 Task: Look for Airbnb options in Al Fintas, Kuwait from 9th November, 2023 to 16th November, 2023 for 2 adults.2 bedrooms having 2 beds and 1 bathroom. Property type can be flat. Booking option can be shelf check-in. Look for 5 properties as per requirement.
Action: Mouse moved to (571, 118)
Screenshot: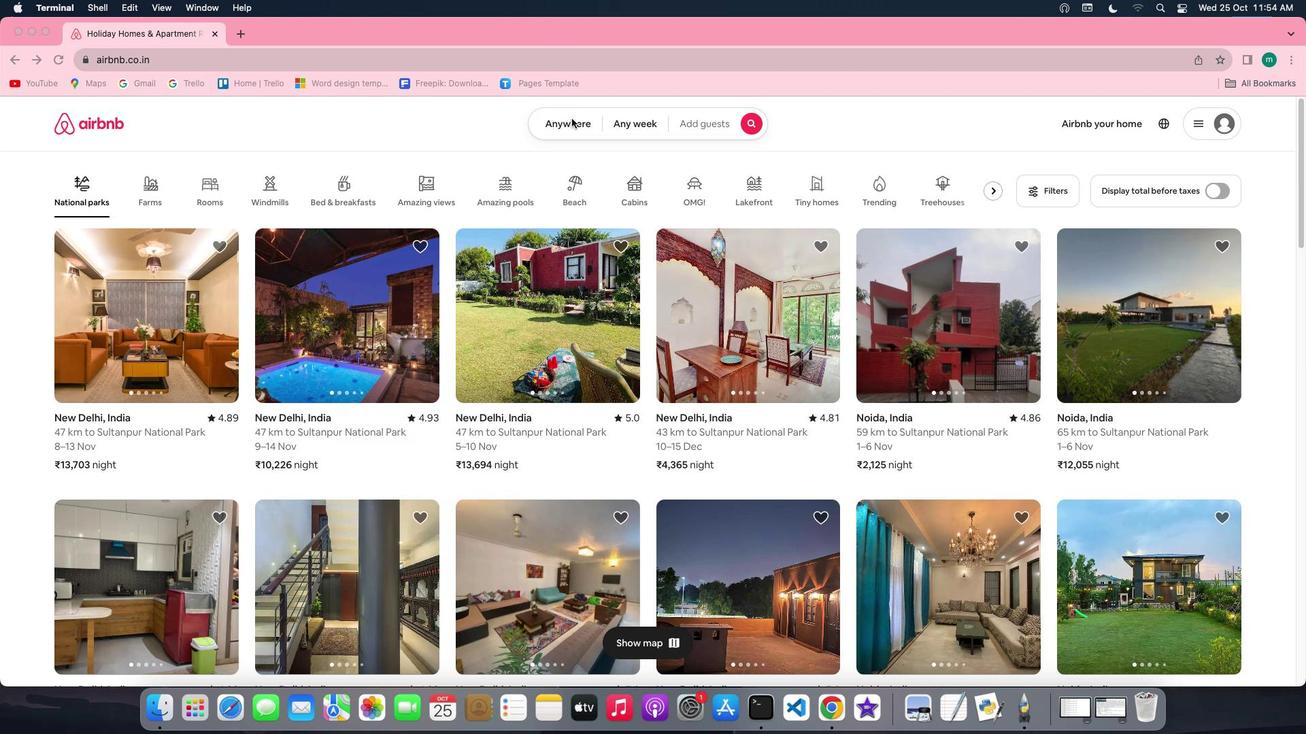 
Action: Mouse pressed left at (571, 118)
Screenshot: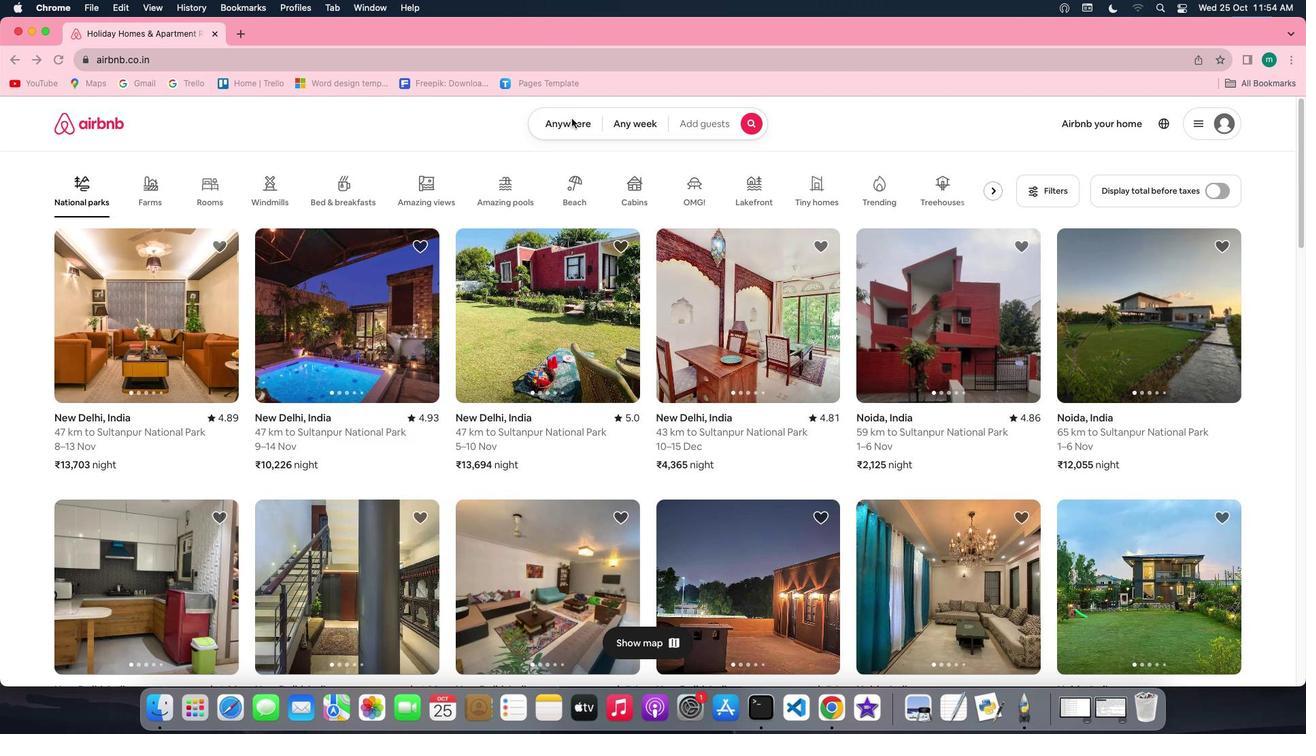 
Action: Mouse moved to (571, 118)
Screenshot: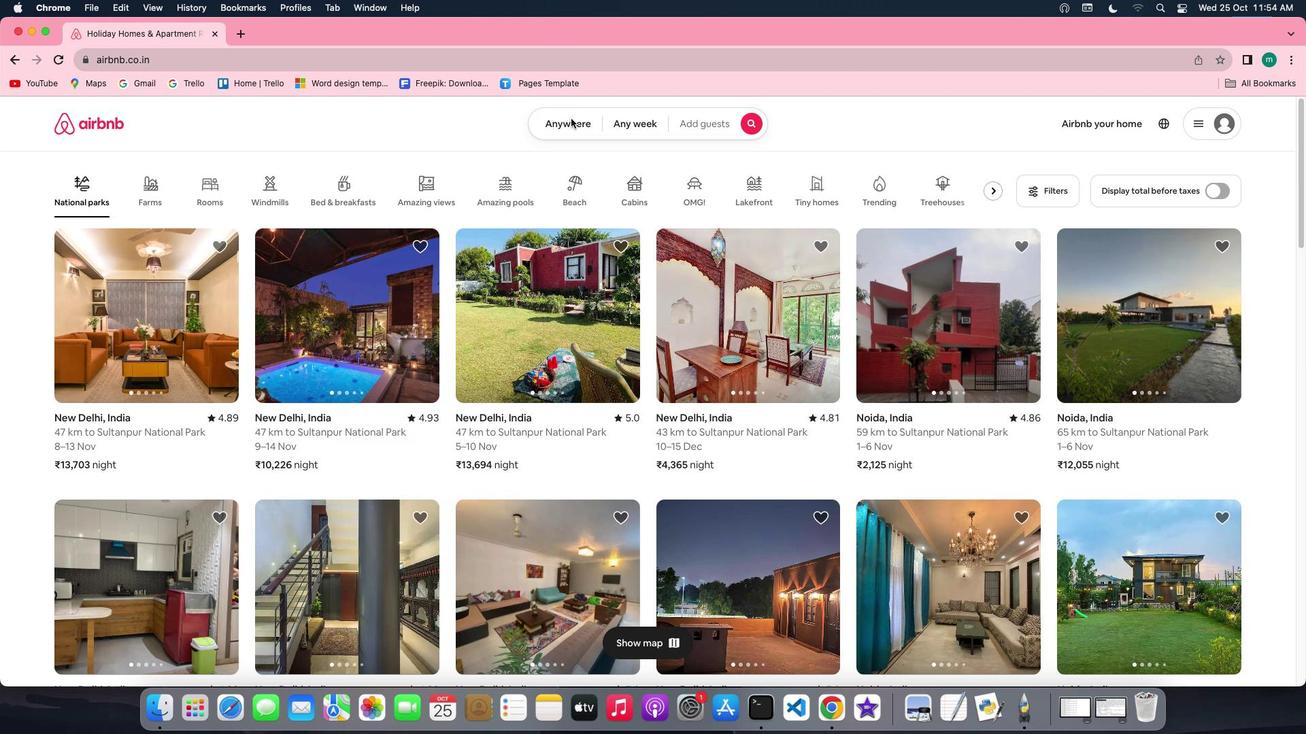 
Action: Mouse pressed left at (571, 118)
Screenshot: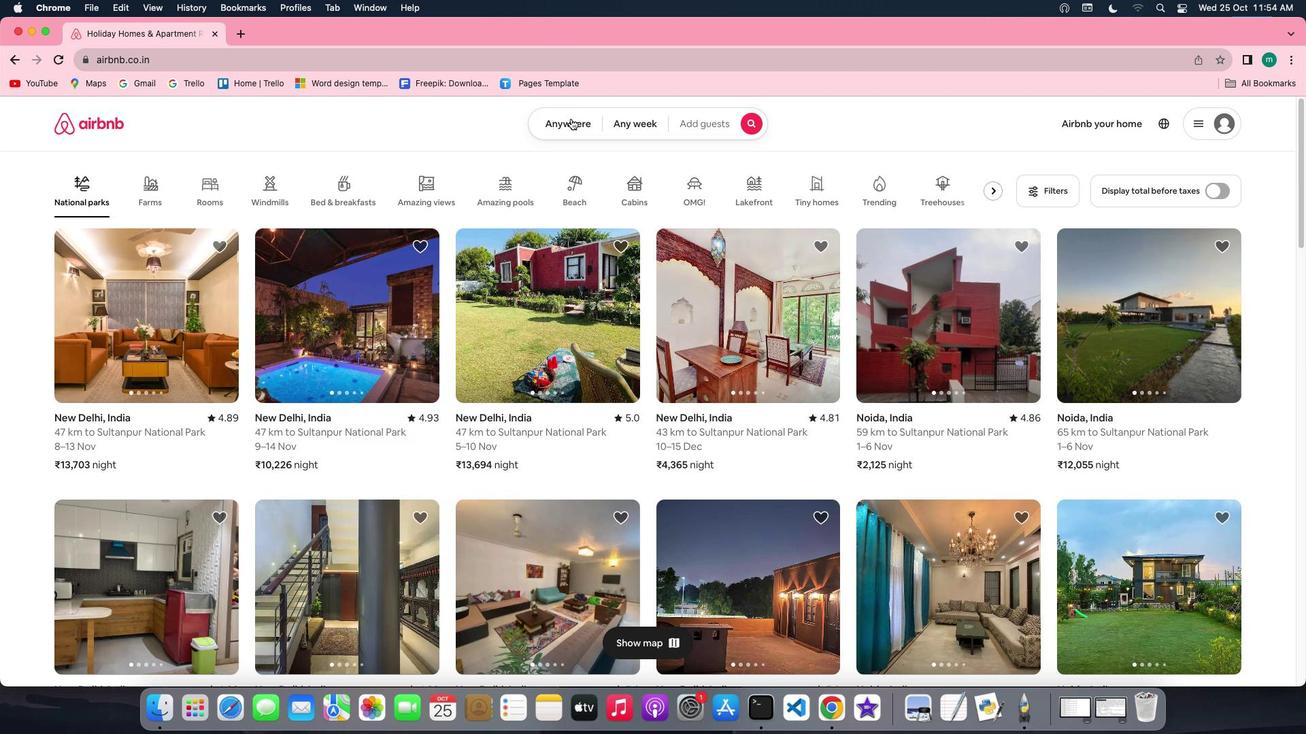 
Action: Mouse moved to (504, 173)
Screenshot: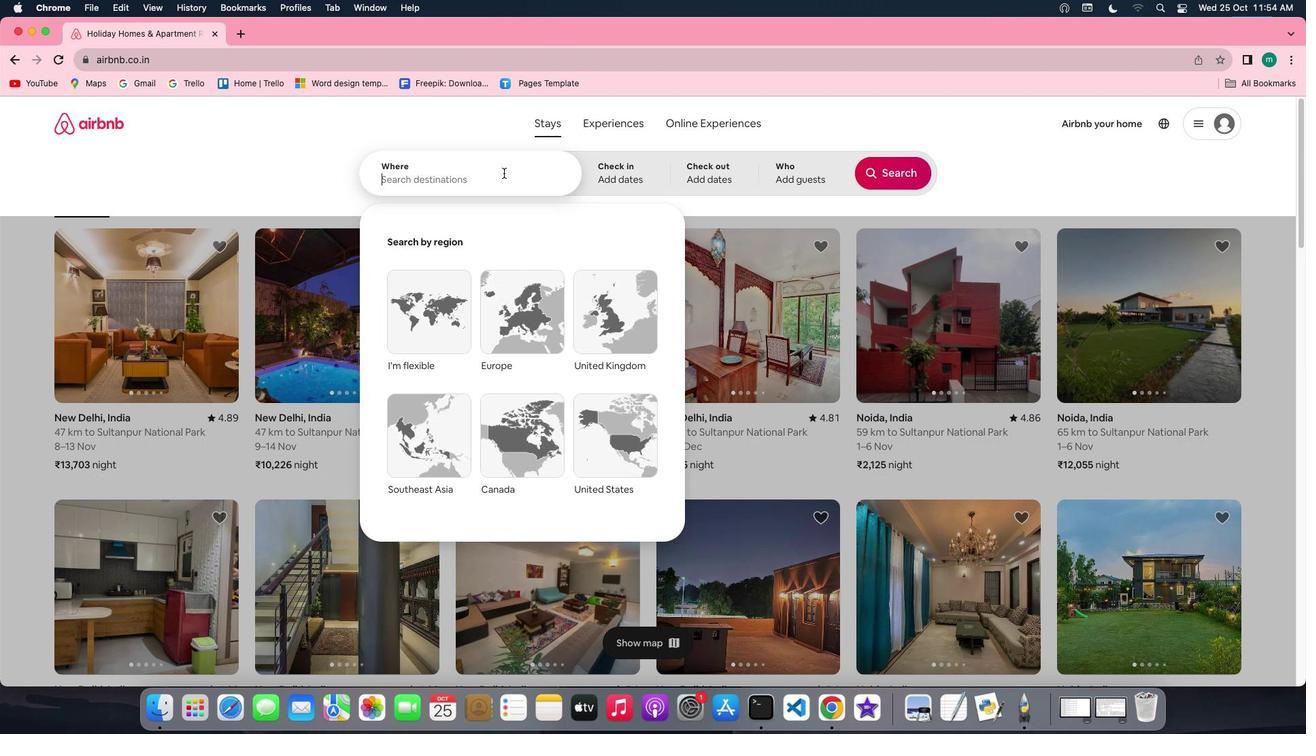 
Action: Key pressed Key.shift'A''I'Key.spaceKey.shift'F''i''n''t''a''s'','Key.spaceKey.shift'K''u''w''a''i''t'
Screenshot: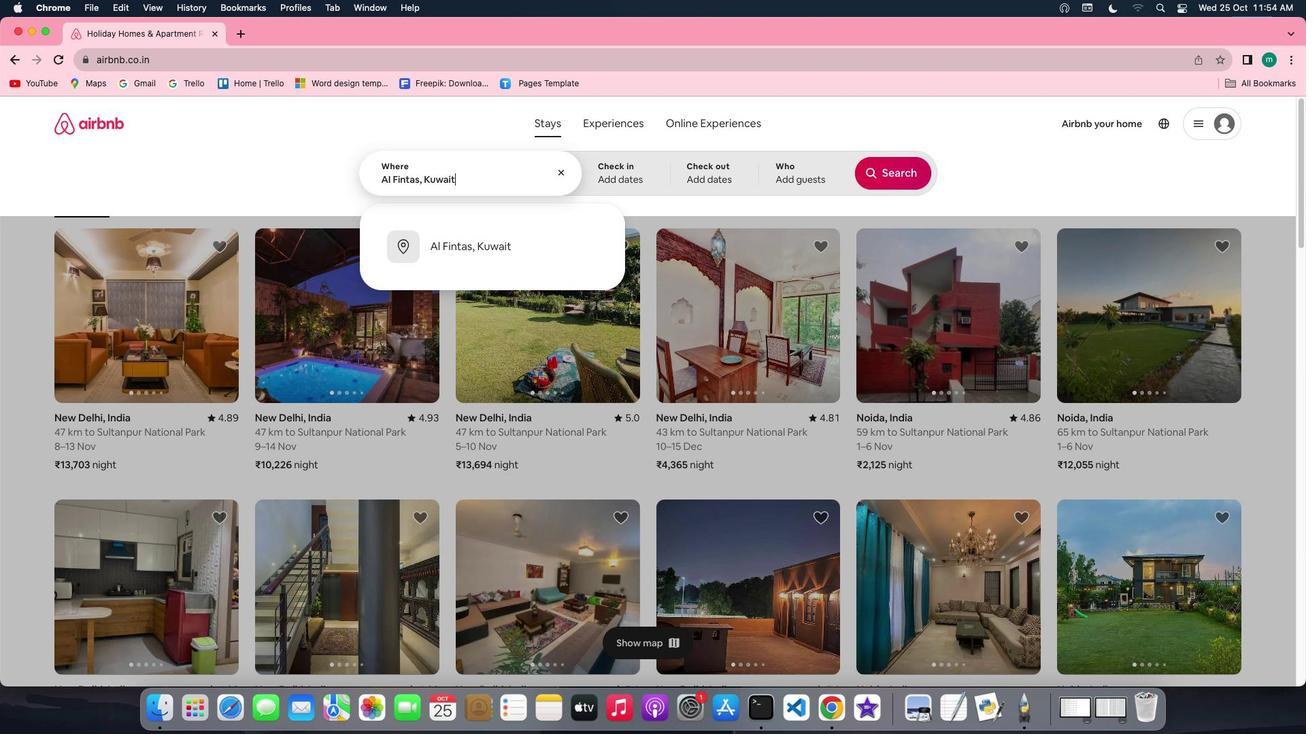 
Action: Mouse moved to (604, 165)
Screenshot: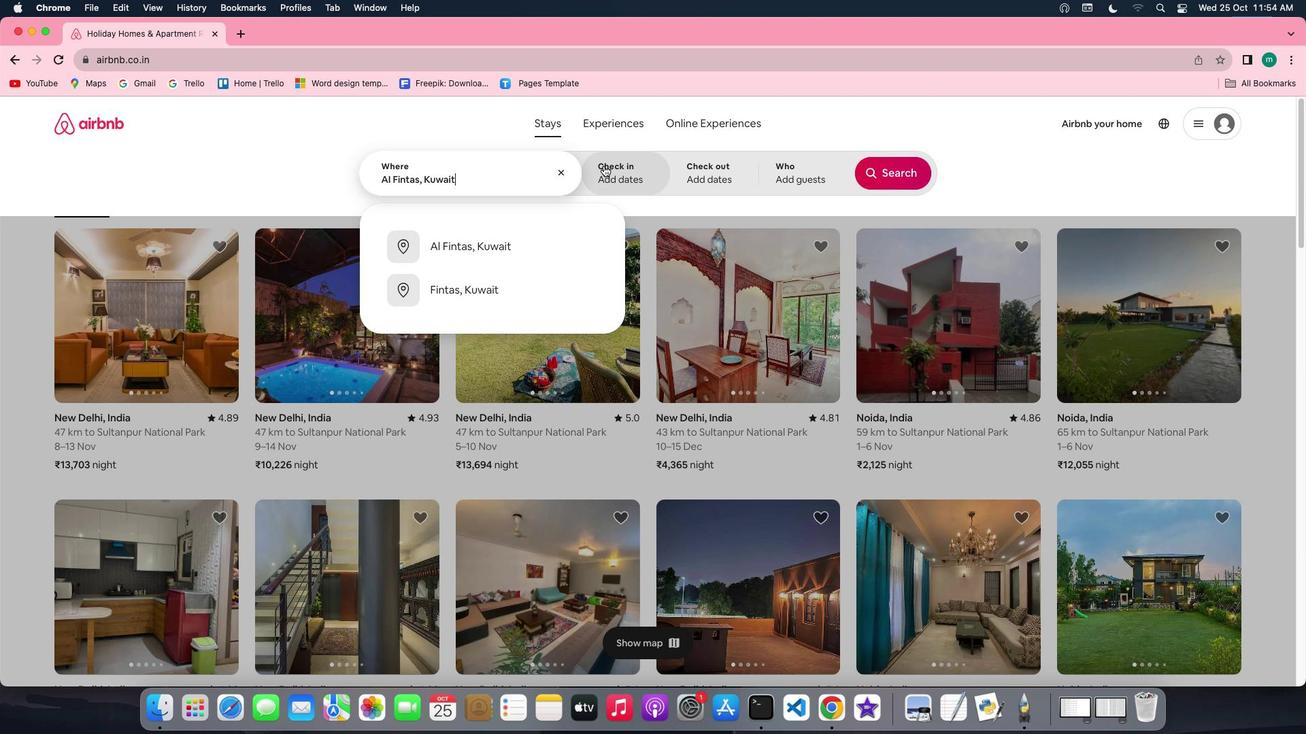 
Action: Mouse pressed left at (604, 165)
Screenshot: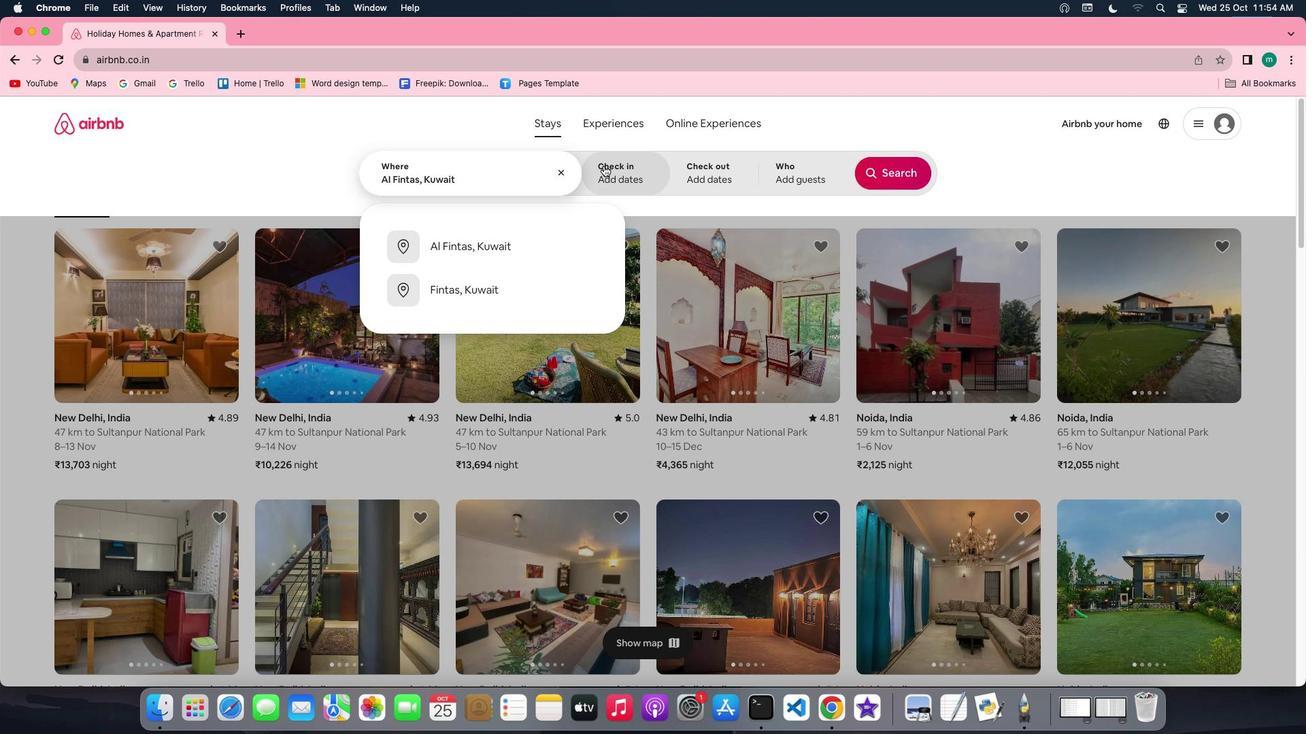 
Action: Mouse moved to (816, 370)
Screenshot: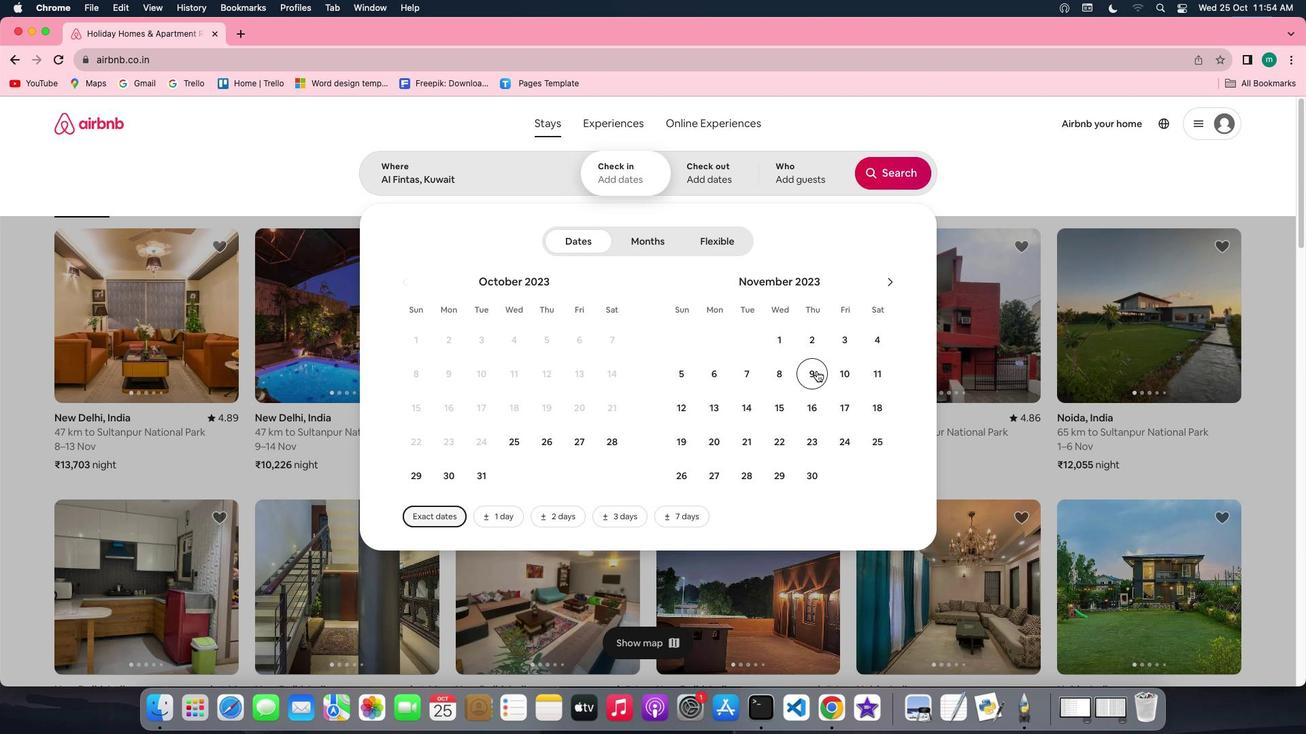 
Action: Mouse pressed left at (816, 370)
Screenshot: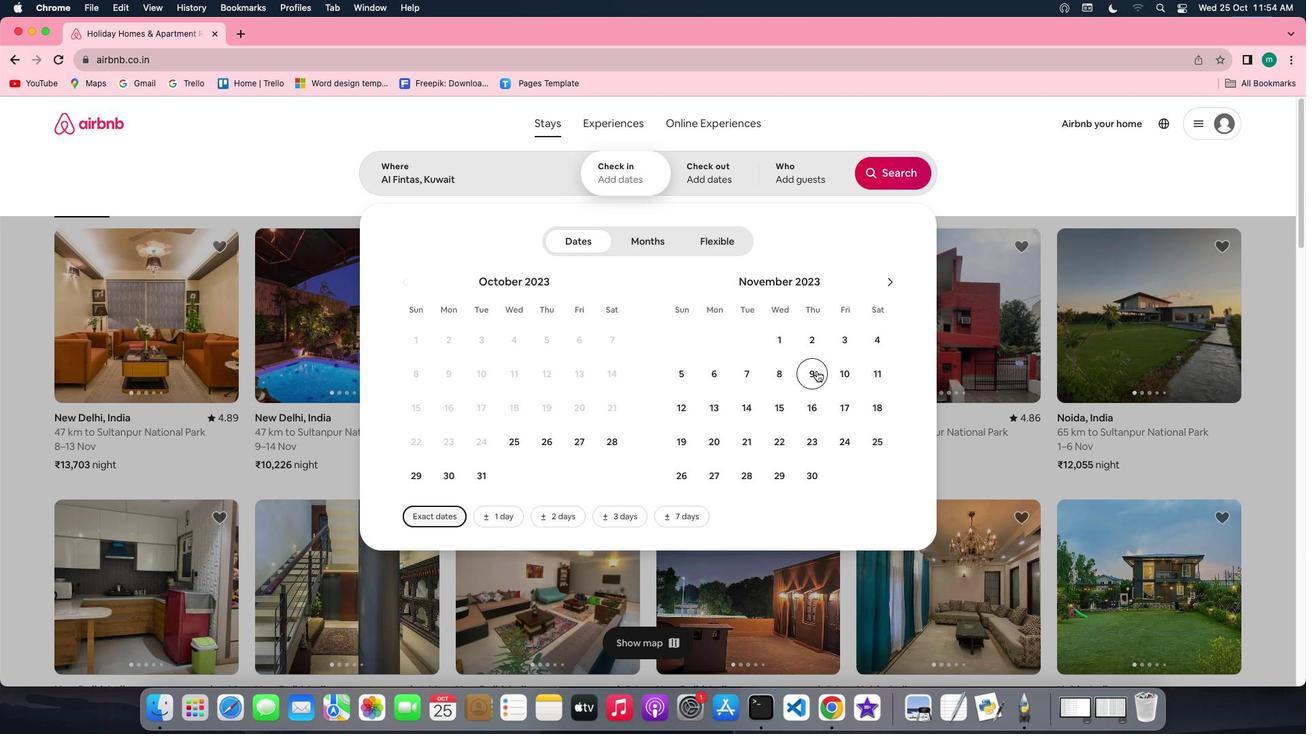 
Action: Mouse moved to (821, 410)
Screenshot: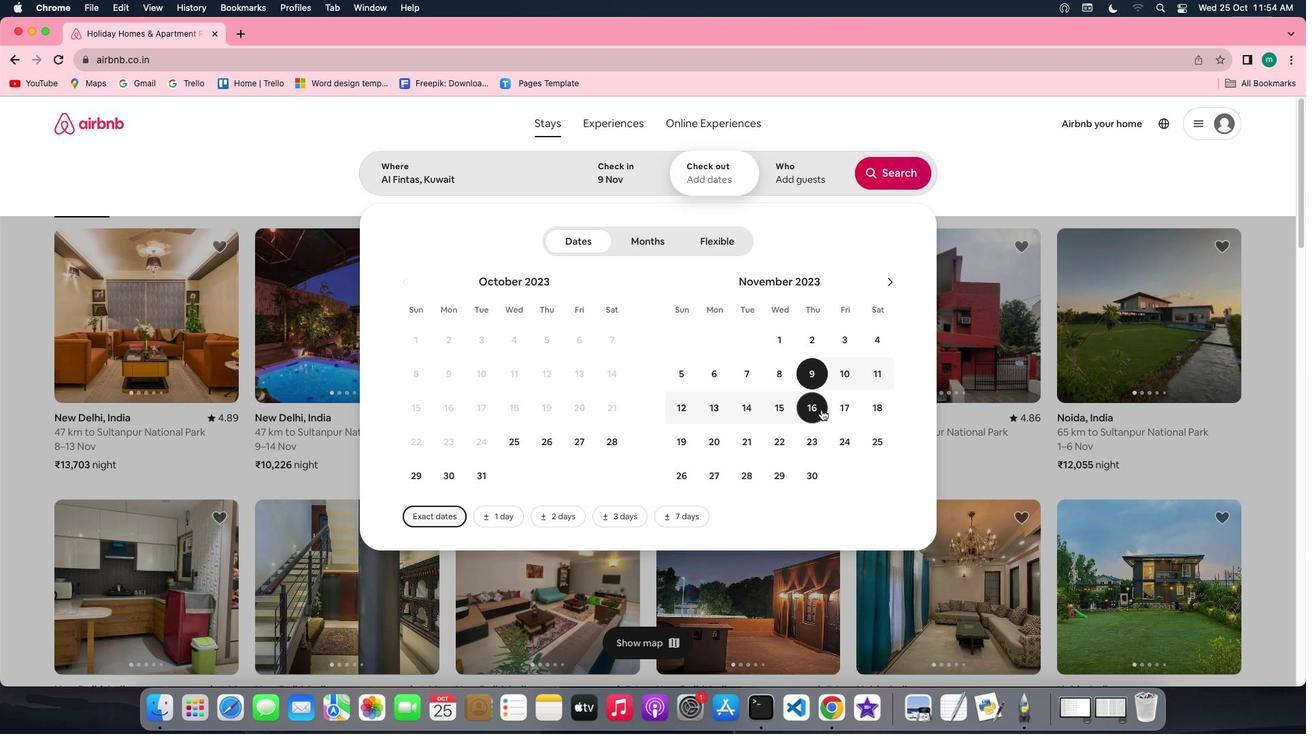 
Action: Mouse pressed left at (821, 410)
Screenshot: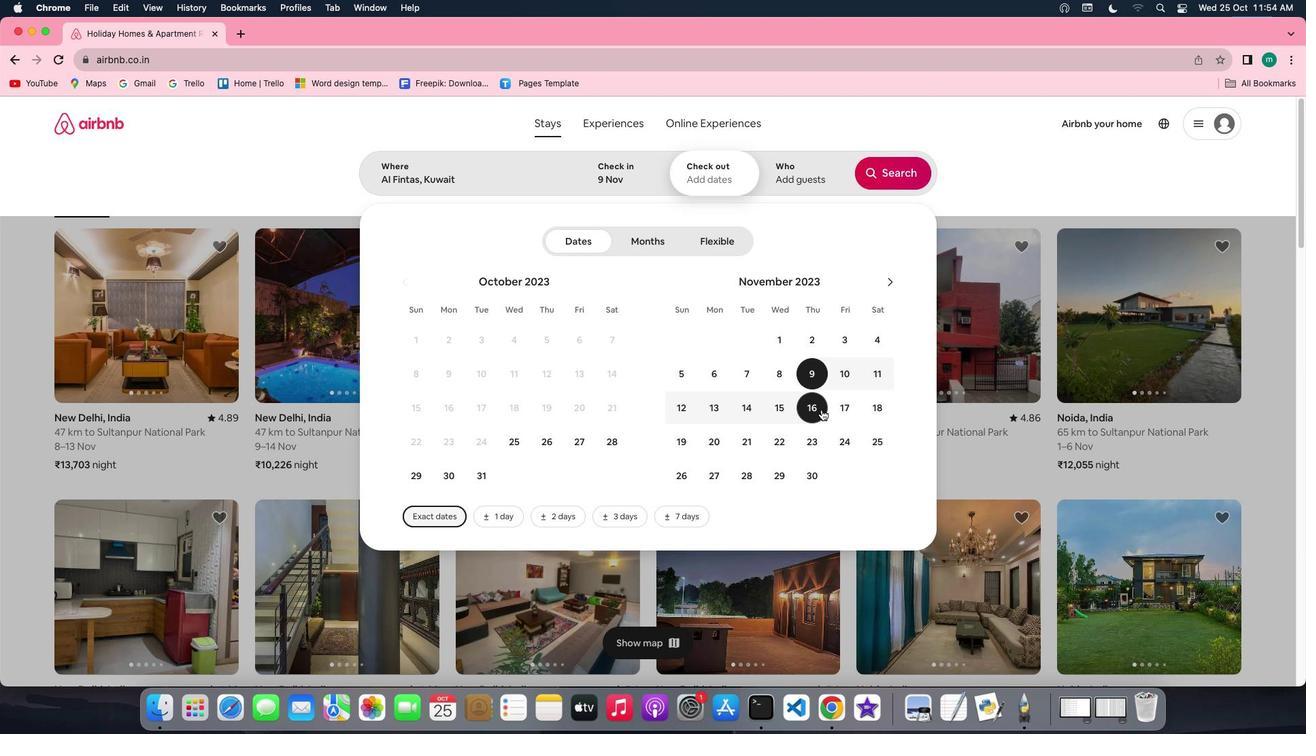 
Action: Mouse moved to (814, 162)
Screenshot: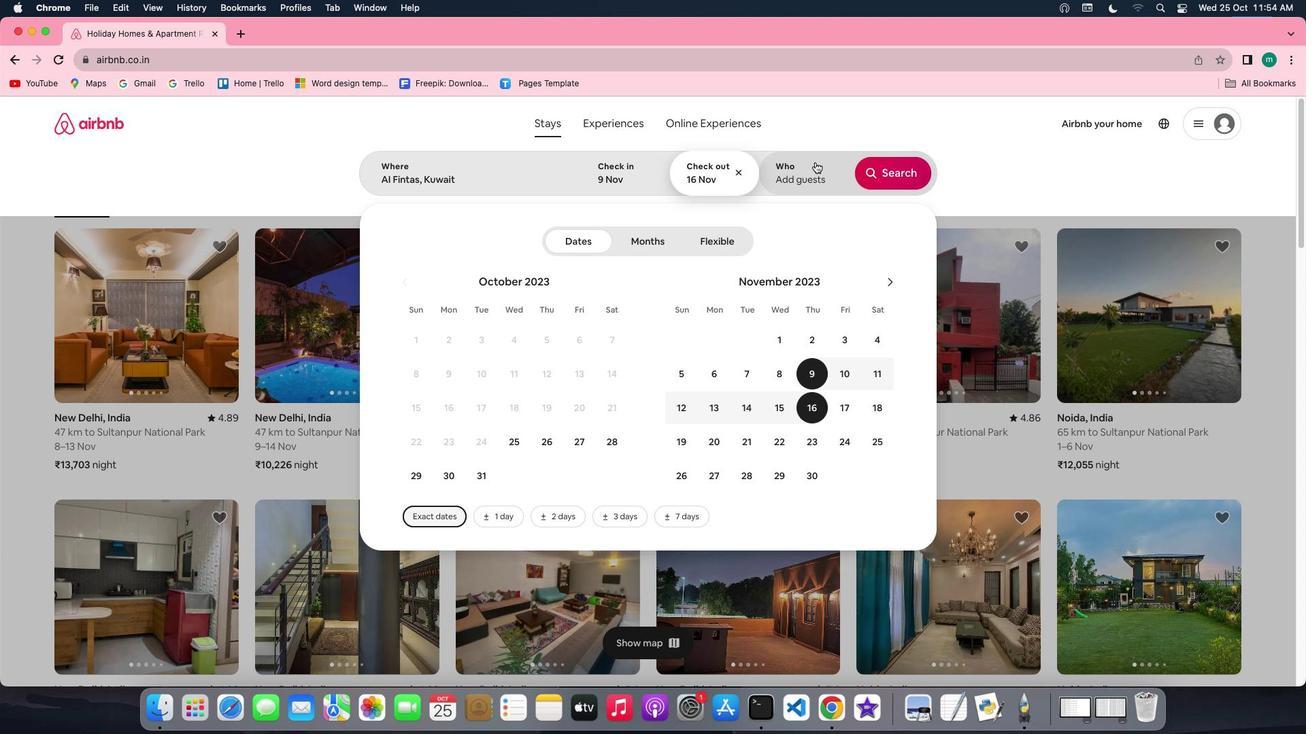 
Action: Mouse pressed left at (814, 162)
Screenshot: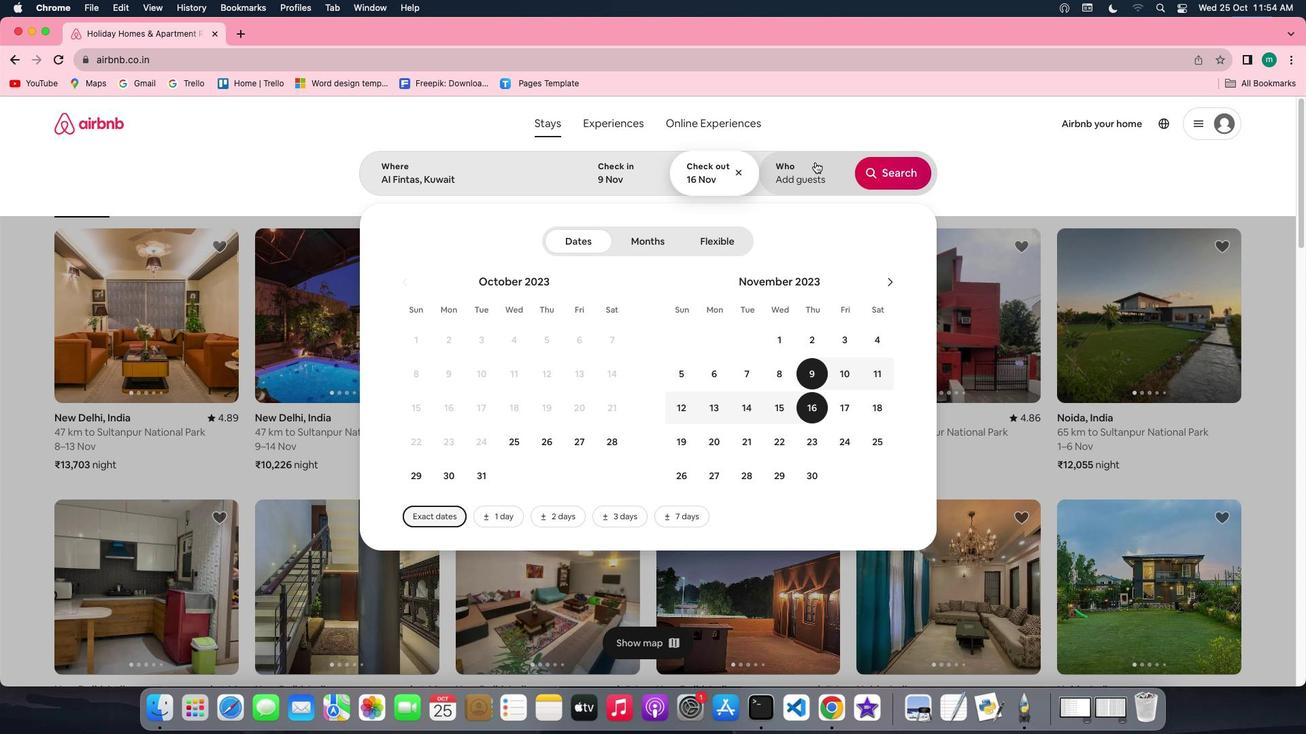 
Action: Mouse moved to (902, 242)
Screenshot: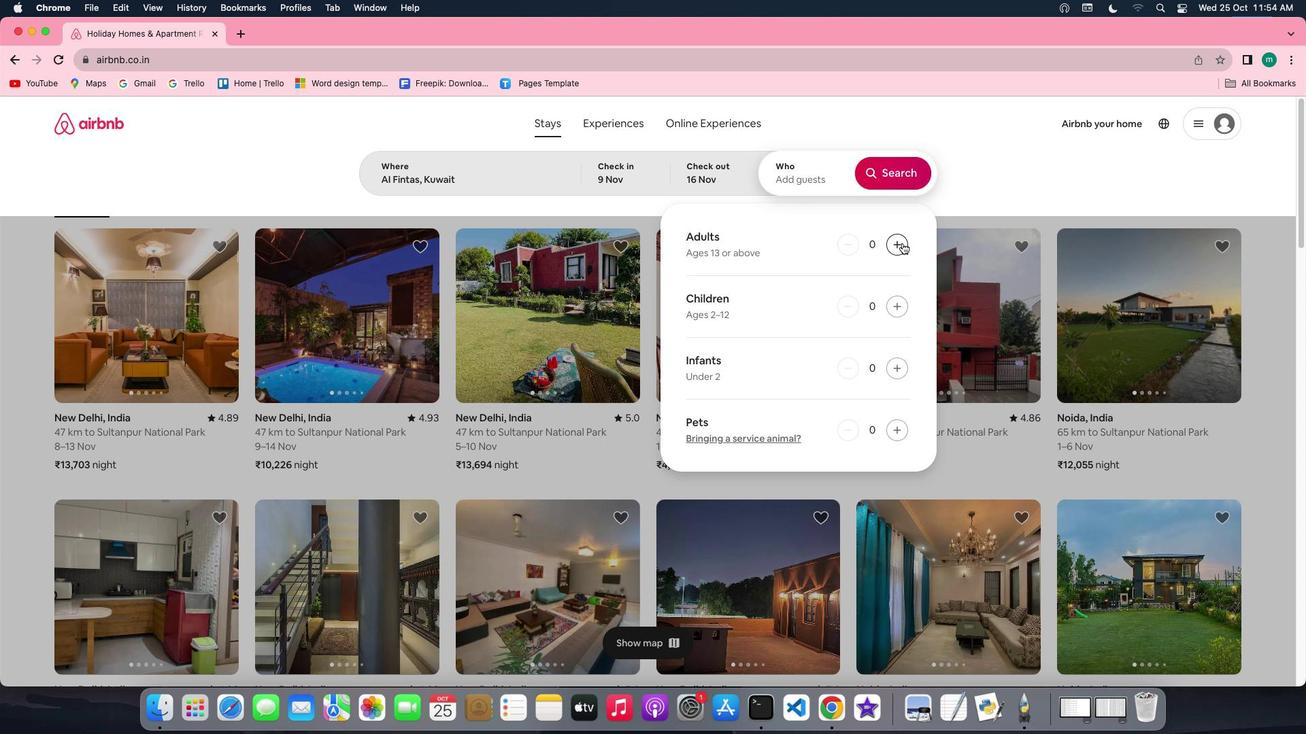 
Action: Mouse pressed left at (902, 242)
Screenshot: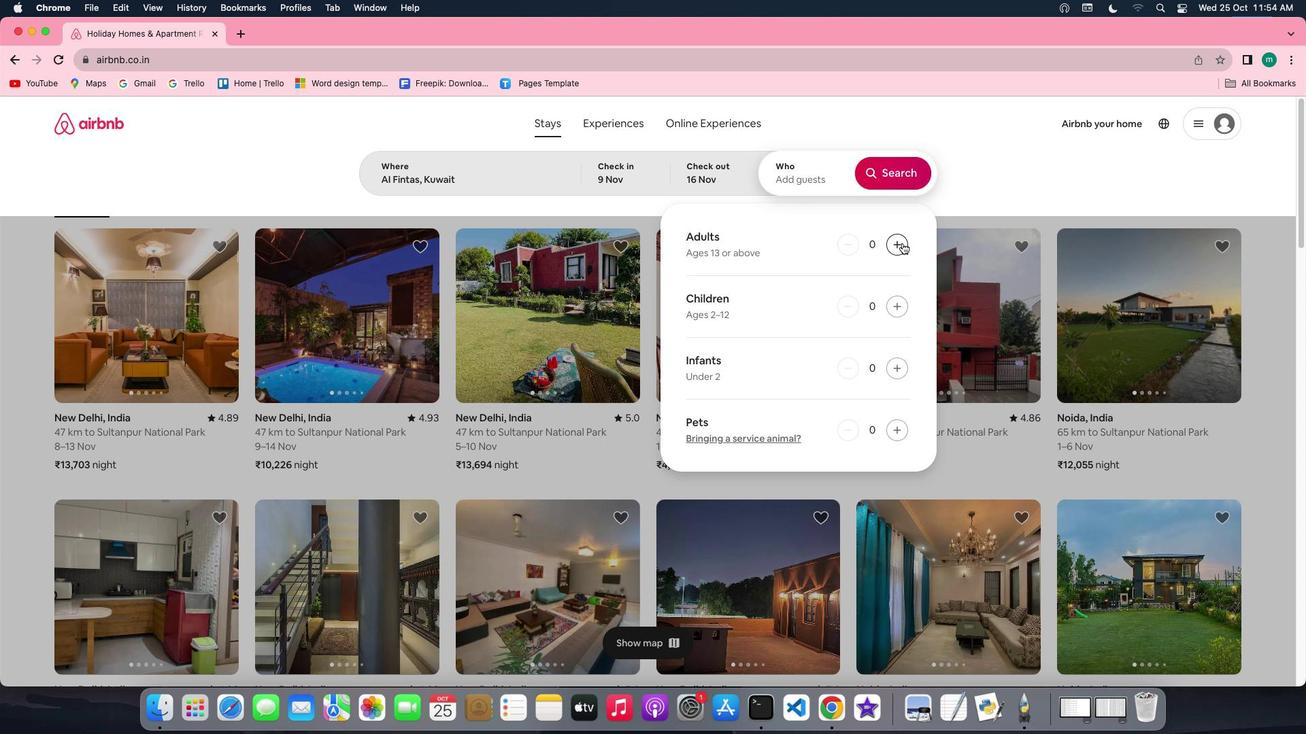
Action: Mouse pressed left at (902, 242)
Screenshot: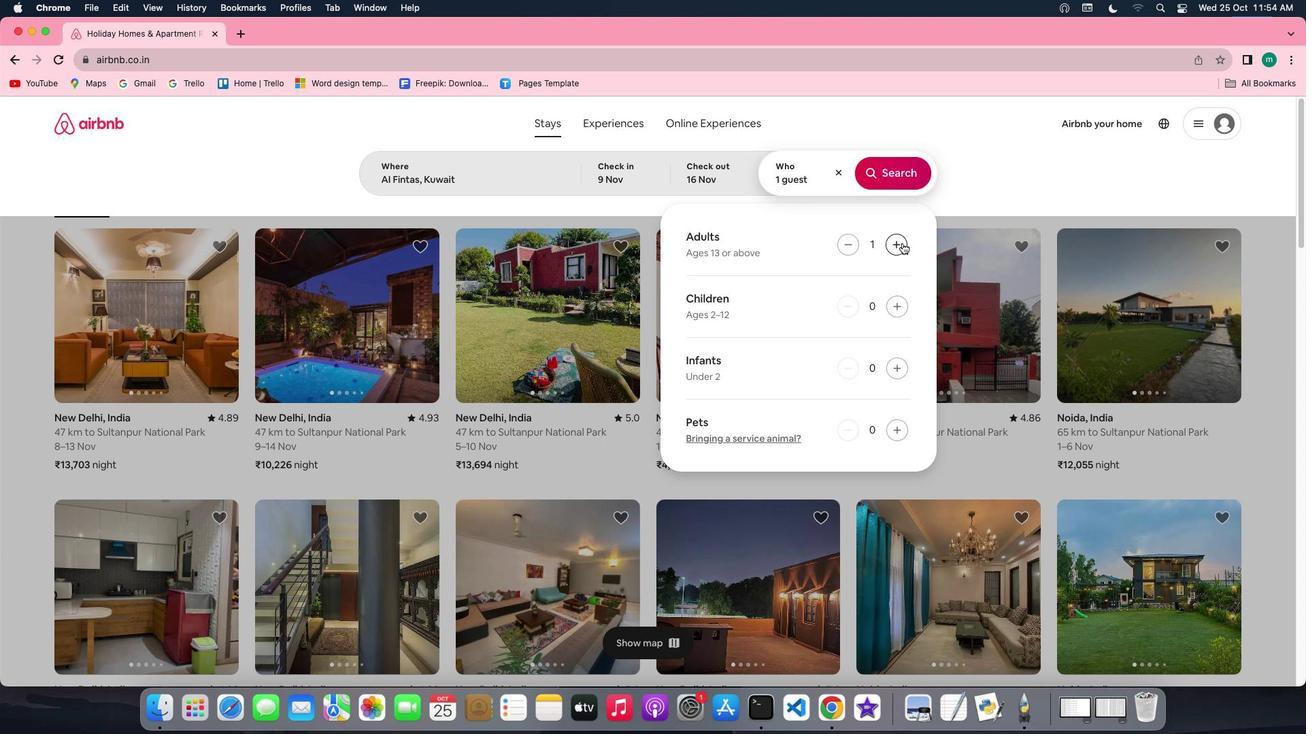 
Action: Mouse moved to (898, 168)
Screenshot: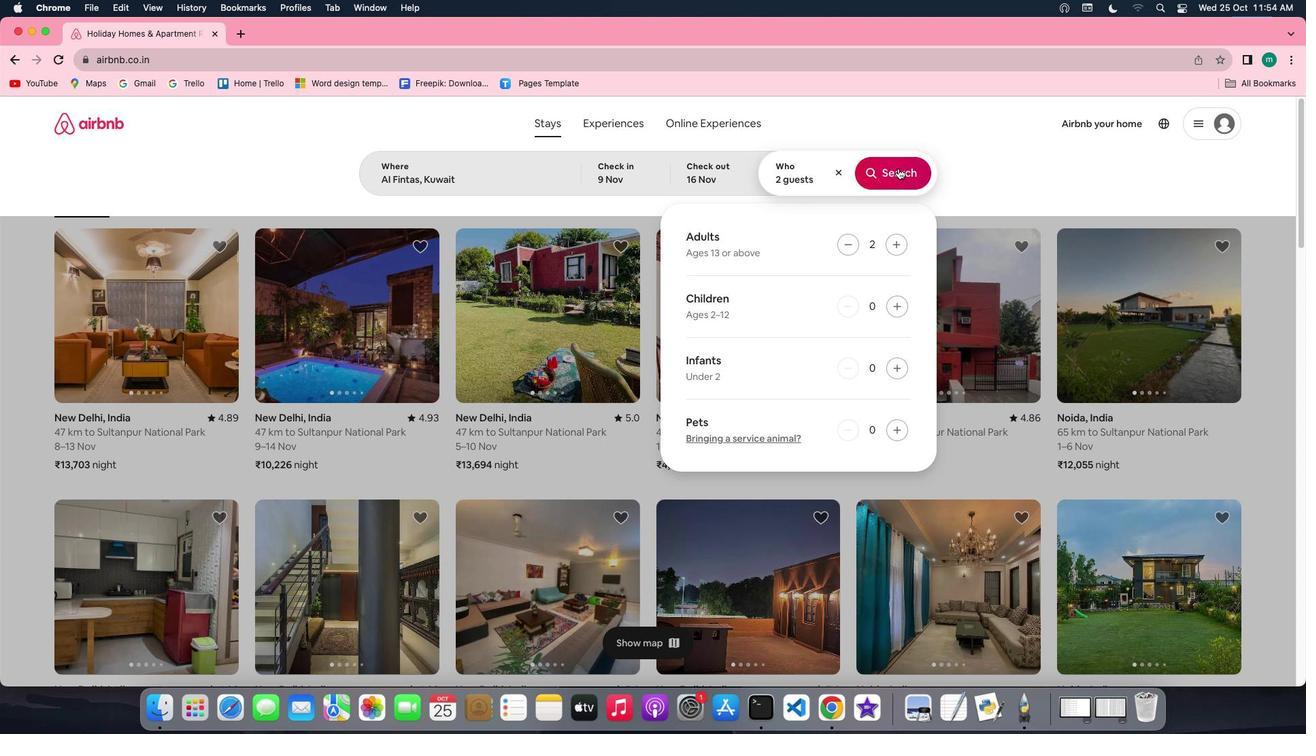 
Action: Mouse pressed left at (898, 168)
Screenshot: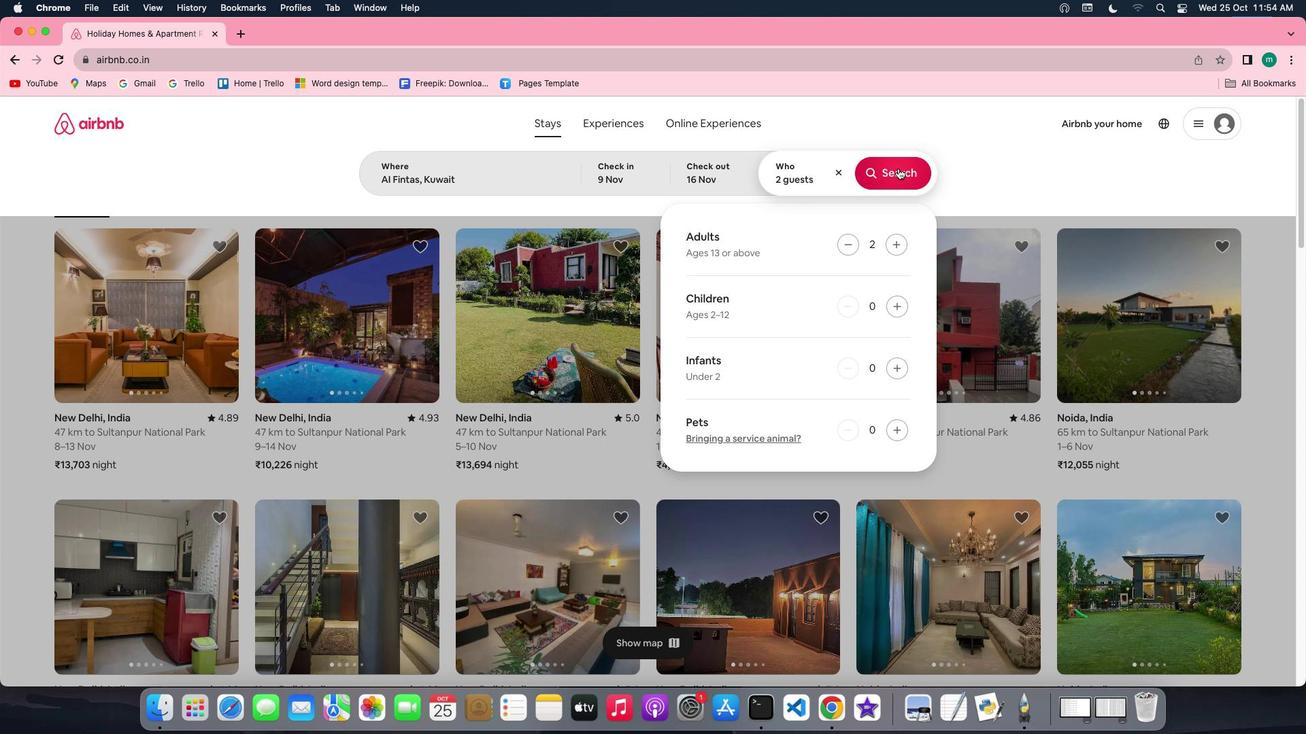 
Action: Mouse moved to (1087, 182)
Screenshot: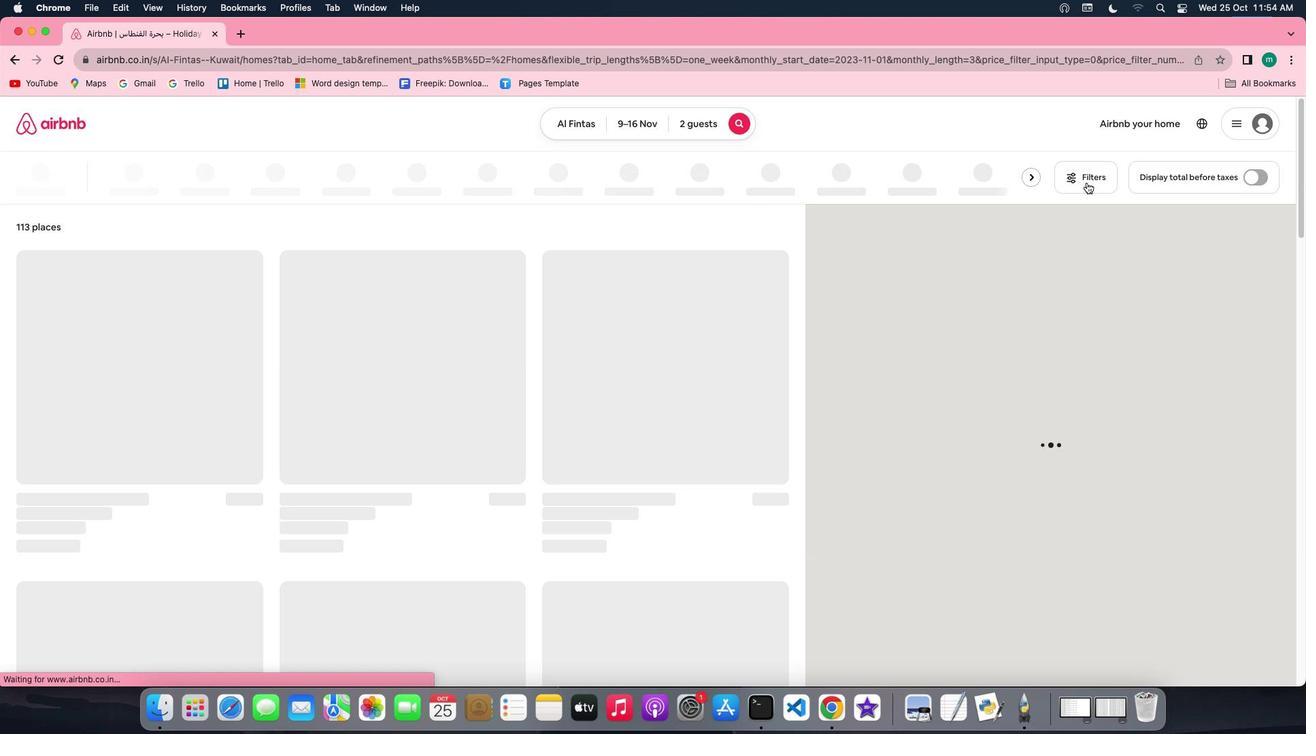 
Action: Mouse pressed left at (1087, 182)
Screenshot: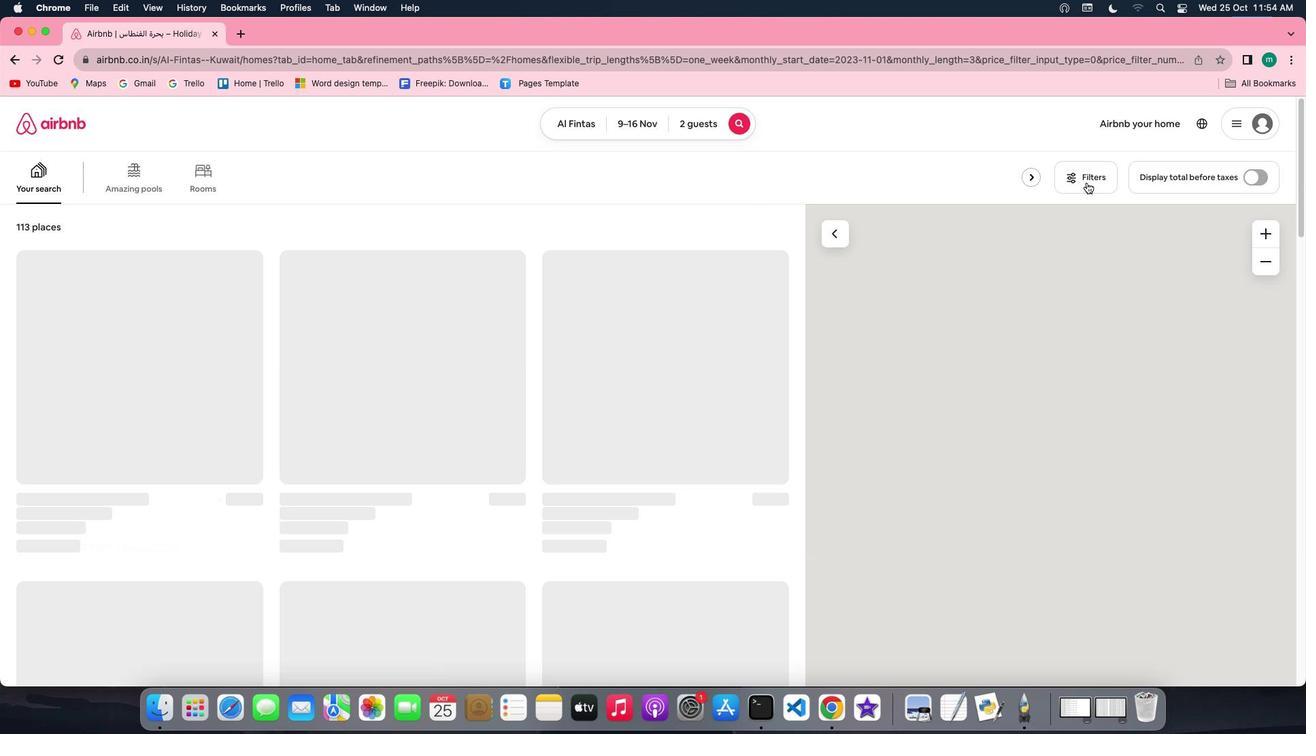 
Action: Mouse moved to (674, 357)
Screenshot: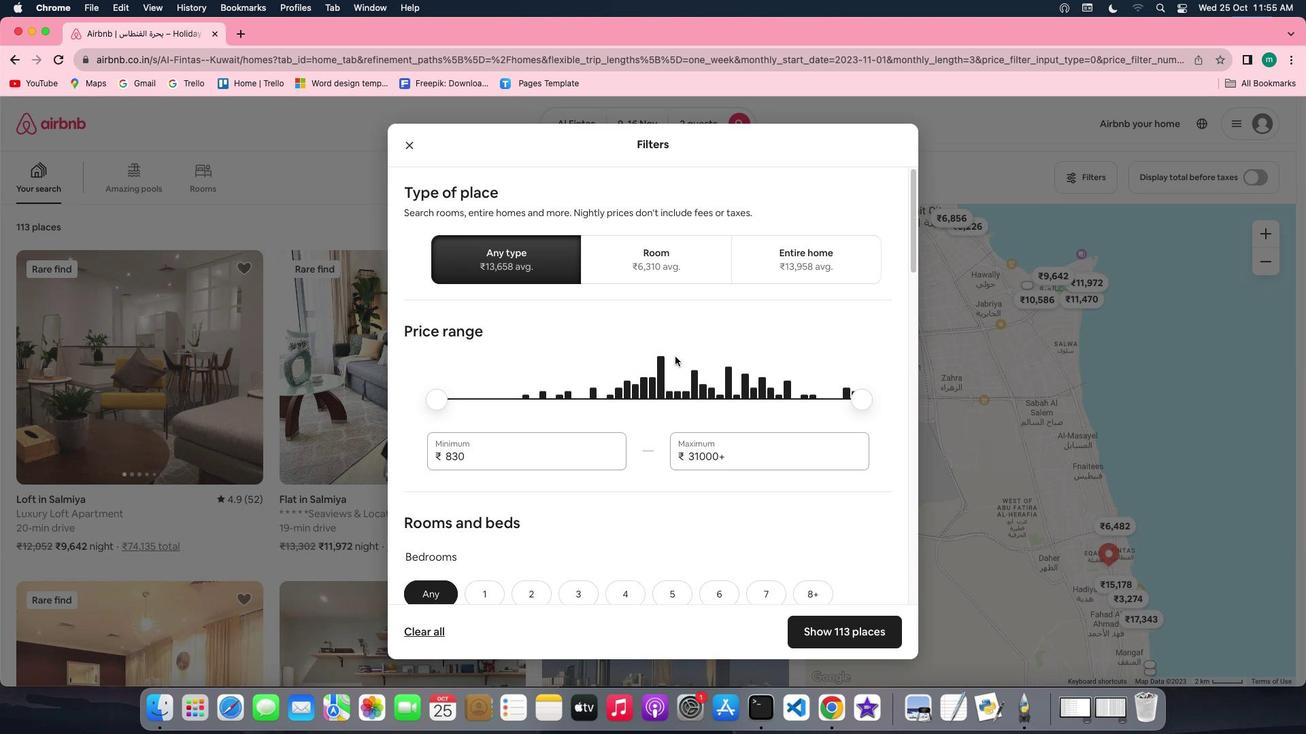 
Action: Mouse scrolled (674, 357) with delta (0, 0)
Screenshot: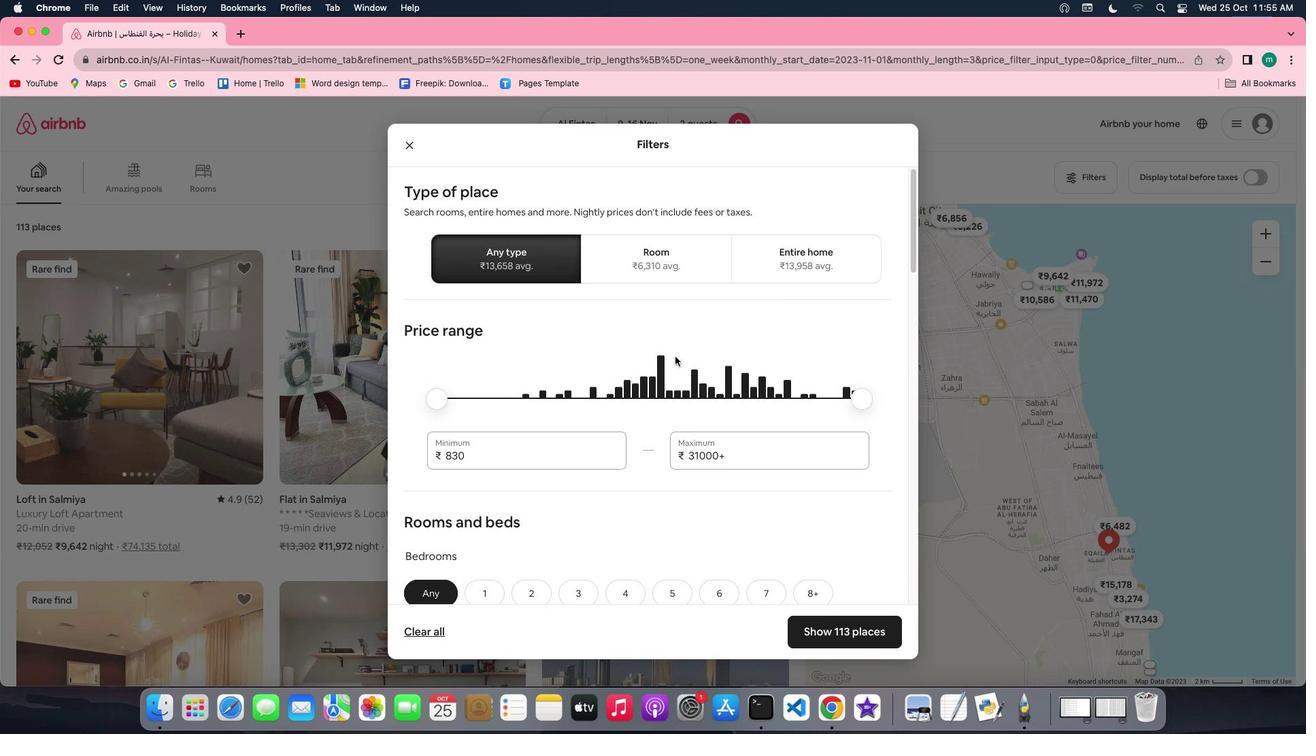 
Action: Mouse scrolled (674, 357) with delta (0, 0)
Screenshot: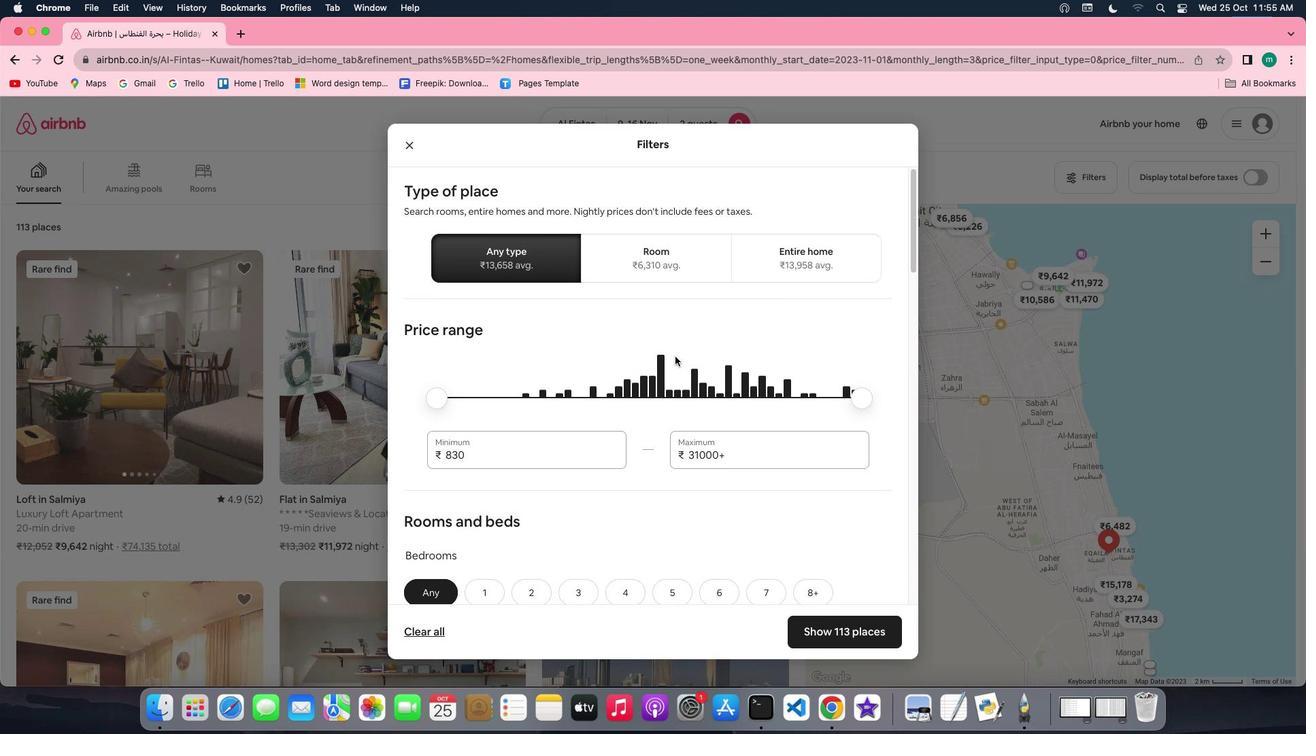 
Action: Mouse scrolled (674, 357) with delta (0, -1)
Screenshot: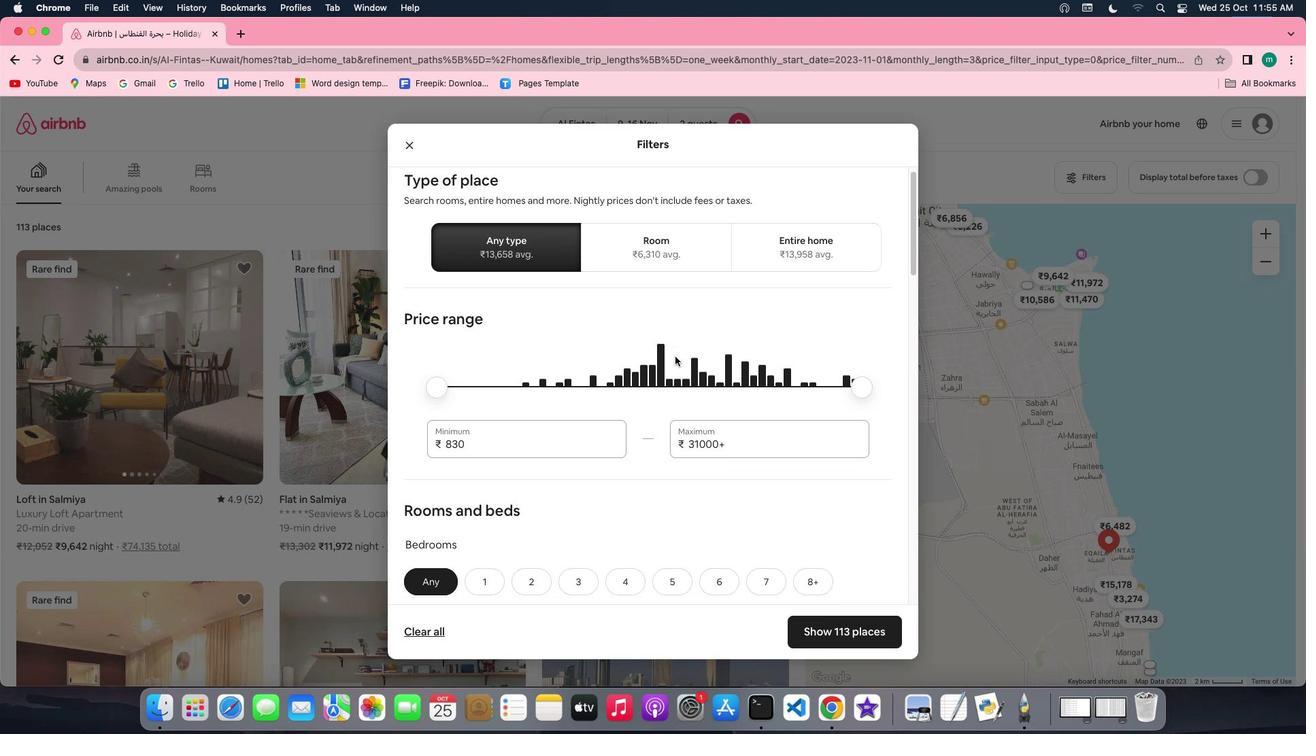 
Action: Mouse scrolled (674, 357) with delta (0, 0)
Screenshot: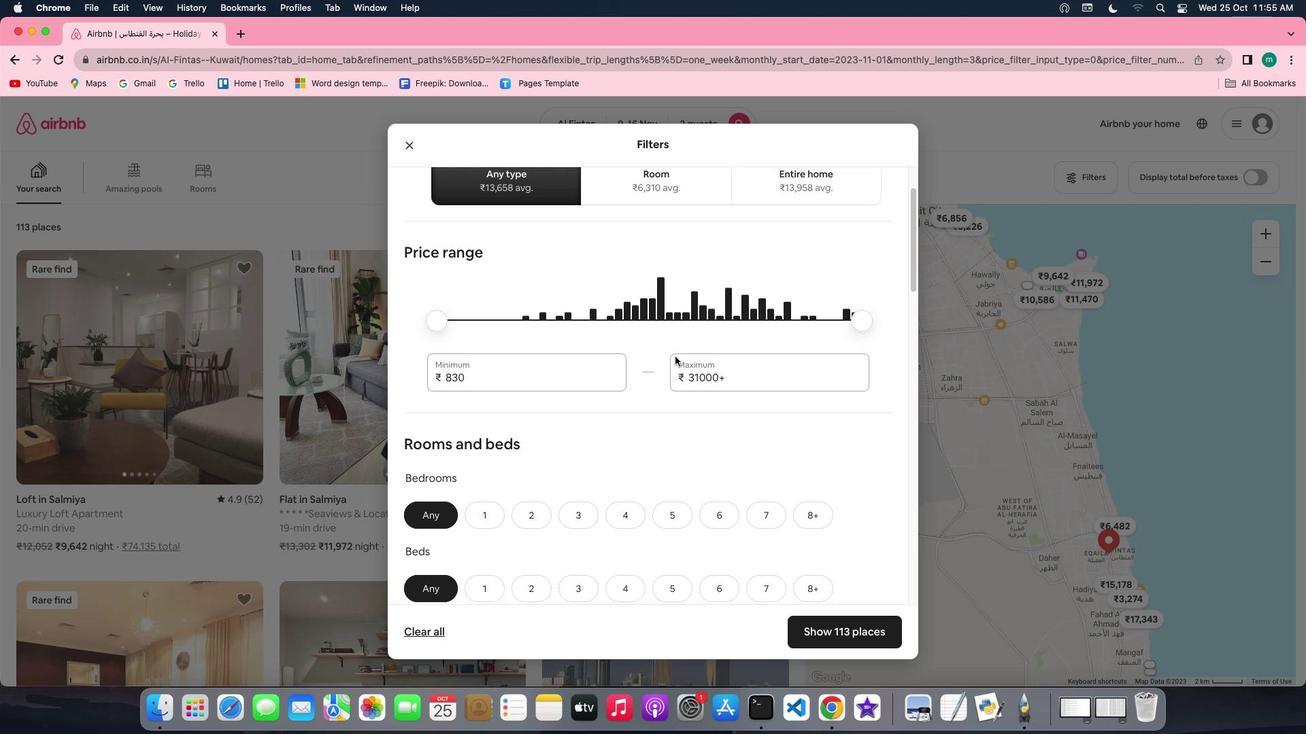 
Action: Mouse scrolled (674, 357) with delta (0, 0)
Screenshot: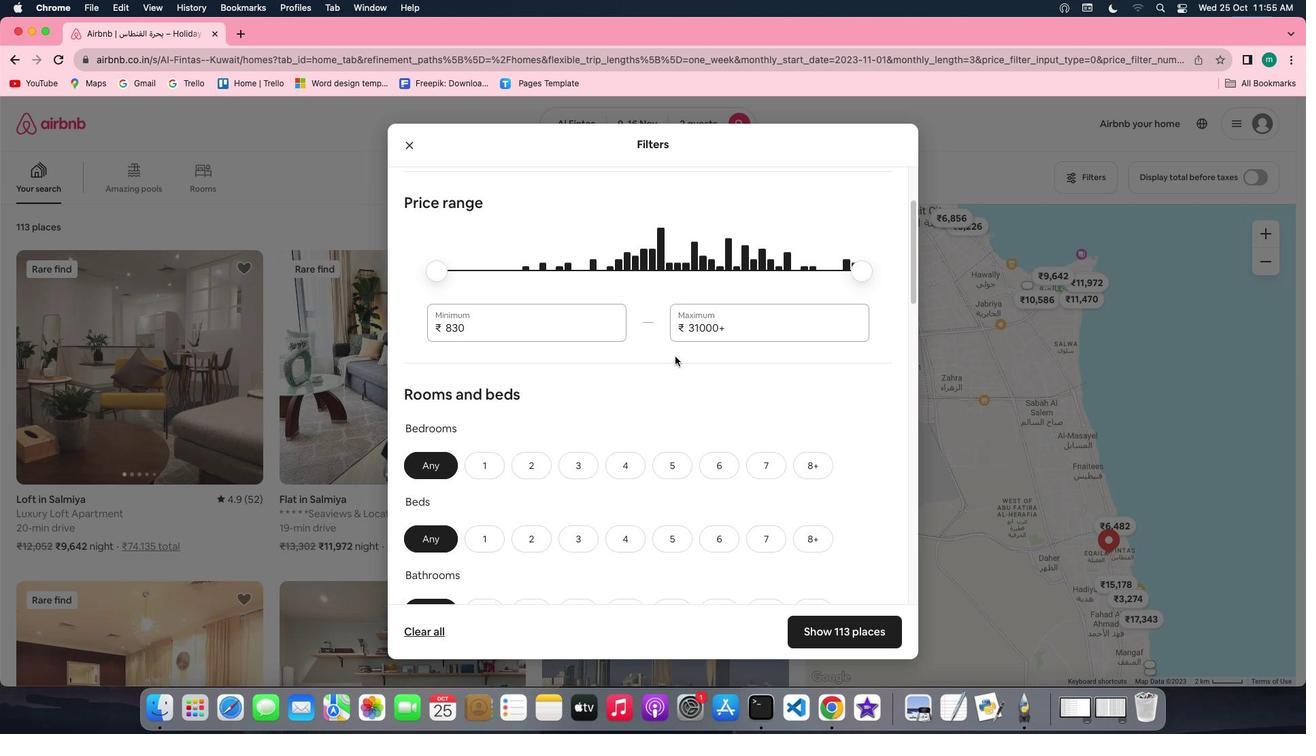 
Action: Mouse scrolled (674, 357) with delta (0, 0)
Screenshot: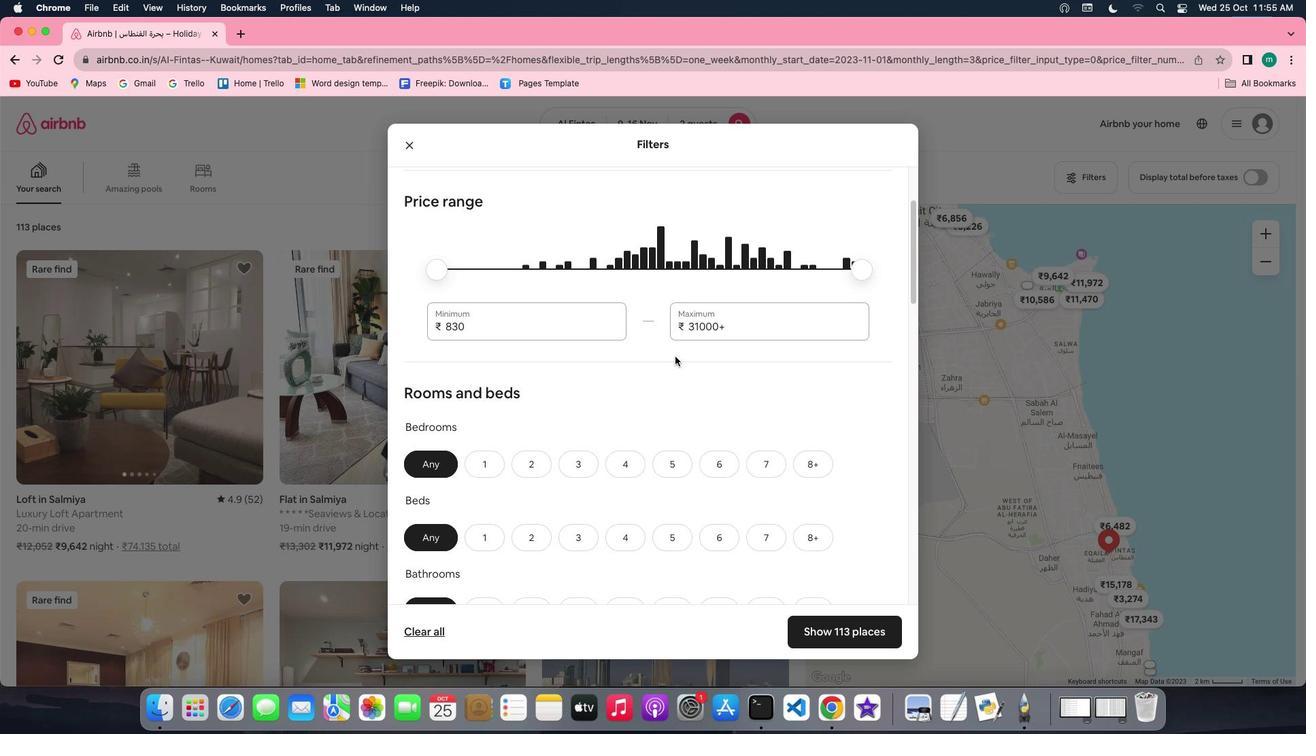 
Action: Mouse scrolled (674, 357) with delta (0, 0)
Screenshot: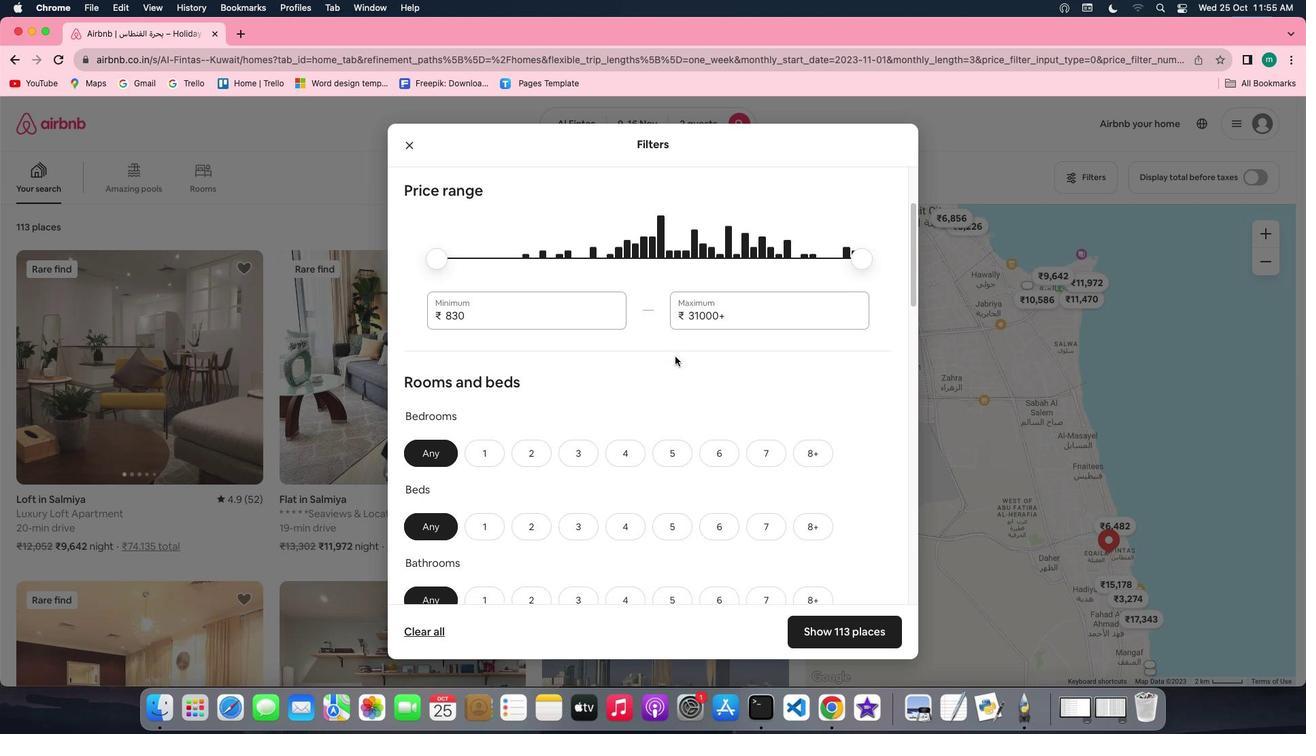 
Action: Mouse scrolled (674, 357) with delta (0, 0)
Screenshot: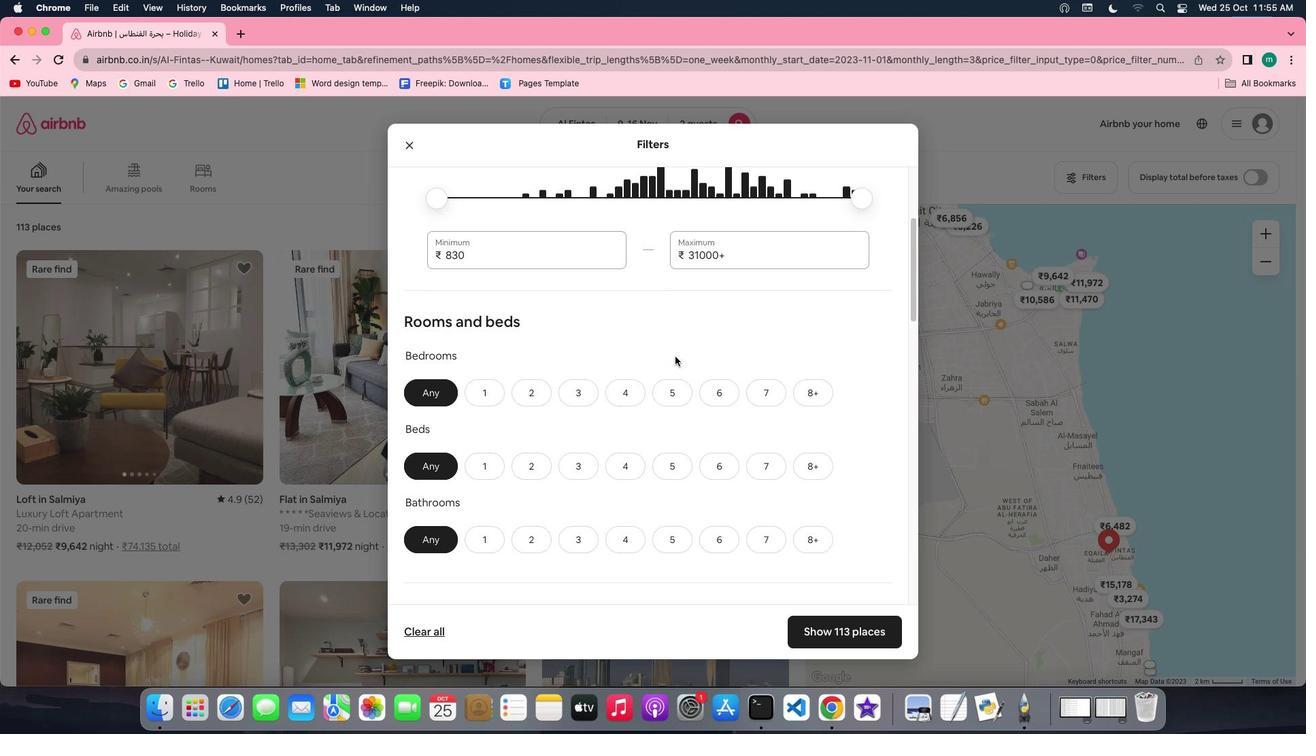 
Action: Mouse scrolled (674, 357) with delta (0, 0)
Screenshot: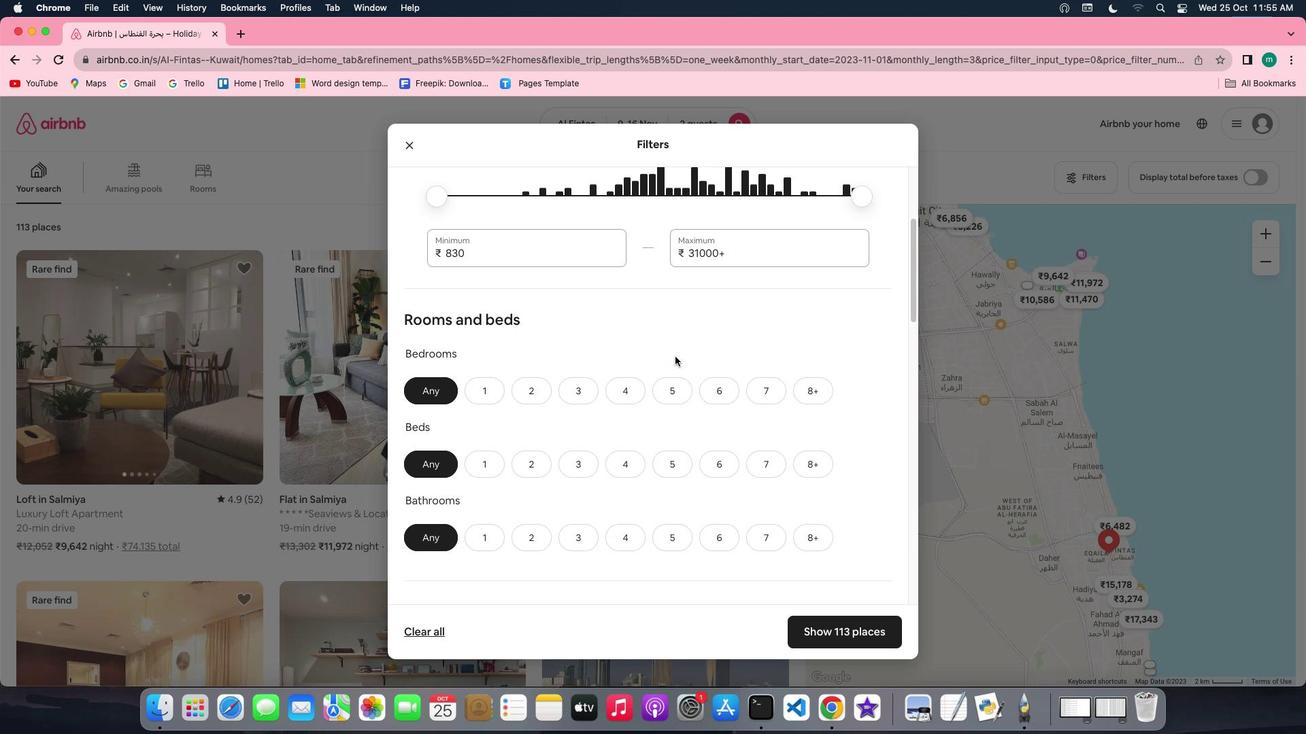 
Action: Mouse scrolled (674, 357) with delta (0, 0)
Screenshot: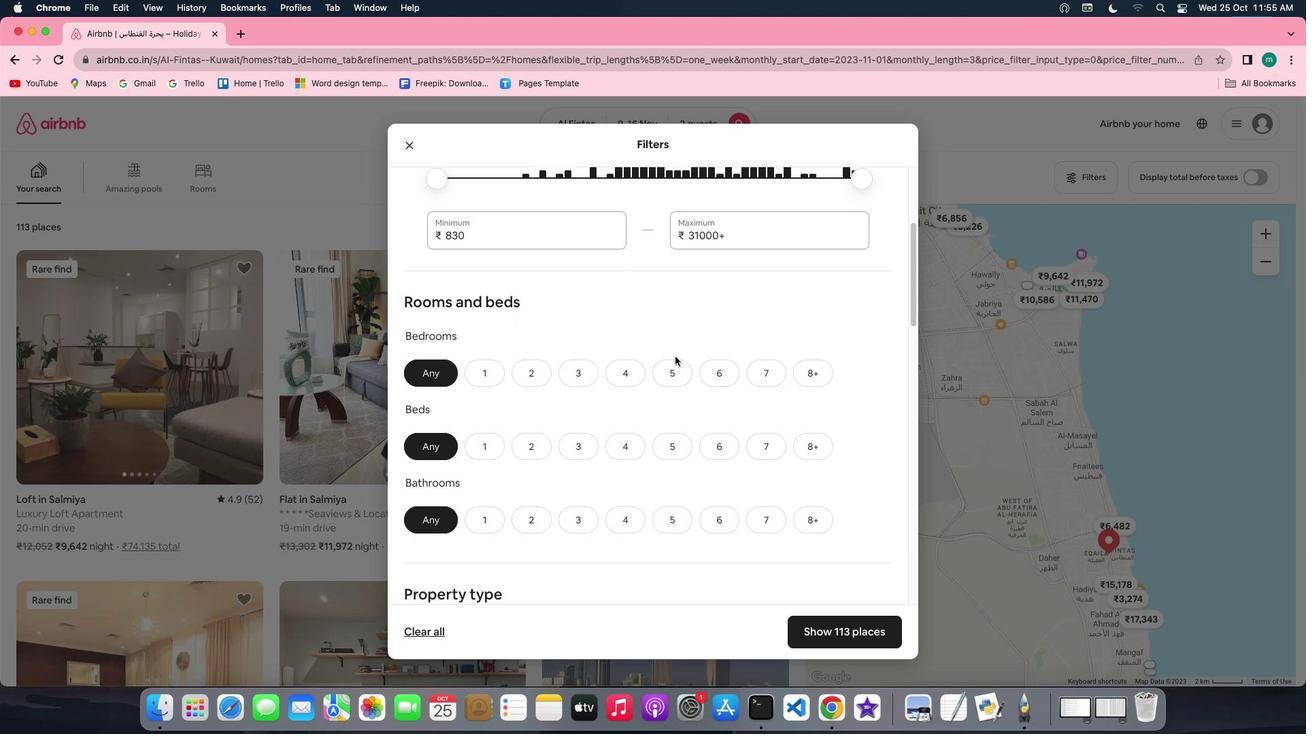 
Action: Mouse scrolled (674, 357) with delta (0, 0)
Screenshot: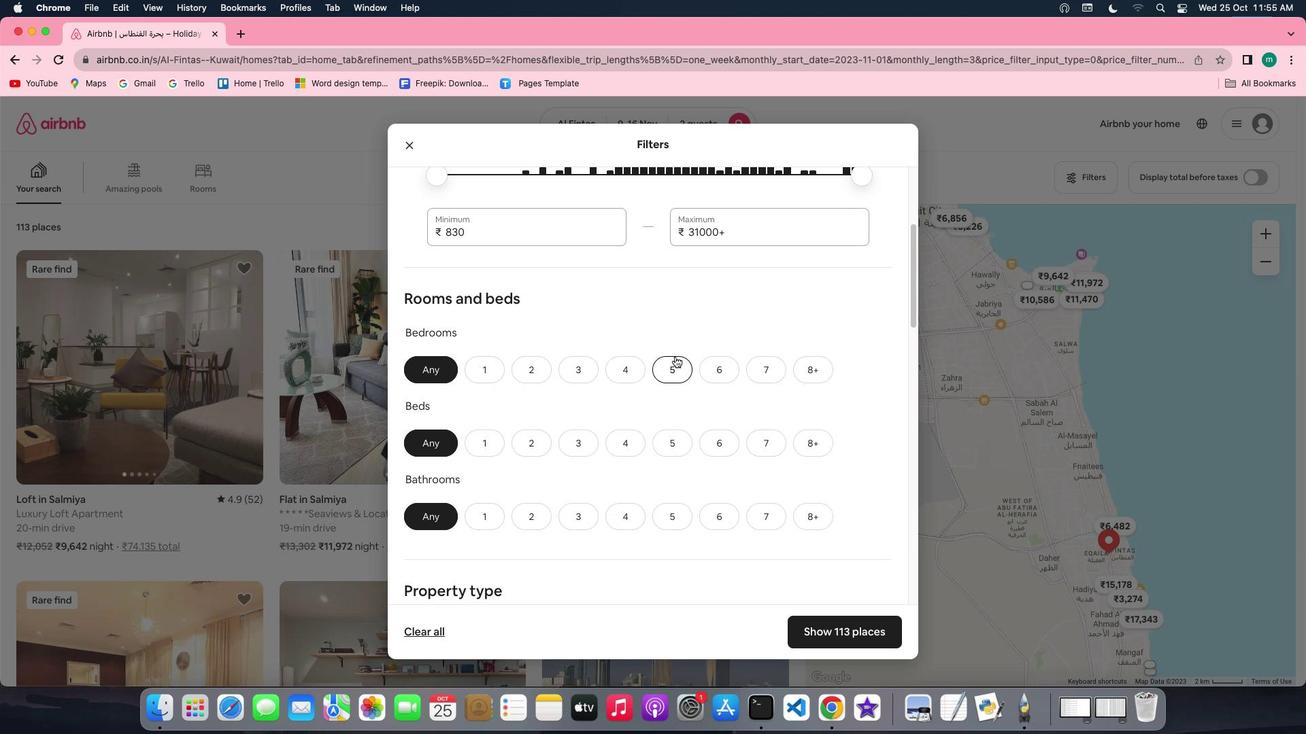 
Action: Mouse scrolled (674, 357) with delta (0, 0)
Screenshot: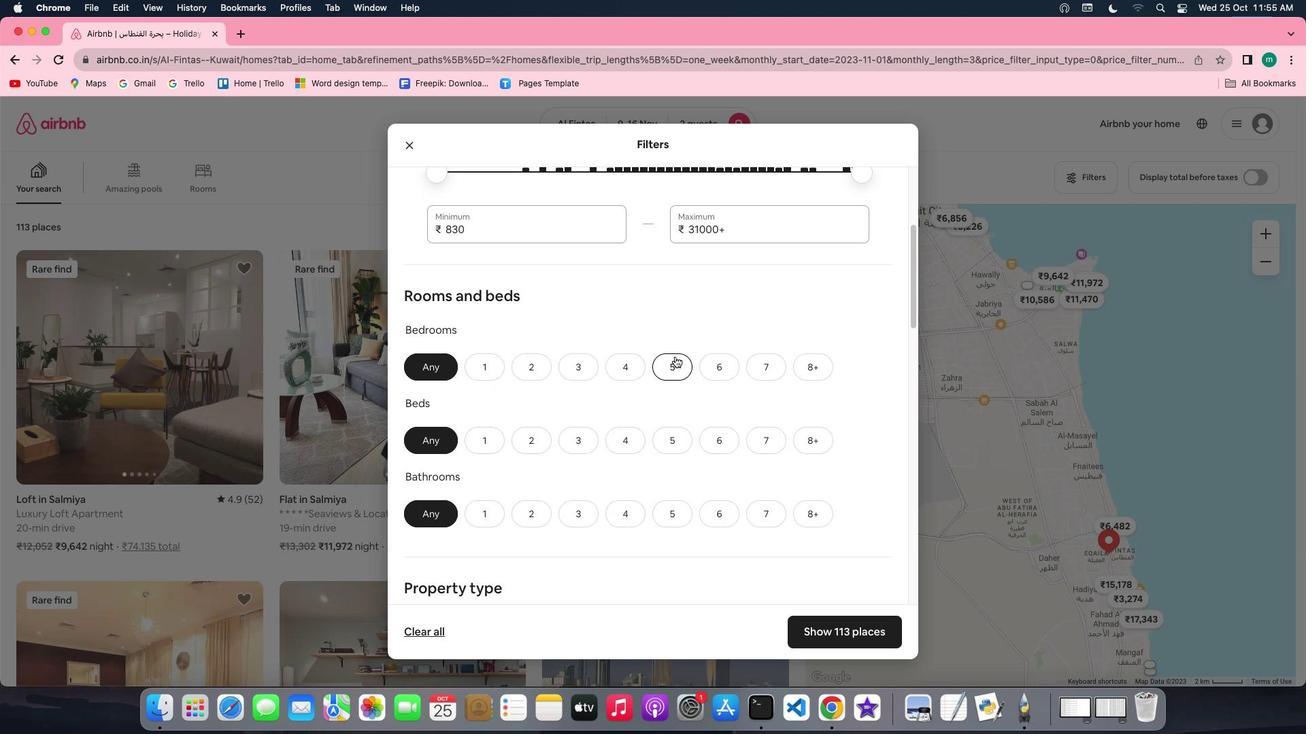 
Action: Mouse scrolled (674, 357) with delta (0, 0)
Screenshot: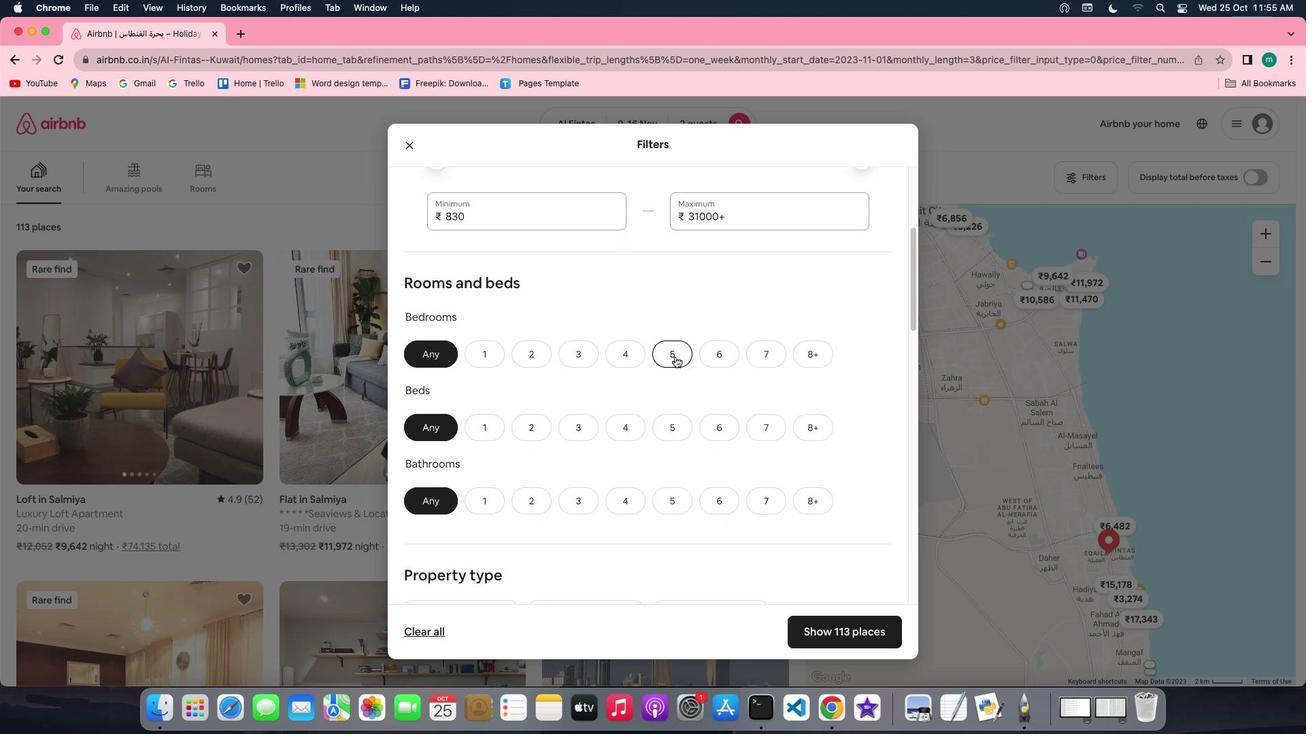
Action: Mouse scrolled (674, 357) with delta (0, 0)
Screenshot: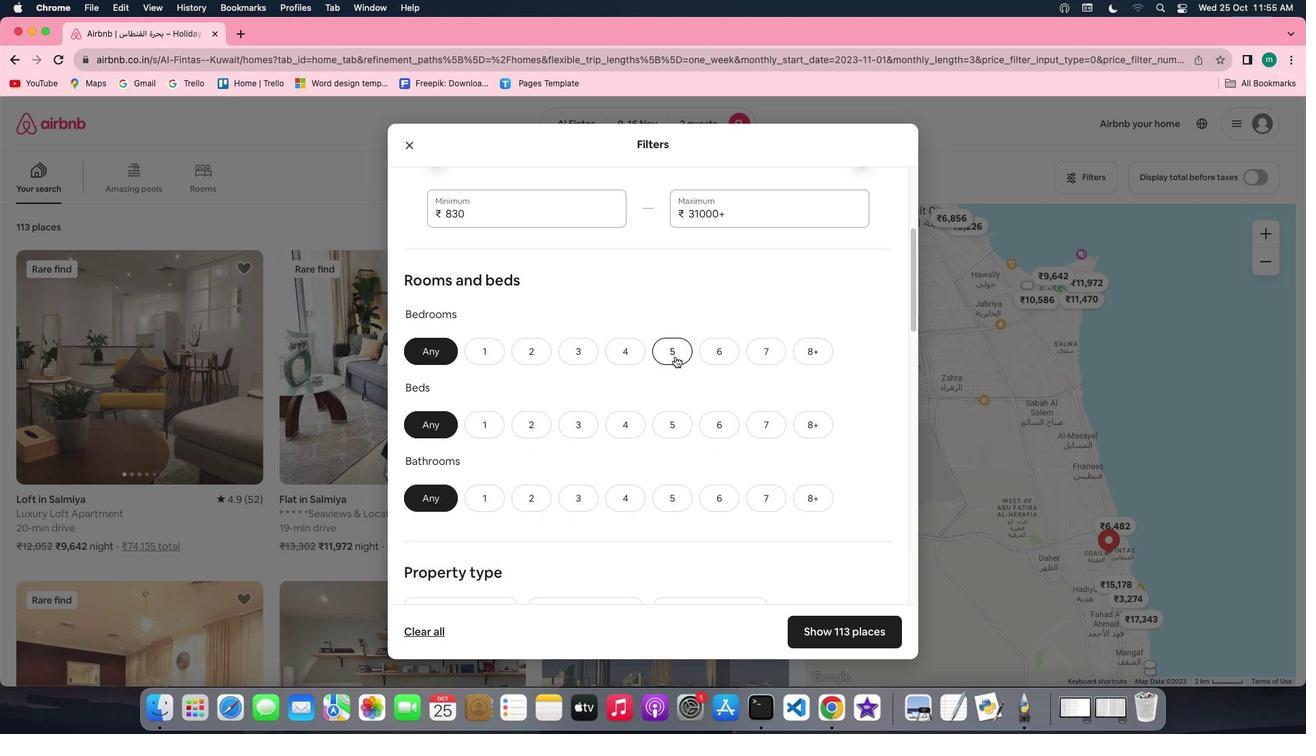 
Action: Mouse scrolled (674, 357) with delta (0, 0)
Screenshot: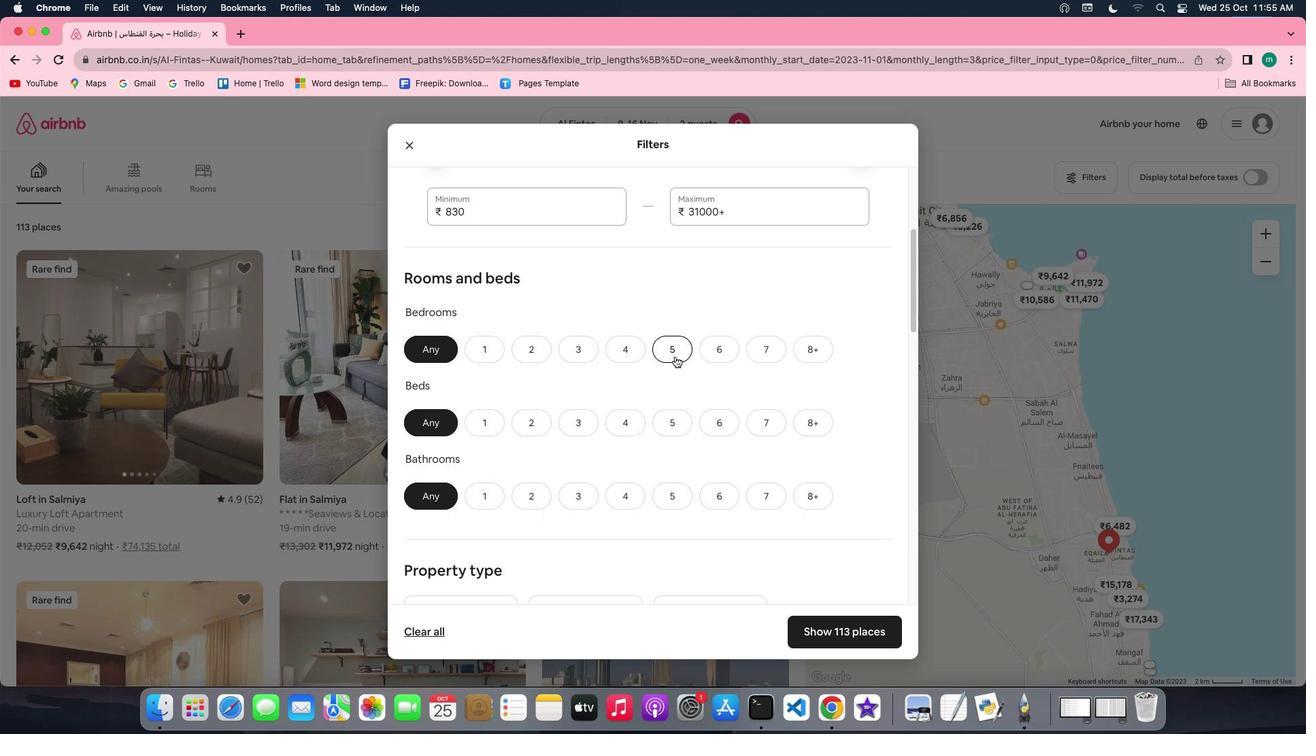 
Action: Mouse scrolled (674, 357) with delta (0, 0)
Screenshot: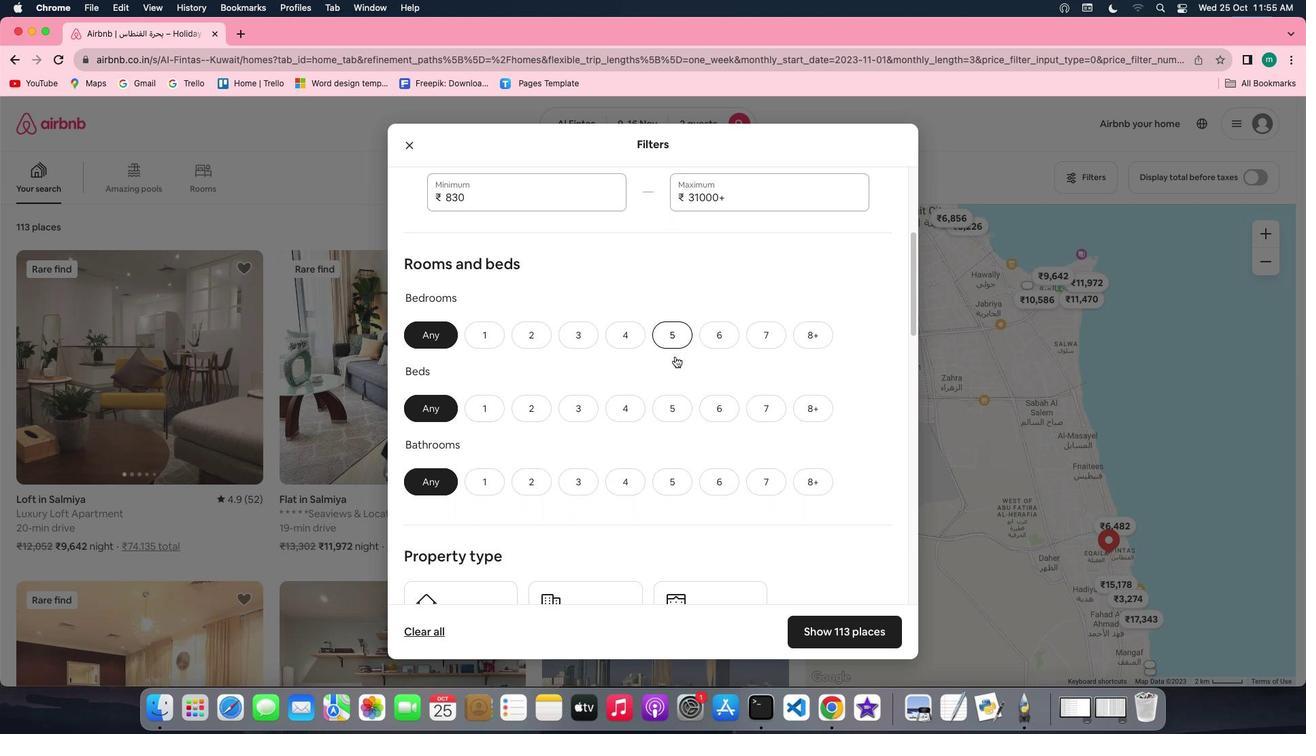 
Action: Mouse scrolled (674, 357) with delta (0, 0)
Screenshot: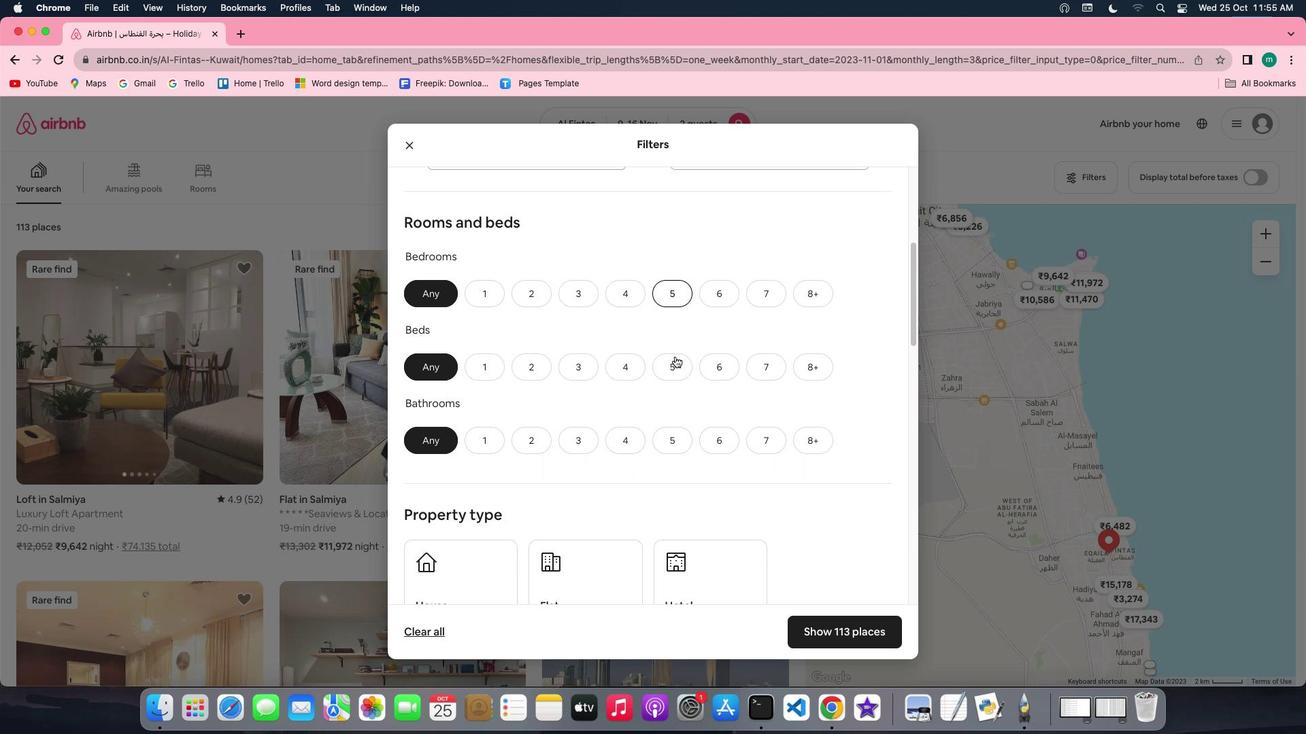 
Action: Mouse scrolled (674, 357) with delta (0, 0)
Screenshot: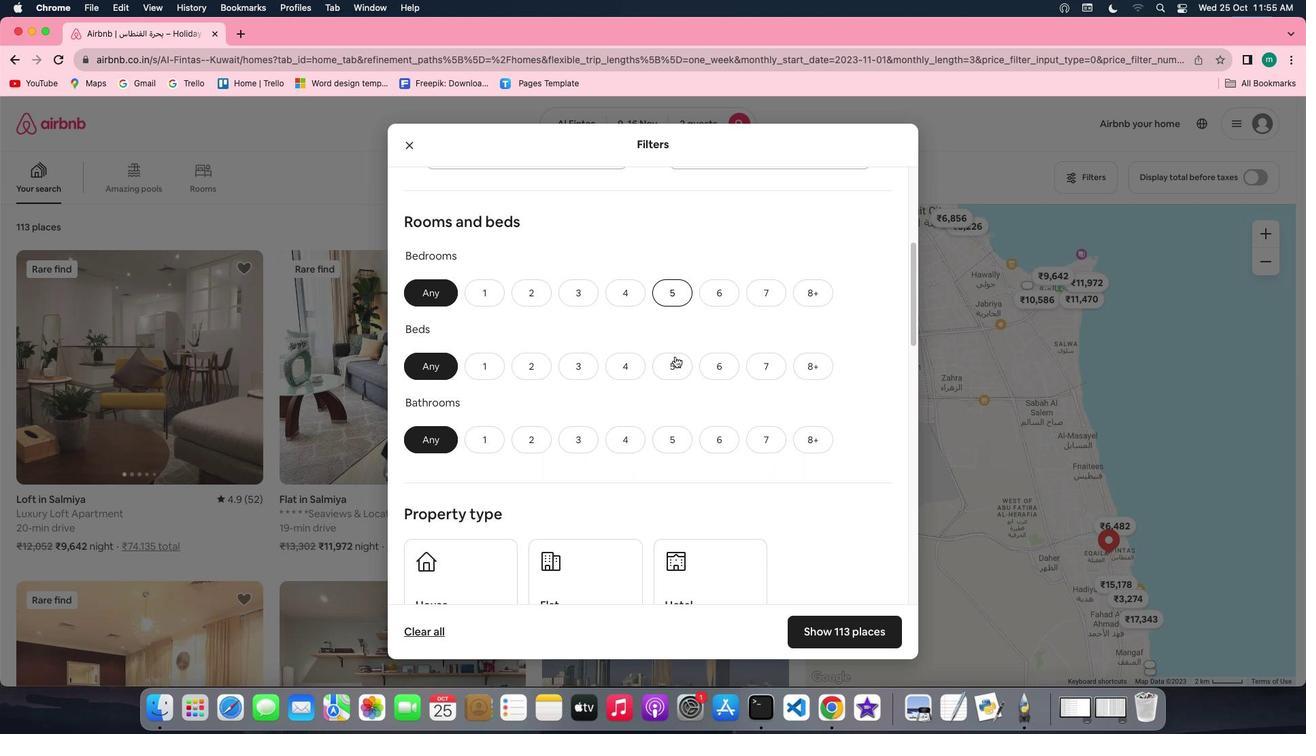 
Action: Mouse scrolled (674, 357) with delta (0, 0)
Screenshot: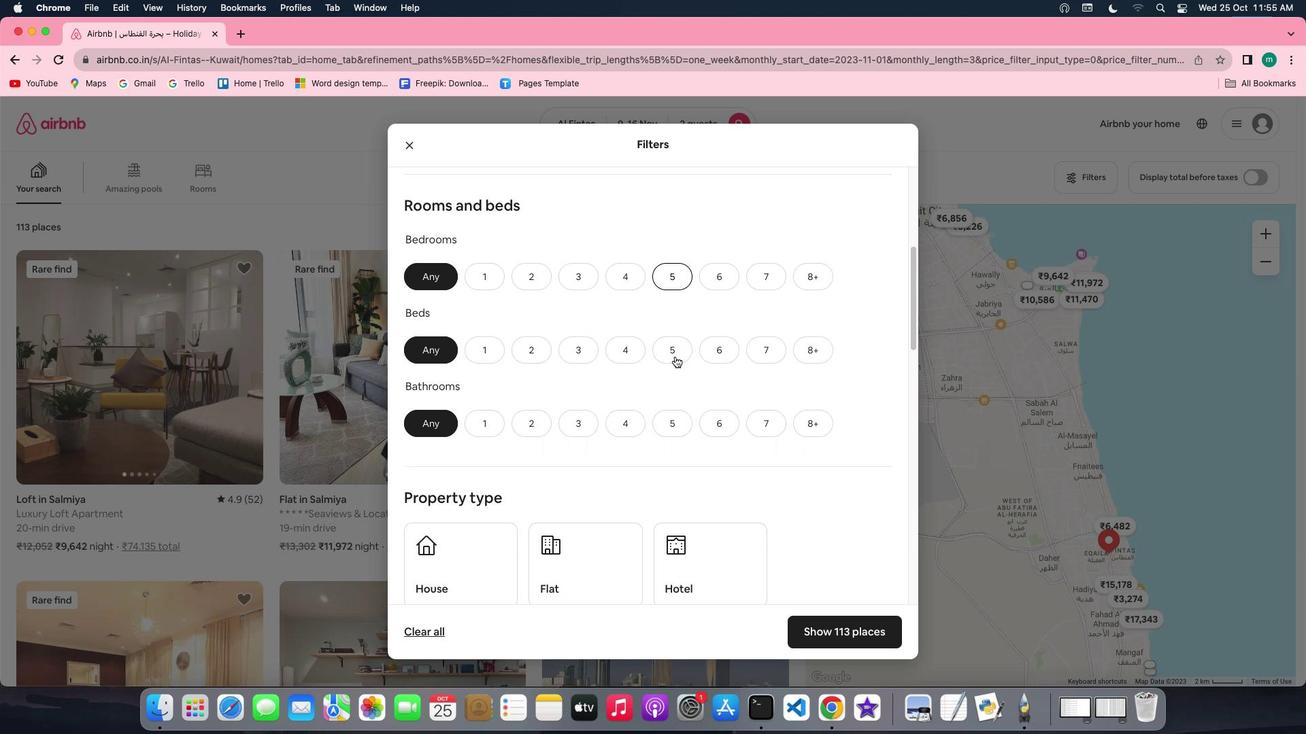 
Action: Mouse moved to (538, 246)
Screenshot: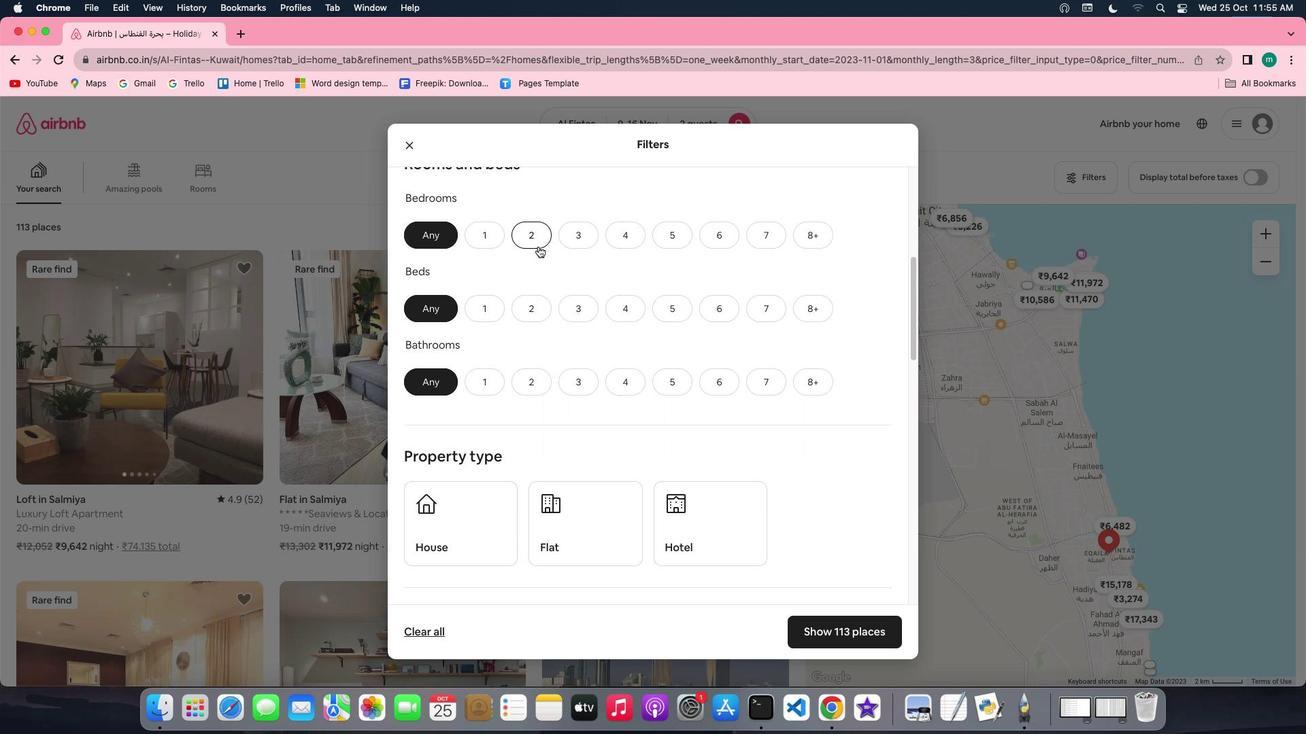
Action: Mouse pressed left at (538, 246)
Screenshot: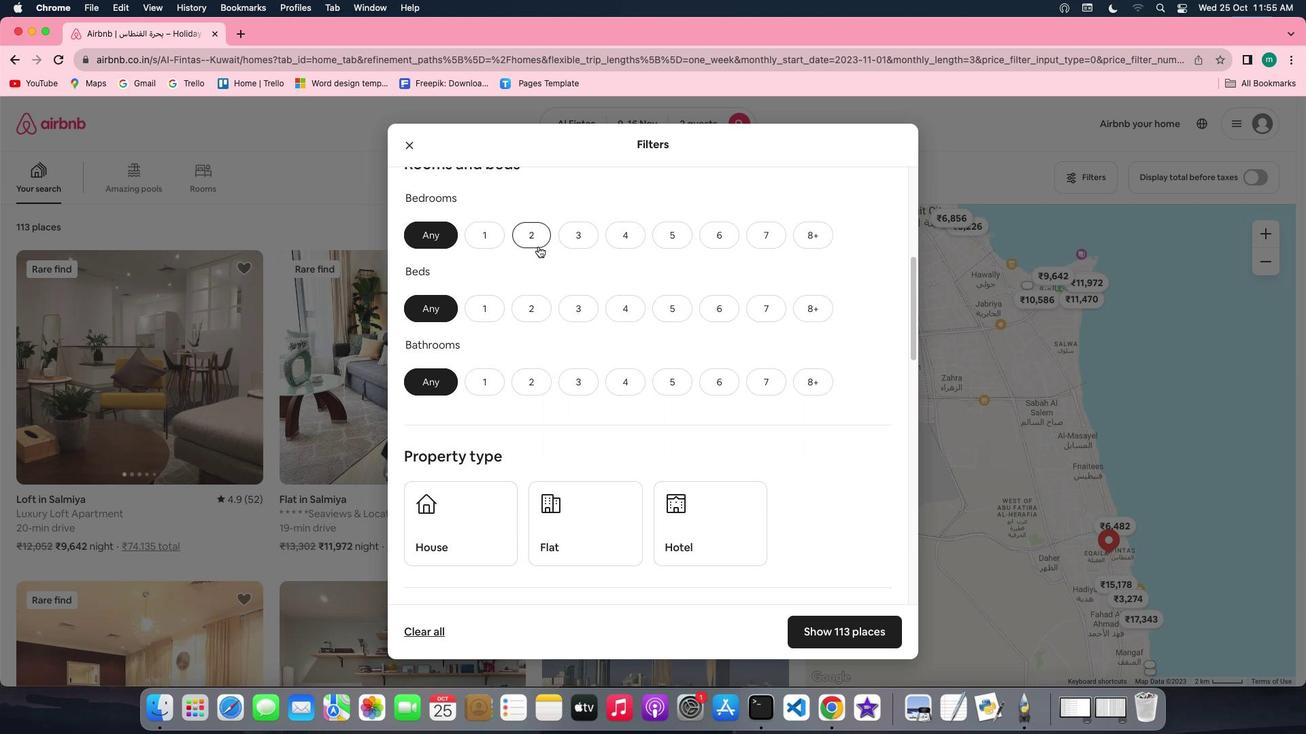 
Action: Mouse moved to (534, 295)
Screenshot: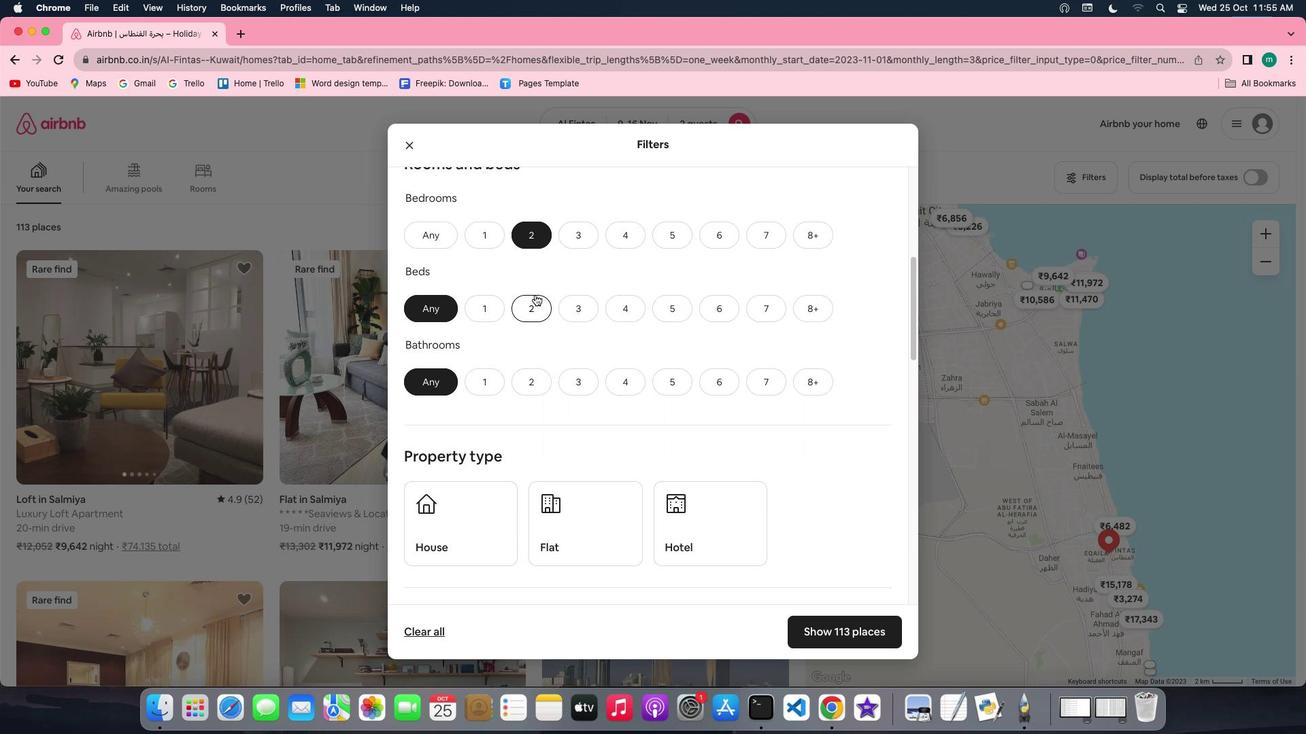 
Action: Mouse pressed left at (534, 295)
Screenshot: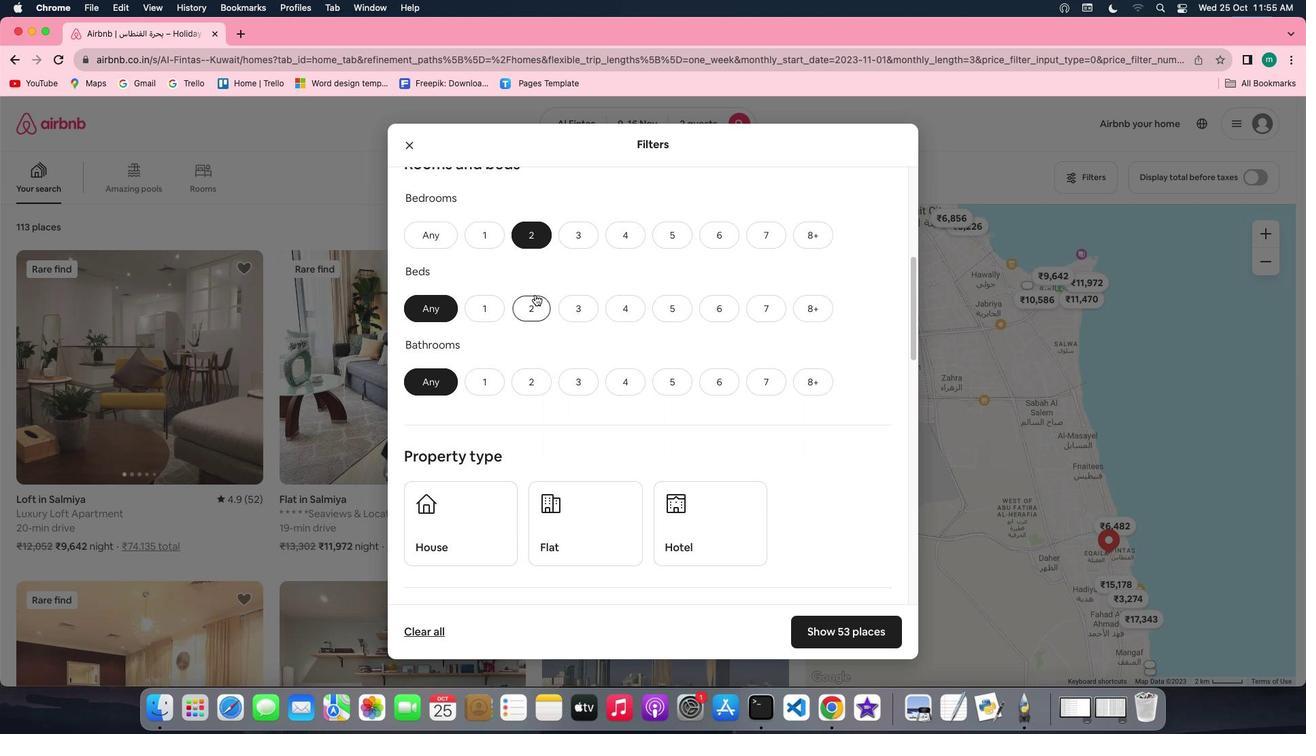 
Action: Mouse moved to (527, 305)
Screenshot: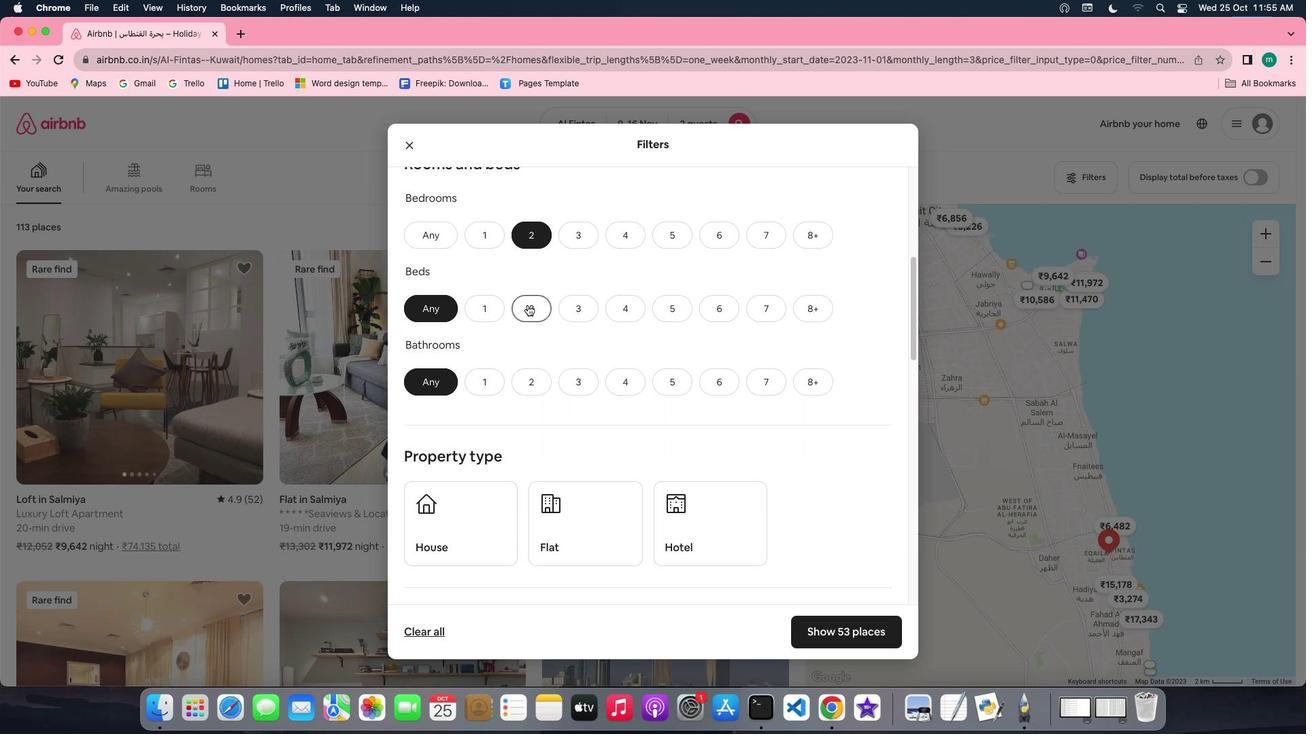 
Action: Mouse pressed left at (527, 305)
Screenshot: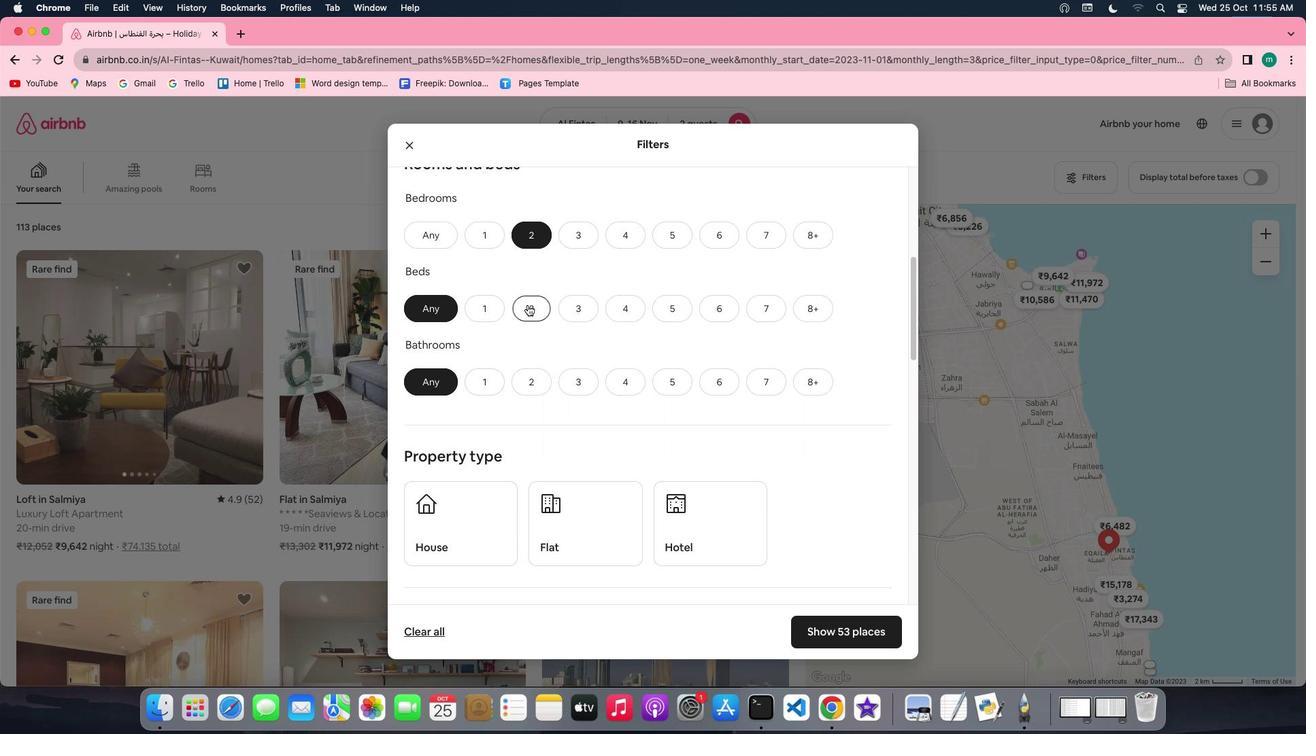 
Action: Mouse moved to (491, 377)
Screenshot: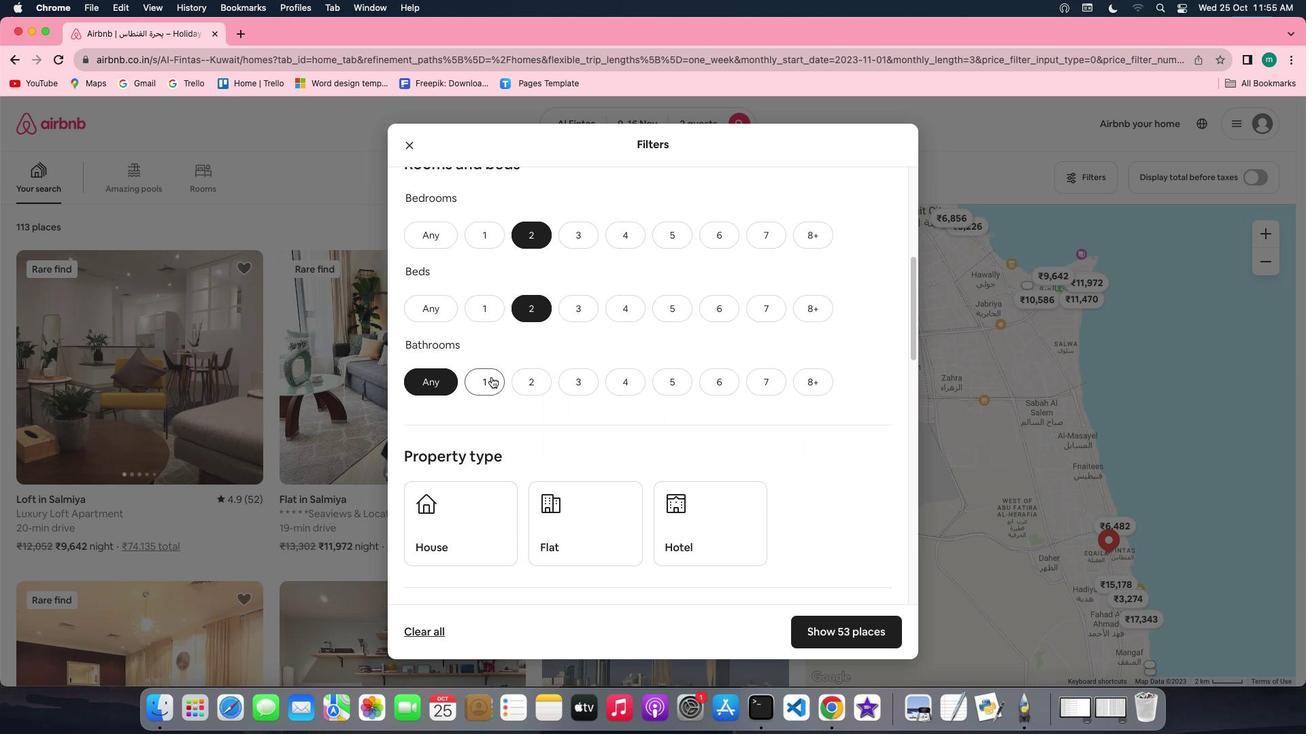 
Action: Mouse pressed left at (491, 377)
Screenshot: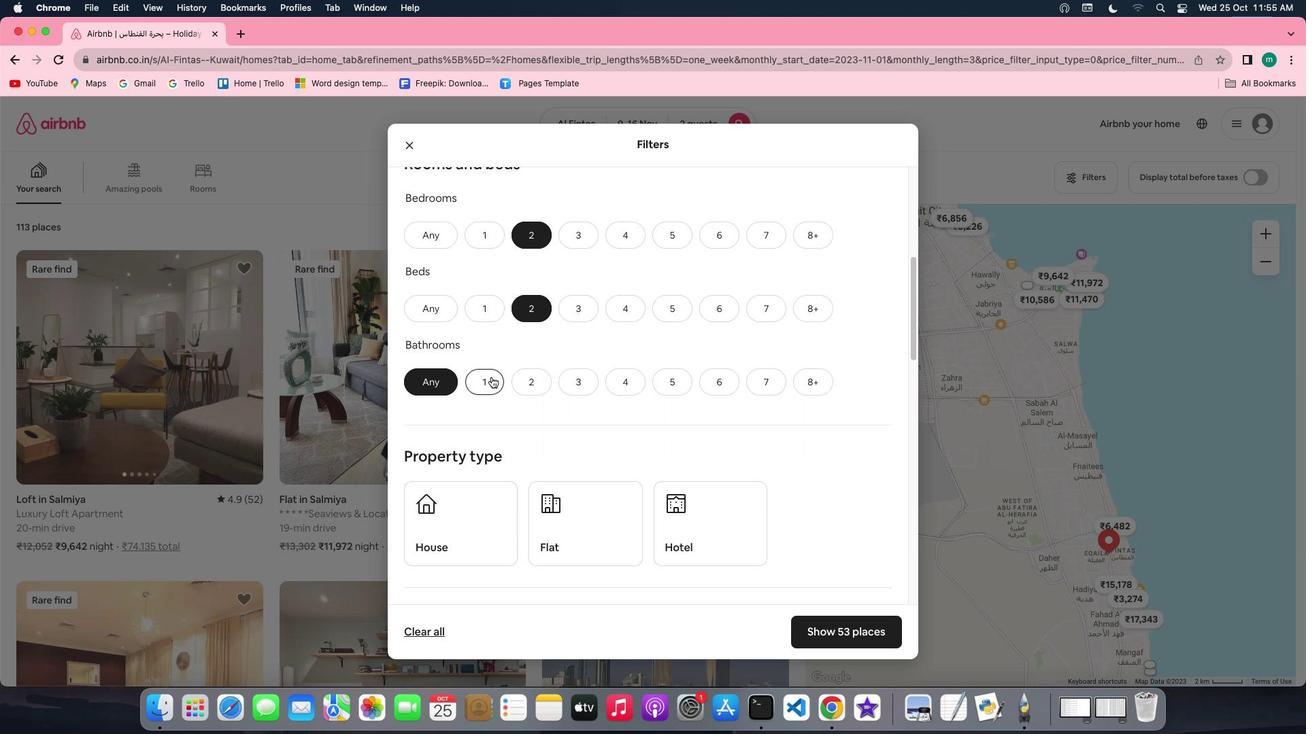 
Action: Mouse moved to (676, 392)
Screenshot: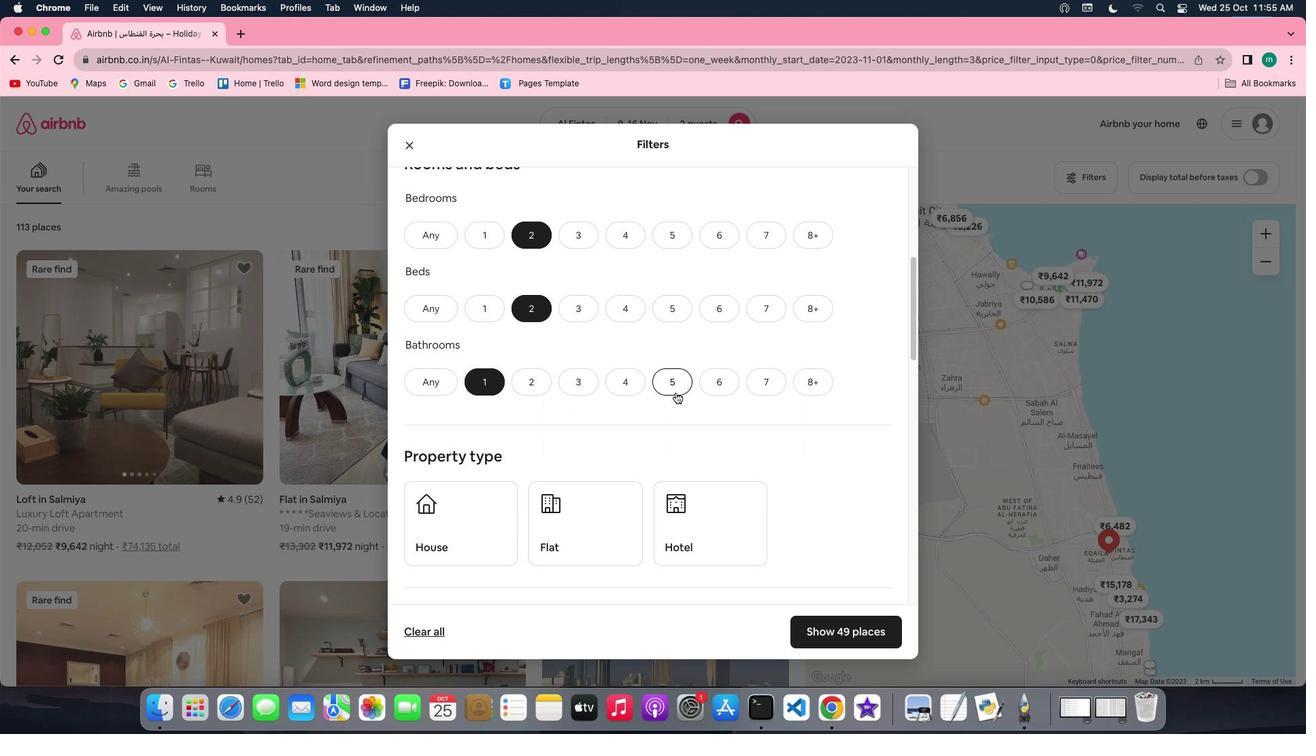 
Action: Mouse scrolled (676, 392) with delta (0, 0)
Screenshot: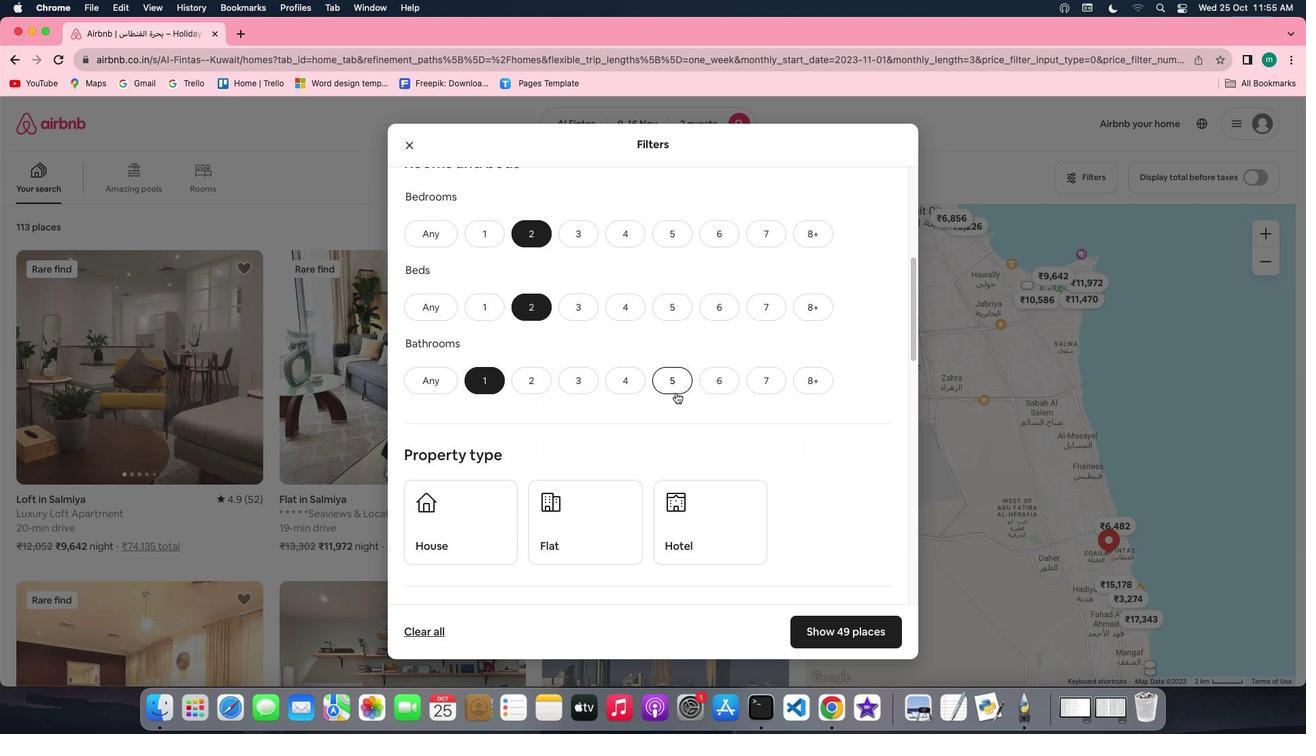 
Action: Mouse scrolled (676, 392) with delta (0, 0)
Screenshot: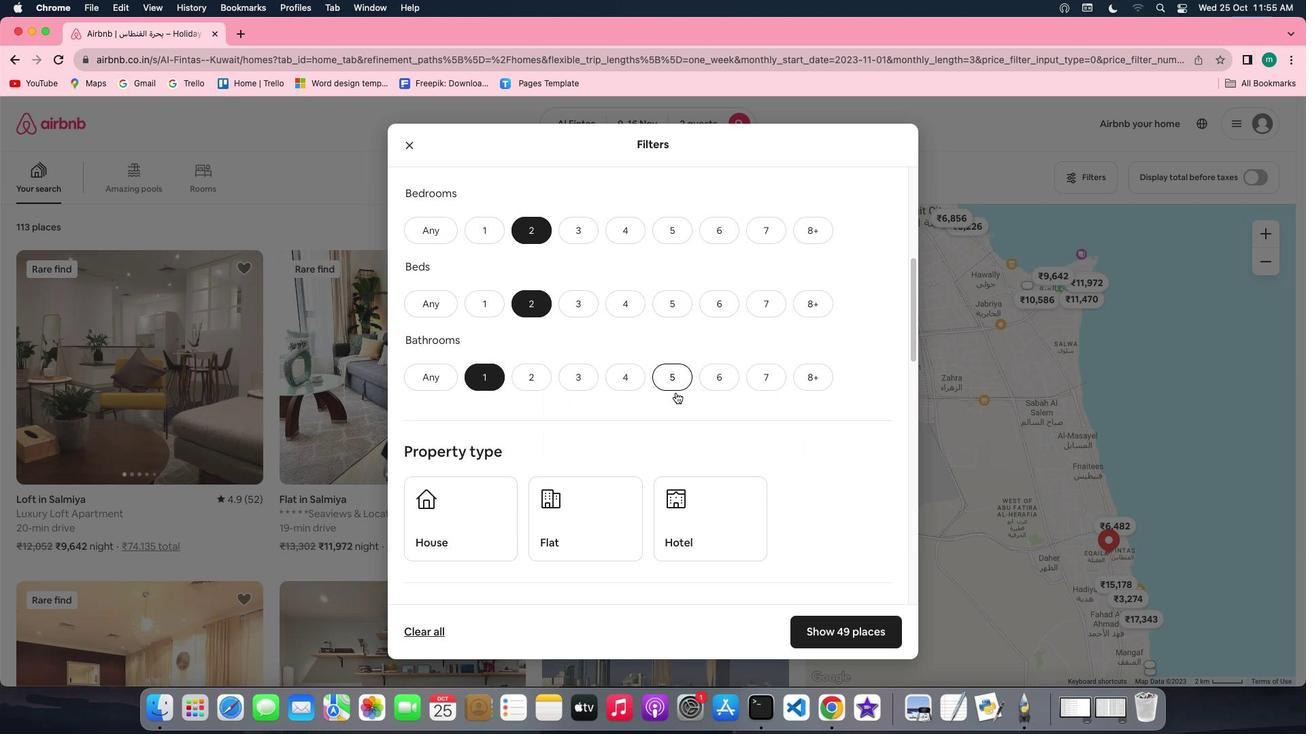 
Action: Mouse scrolled (676, 392) with delta (0, -1)
Screenshot: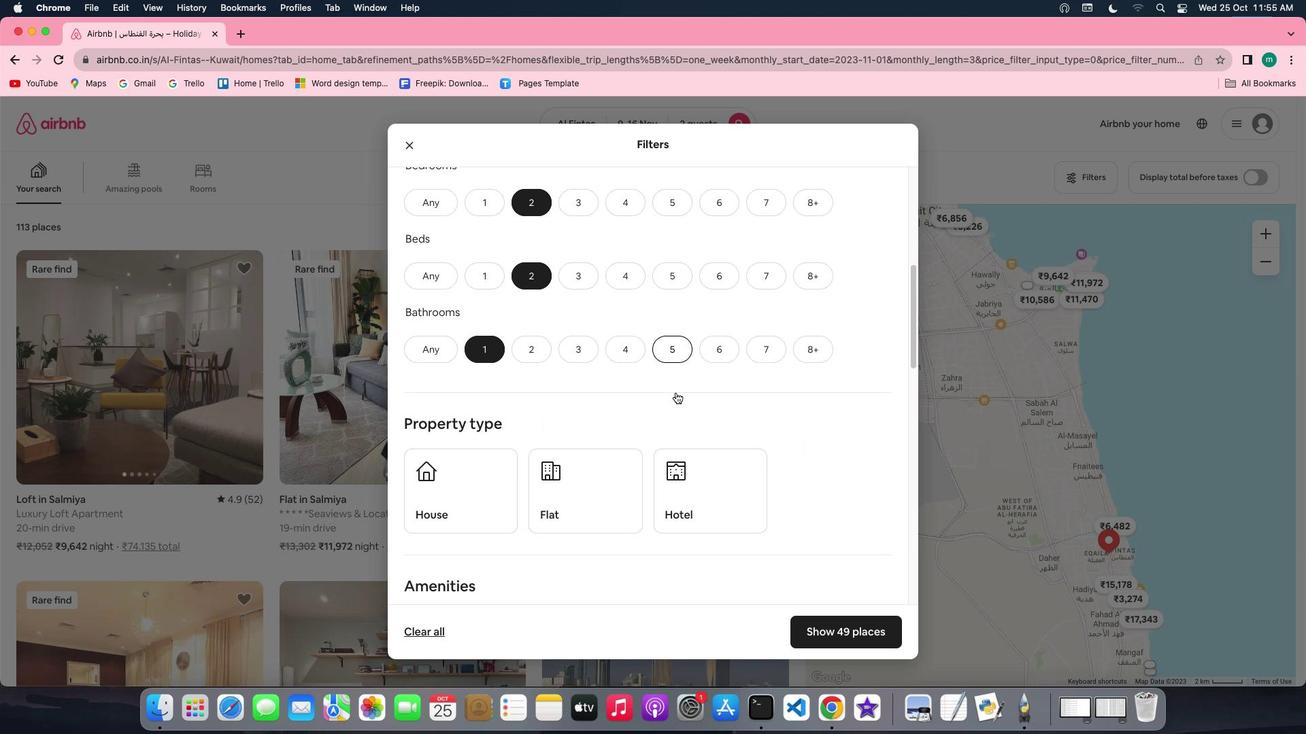 
Action: Mouse scrolled (676, 392) with delta (0, -2)
Screenshot: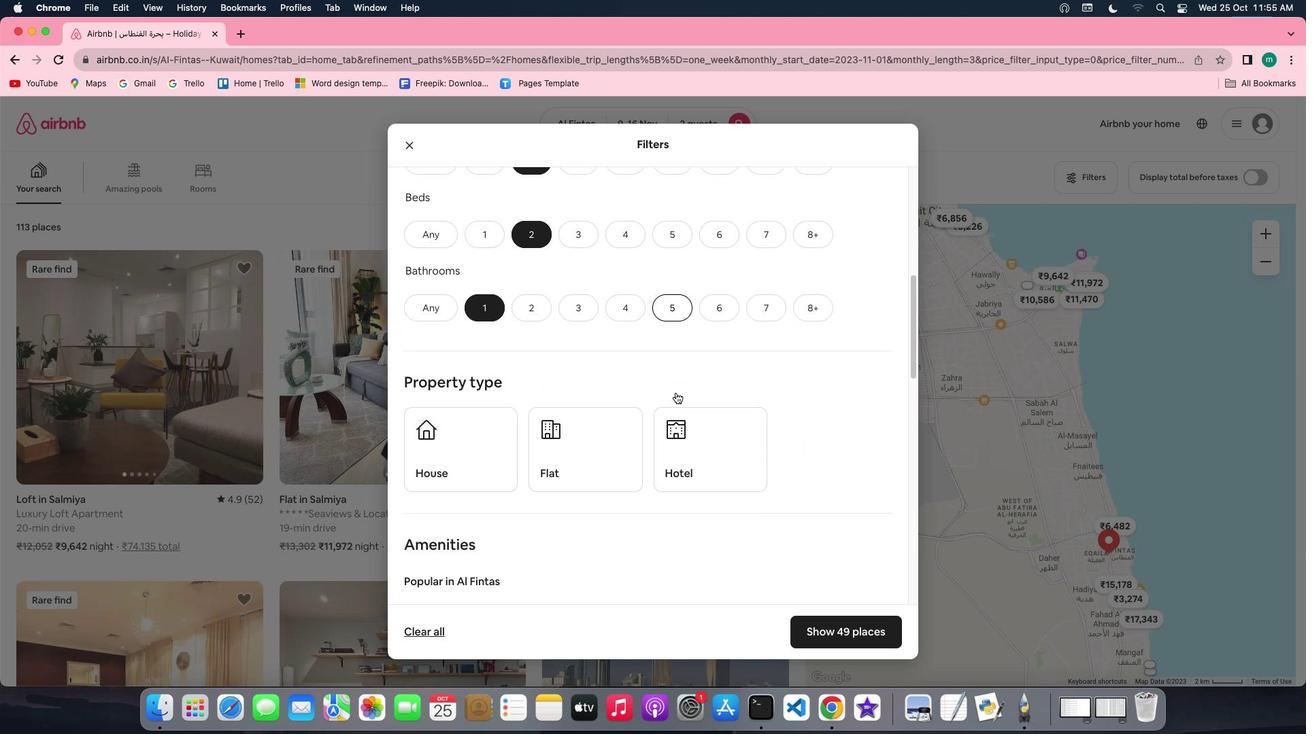 
Action: Mouse moved to (750, 426)
Screenshot: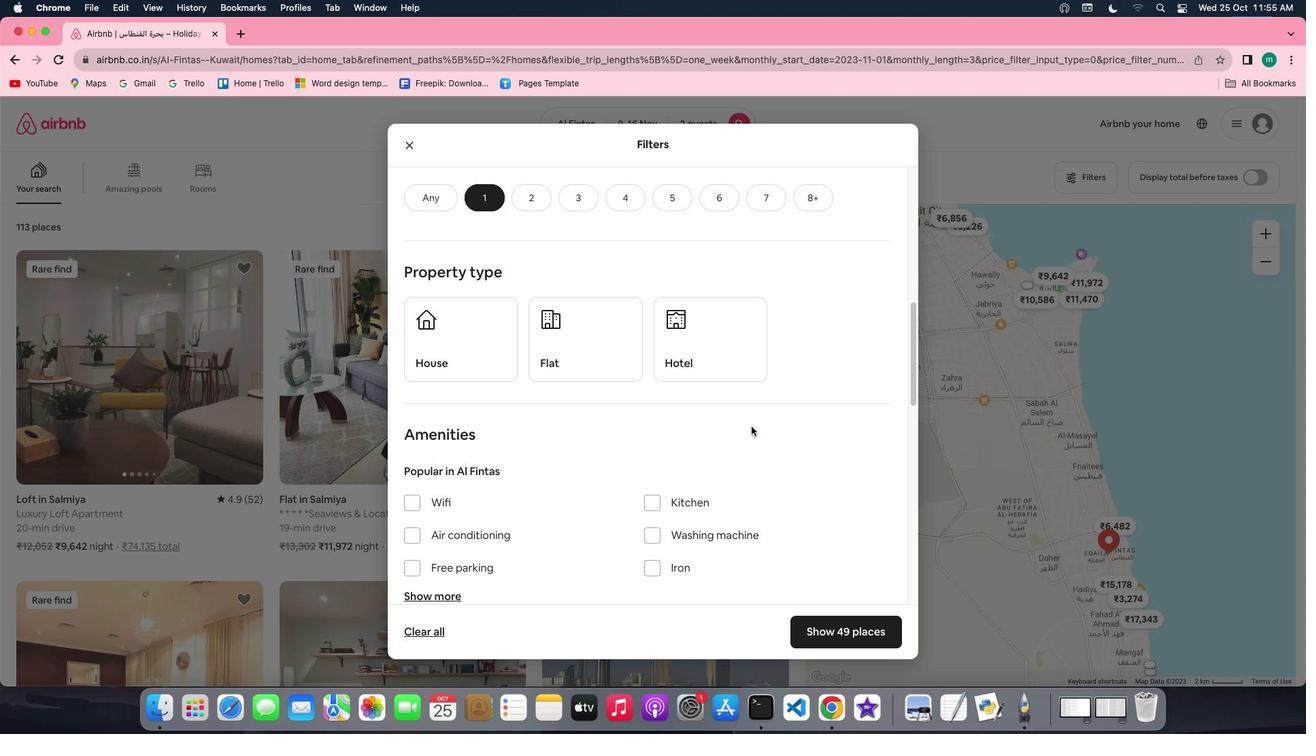 
Action: Mouse scrolled (750, 426) with delta (0, 0)
Screenshot: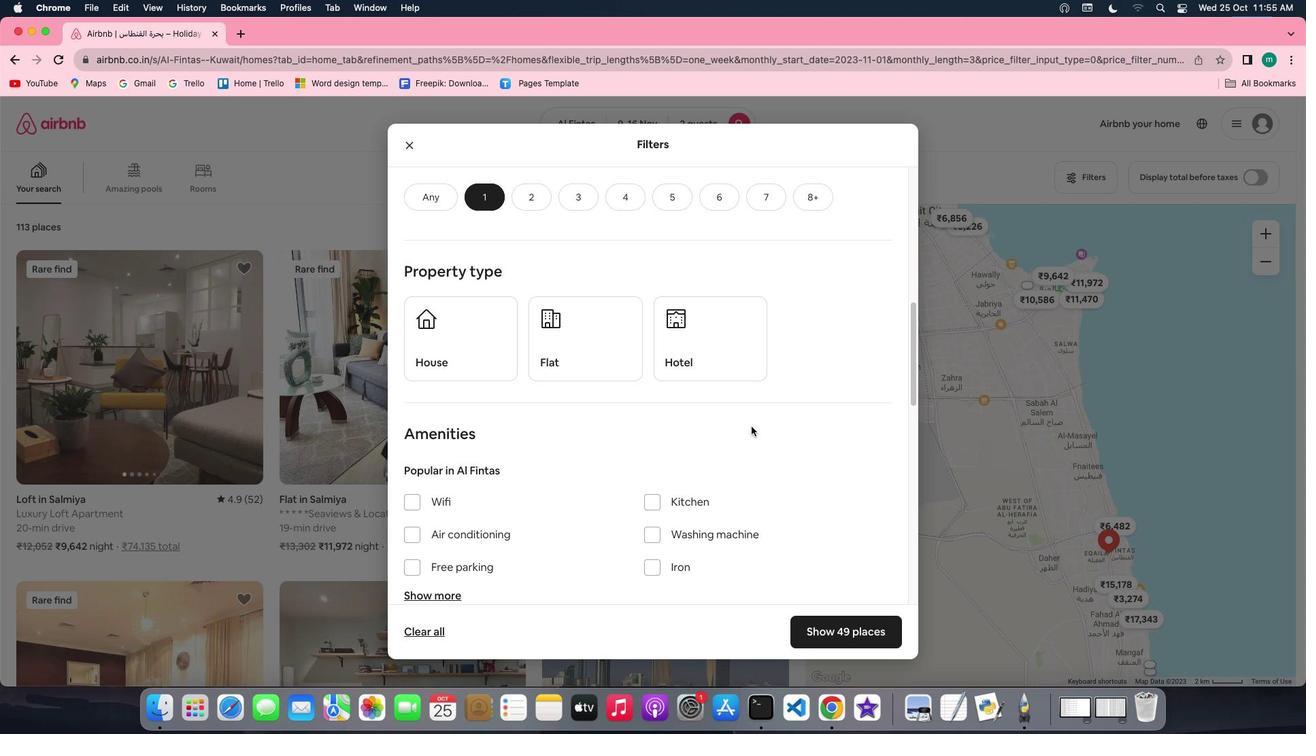 
Action: Mouse scrolled (750, 426) with delta (0, 0)
Screenshot: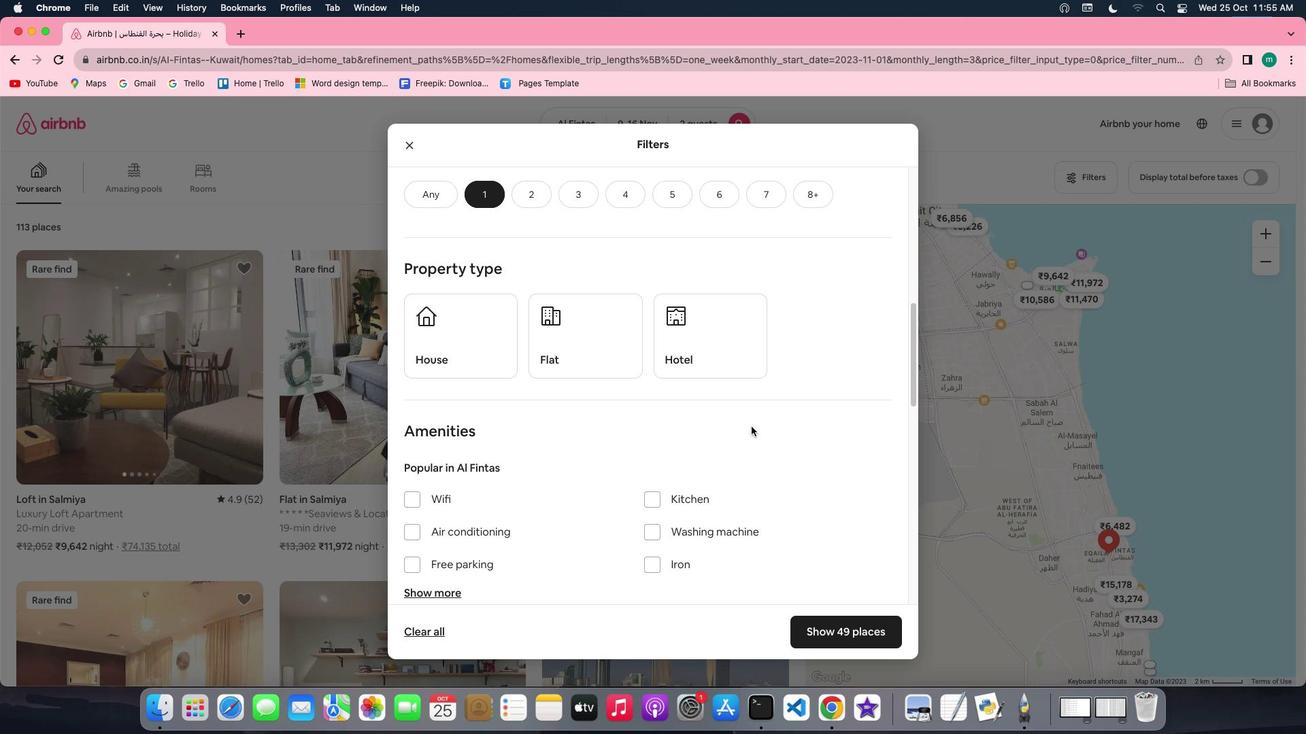 
Action: Mouse scrolled (750, 426) with delta (0, 0)
Screenshot: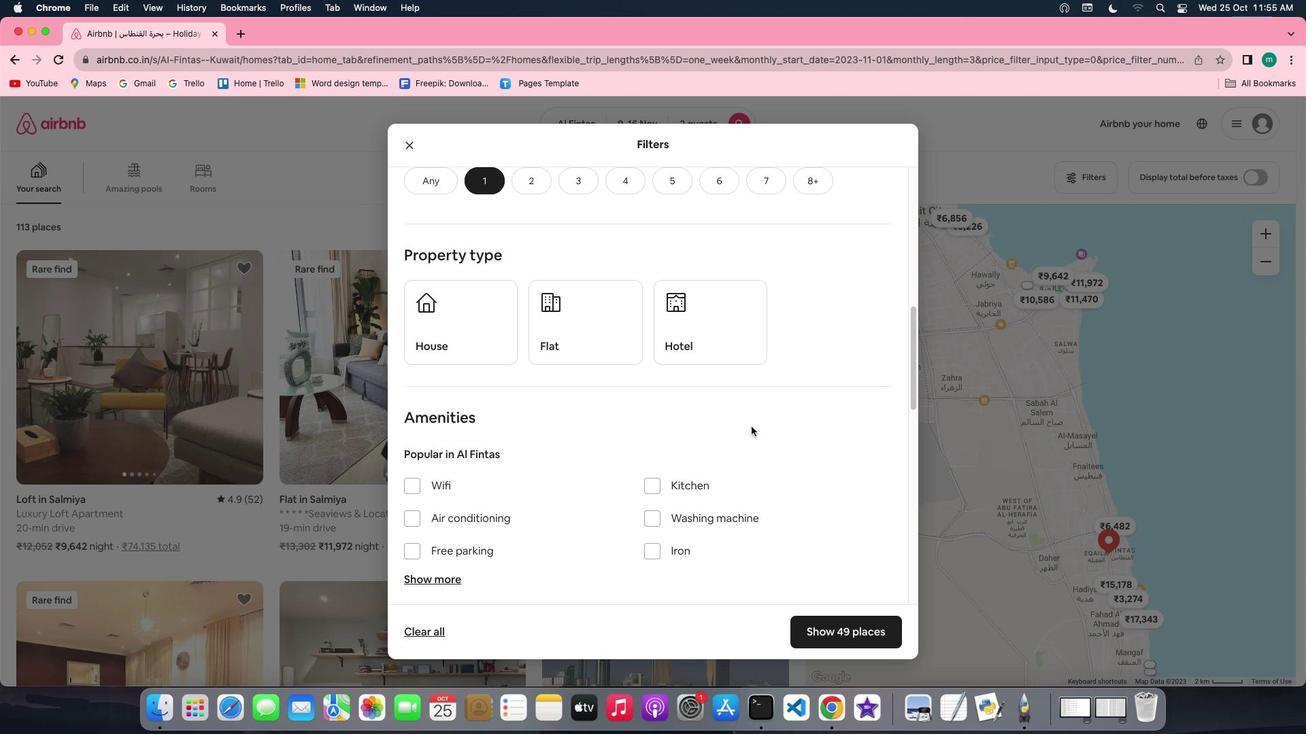 
Action: Mouse scrolled (750, 426) with delta (0, 0)
Screenshot: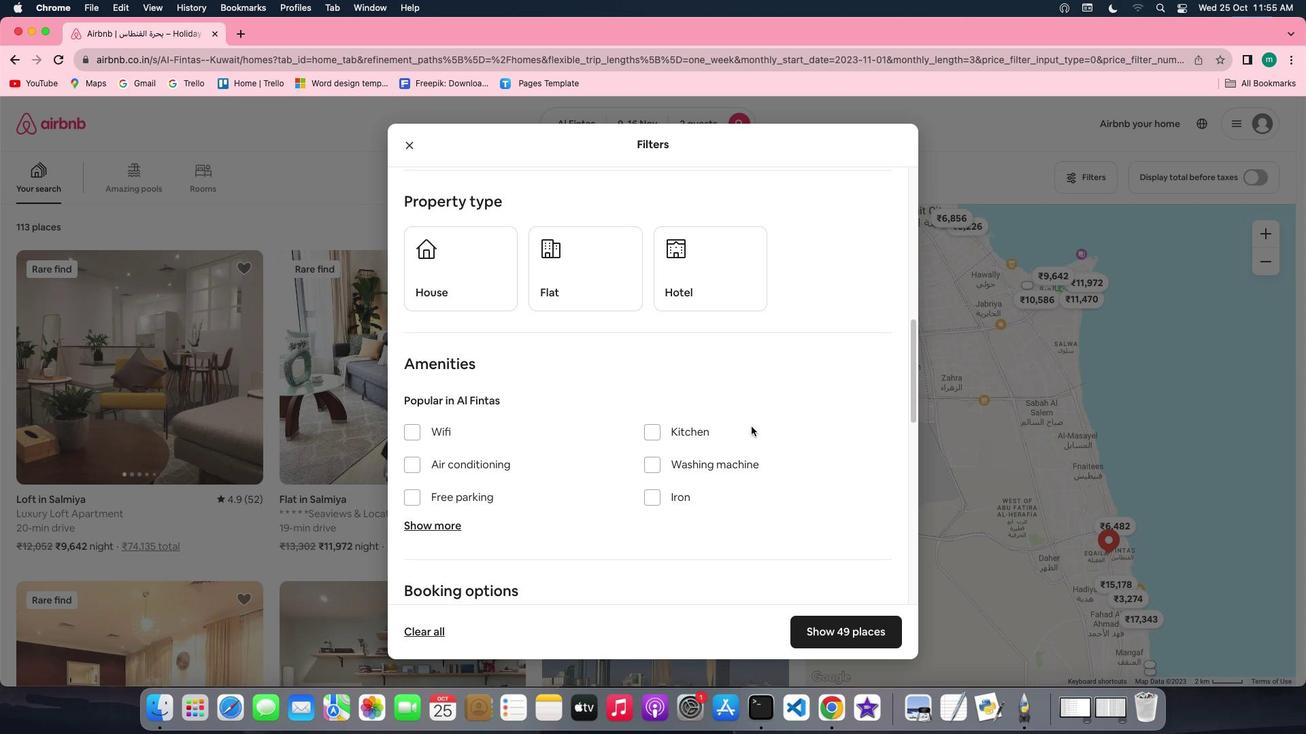 
Action: Mouse scrolled (750, 426) with delta (0, 0)
Screenshot: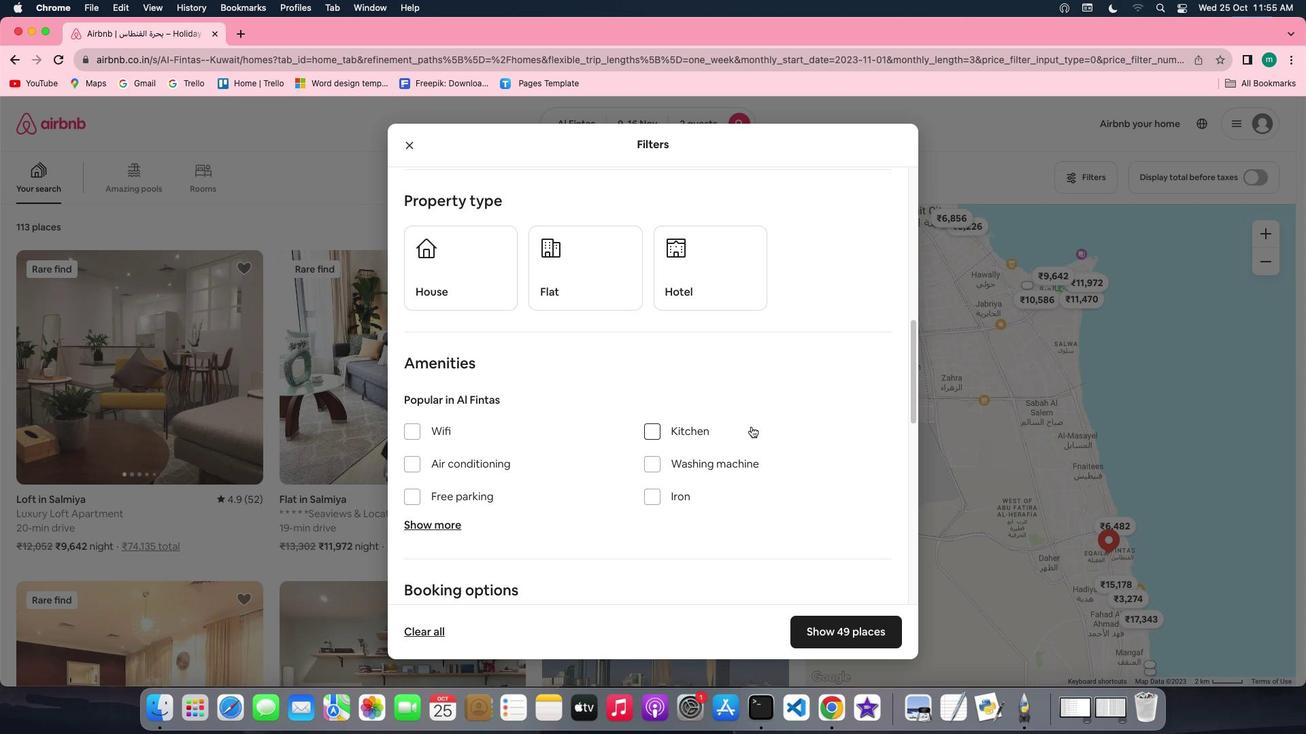 
Action: Mouse scrolled (750, 426) with delta (0, 0)
Screenshot: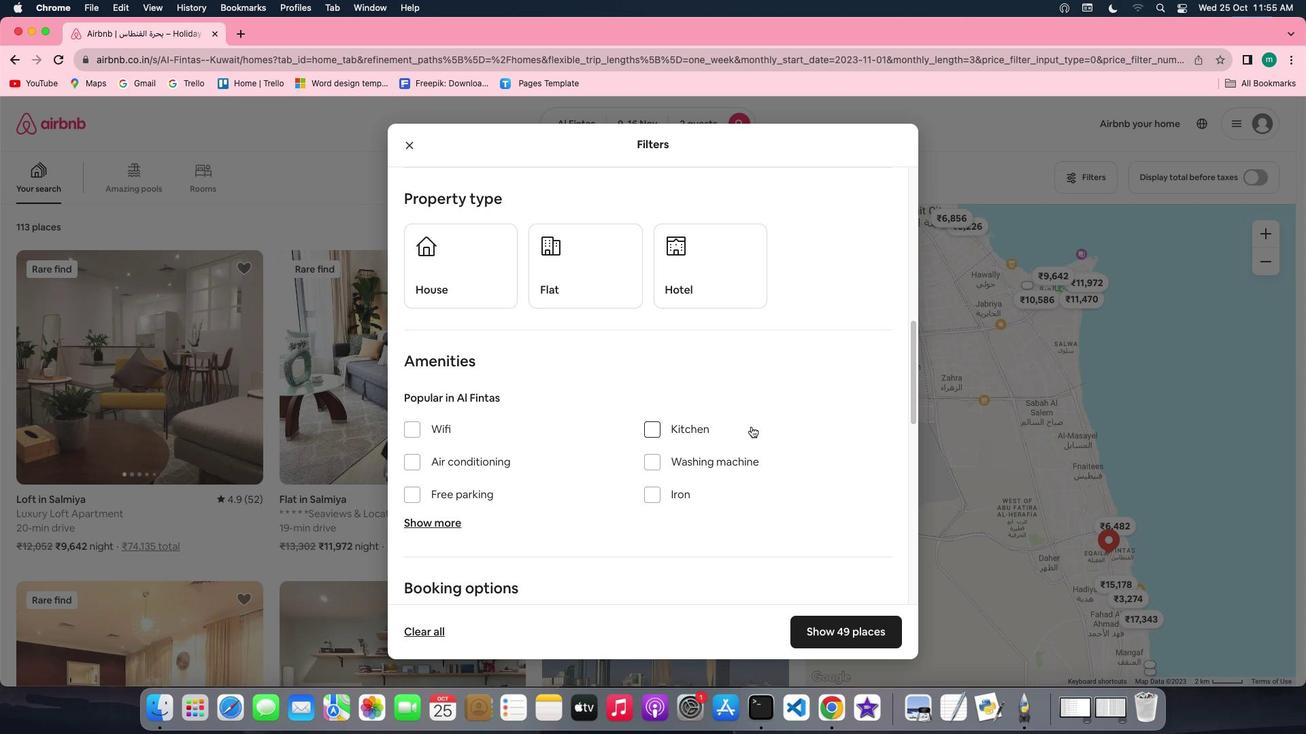 
Action: Mouse scrolled (750, 426) with delta (0, 0)
Screenshot: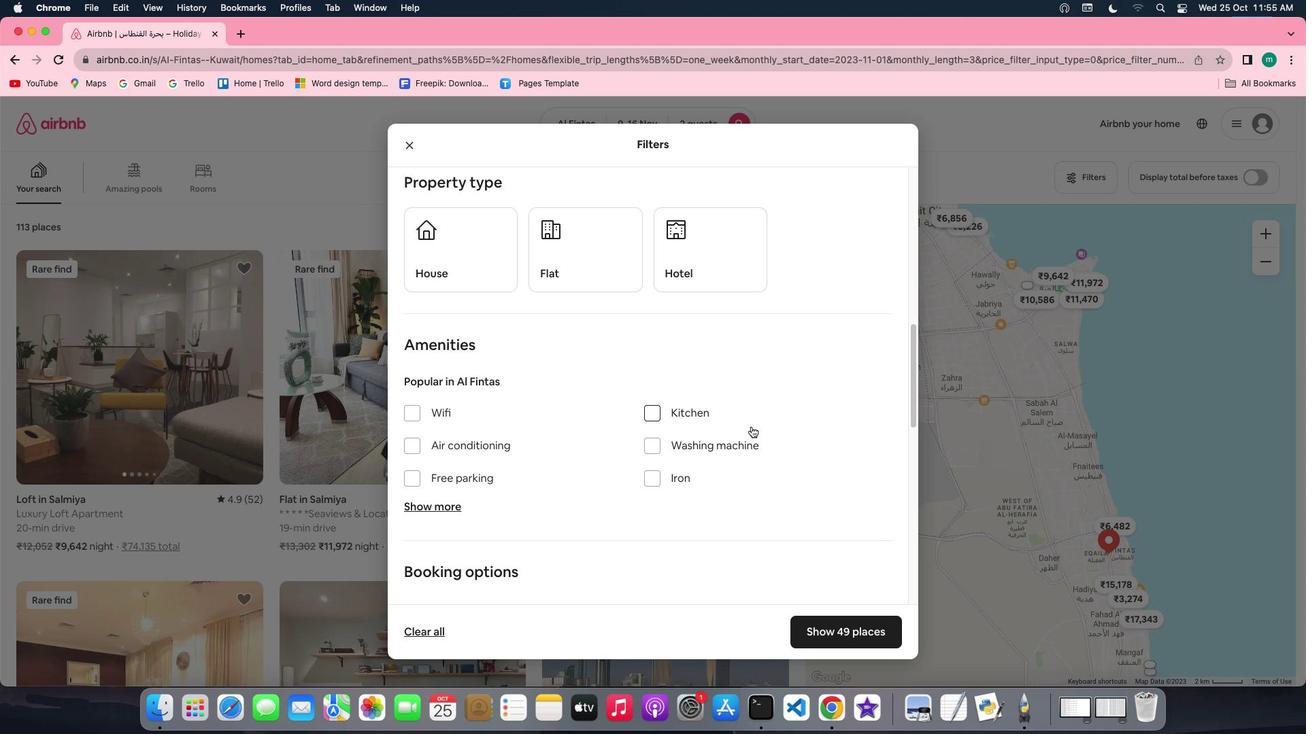 
Action: Mouse moved to (593, 242)
Screenshot: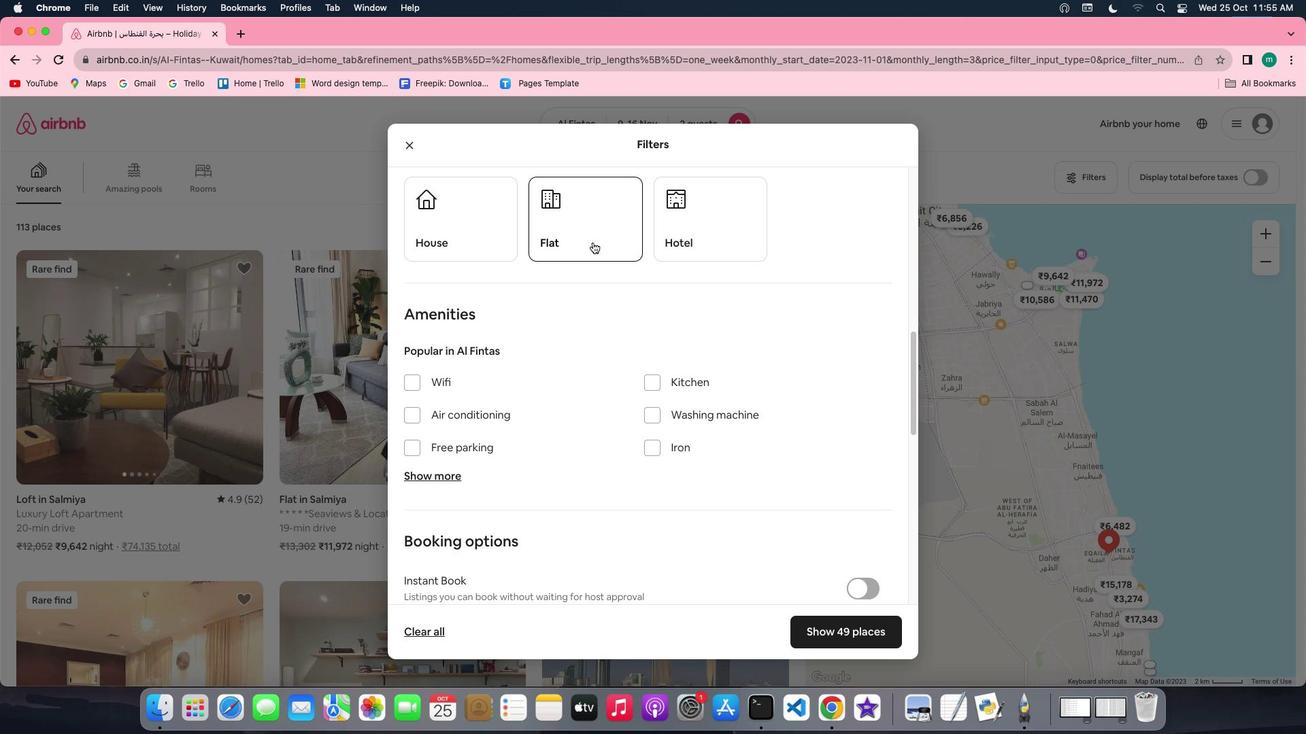 
Action: Mouse pressed left at (593, 242)
Screenshot: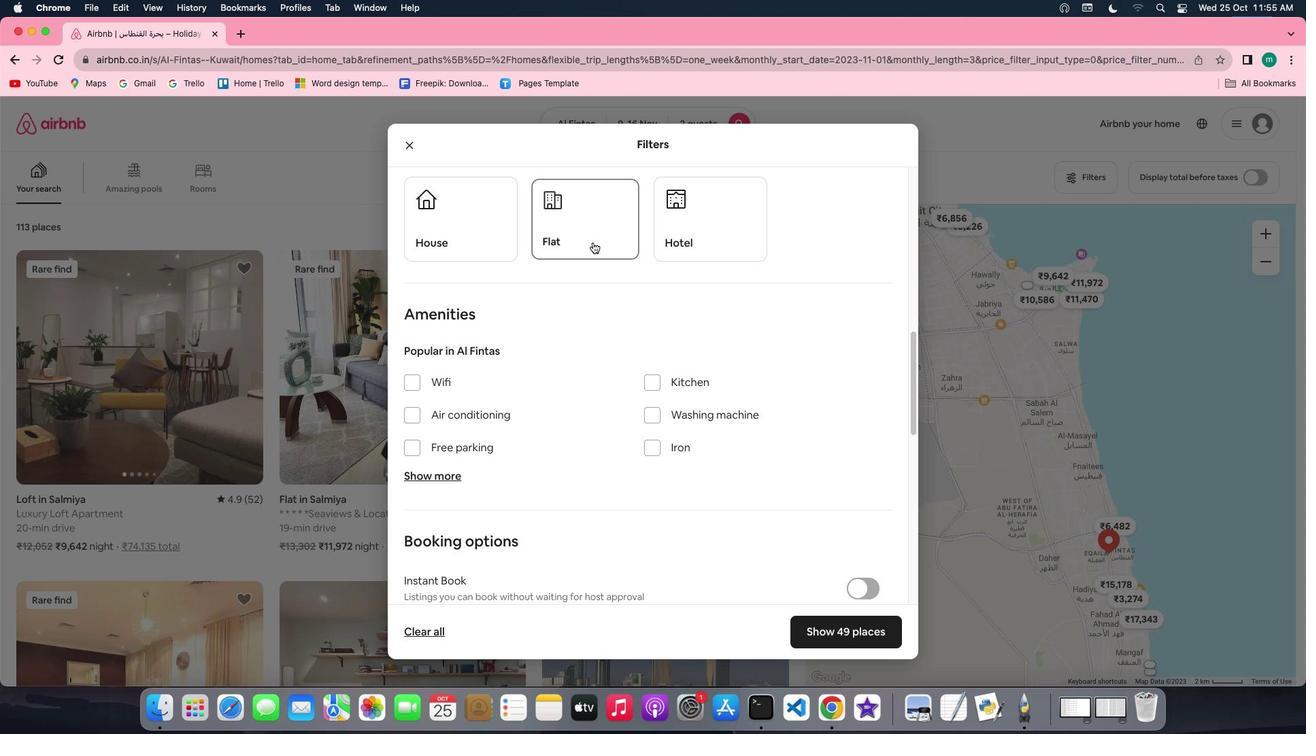 
Action: Mouse moved to (715, 372)
Screenshot: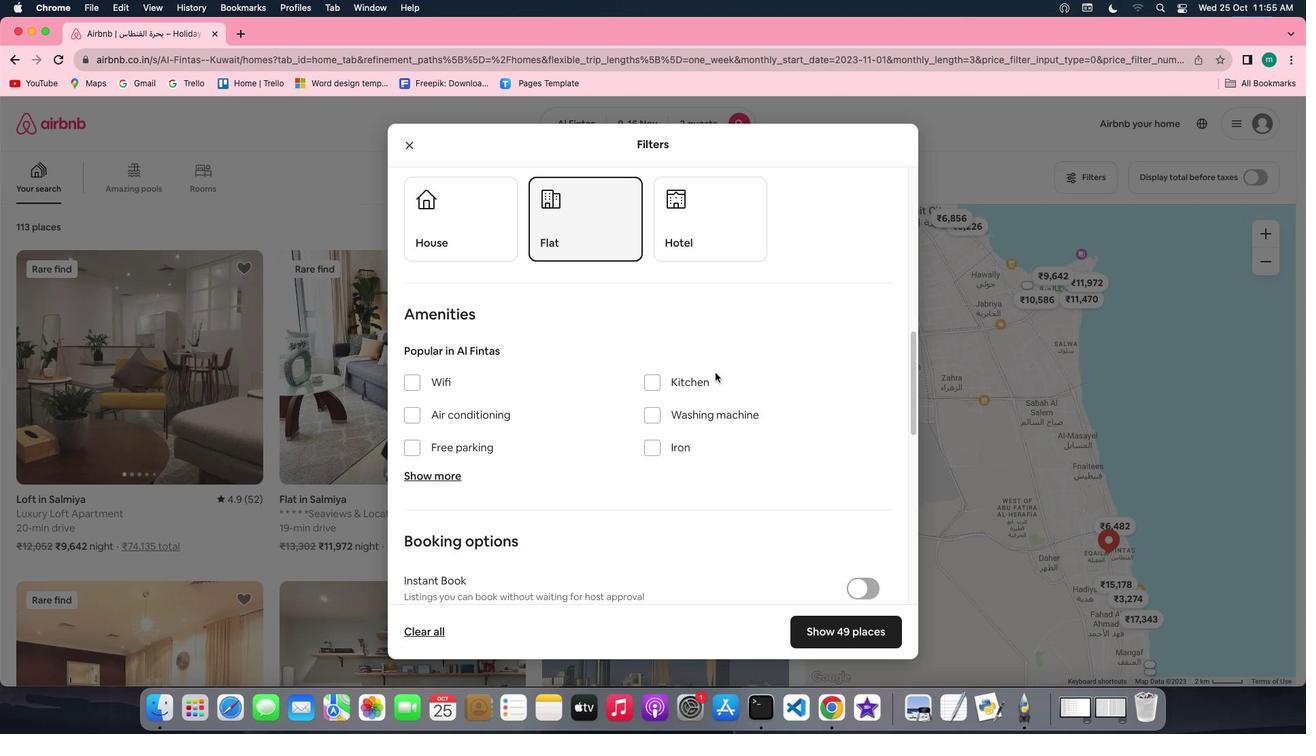 
Action: Mouse scrolled (715, 372) with delta (0, 0)
Screenshot: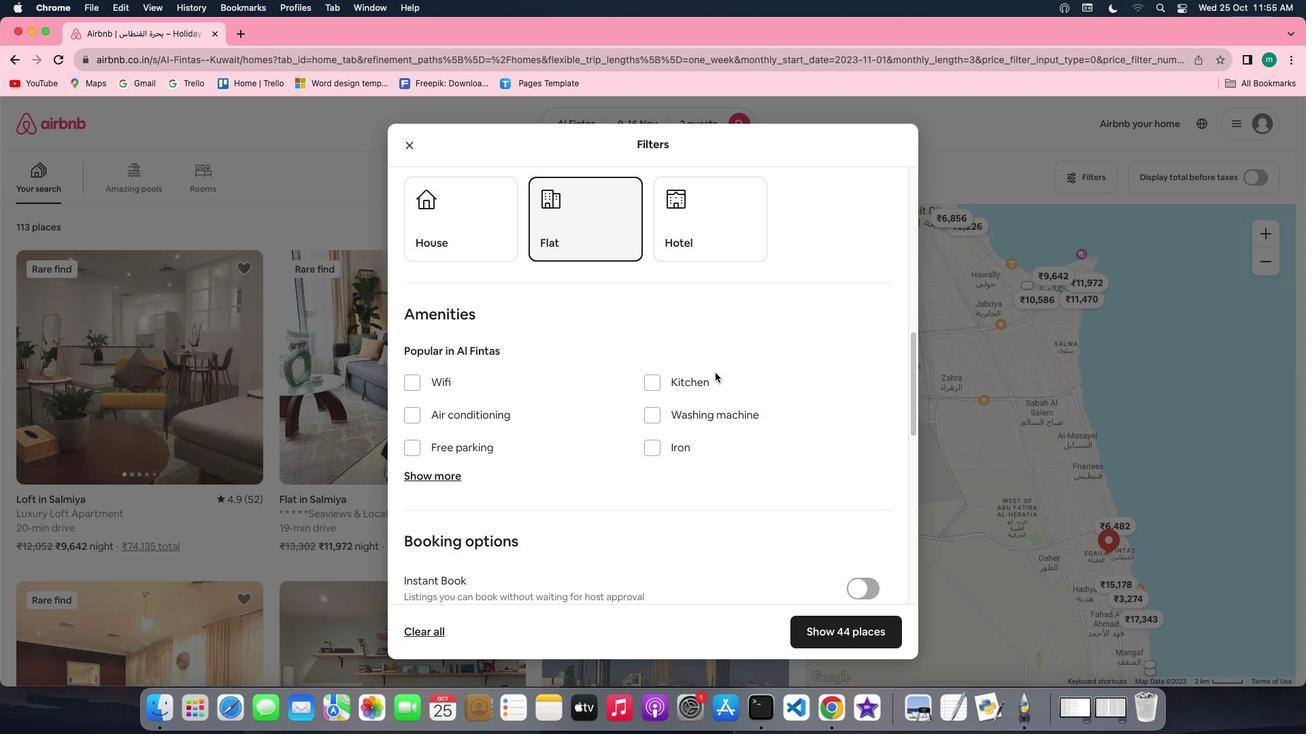 
Action: Mouse scrolled (715, 372) with delta (0, 0)
Screenshot: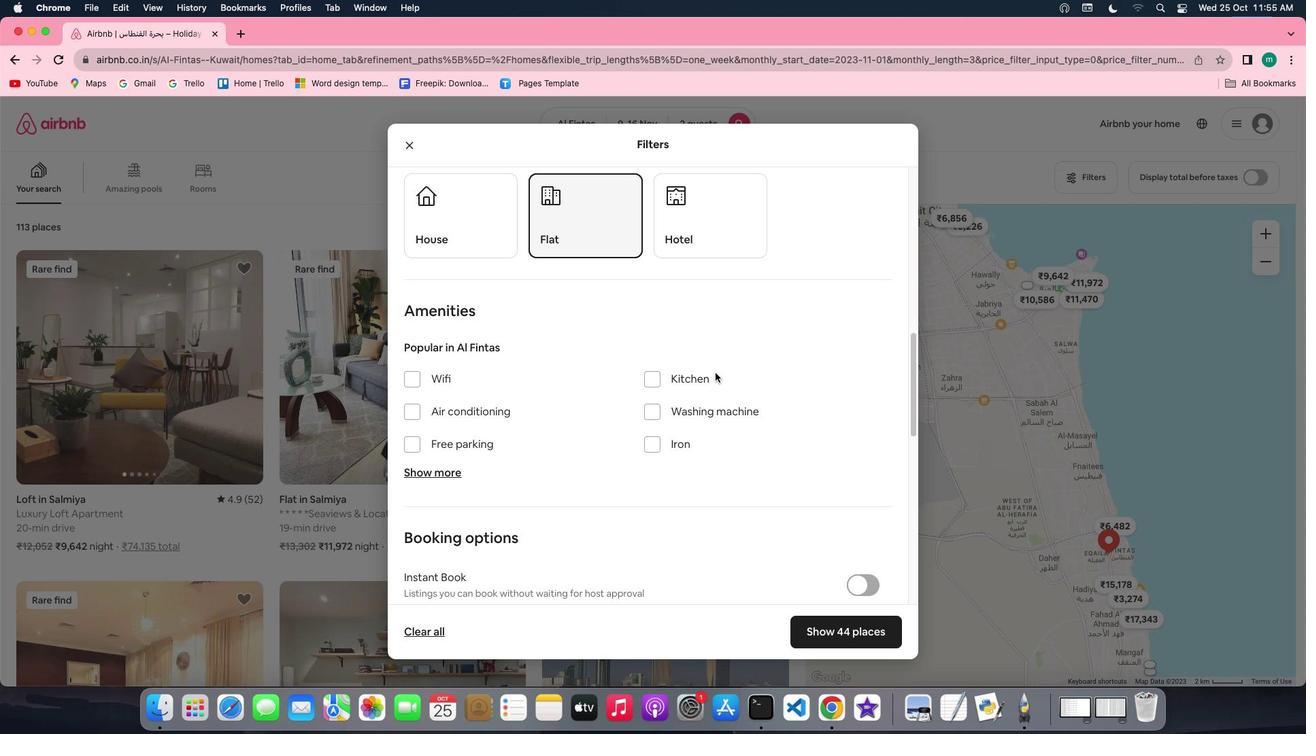 
Action: Mouse scrolled (715, 372) with delta (0, 0)
Screenshot: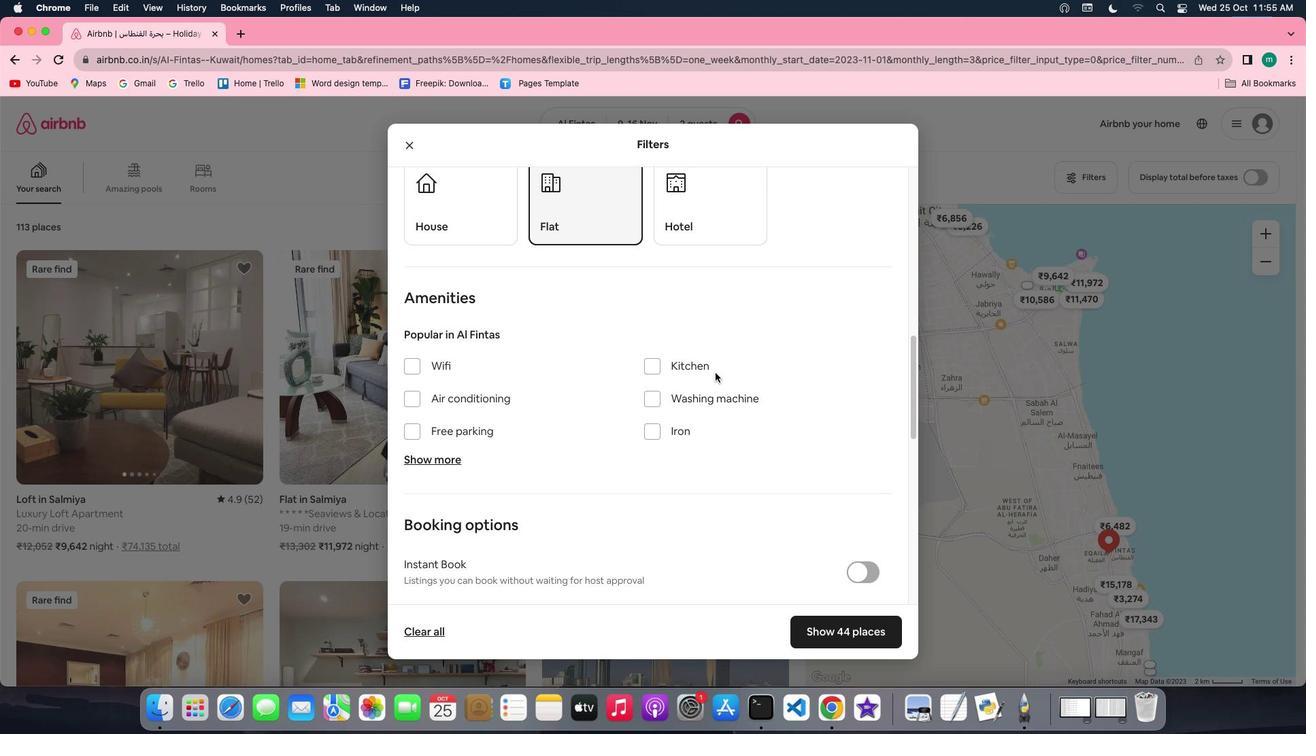 
Action: Mouse scrolled (715, 372) with delta (0, 0)
Screenshot: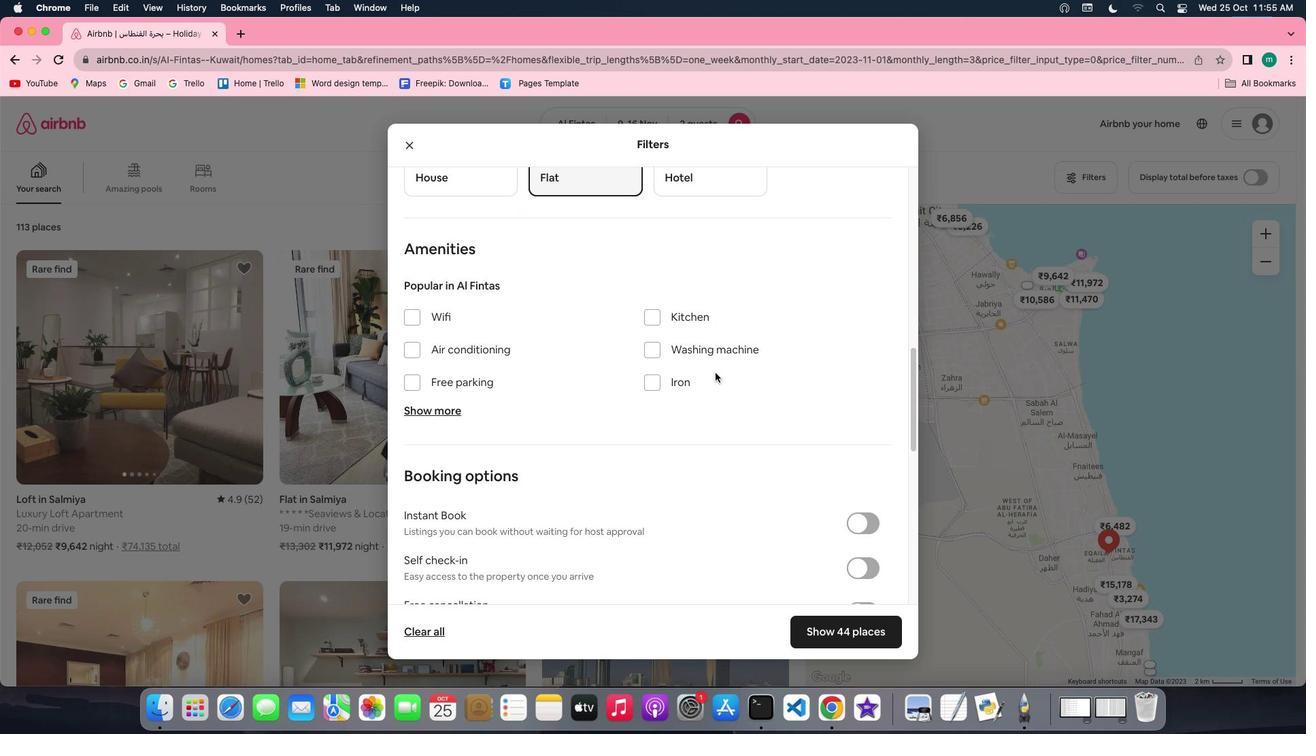 
Action: Mouse scrolled (715, 372) with delta (0, 0)
Screenshot: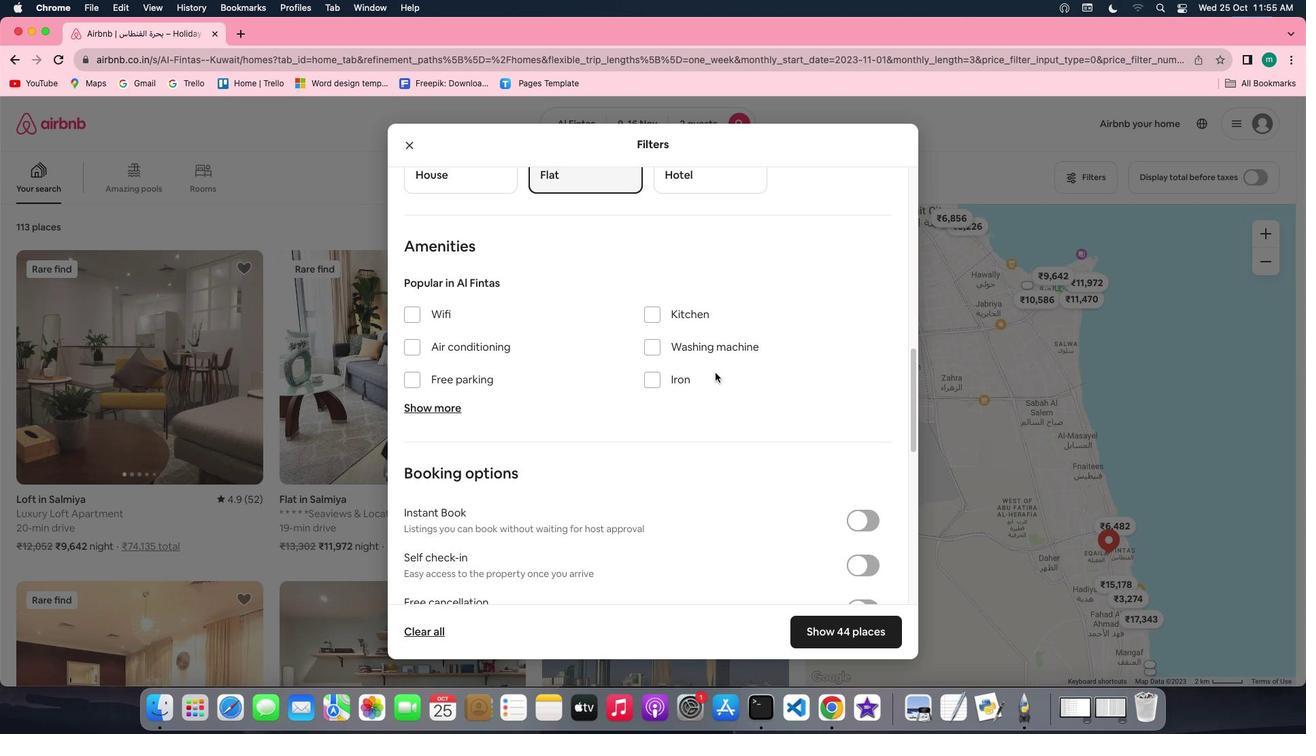 
Action: Mouse scrolled (715, 372) with delta (0, 0)
Screenshot: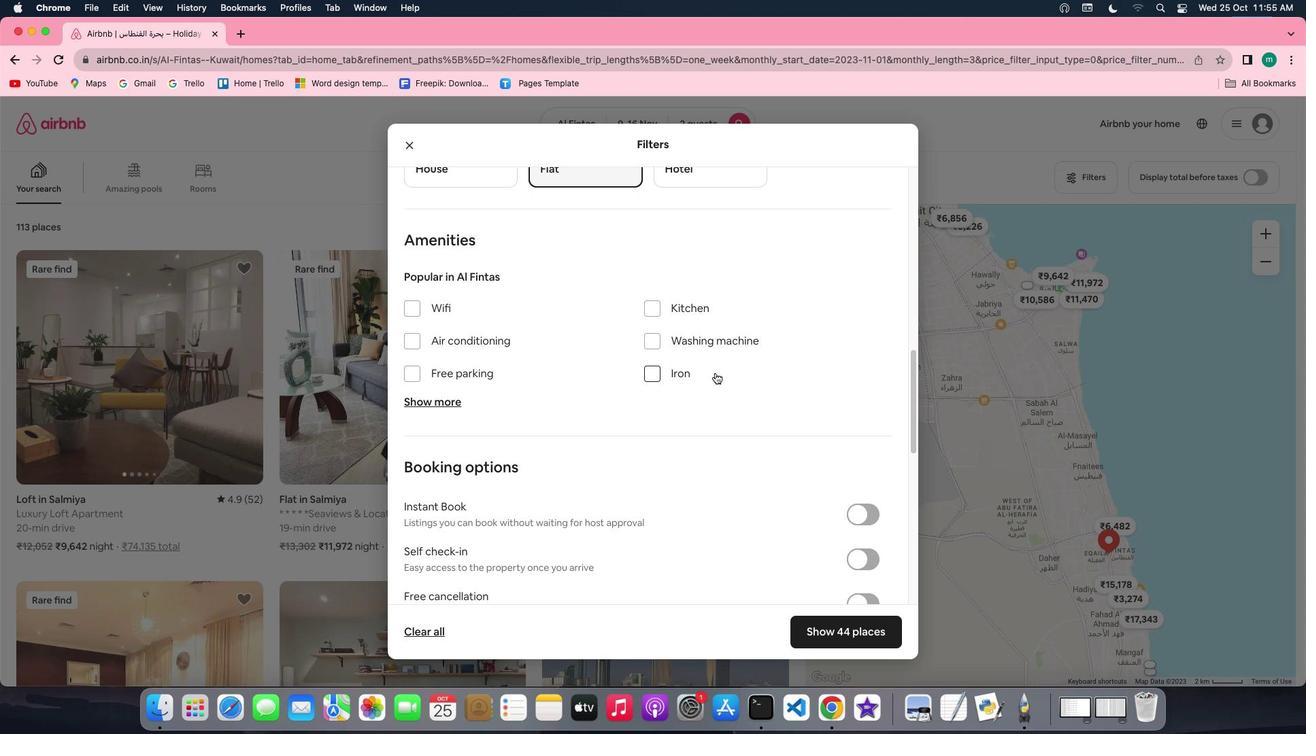 
Action: Mouse scrolled (715, 372) with delta (0, 0)
Screenshot: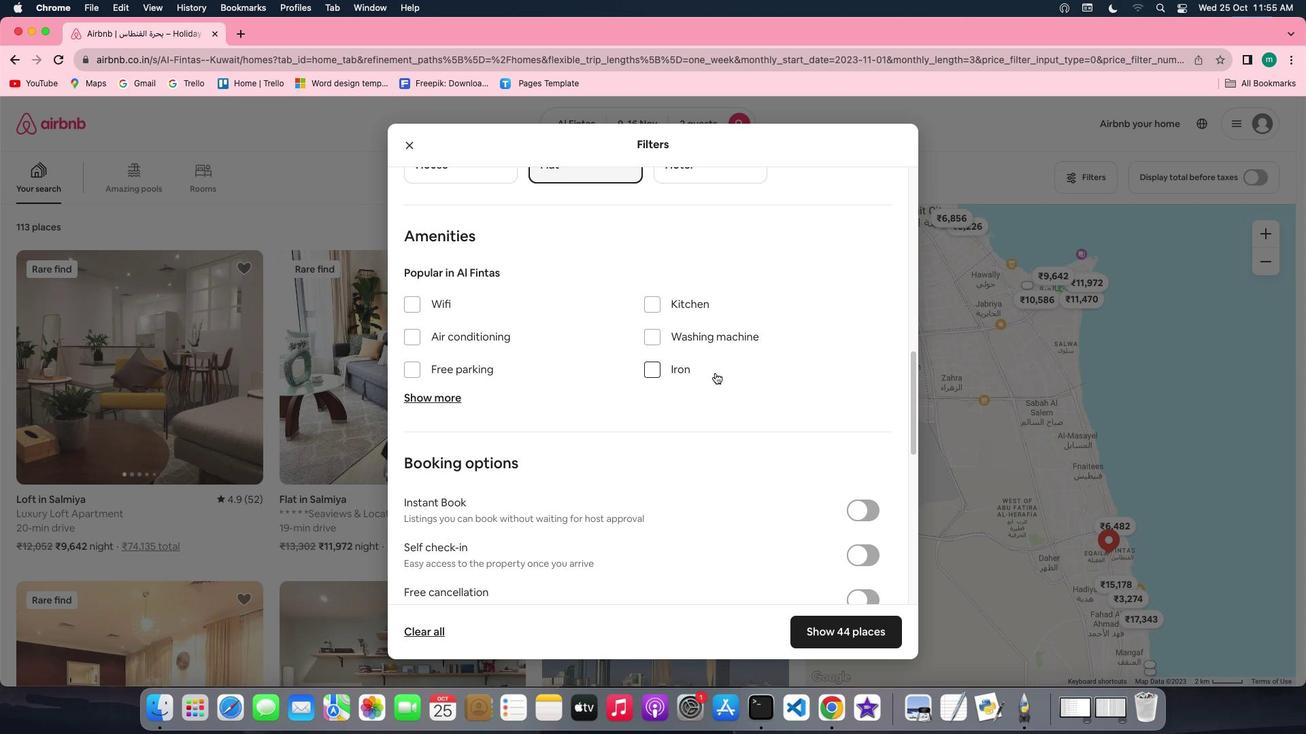 
Action: Mouse scrolled (715, 372) with delta (0, 0)
Screenshot: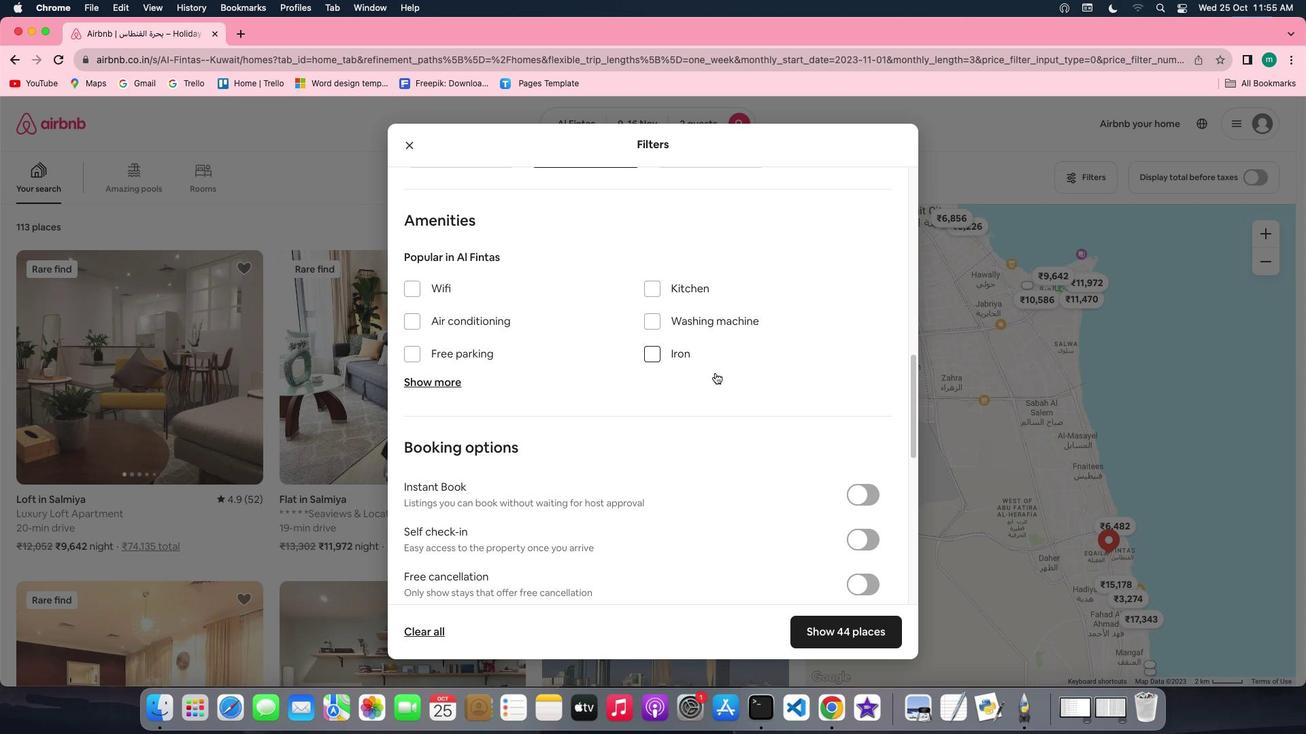 
Action: Mouse scrolled (715, 372) with delta (0, 0)
Screenshot: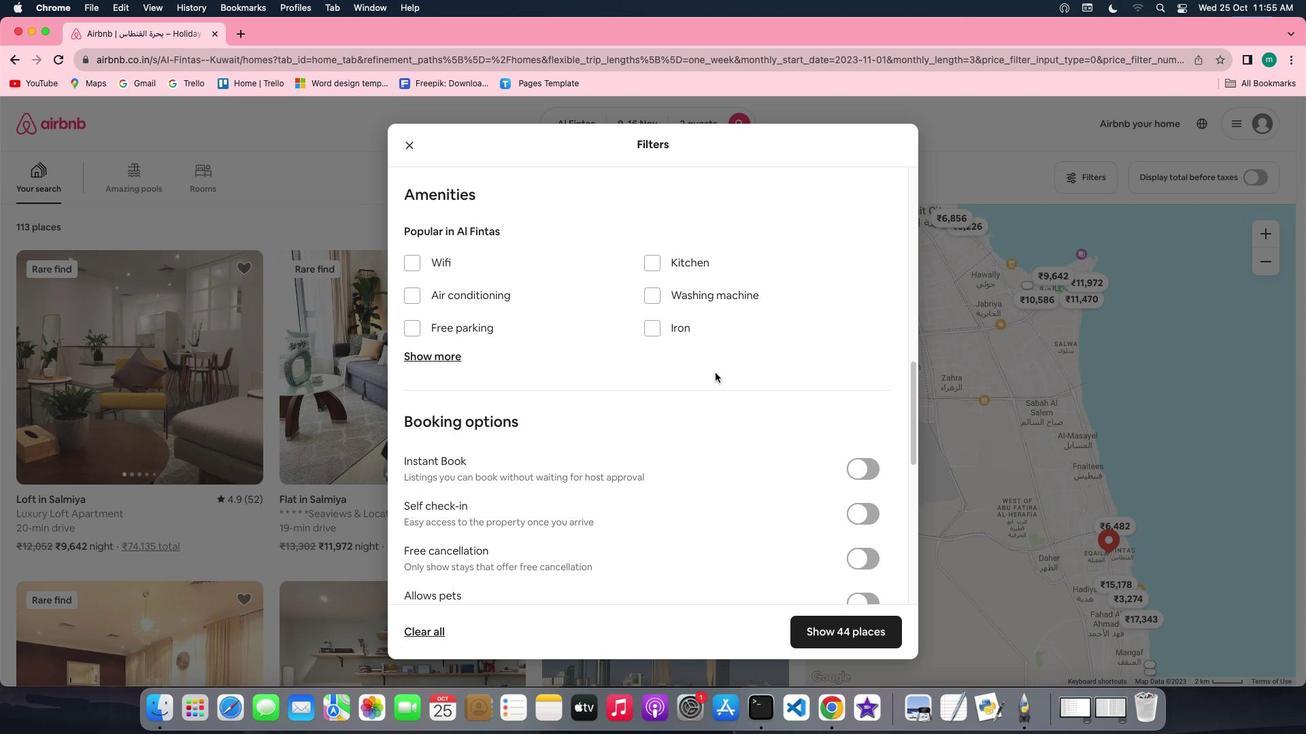 
Action: Mouse scrolled (715, 372) with delta (0, 0)
Screenshot: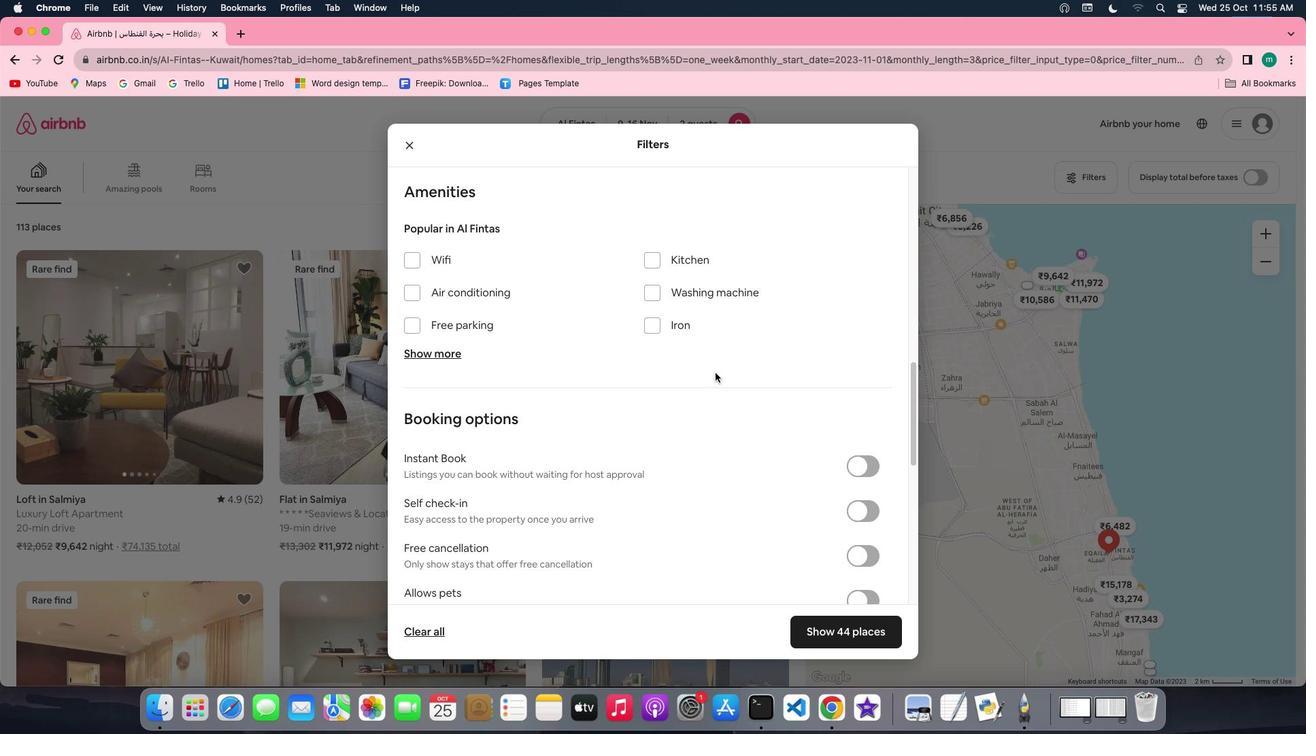 
Action: Mouse scrolled (715, 372) with delta (0, 0)
Screenshot: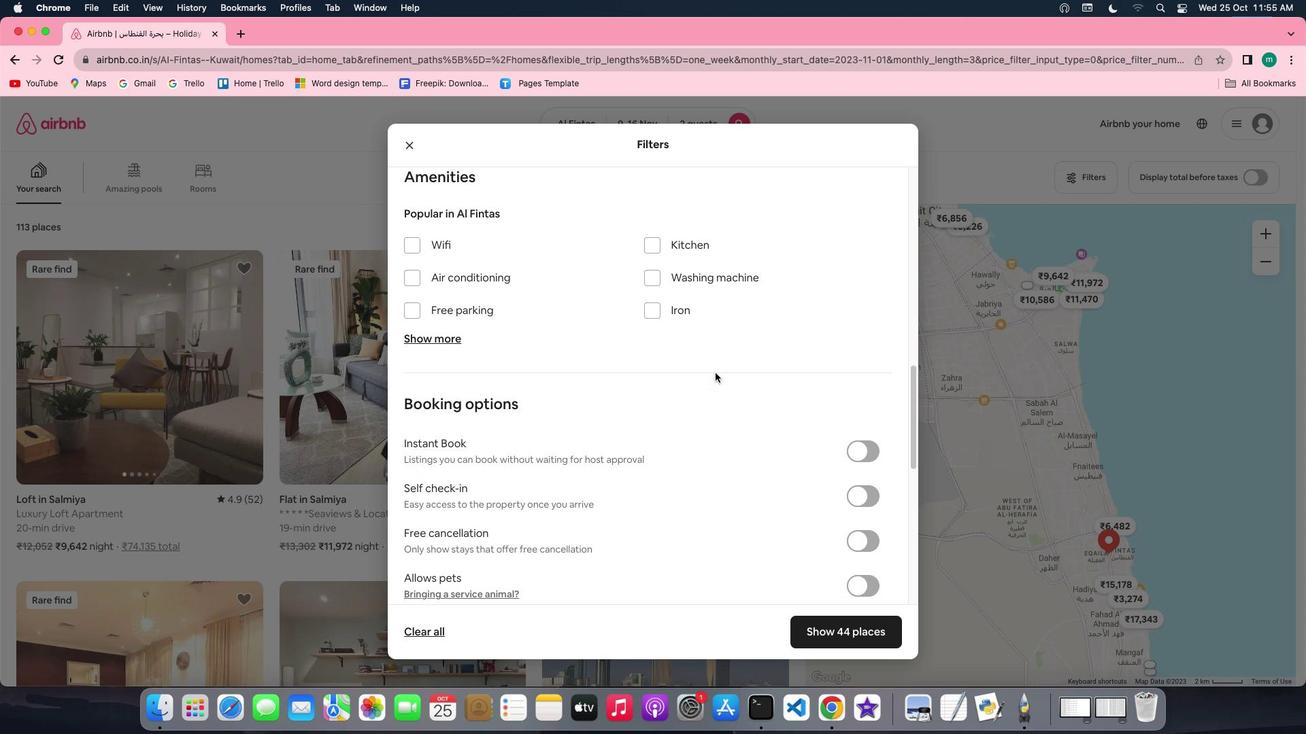 
Action: Mouse scrolled (715, 372) with delta (0, 0)
Screenshot: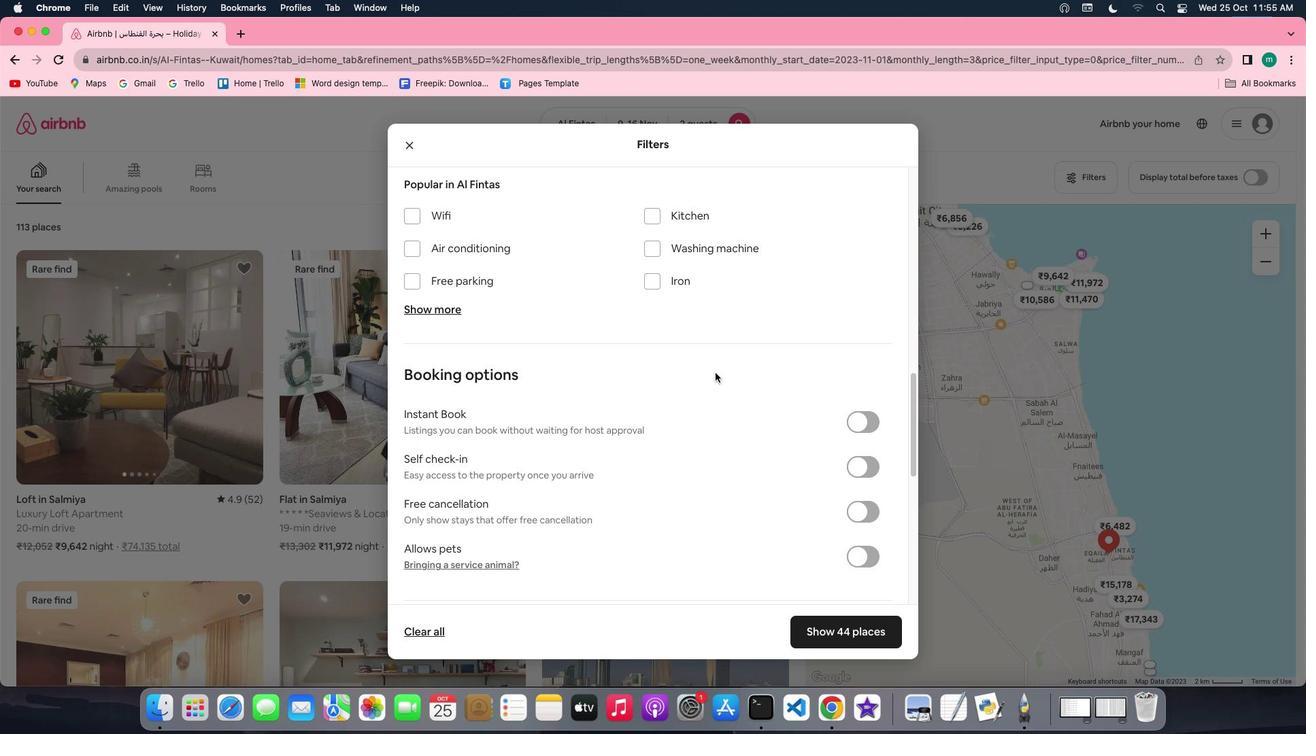 
Action: Mouse scrolled (715, 372) with delta (0, 0)
Screenshot: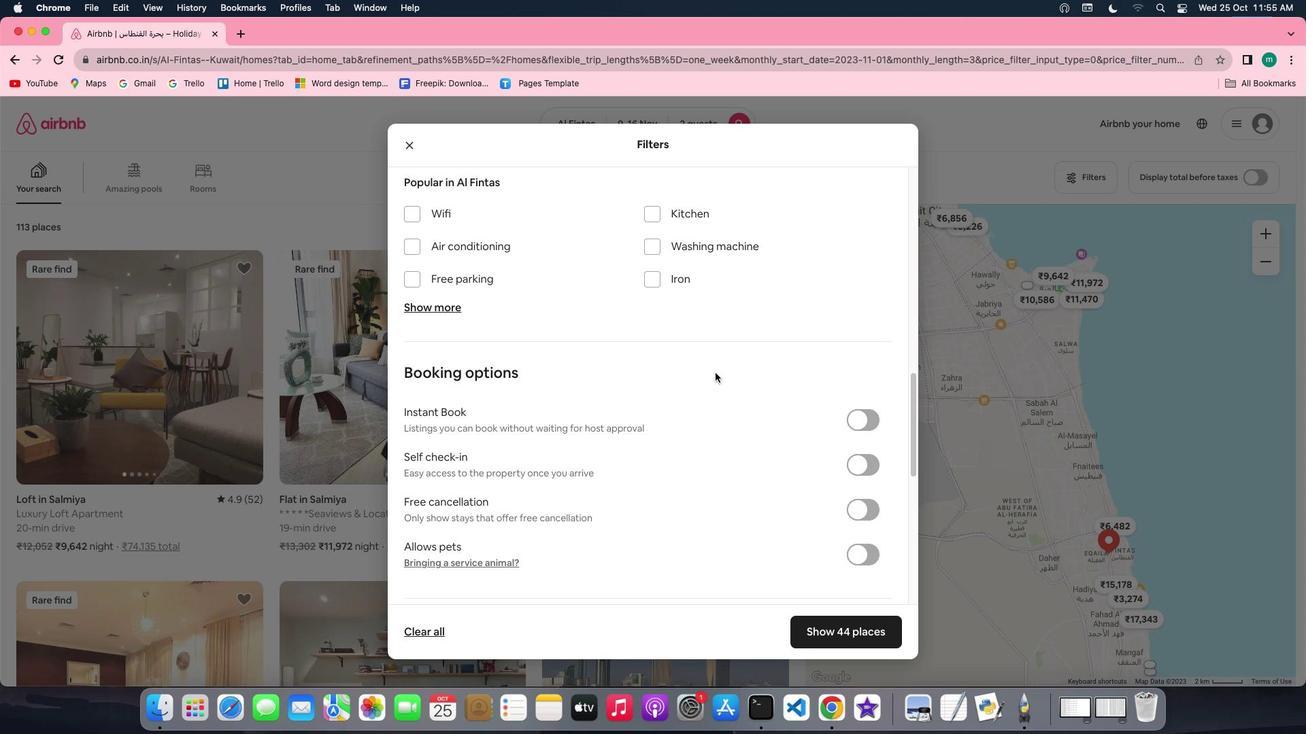 
Action: Mouse scrolled (715, 372) with delta (0, 0)
Screenshot: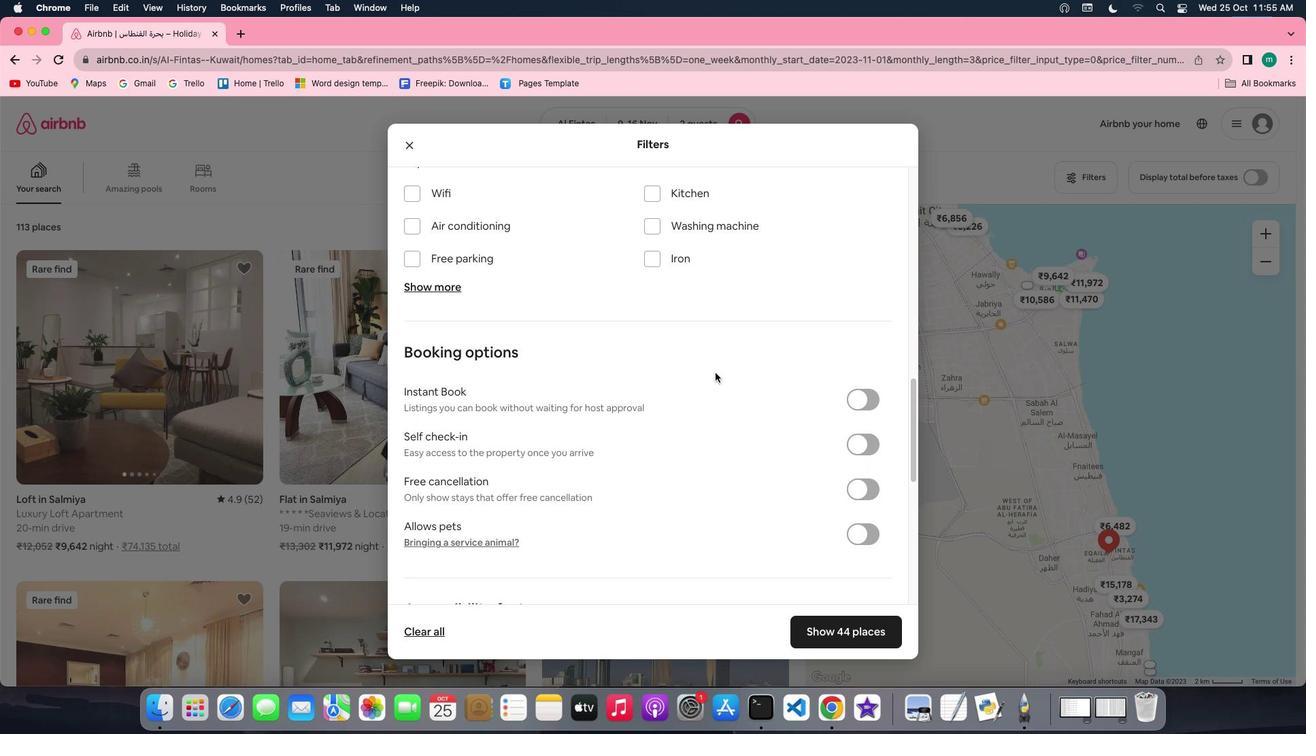 
Action: Mouse moved to (853, 400)
Screenshot: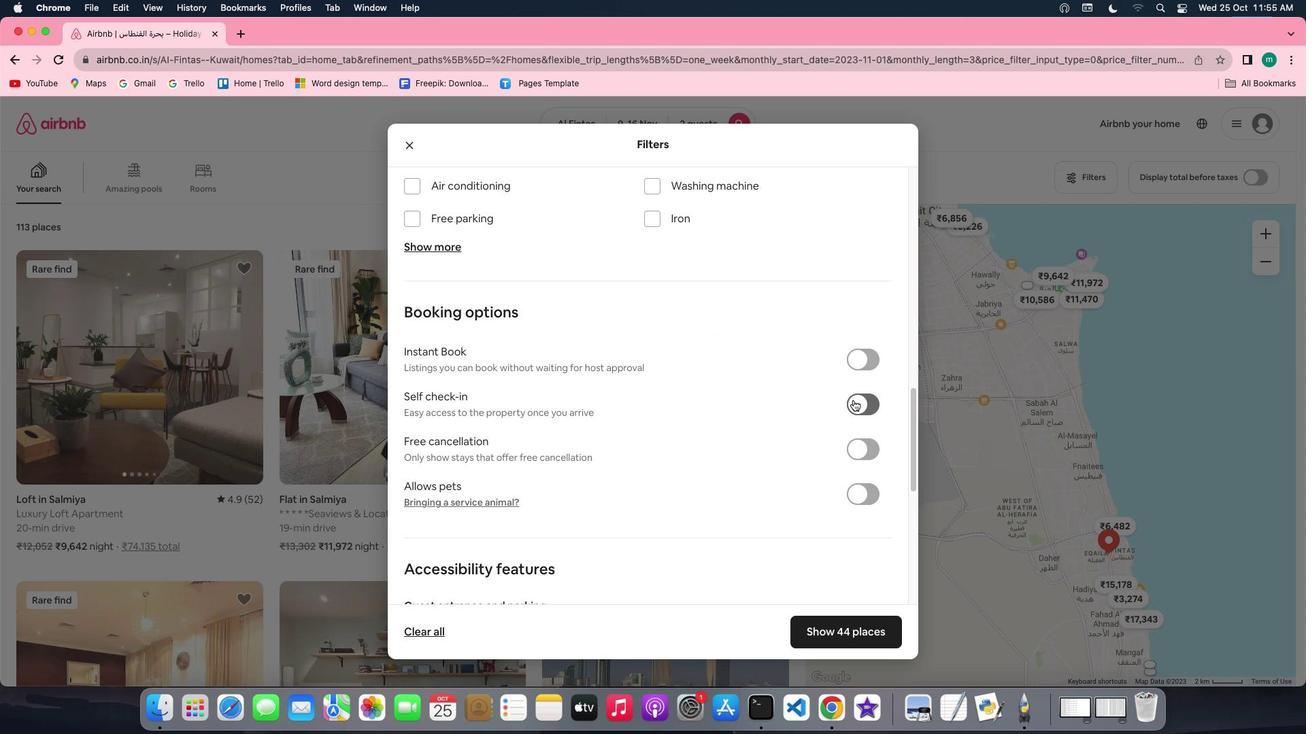 
Action: Mouse pressed left at (853, 400)
Screenshot: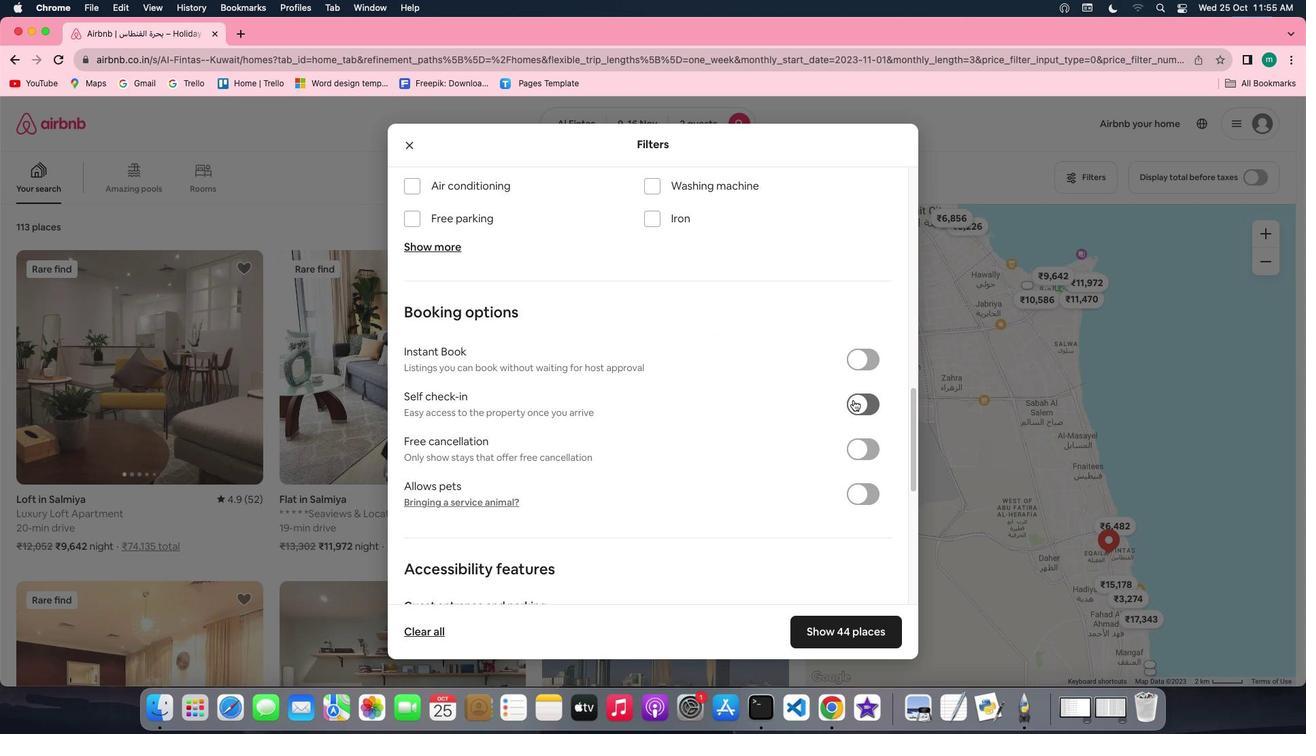 
Action: Mouse moved to (799, 482)
Screenshot: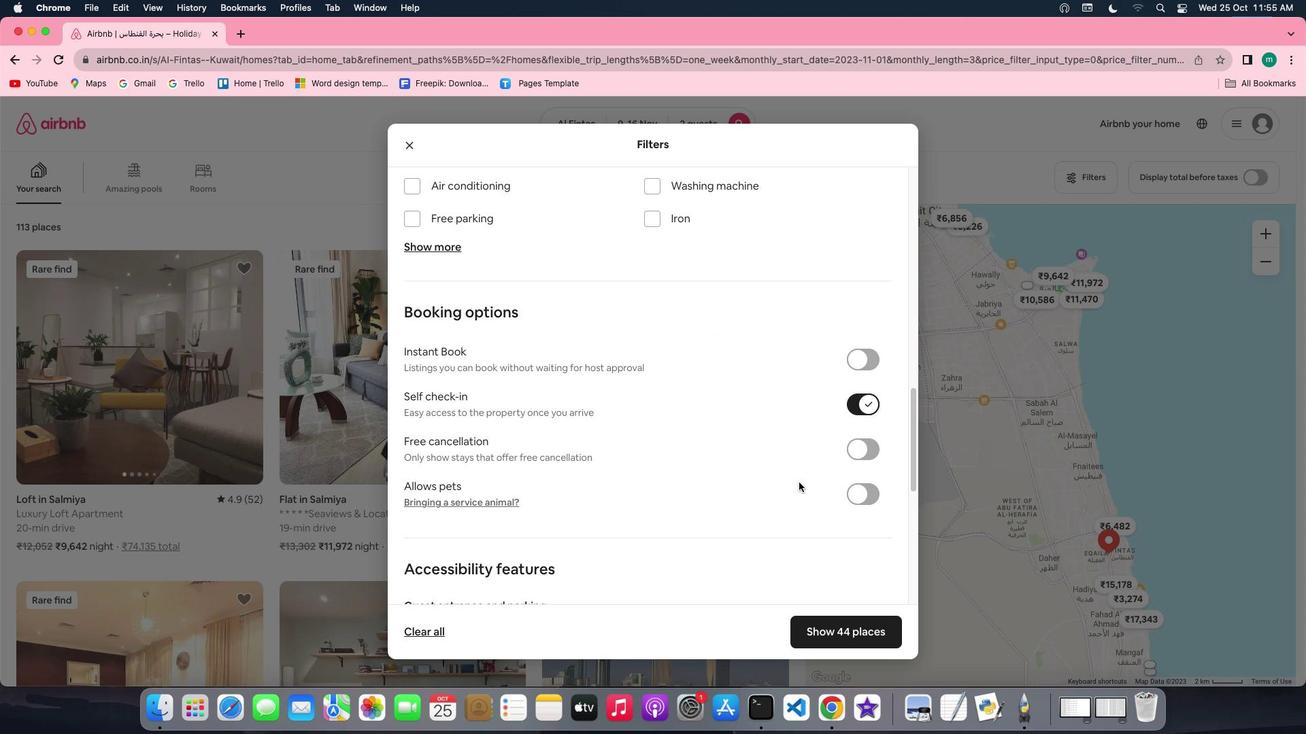 
Action: Mouse scrolled (799, 482) with delta (0, 0)
Screenshot: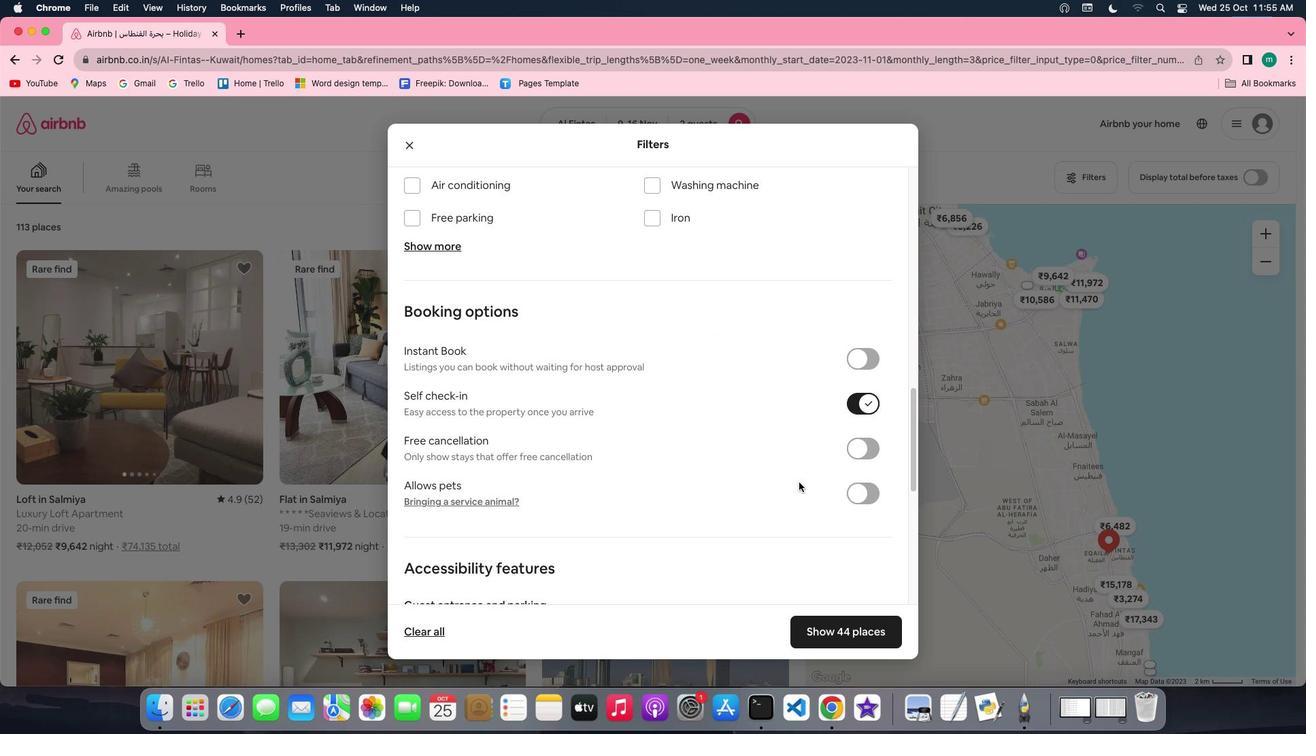 
Action: Mouse scrolled (799, 482) with delta (0, 0)
Screenshot: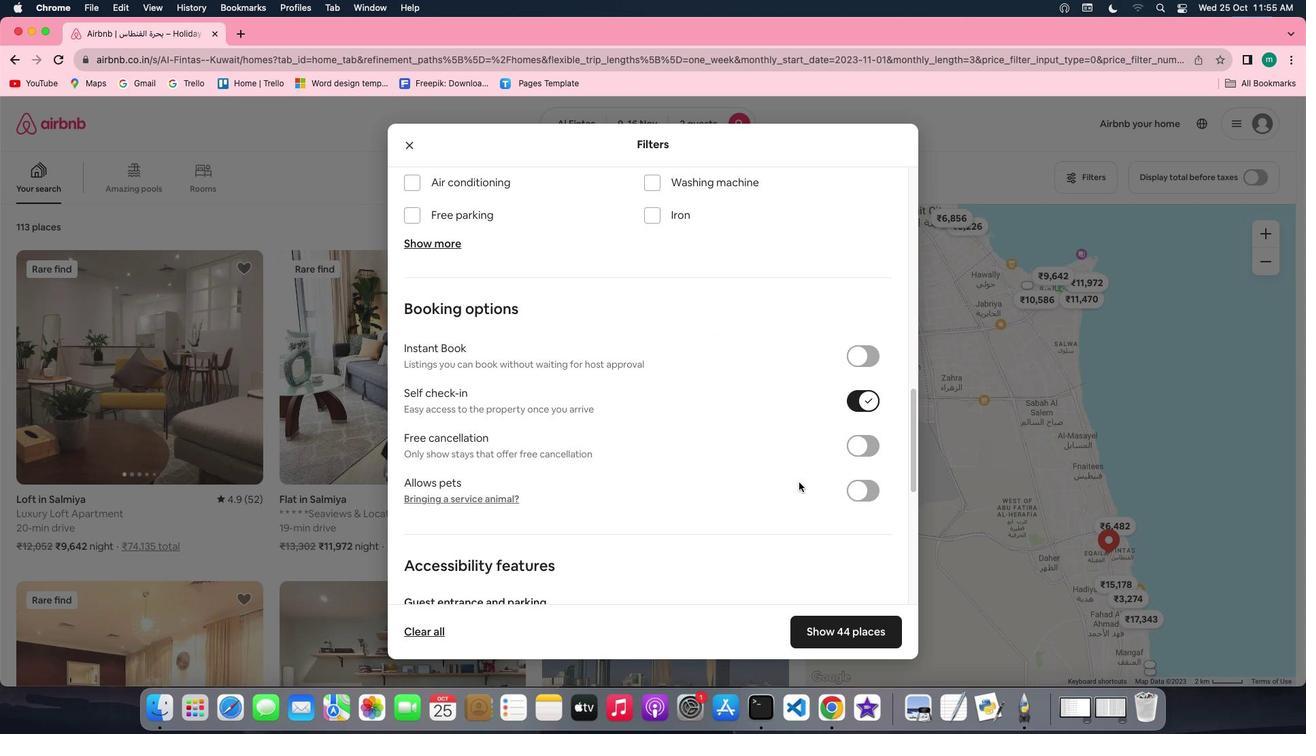 
Action: Mouse scrolled (799, 482) with delta (0, 0)
Screenshot: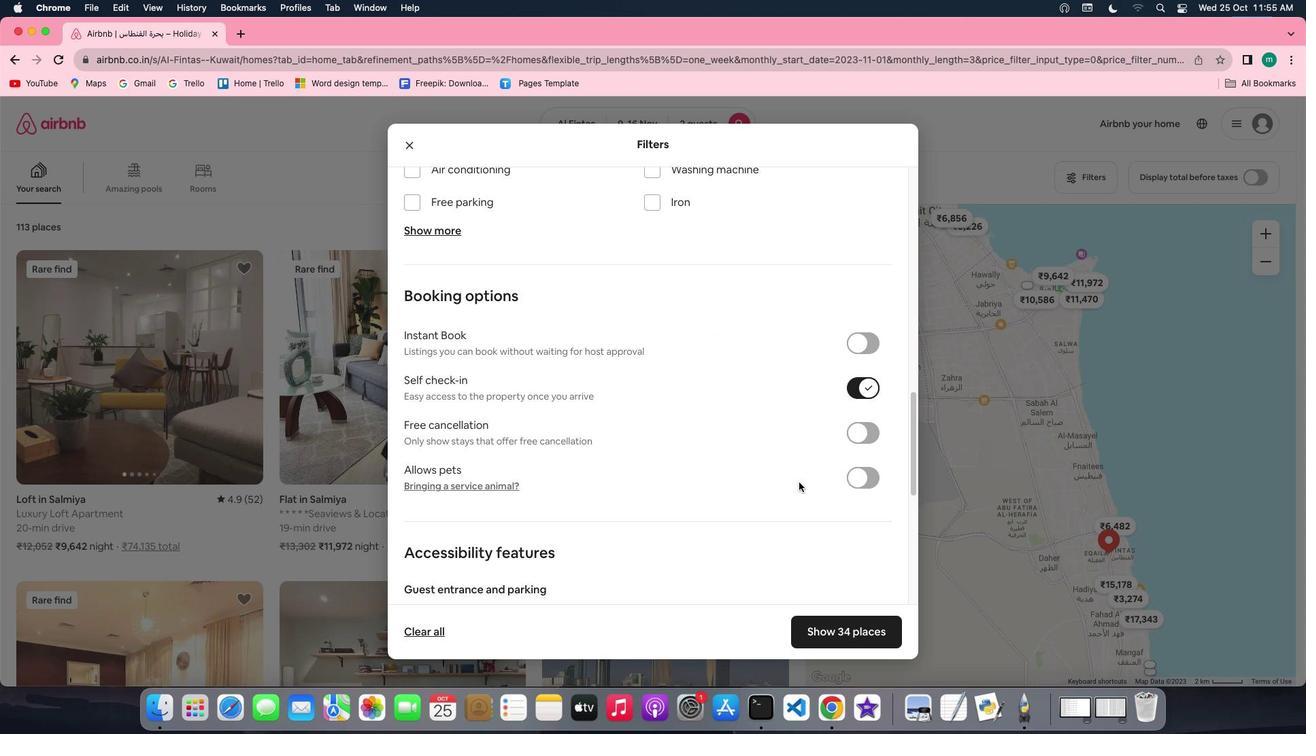 
Action: Mouse scrolled (799, 482) with delta (0, 0)
Screenshot: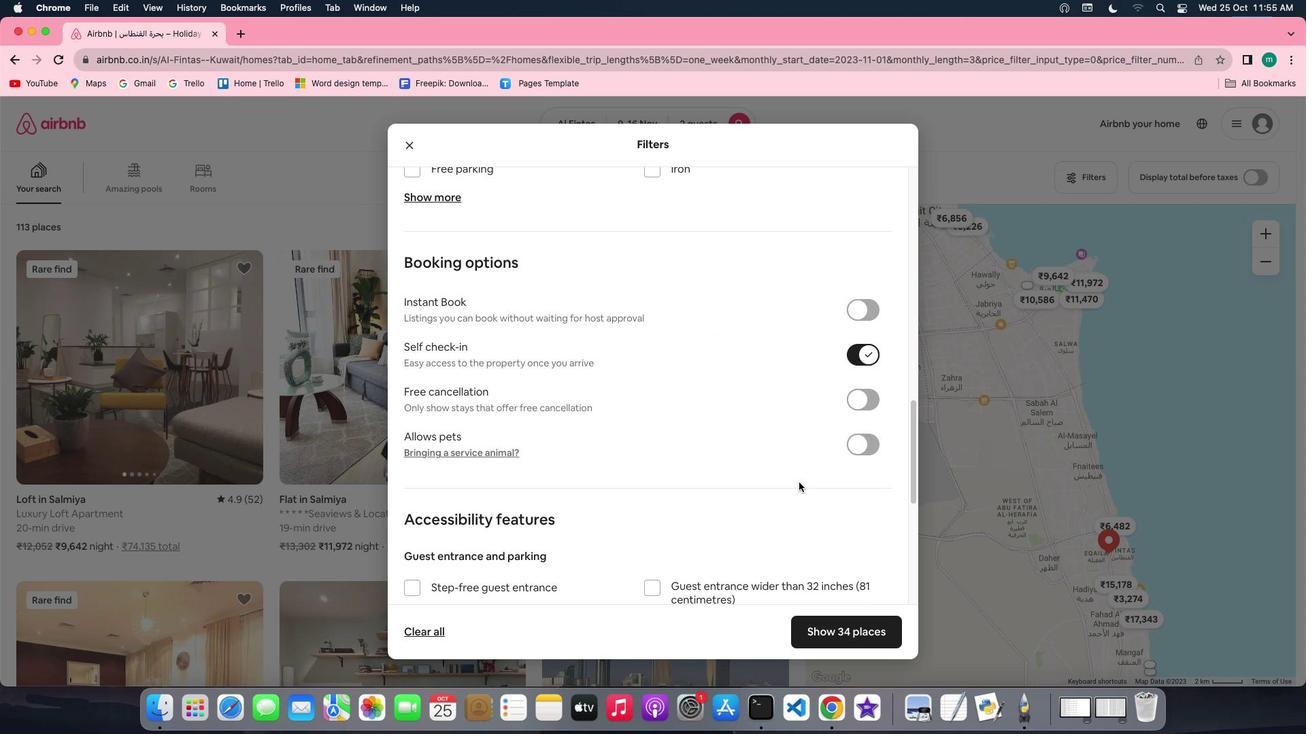 
Action: Mouse scrolled (799, 482) with delta (0, 0)
Screenshot: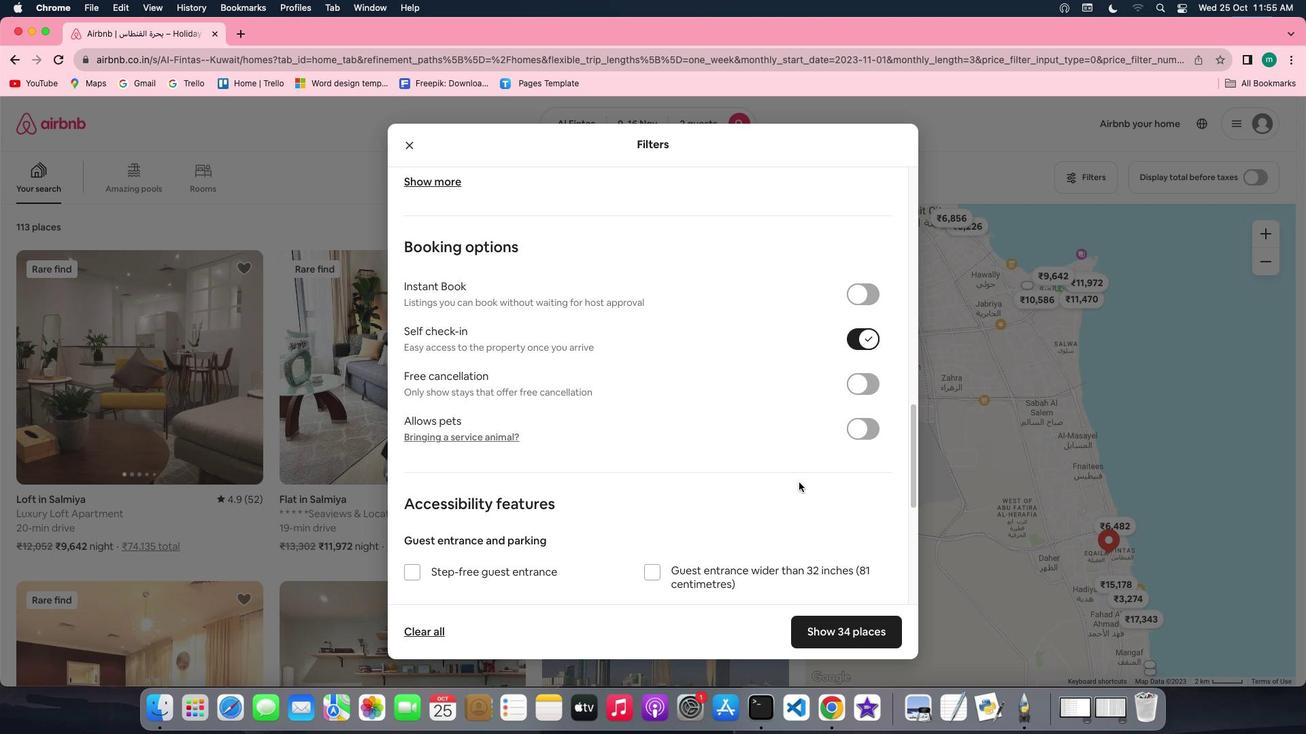 
Action: Mouse scrolled (799, 482) with delta (0, 0)
Screenshot: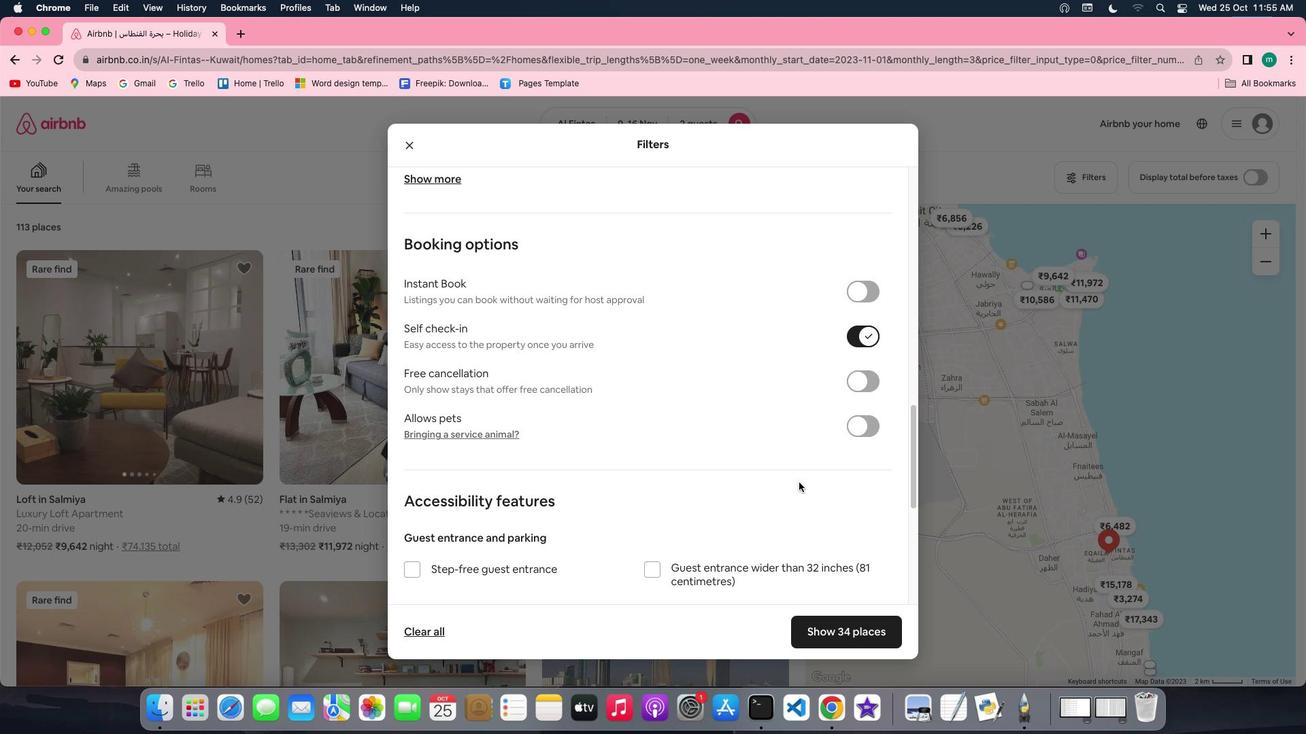 
Action: Mouse scrolled (799, 482) with delta (0, 0)
Screenshot: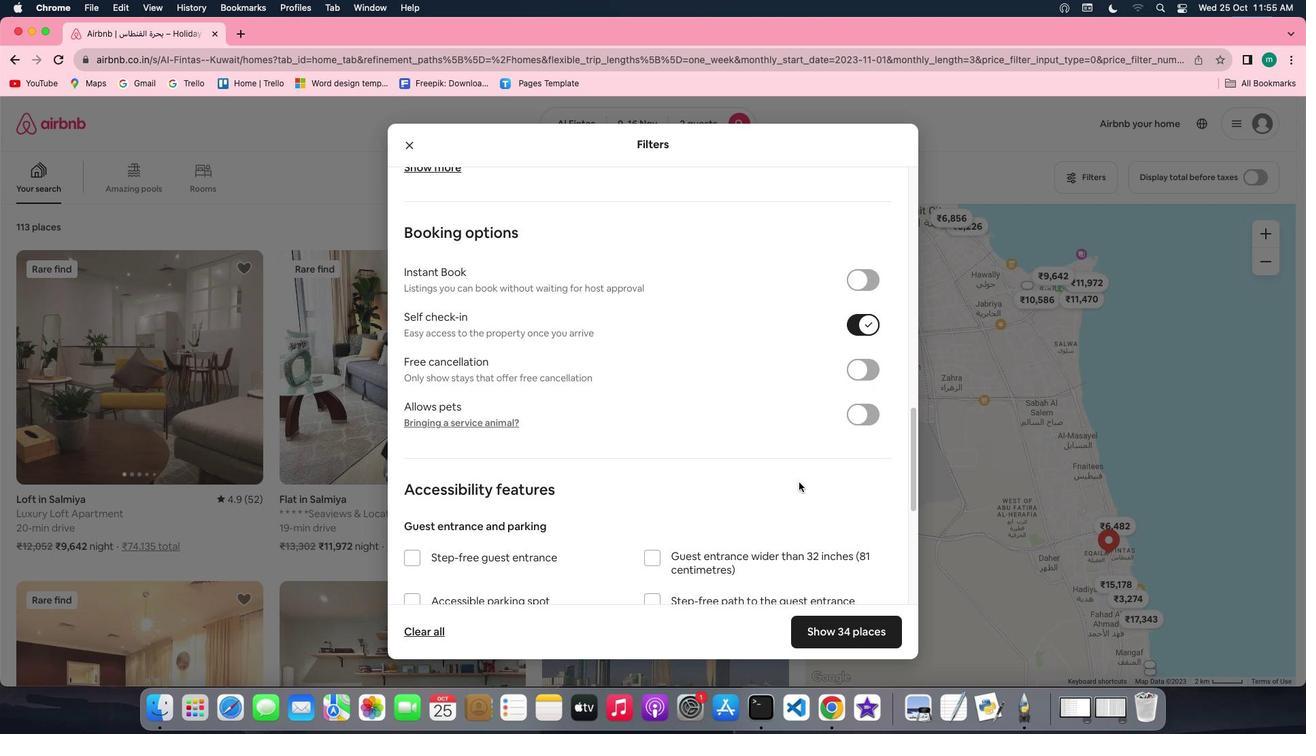
Action: Mouse scrolled (799, 482) with delta (0, 0)
Screenshot: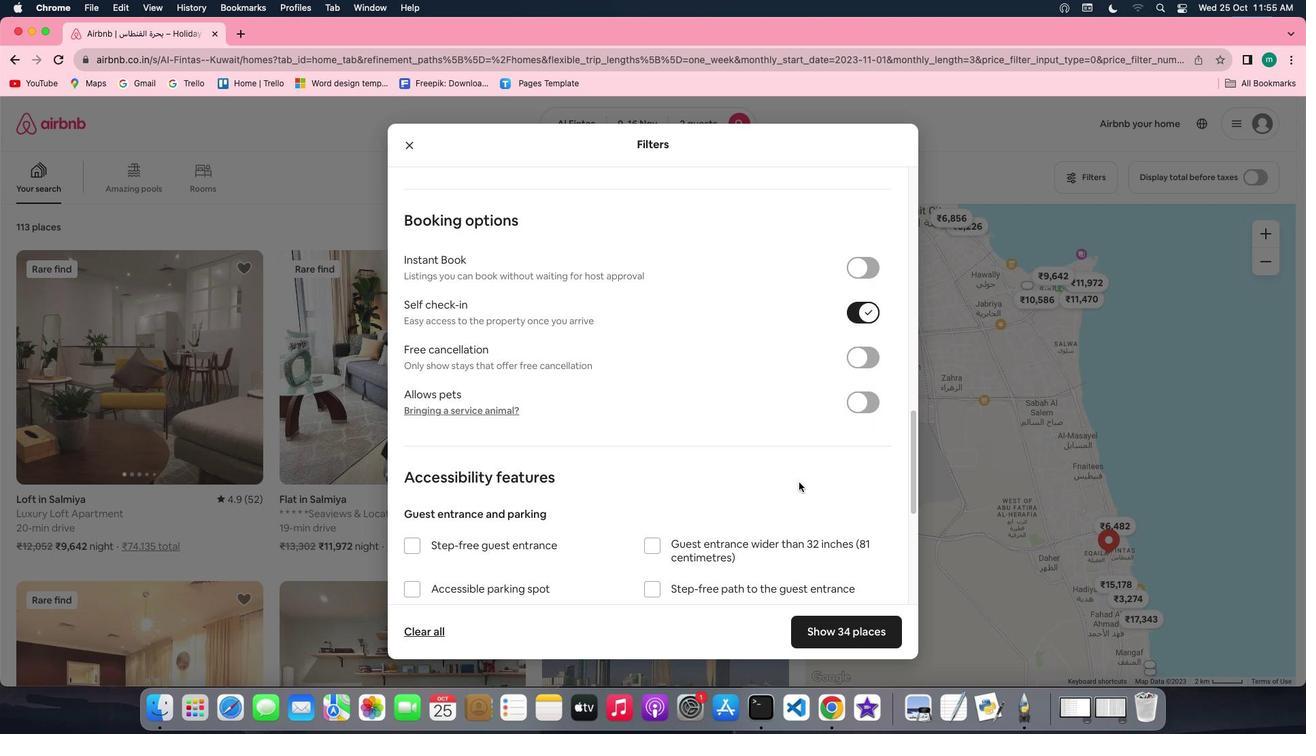 
Action: Mouse scrolled (799, 482) with delta (0, 0)
Screenshot: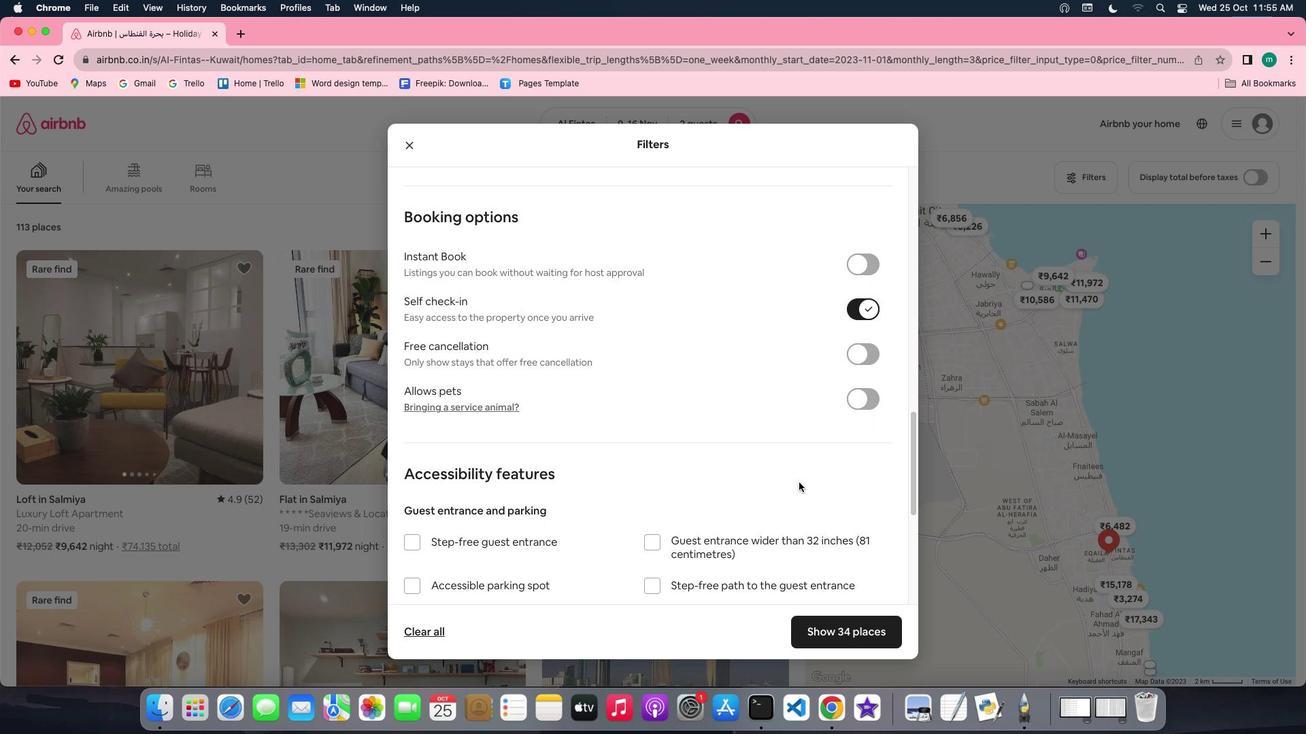 
Action: Mouse scrolled (799, 482) with delta (0, 0)
Screenshot: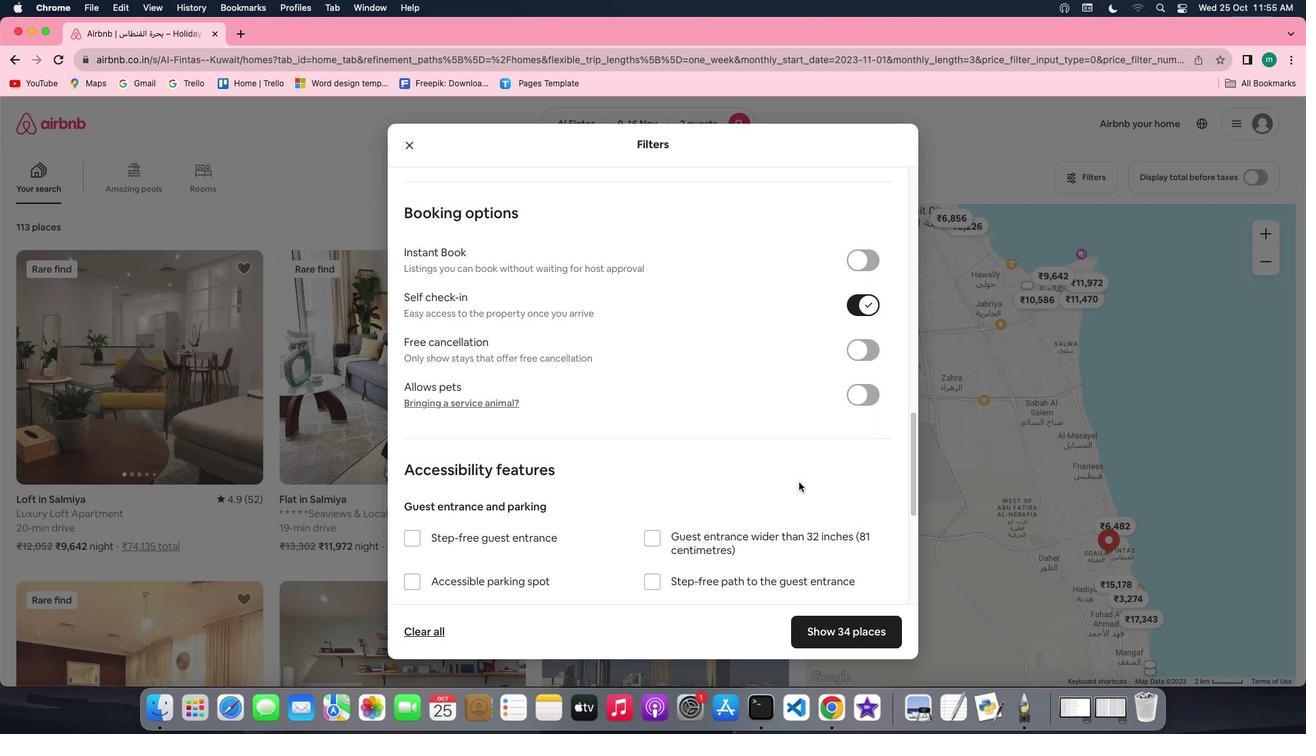 
Action: Mouse scrolled (799, 482) with delta (0, 0)
Screenshot: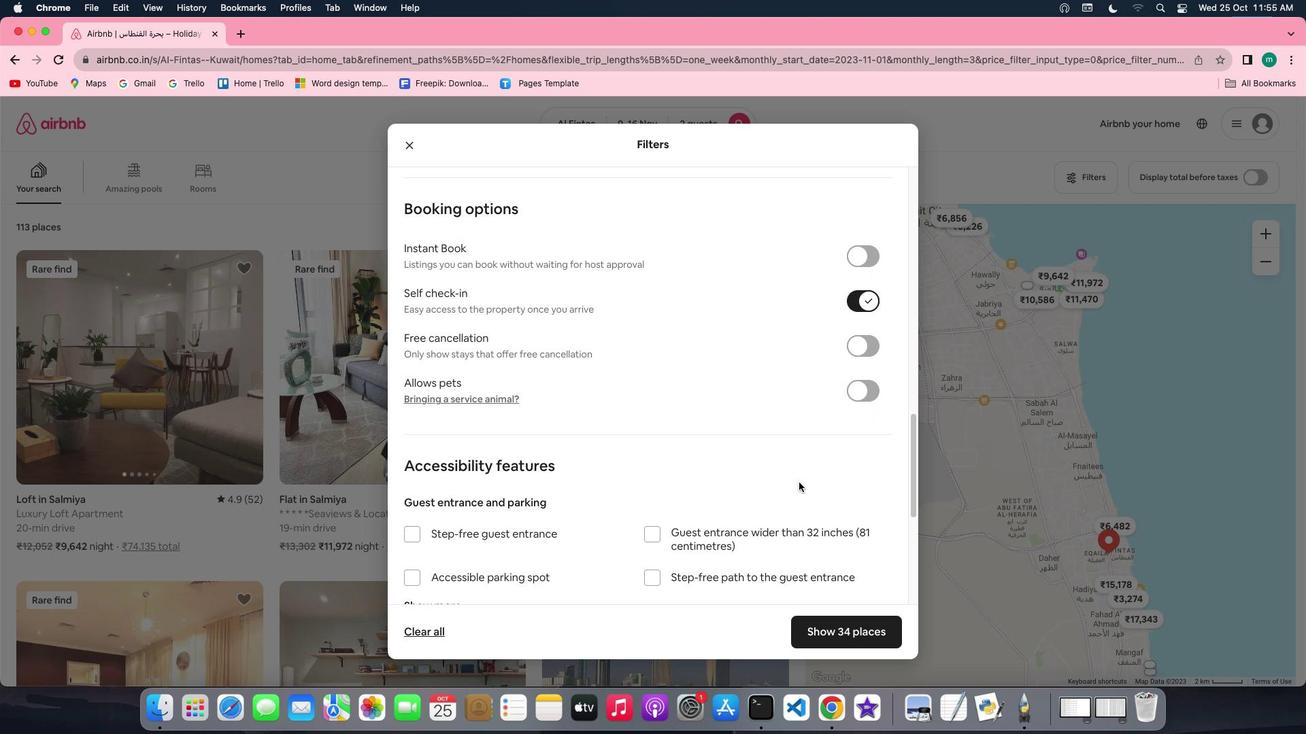 
Action: Mouse scrolled (799, 482) with delta (0, 0)
Screenshot: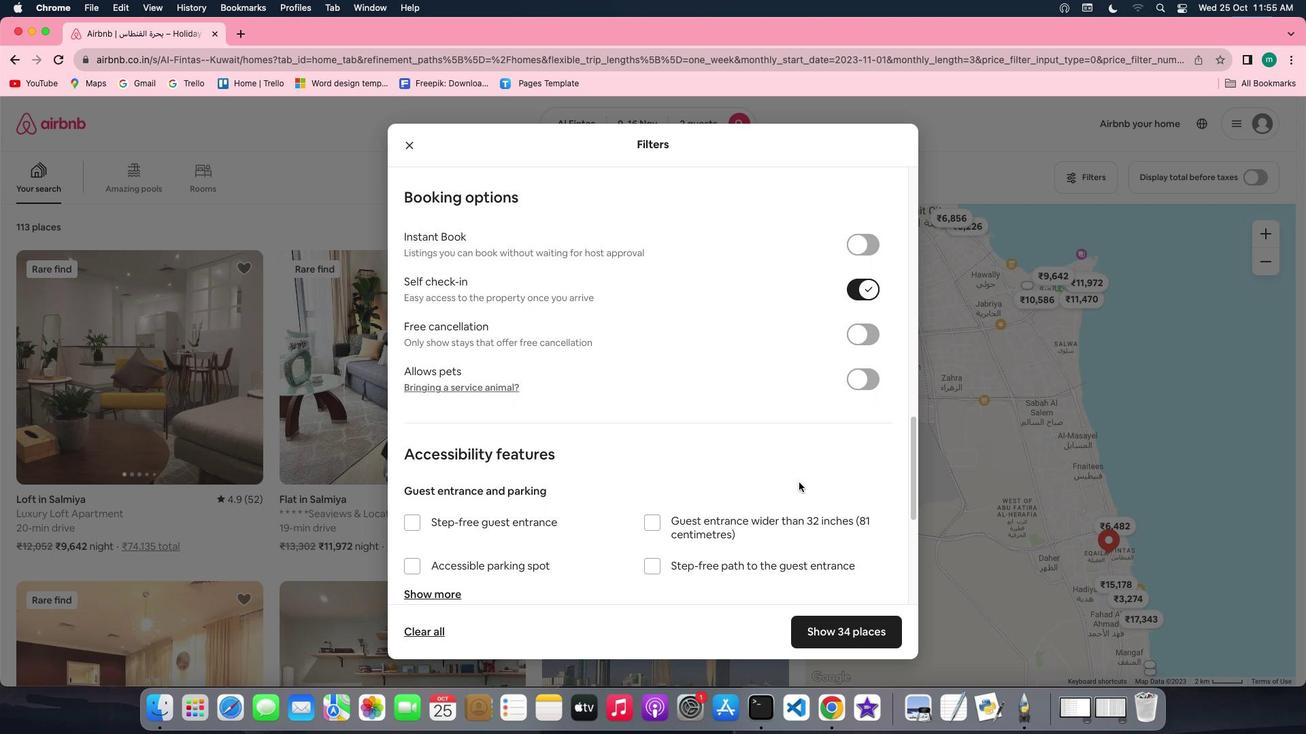 
Action: Mouse scrolled (799, 482) with delta (0, 0)
Screenshot: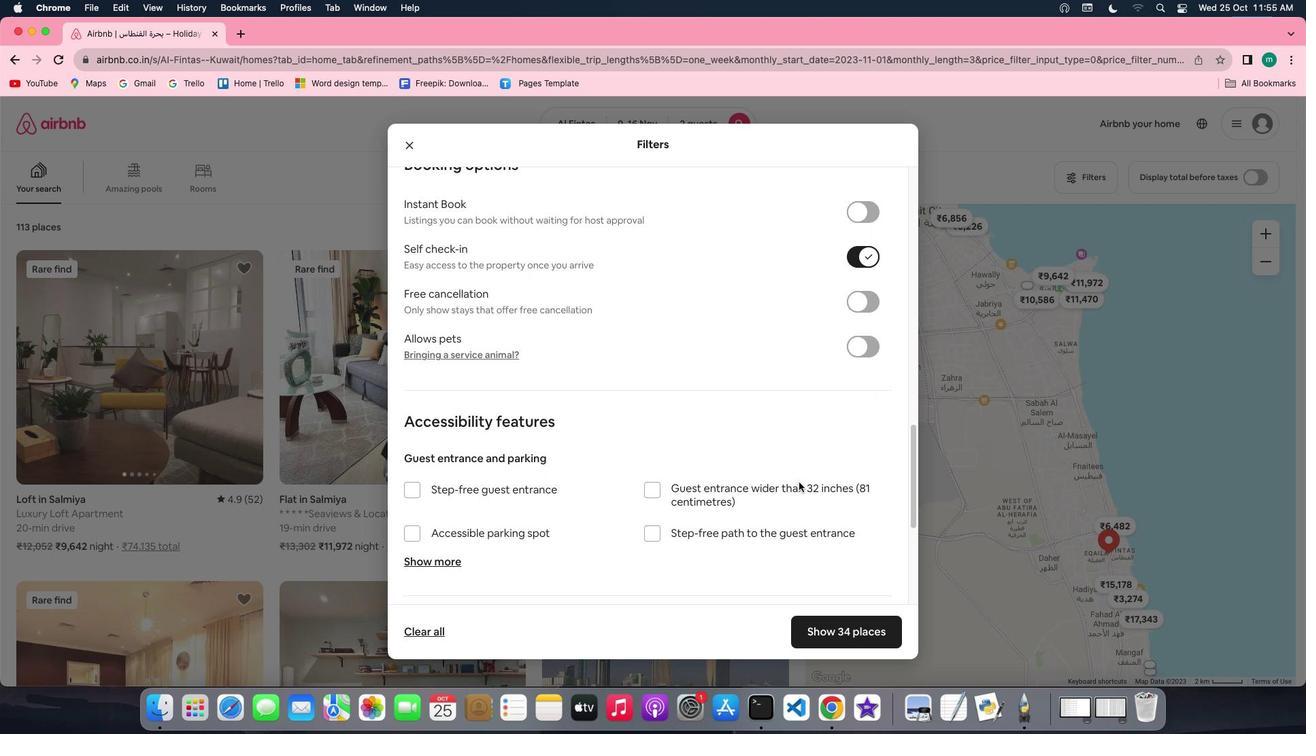 
Action: Mouse scrolled (799, 482) with delta (0, 0)
Screenshot: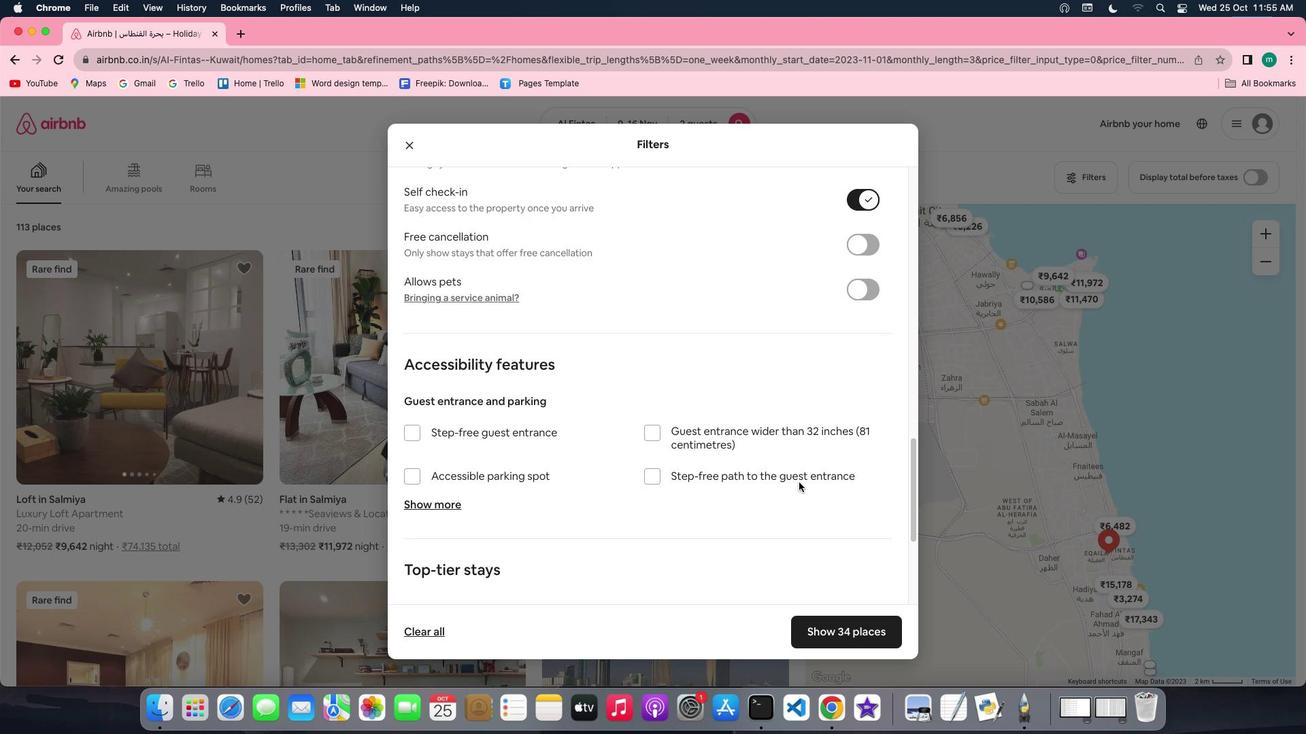 
Action: Mouse scrolled (799, 482) with delta (0, 0)
Screenshot: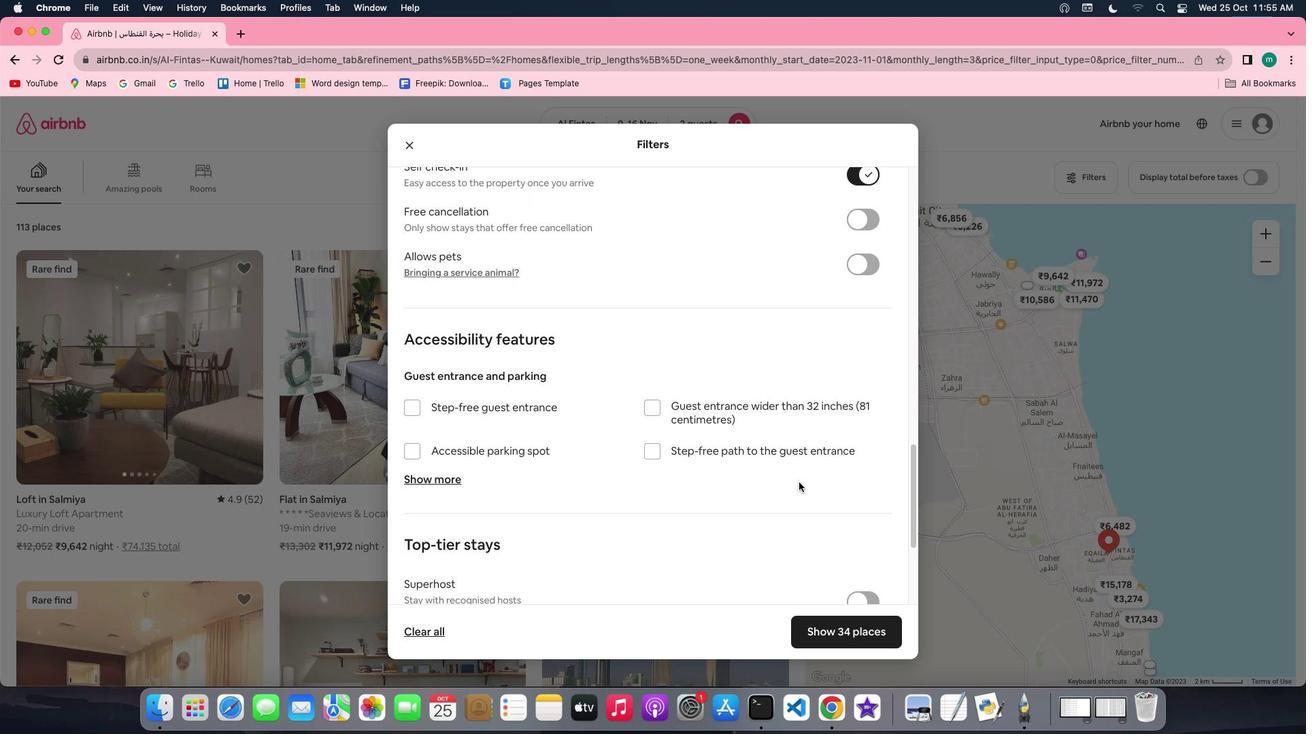 
Action: Mouse scrolled (799, 482) with delta (0, 0)
Screenshot: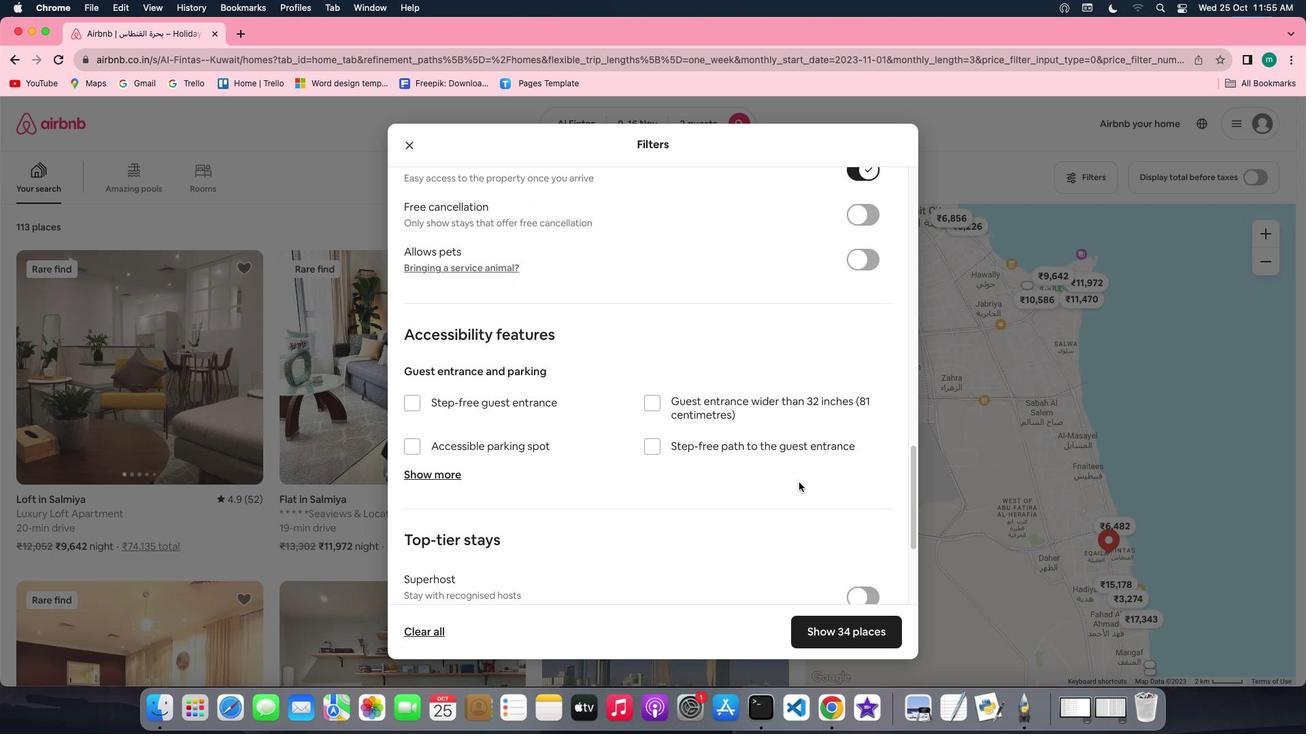 
Action: Mouse scrolled (799, 482) with delta (0, 0)
Screenshot: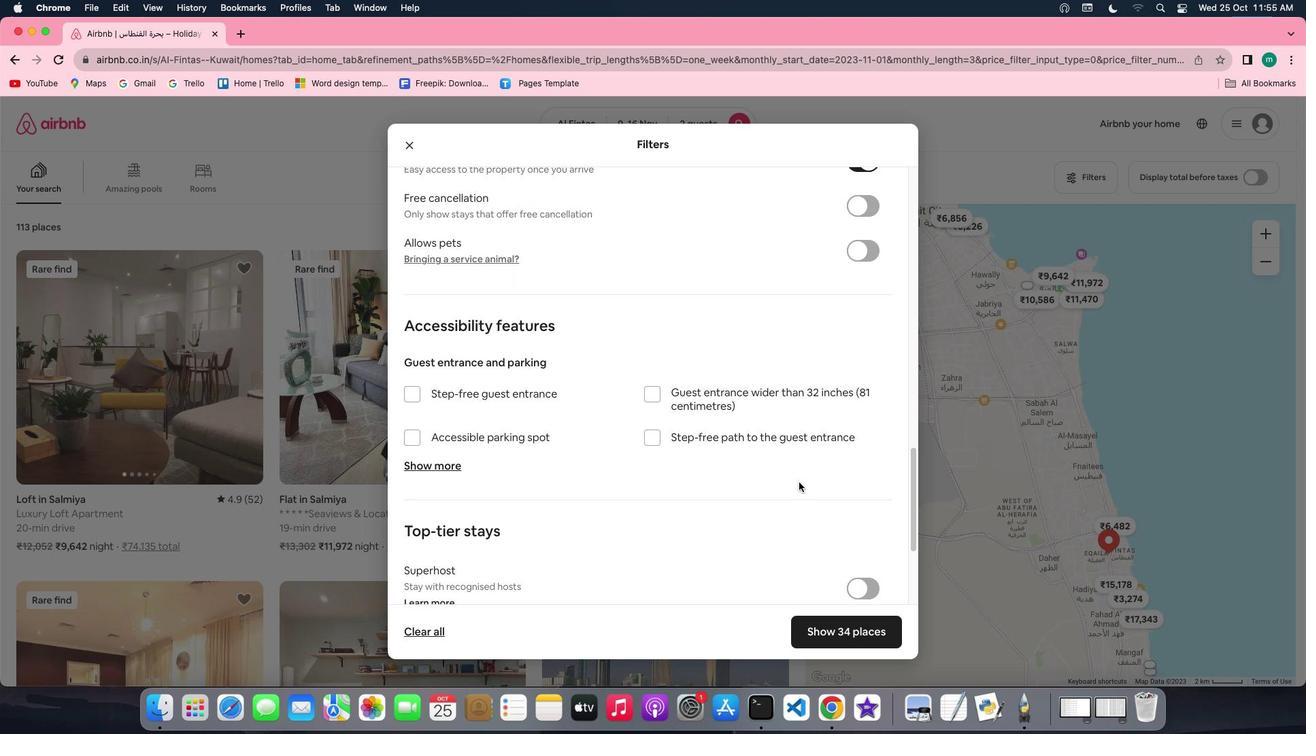 
Action: Mouse scrolled (799, 482) with delta (0, 0)
Screenshot: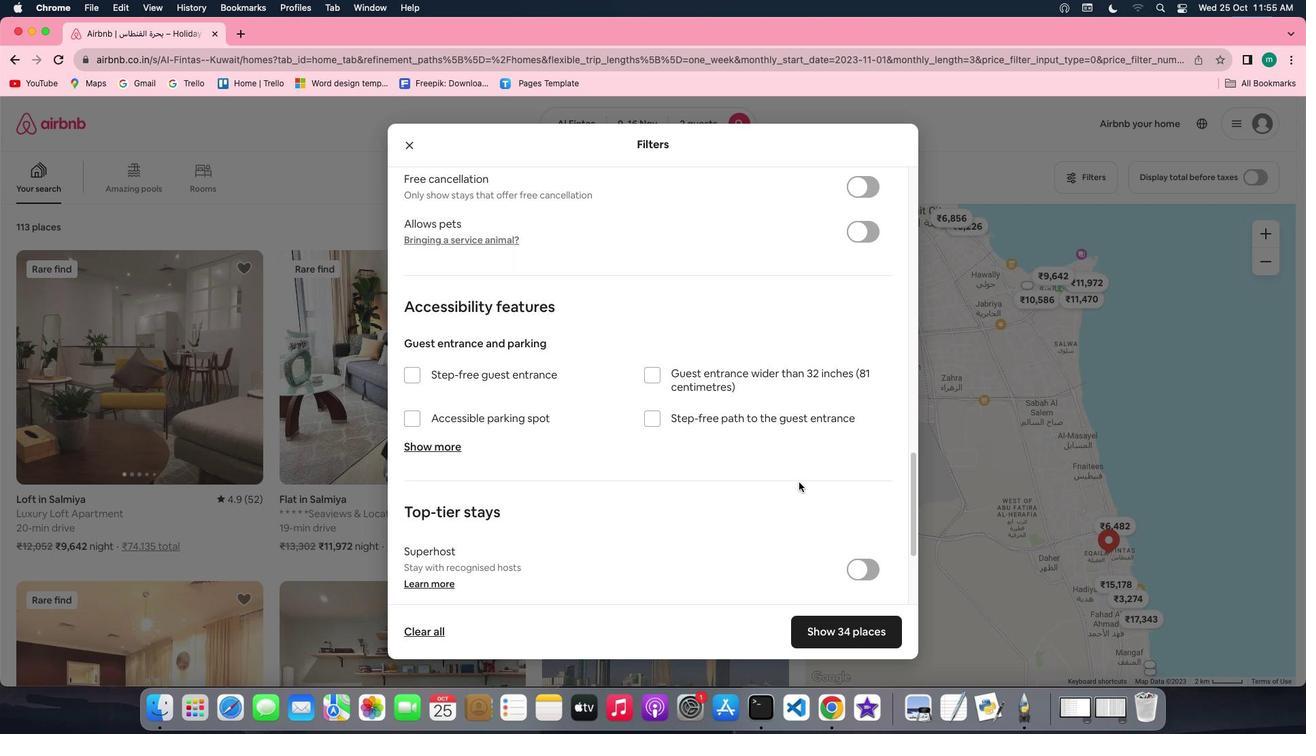 
Action: Mouse scrolled (799, 482) with delta (0, 0)
Screenshot: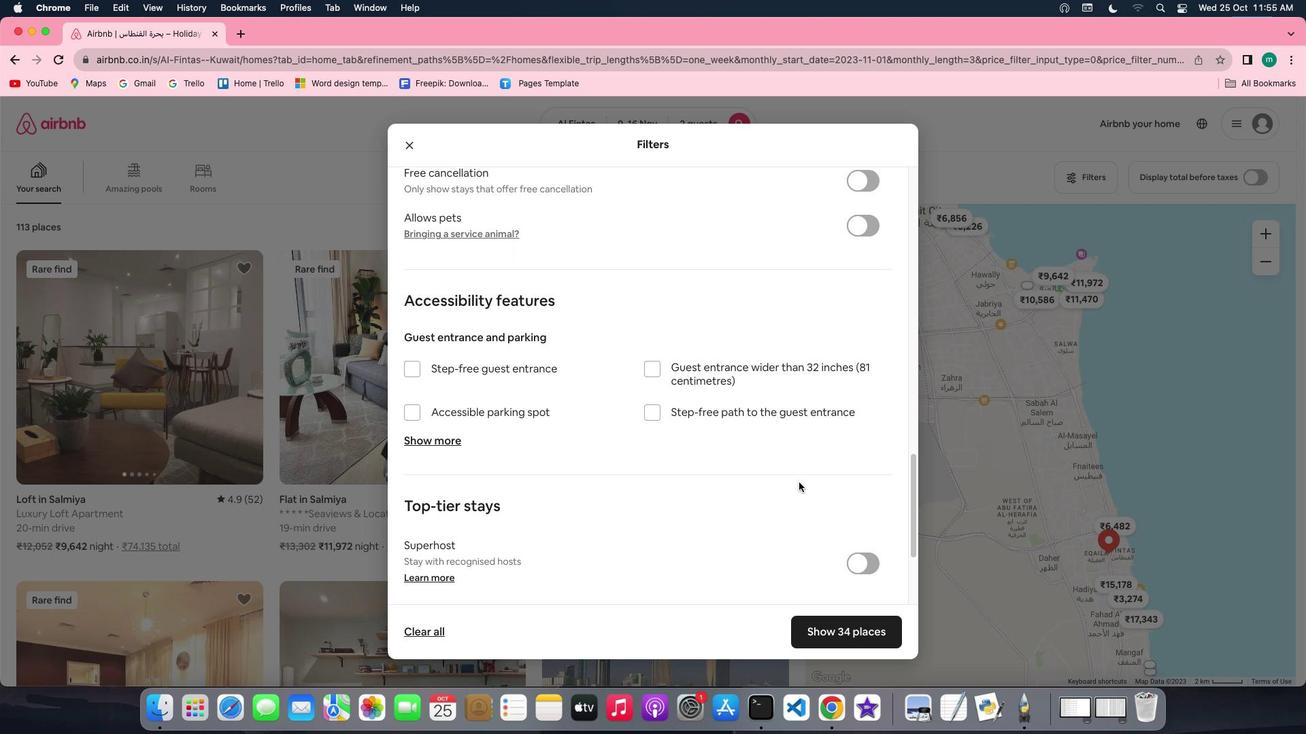 
Action: Mouse scrolled (799, 482) with delta (0, -1)
Screenshot: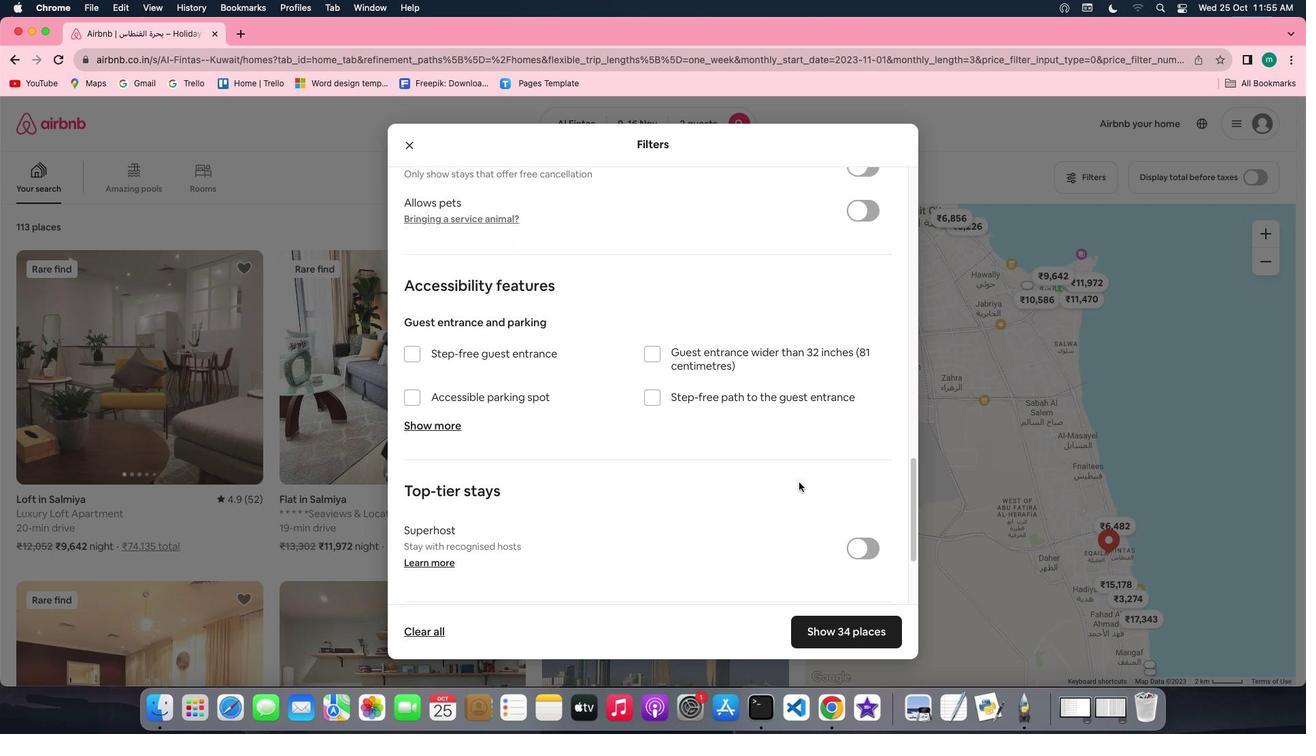 
Action: Mouse scrolled (799, 482) with delta (0, -2)
Screenshot: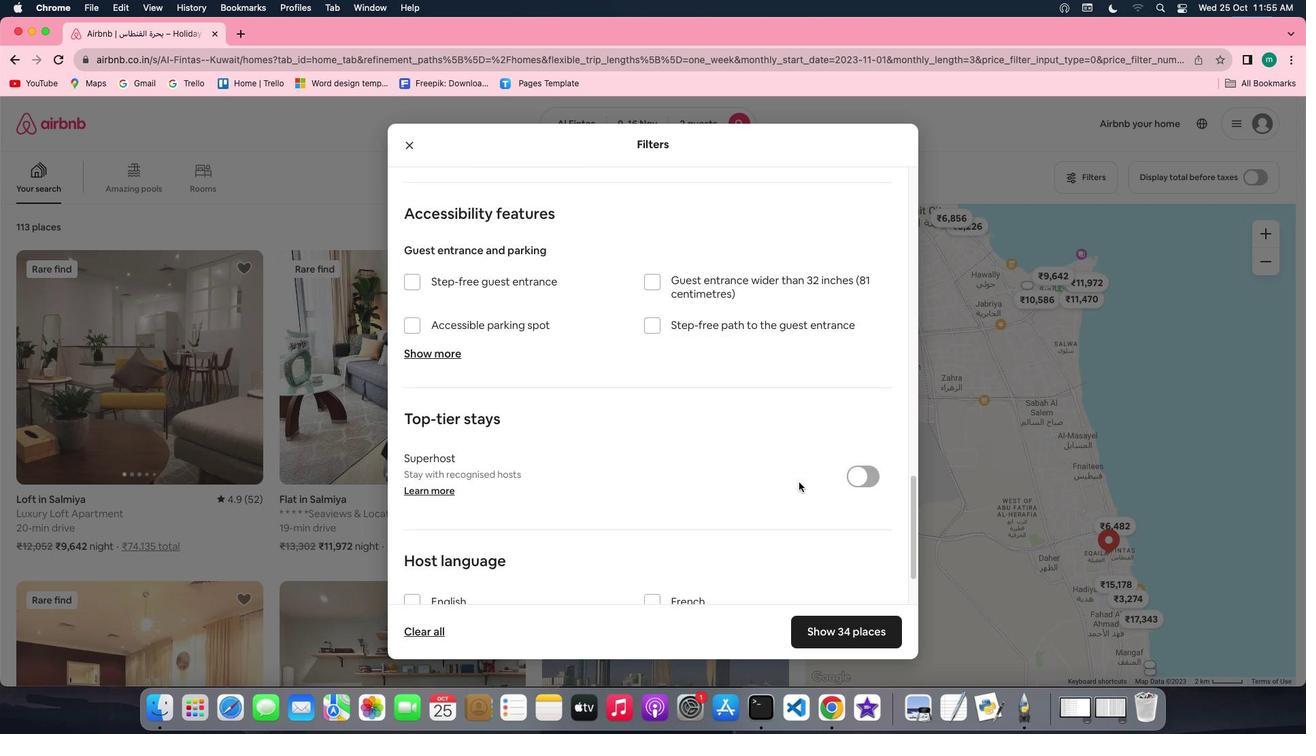
Action: Mouse scrolled (799, 482) with delta (0, 0)
Screenshot: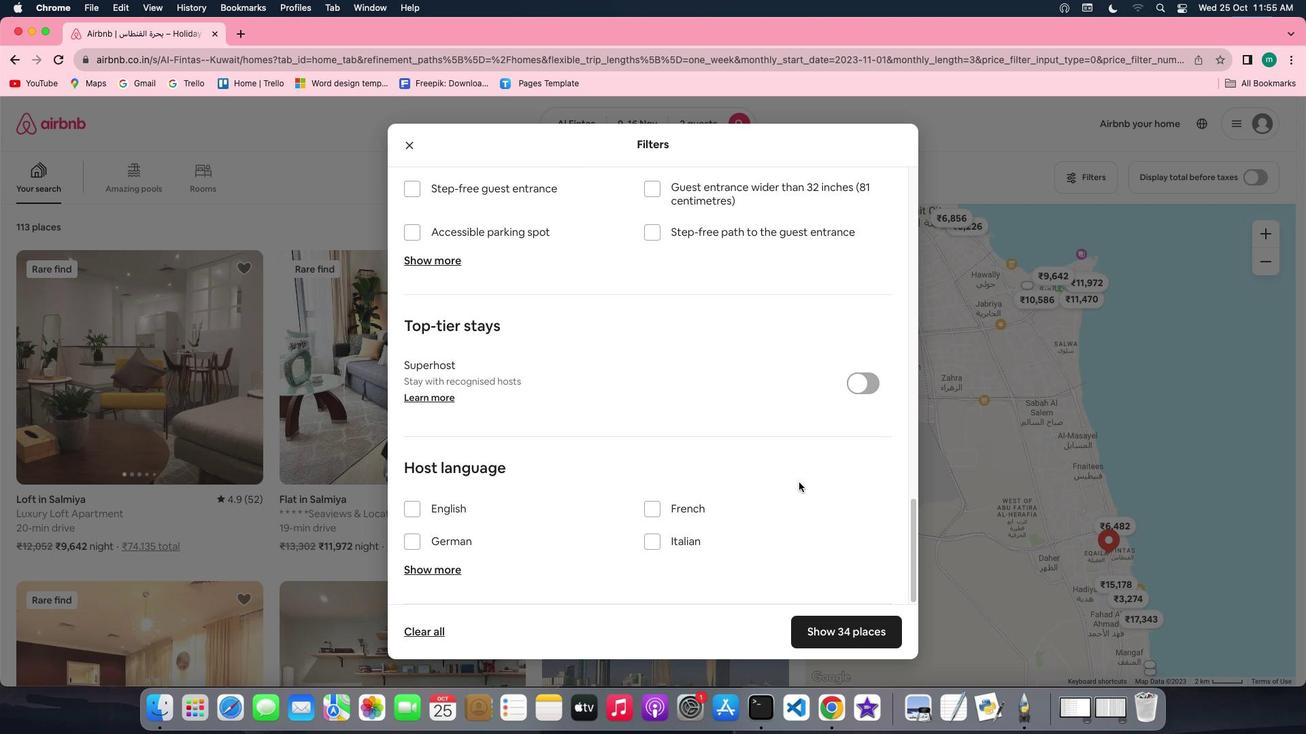 
Action: Mouse scrolled (799, 482) with delta (0, 0)
Screenshot: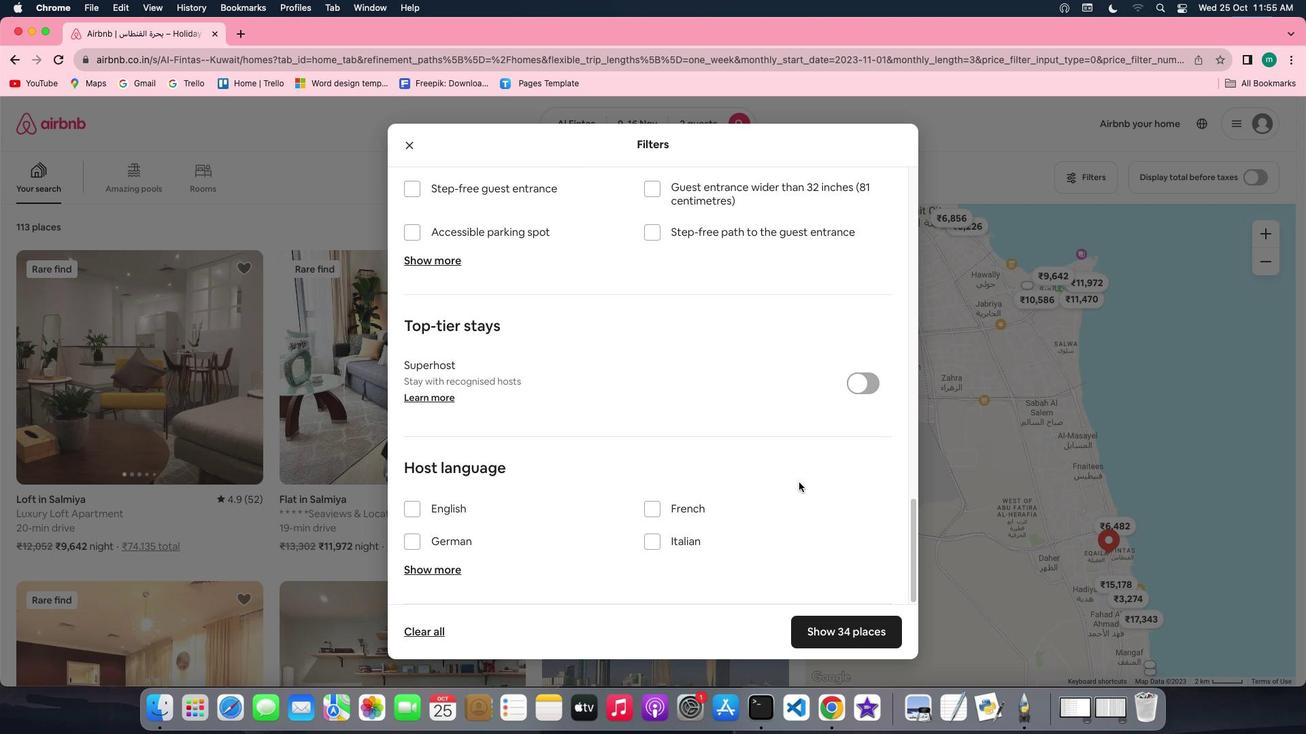
Action: Mouse scrolled (799, 482) with delta (0, -1)
Screenshot: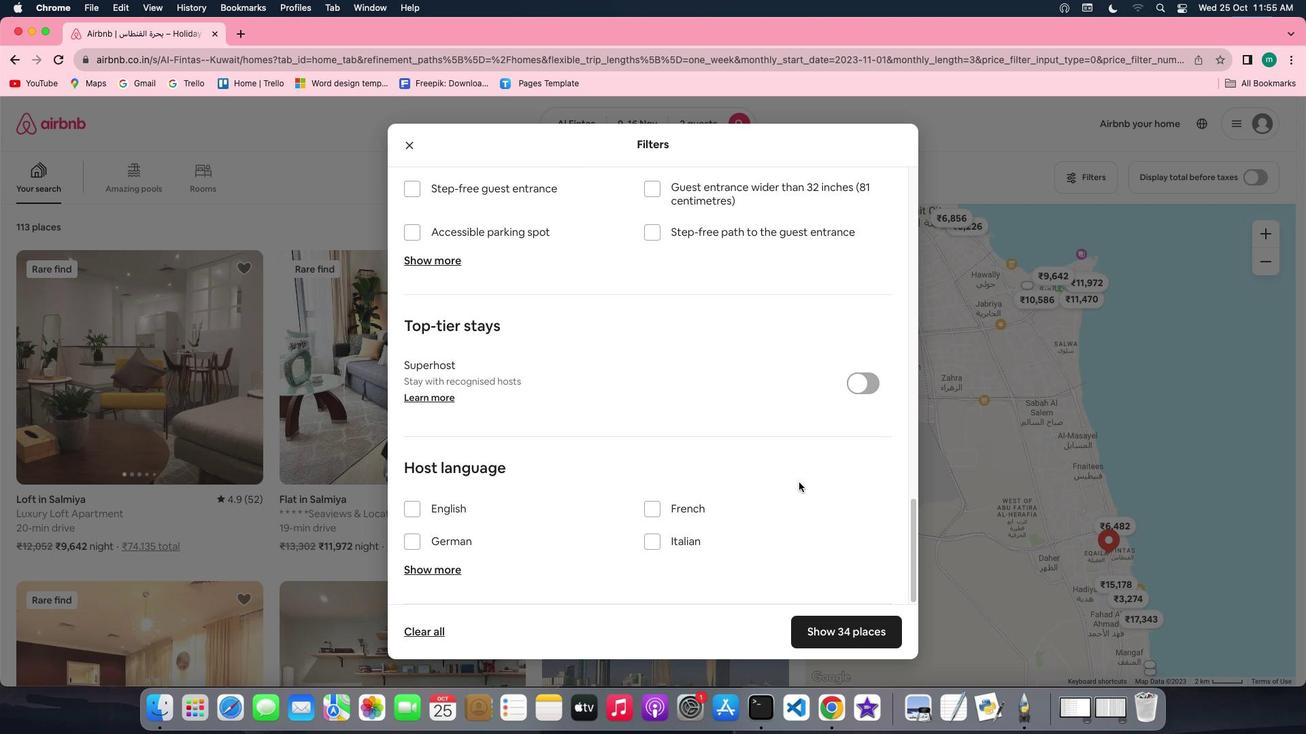 
Action: Mouse scrolled (799, 482) with delta (0, -2)
Screenshot: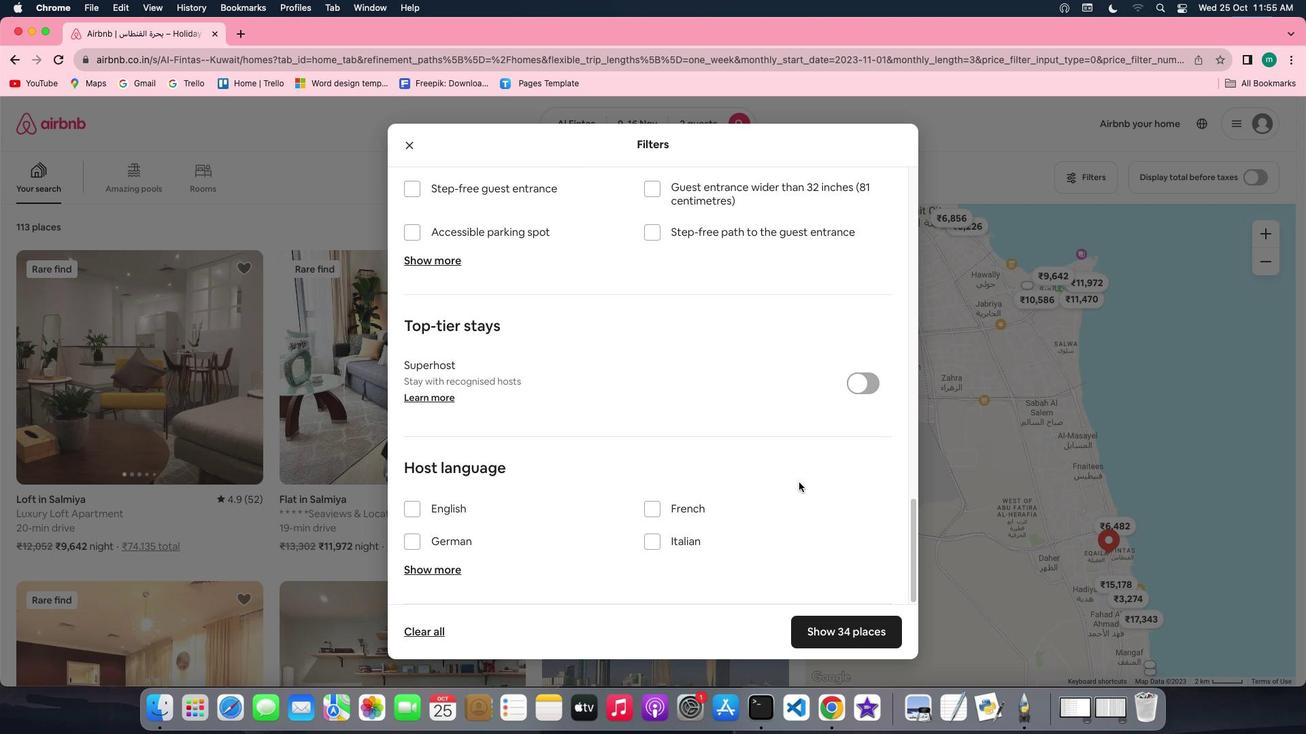
Action: Mouse scrolled (799, 482) with delta (0, 0)
Screenshot: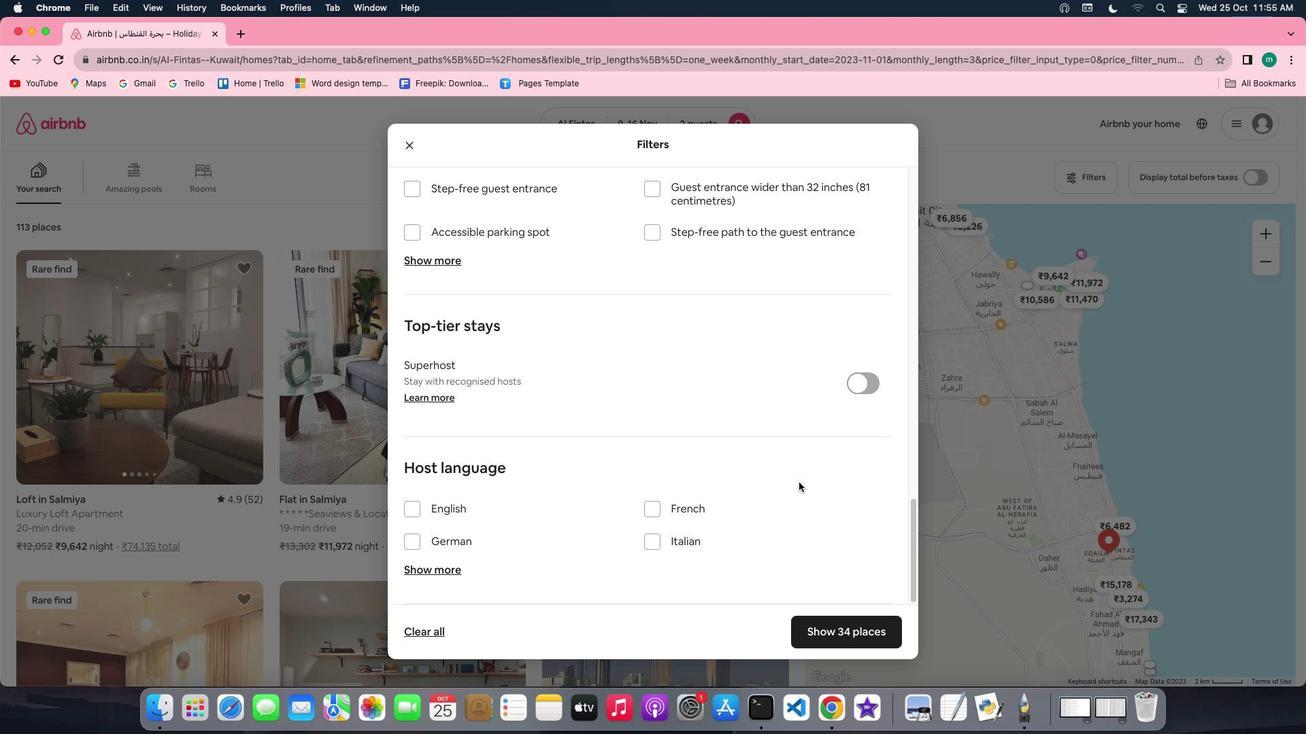 
Action: Mouse scrolled (799, 482) with delta (0, 0)
Screenshot: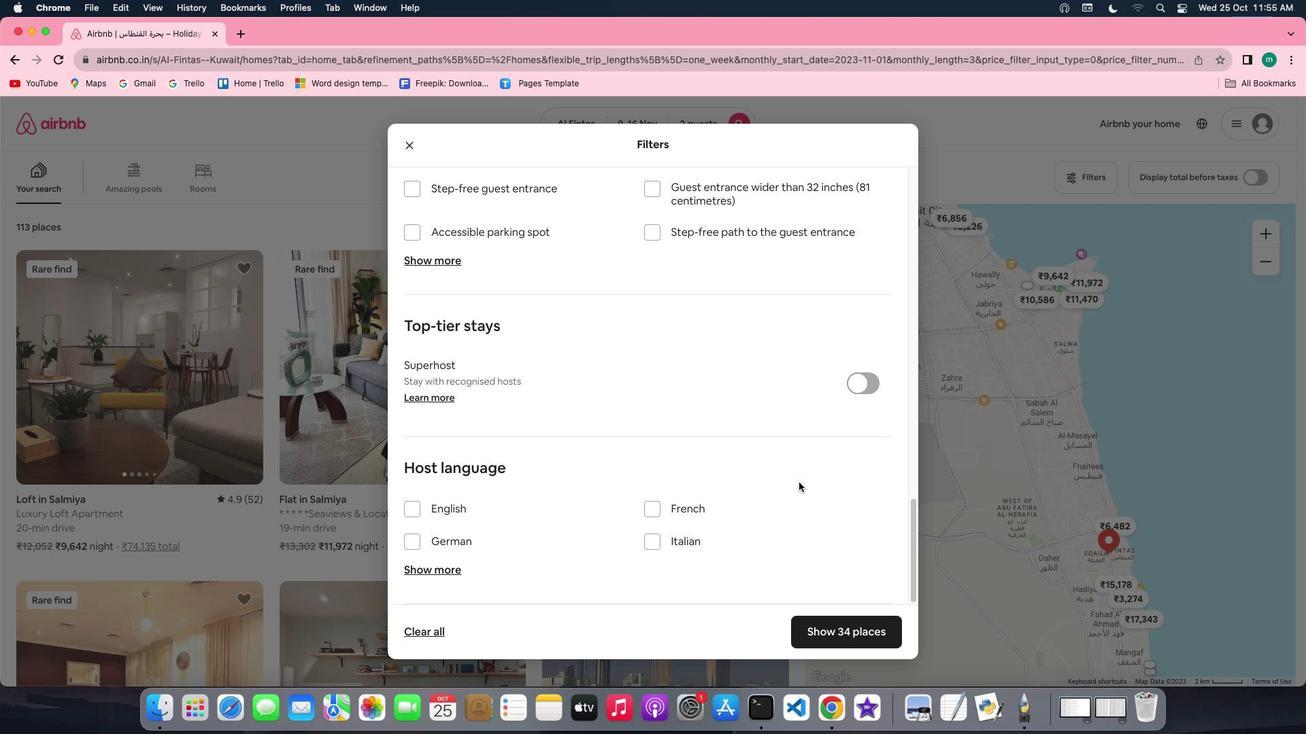 
Action: Mouse scrolled (799, 482) with delta (0, -2)
Screenshot: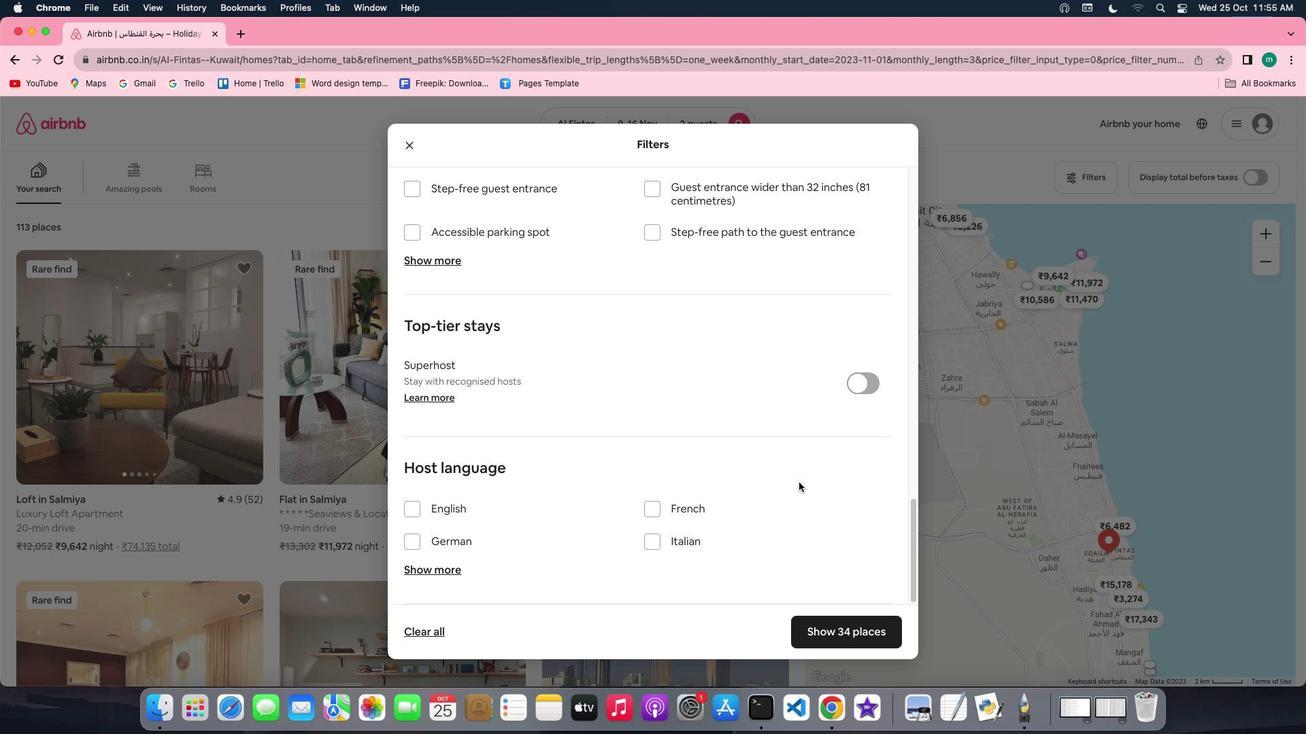 
Action: Mouse scrolled (799, 482) with delta (0, -2)
Screenshot: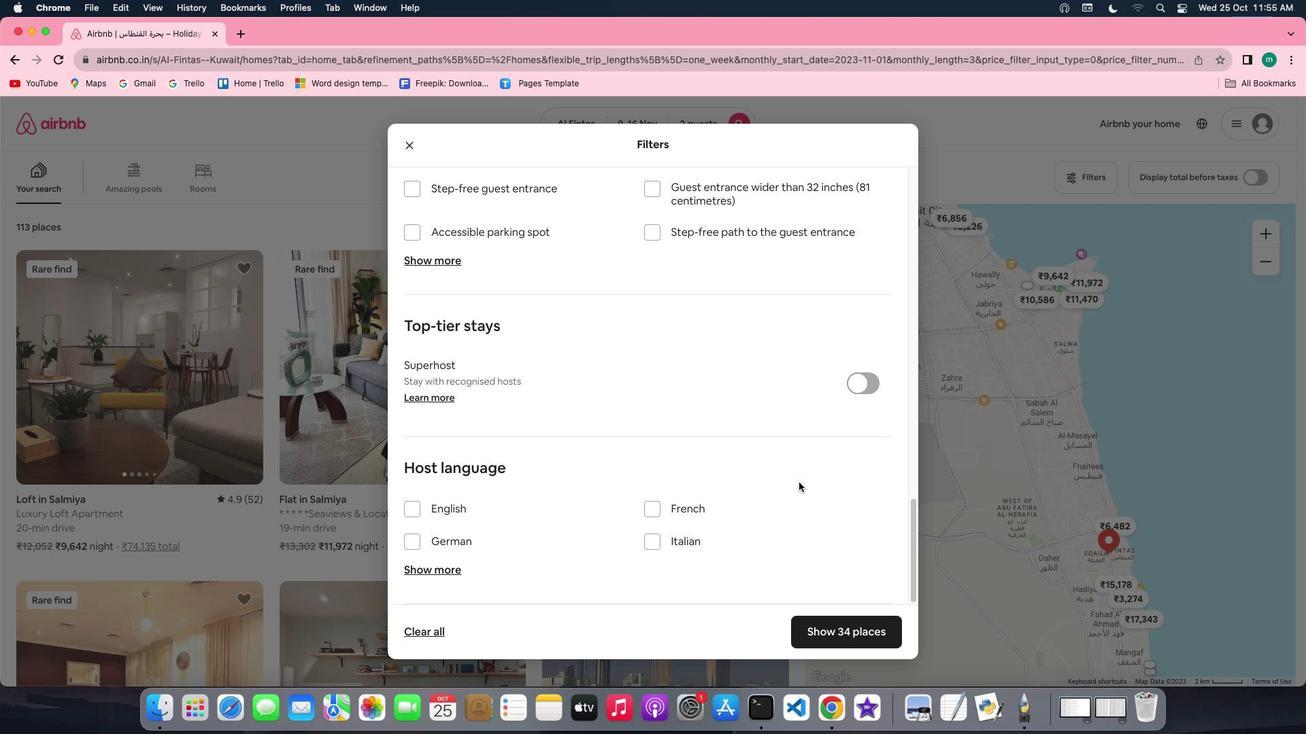 
Action: Mouse moved to (856, 634)
Screenshot: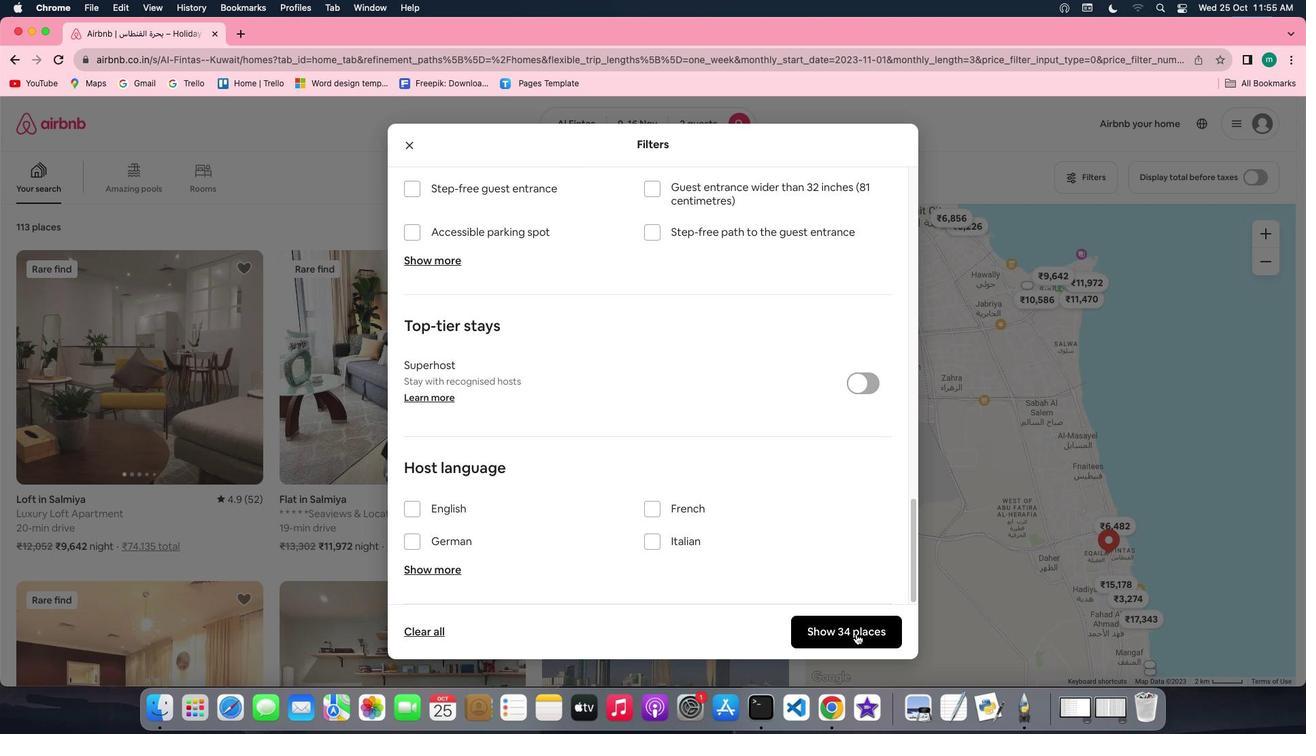 
Action: Mouse pressed left at (856, 634)
Screenshot: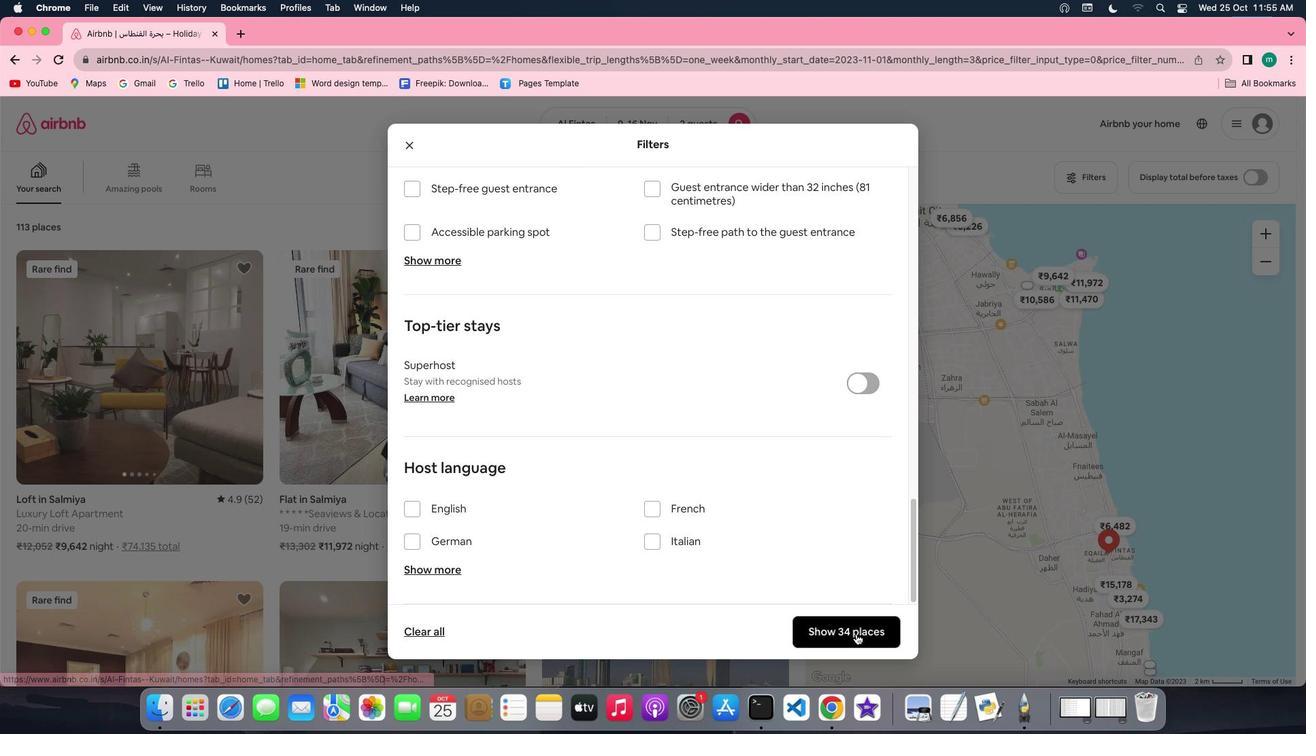 
Action: Mouse moved to (309, 372)
Screenshot: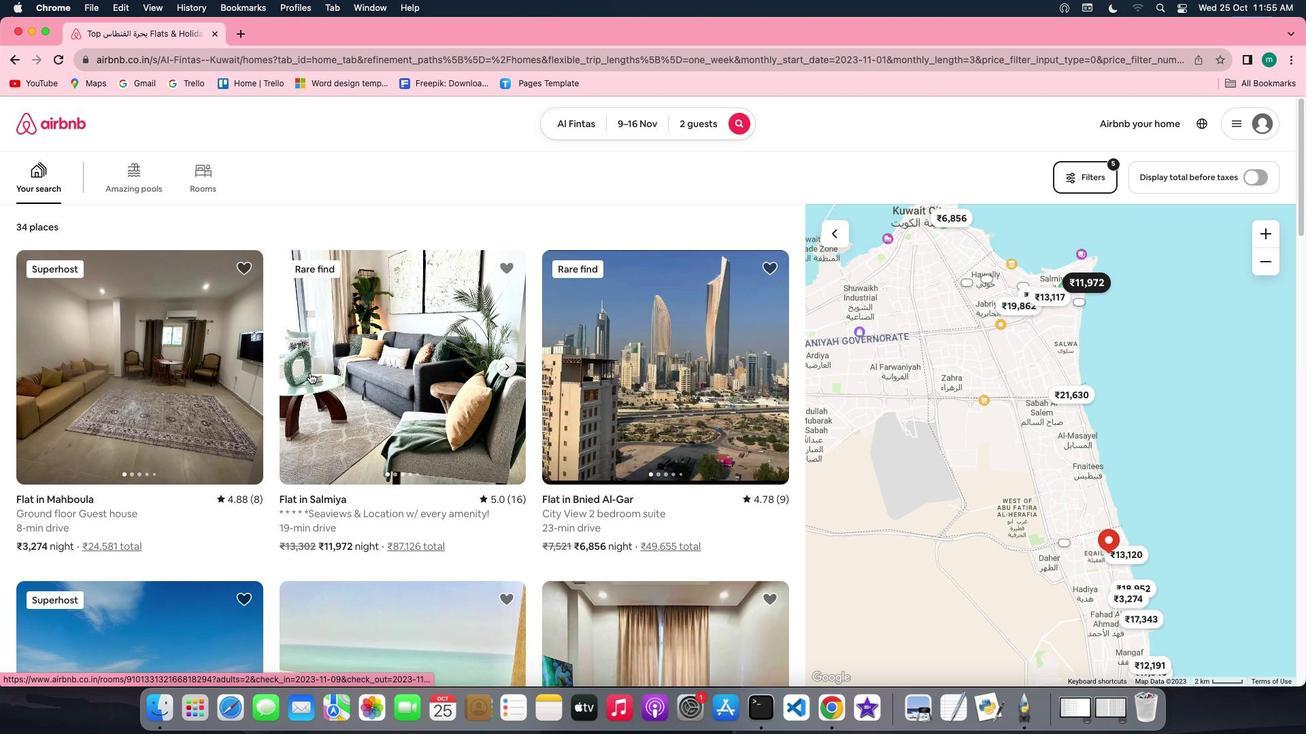 
Action: Mouse pressed left at (309, 372)
Screenshot: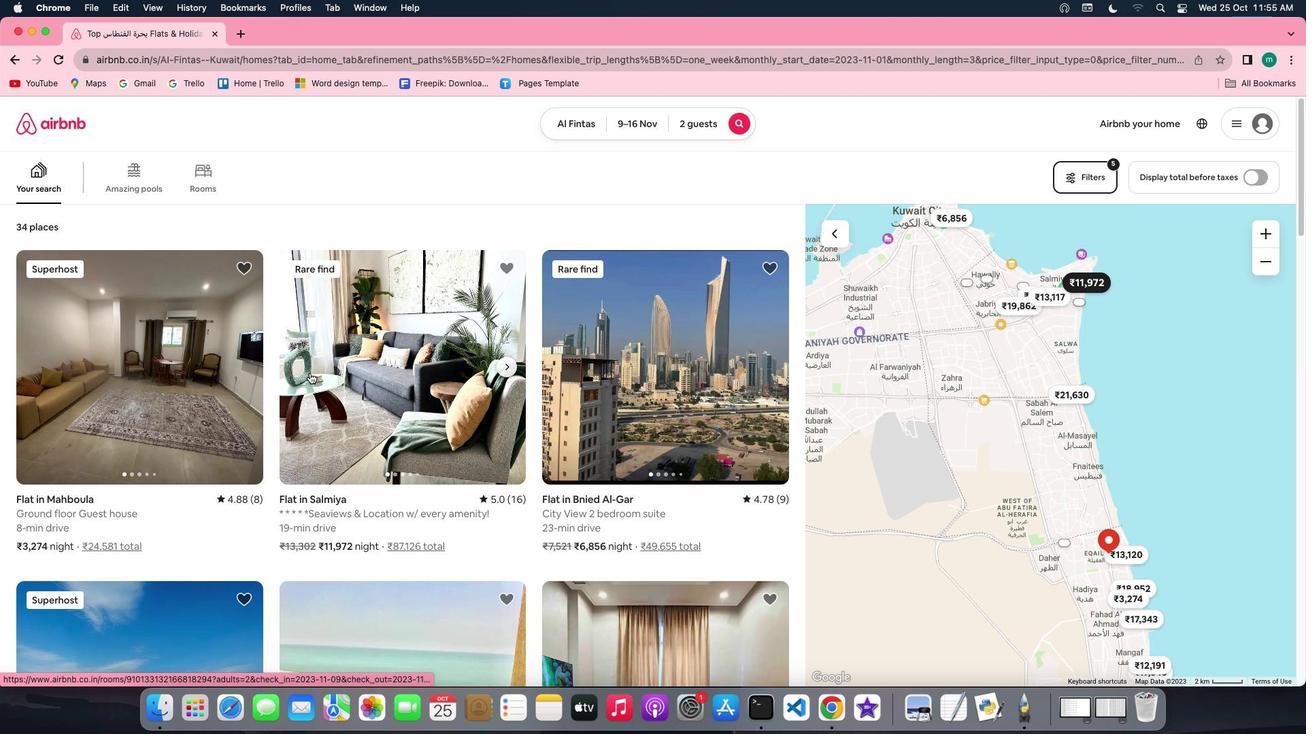 
Action: Mouse moved to (969, 507)
Screenshot: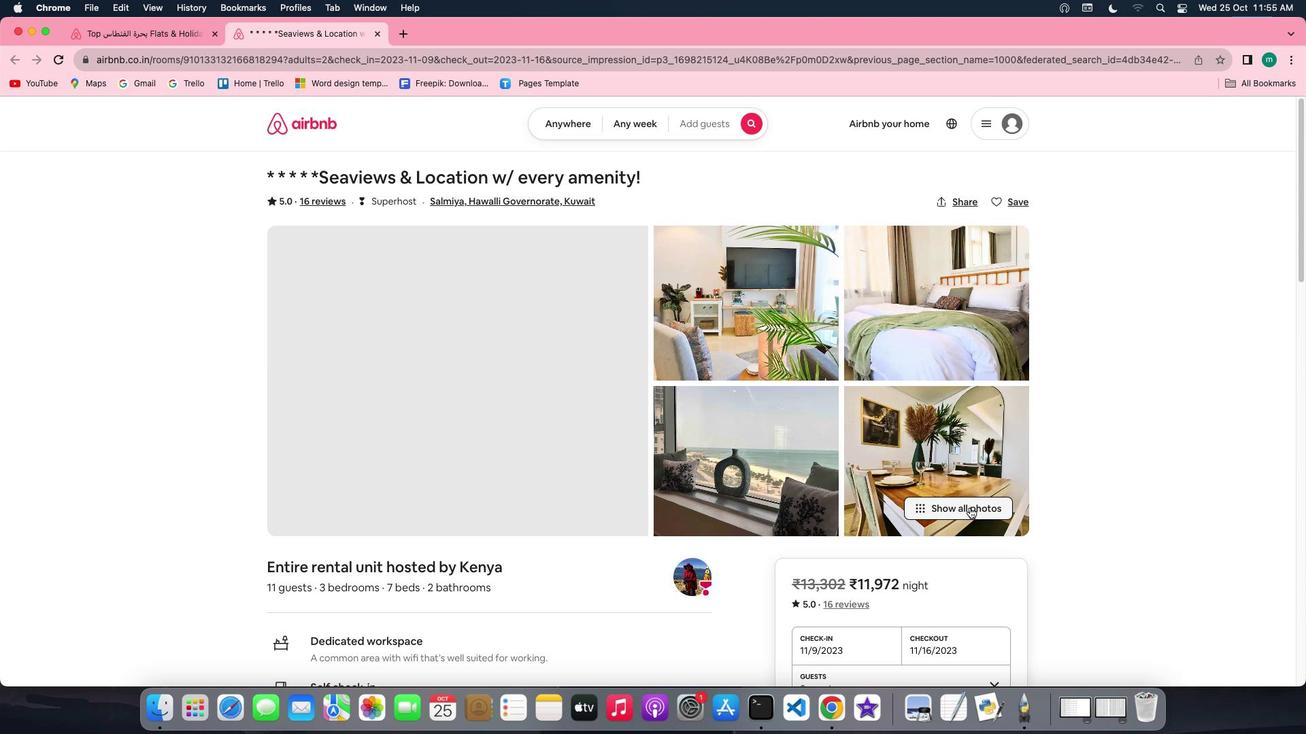 
Action: Mouse pressed left at (969, 507)
Screenshot: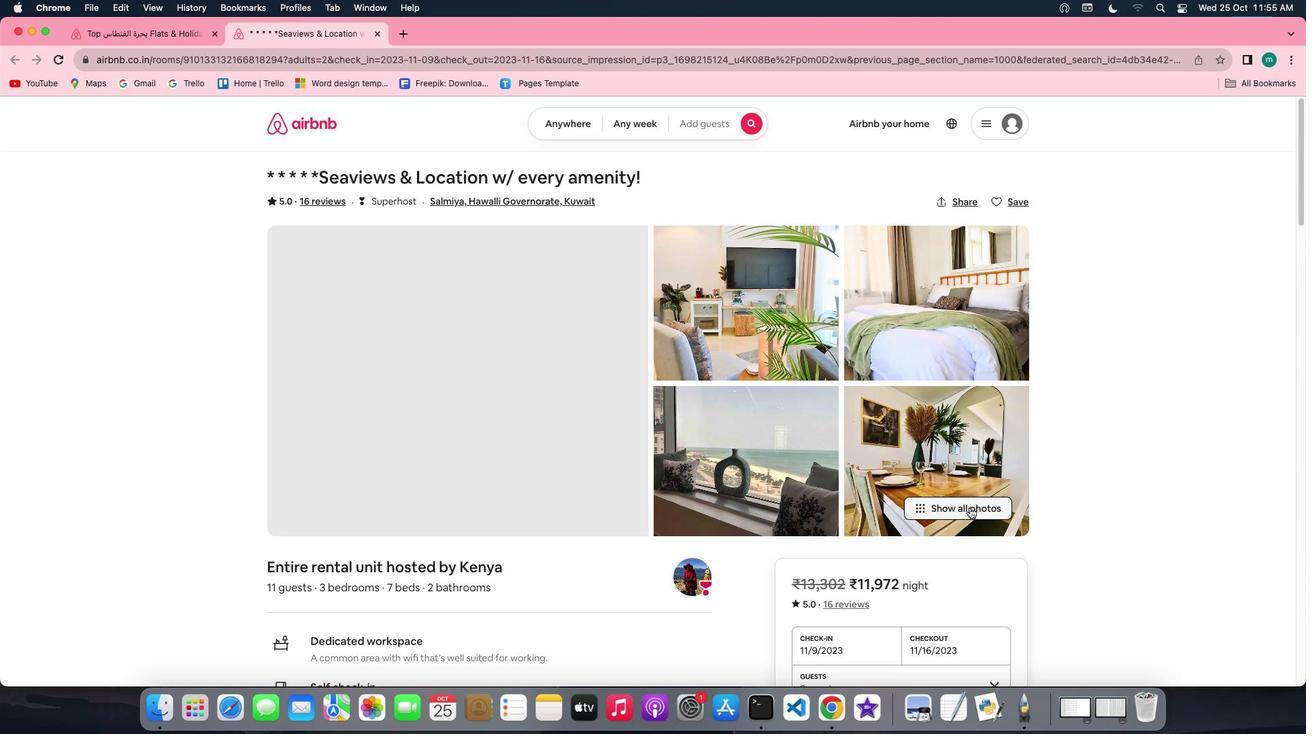
Action: Mouse moved to (672, 500)
Screenshot: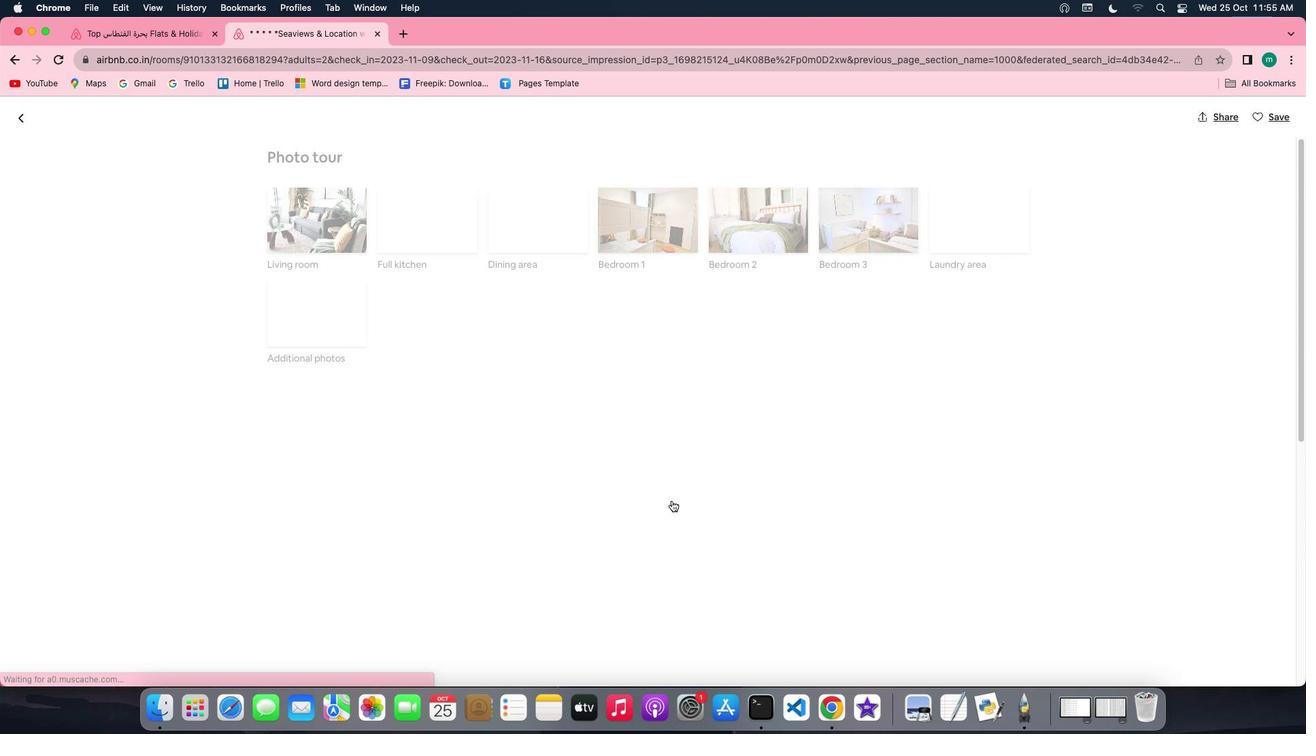 
Action: Mouse scrolled (672, 500) with delta (0, 0)
Screenshot: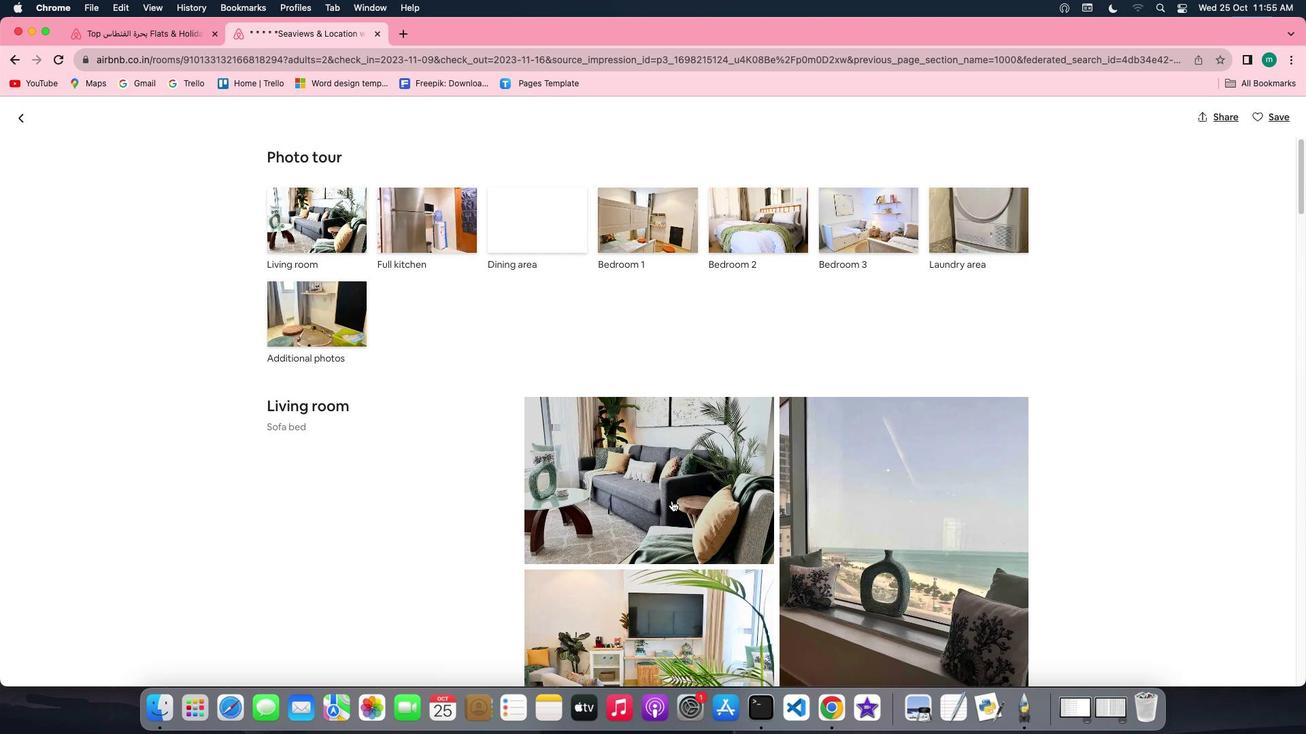 
Action: Mouse scrolled (672, 500) with delta (0, 0)
Screenshot: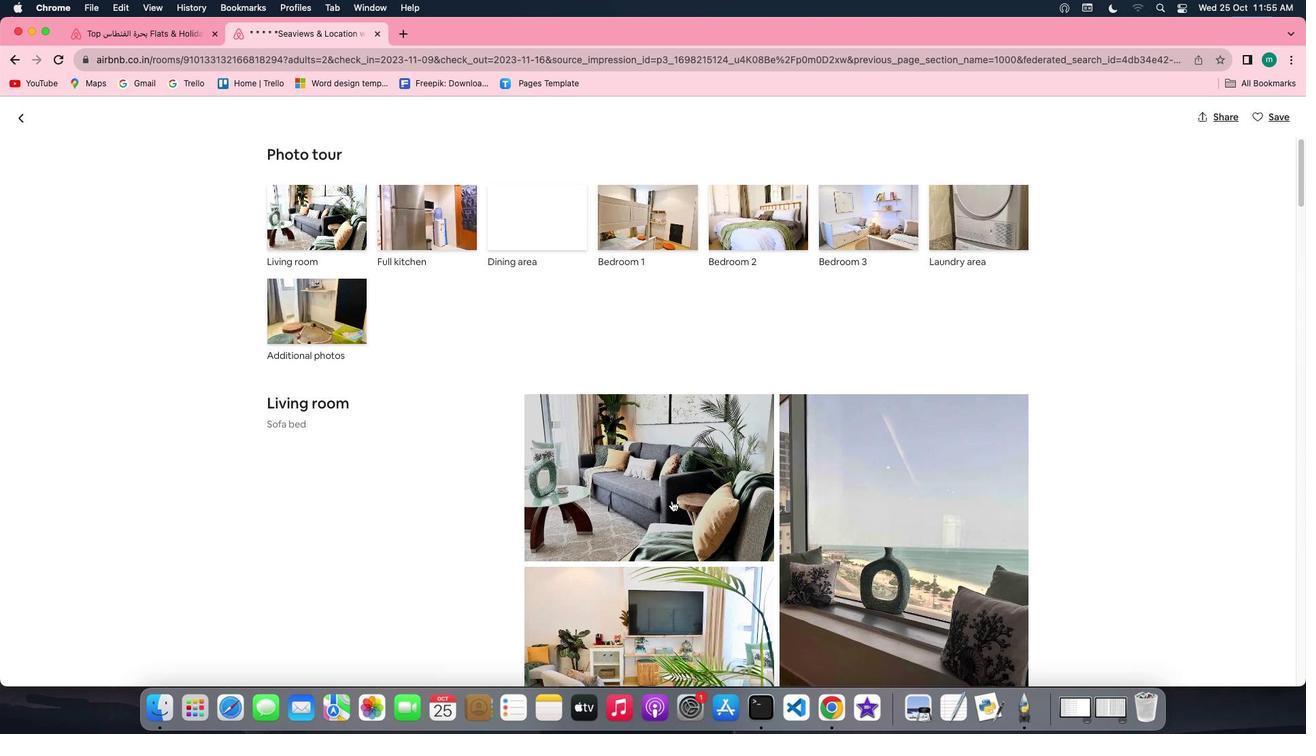 
Action: Mouse scrolled (672, 500) with delta (0, 0)
Screenshot: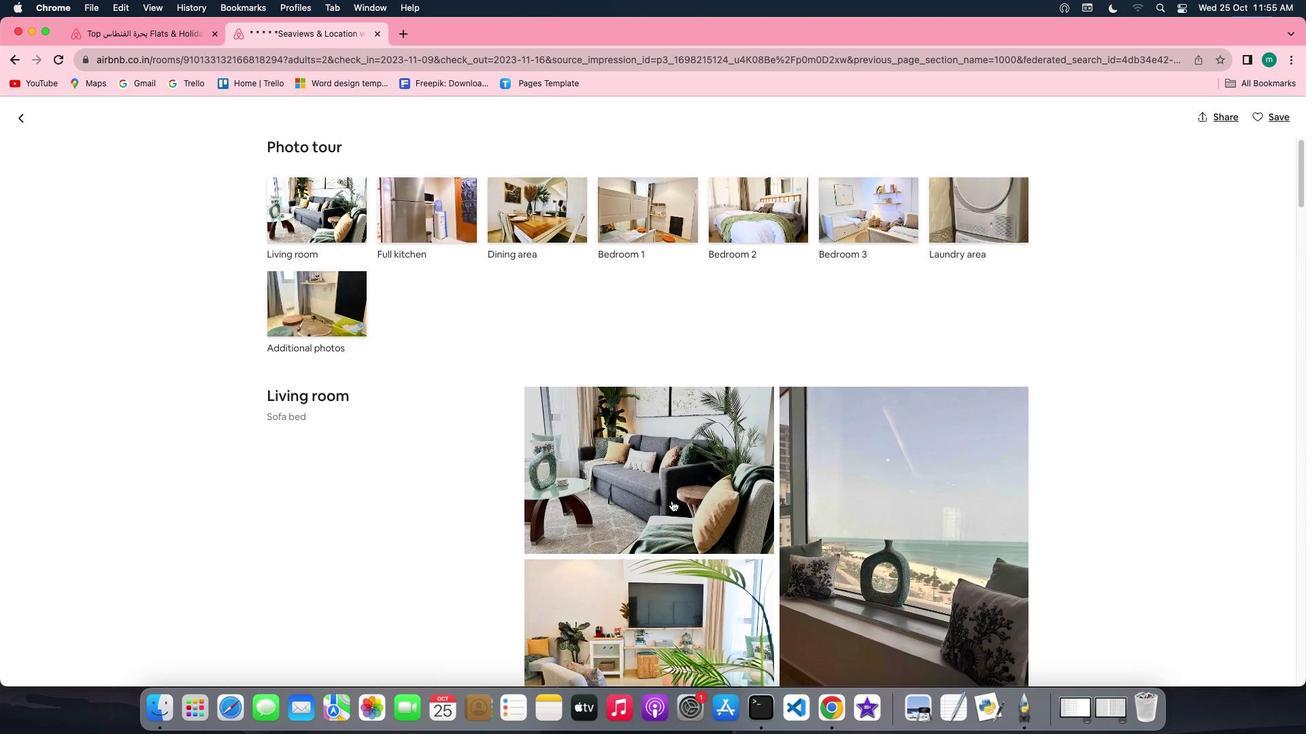 
Action: Mouse scrolled (672, 500) with delta (0, 0)
Screenshot: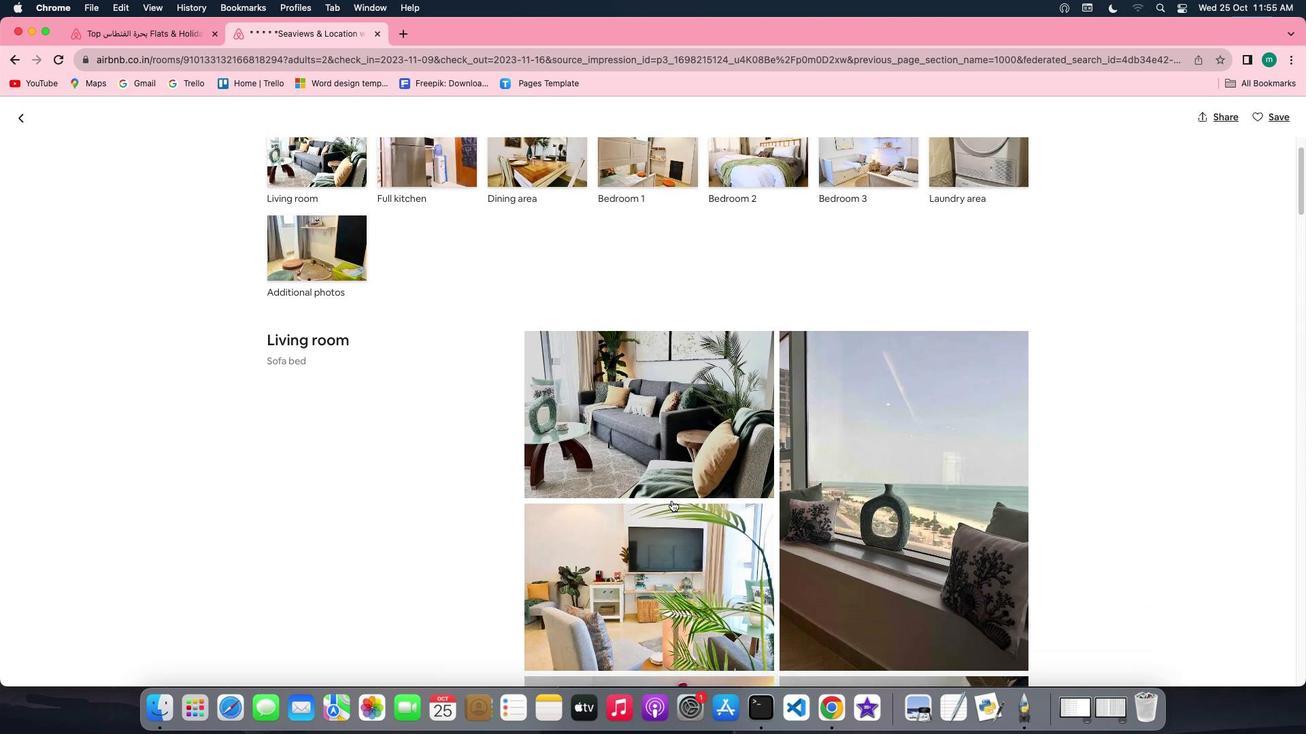 
Action: Mouse scrolled (672, 500) with delta (0, 0)
Screenshot: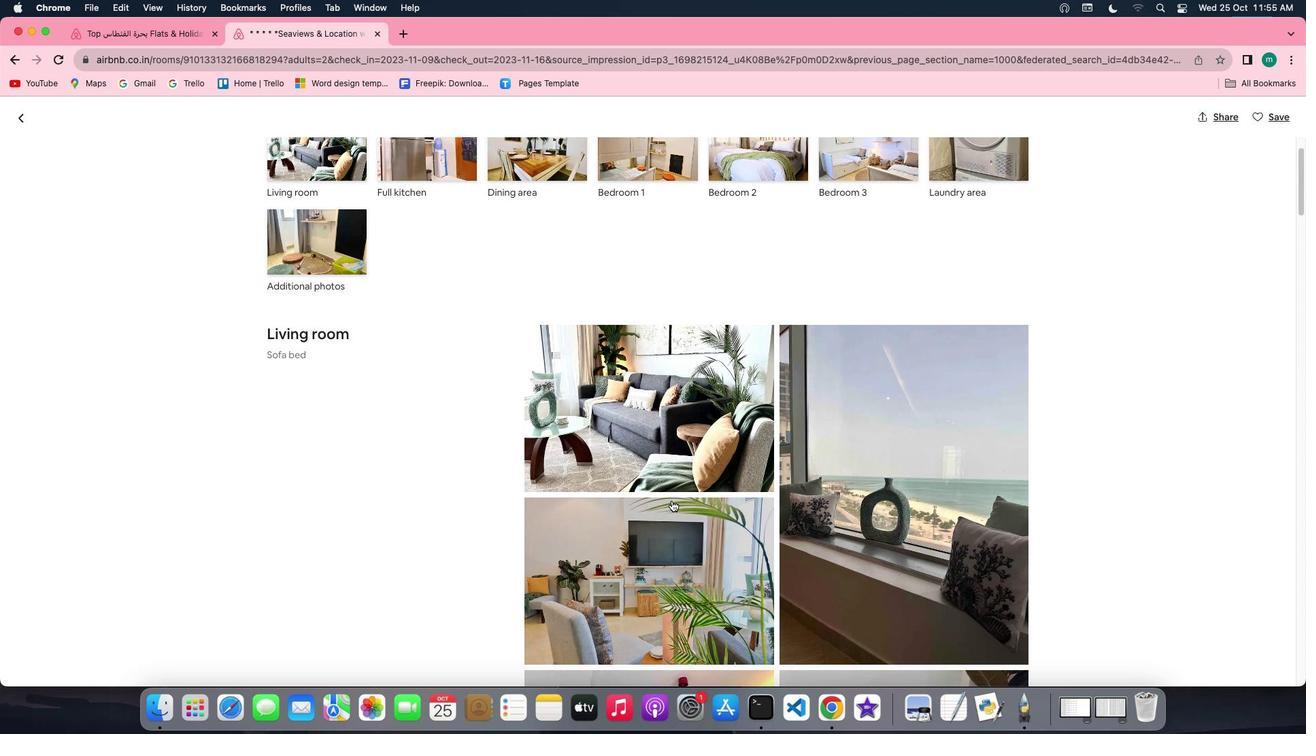
Action: Mouse scrolled (672, 500) with delta (0, 0)
Screenshot: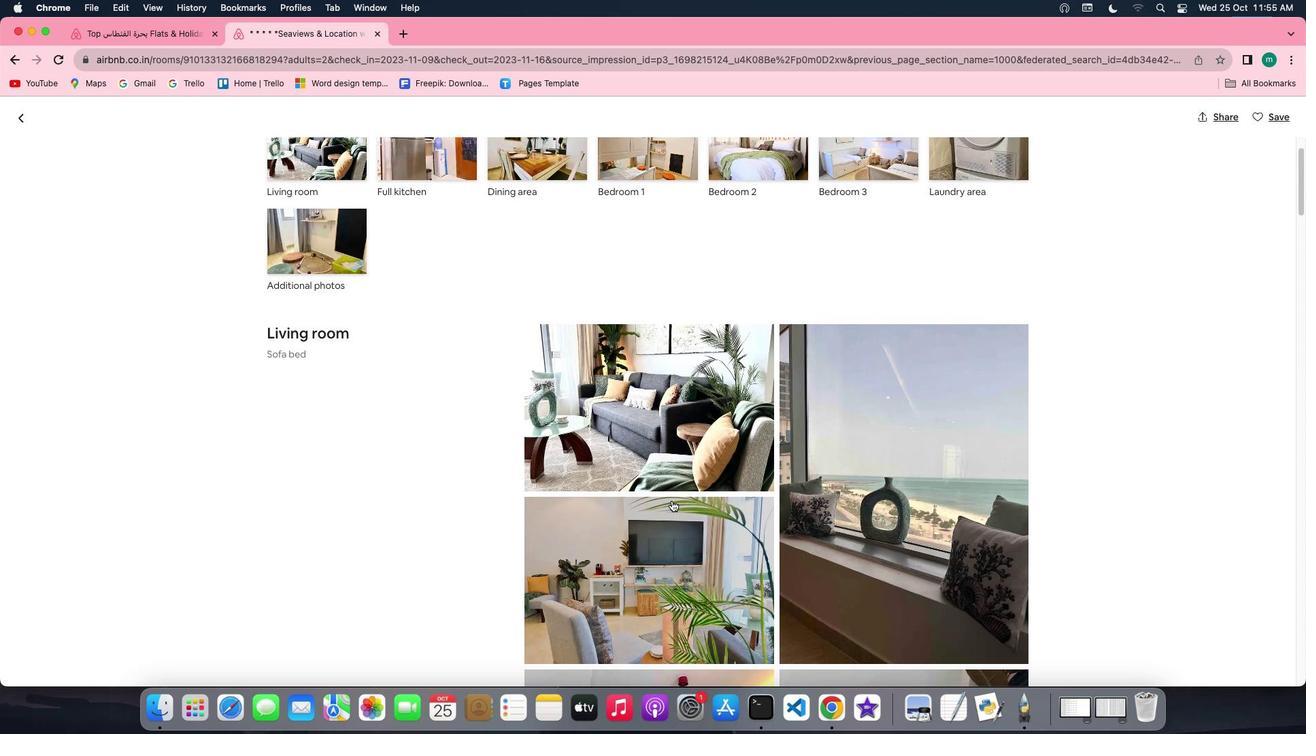 
Action: Mouse scrolled (672, 500) with delta (0, 0)
Screenshot: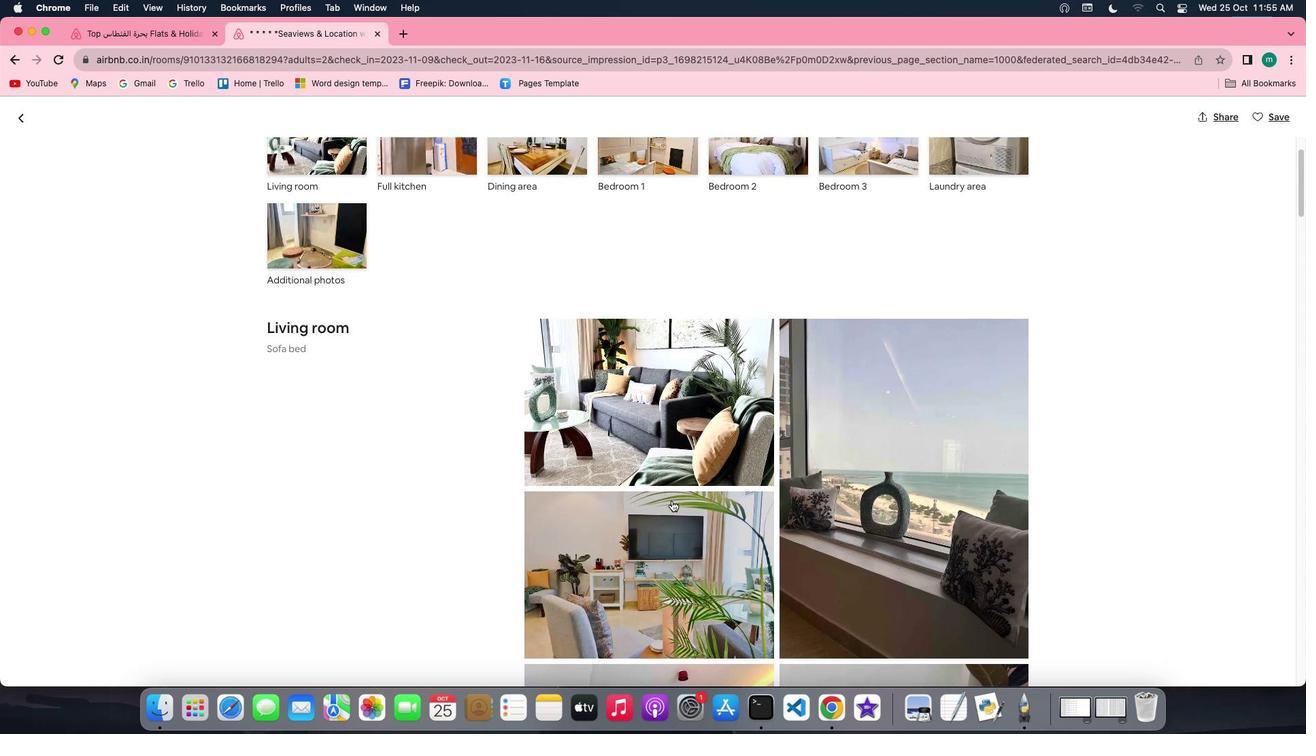 
Action: Mouse scrolled (672, 500) with delta (0, -1)
Screenshot: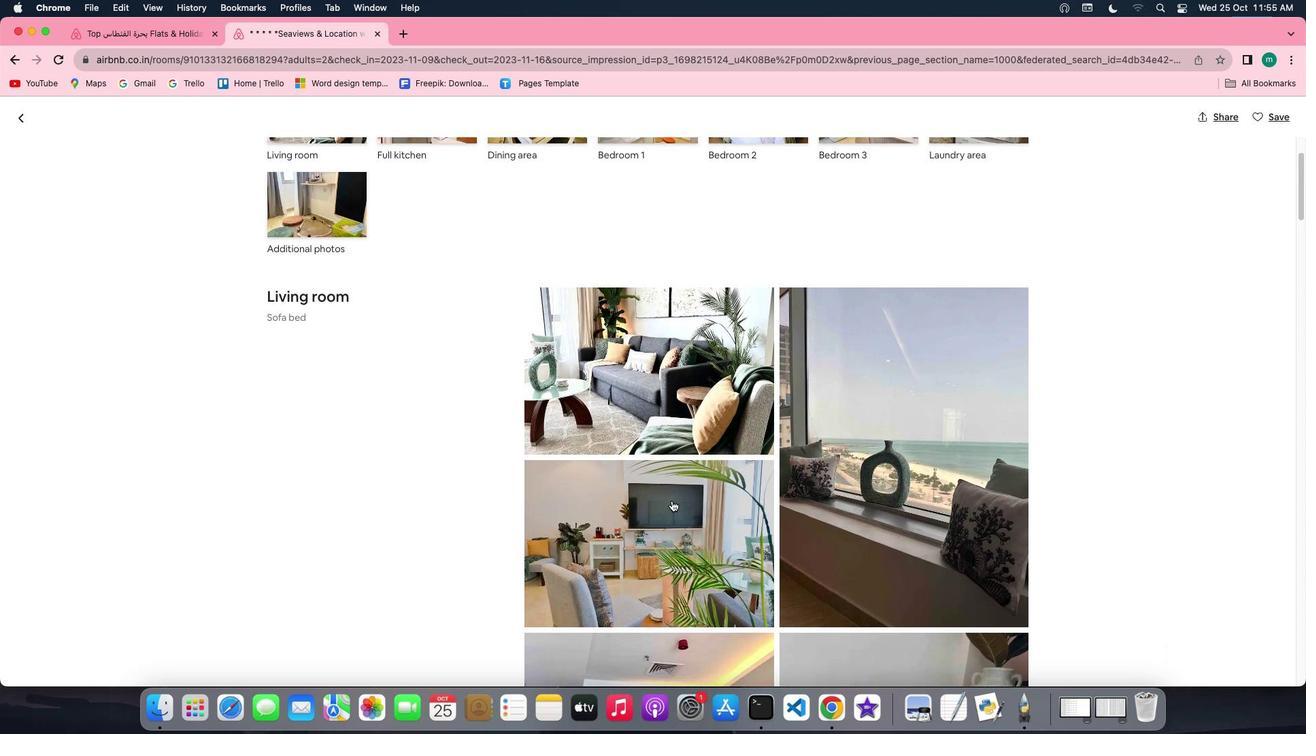 
Action: Mouse scrolled (672, 500) with delta (0, -1)
Screenshot: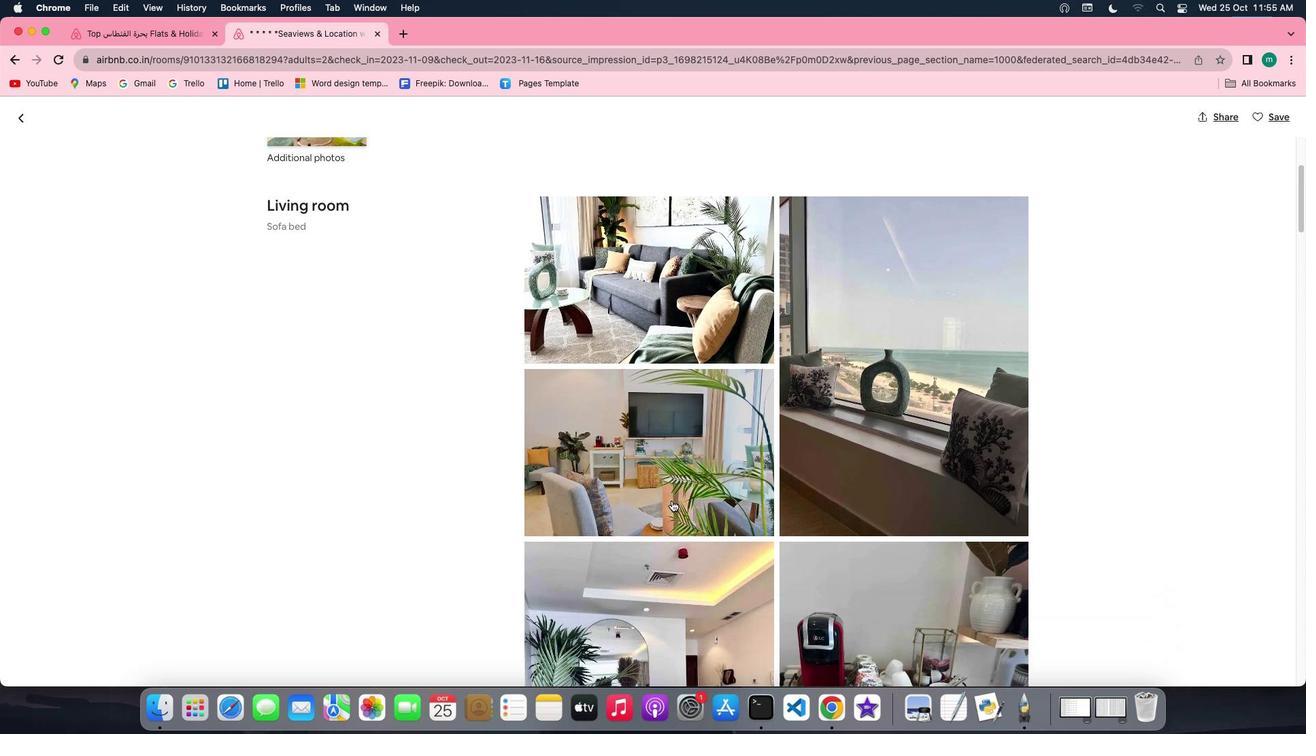 
Action: Mouse scrolled (672, 500) with delta (0, 0)
Screenshot: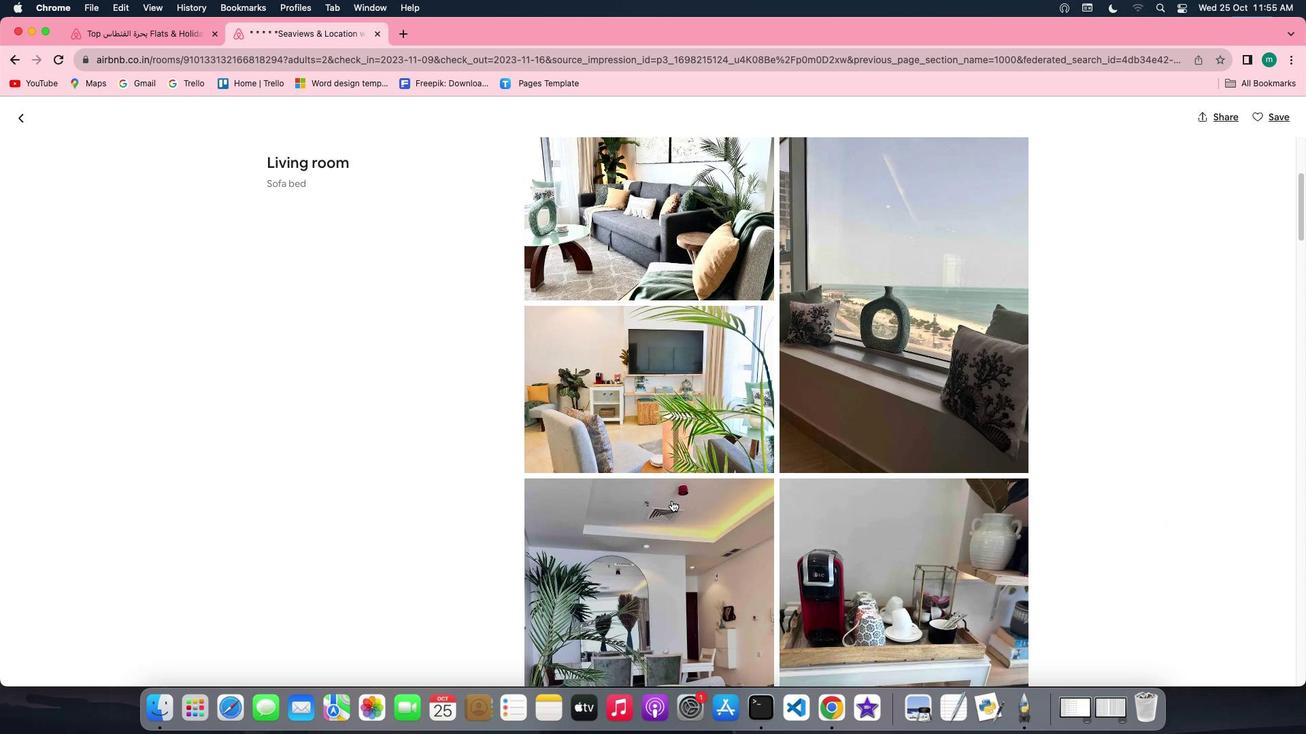 
Action: Mouse scrolled (672, 500) with delta (0, 0)
Screenshot: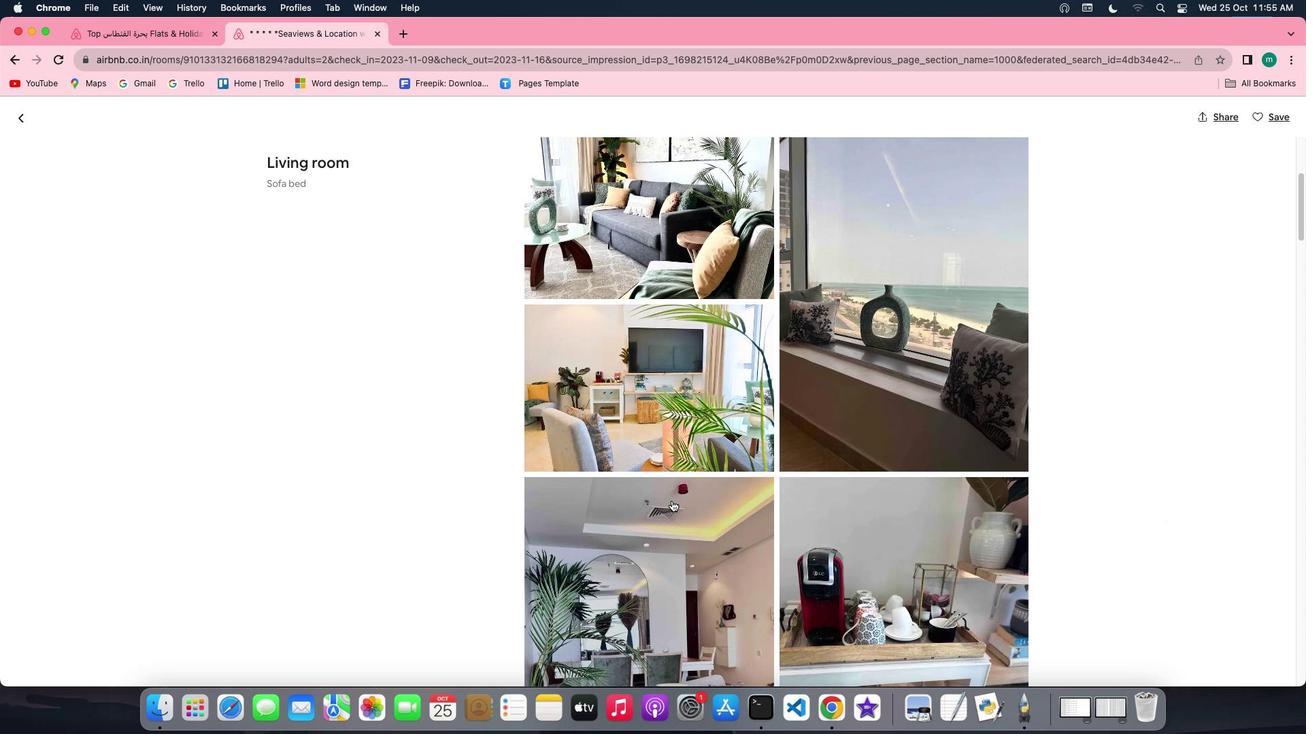 
Action: Mouse scrolled (672, 500) with delta (0, 0)
Screenshot: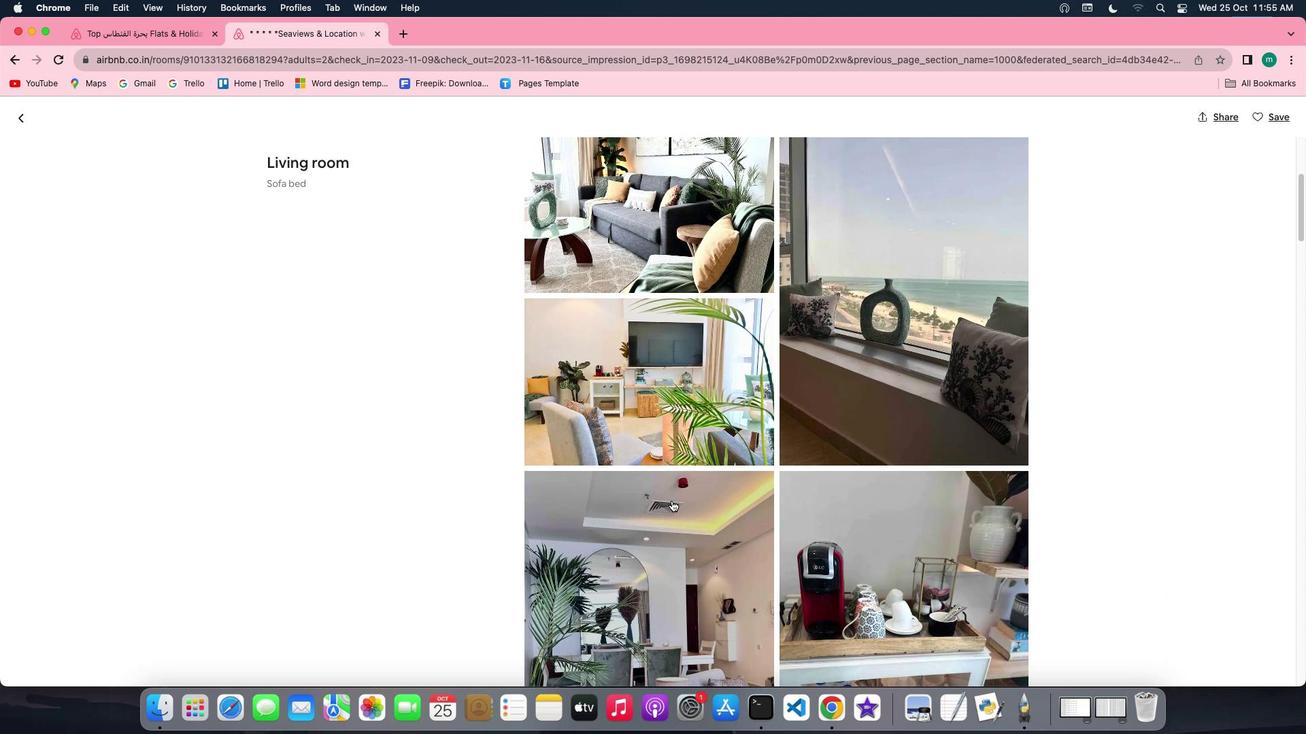 
Action: Mouse scrolled (672, 500) with delta (0, 0)
Screenshot: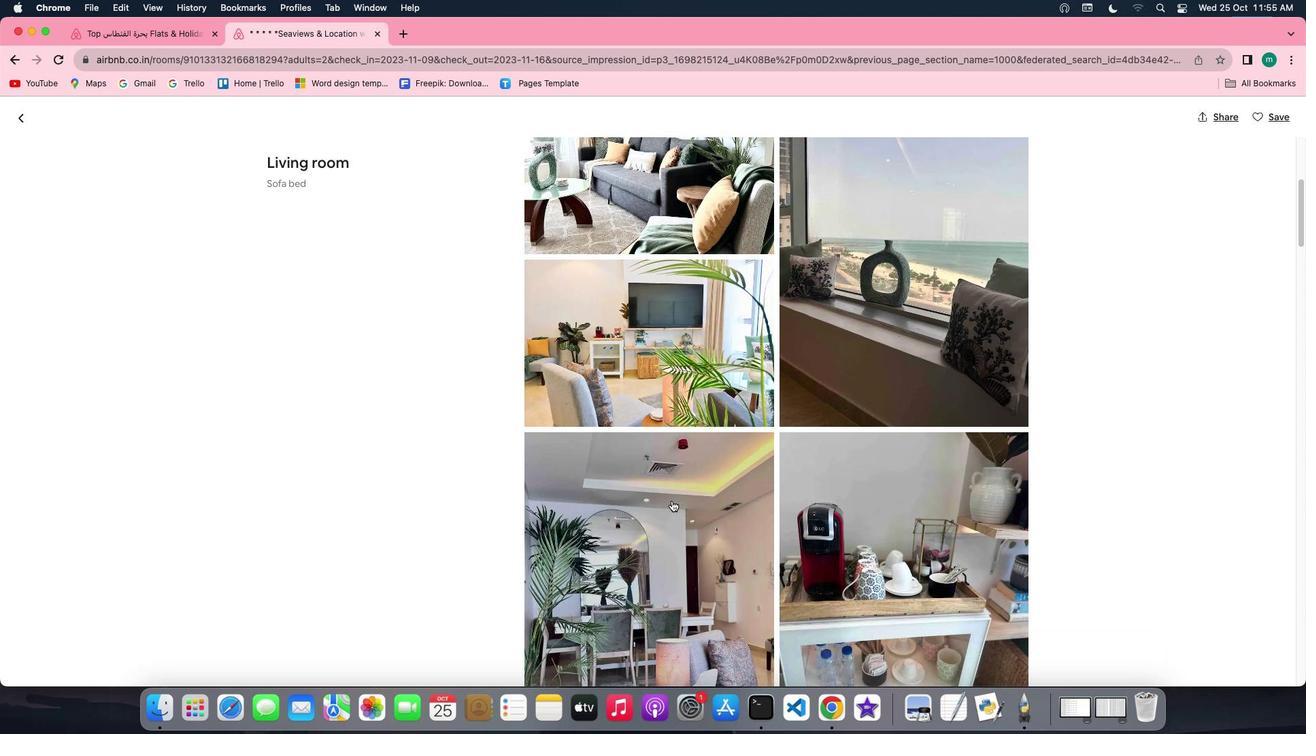 
Action: Mouse scrolled (672, 500) with delta (0, 0)
Screenshot: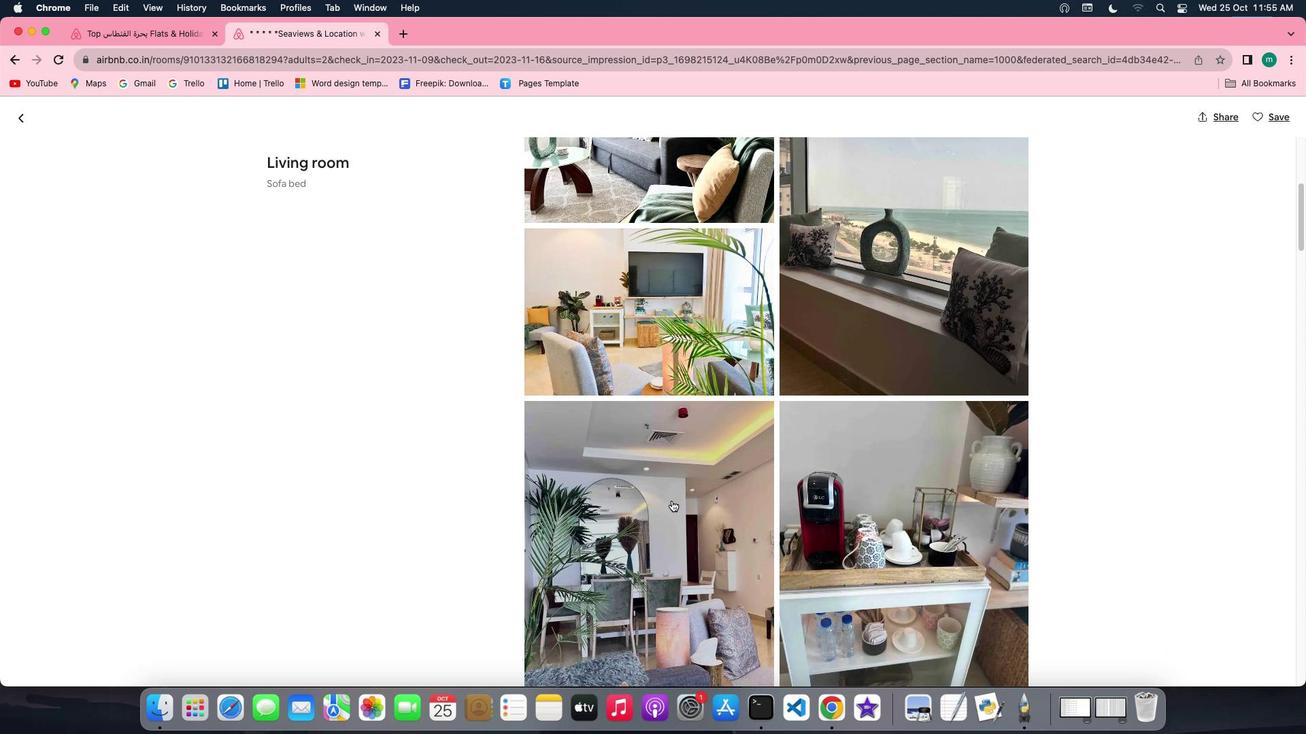 
Action: Mouse scrolled (672, 500) with delta (0, 0)
Screenshot: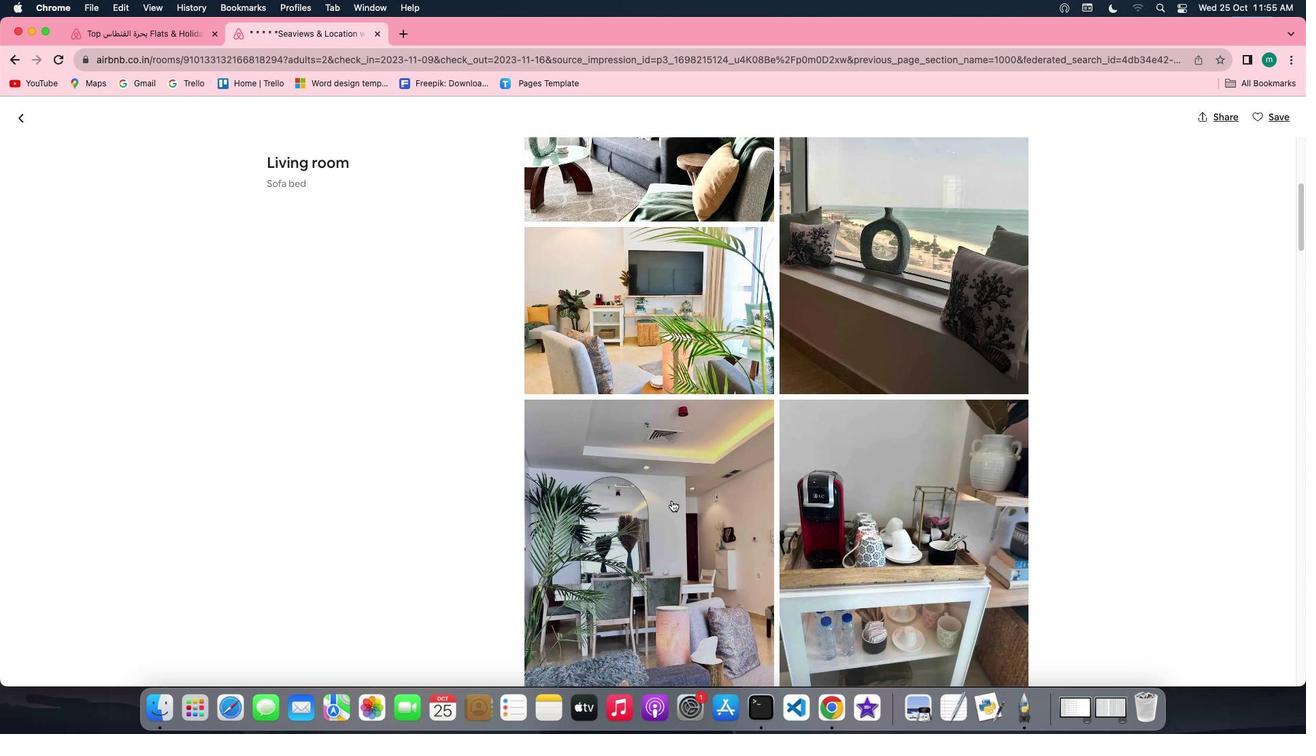 
Action: Mouse scrolled (672, 500) with delta (0, 0)
Screenshot: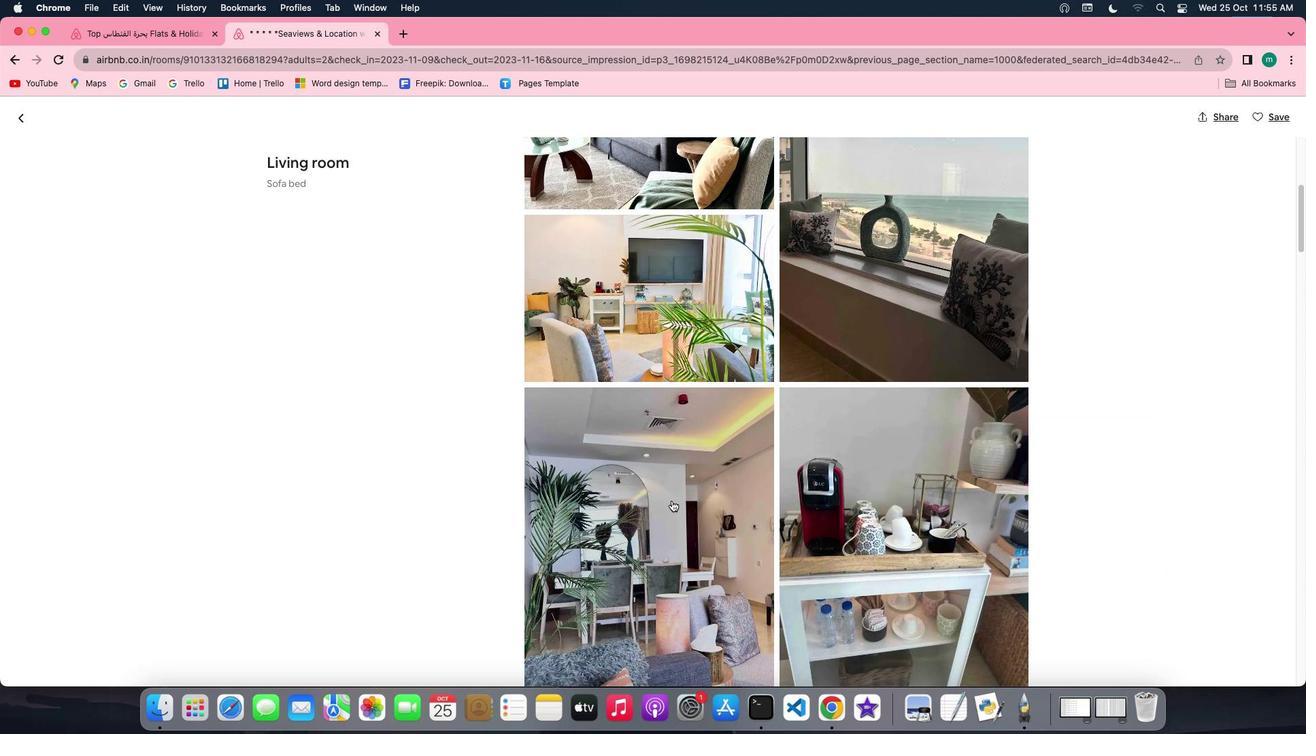 
Action: Mouse scrolled (672, 500) with delta (0, 0)
Screenshot: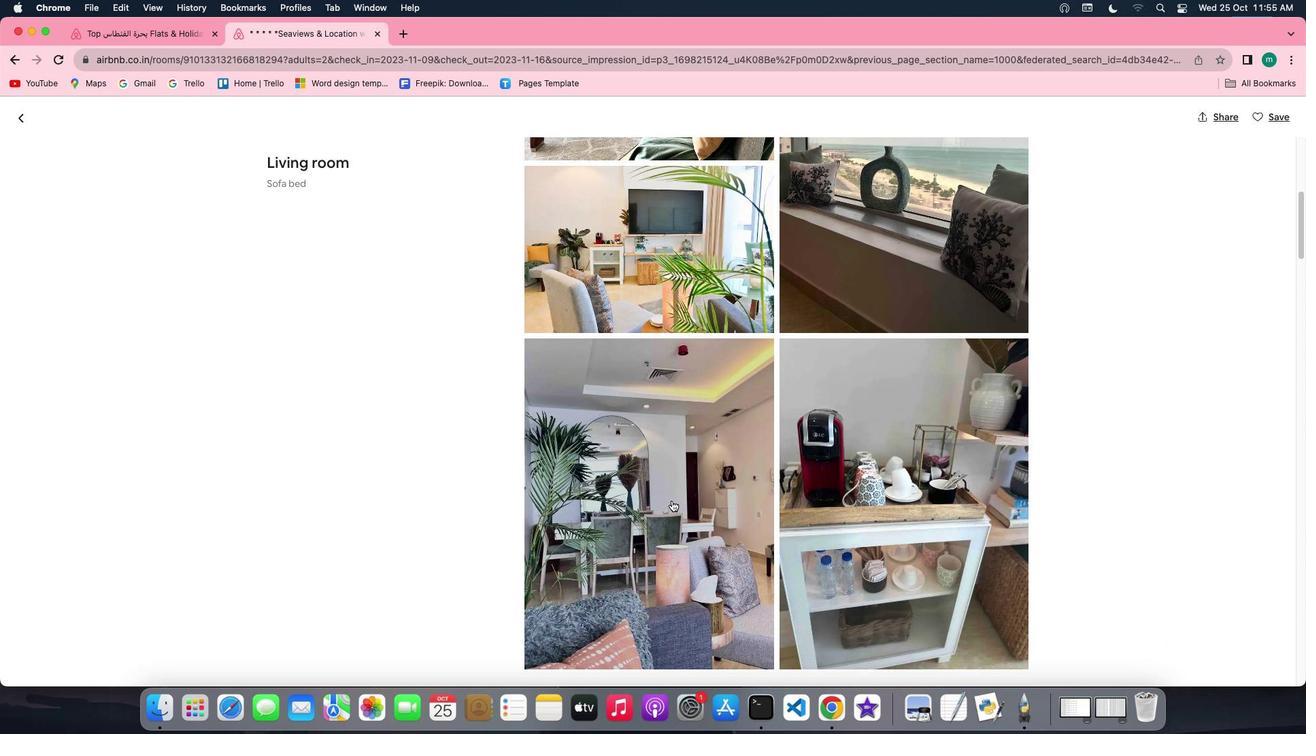 
Action: Mouse scrolled (672, 500) with delta (0, 0)
Screenshot: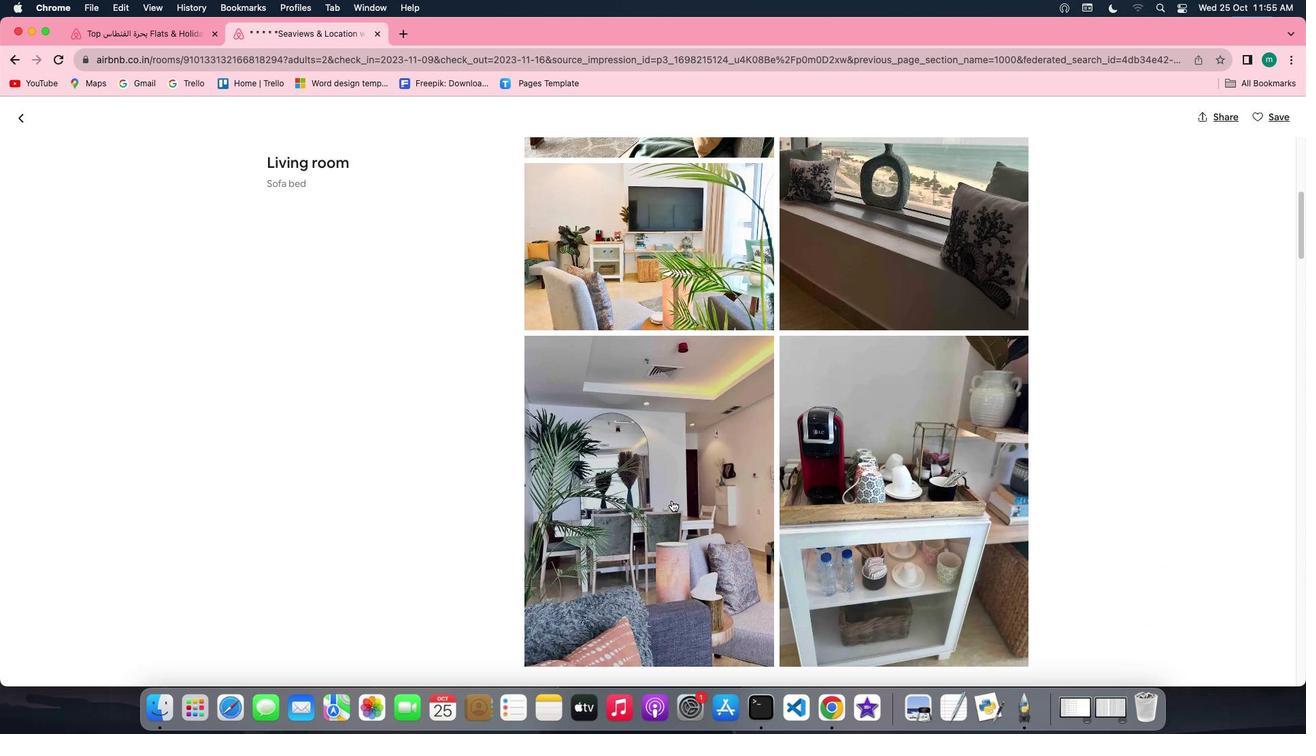 
Action: Mouse scrolled (672, 500) with delta (0, 0)
Screenshot: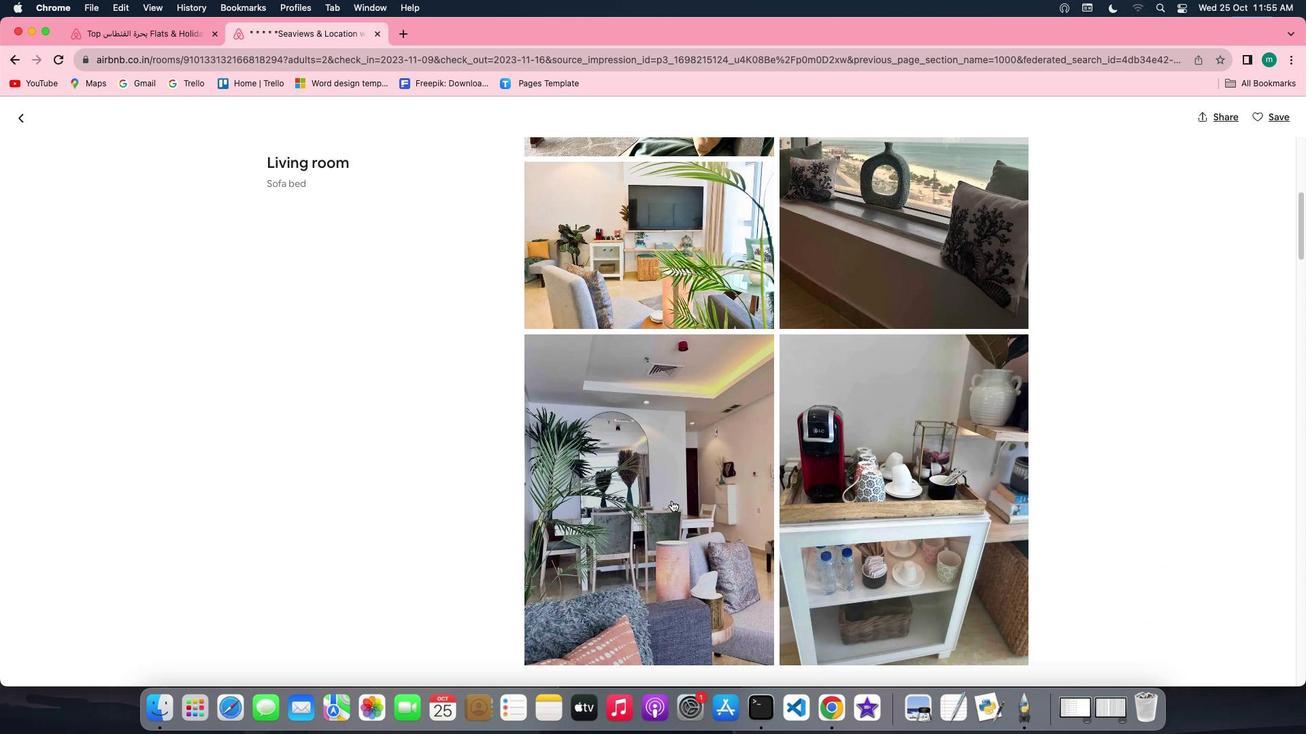 
Action: Mouse scrolled (672, 500) with delta (0, 0)
Screenshot: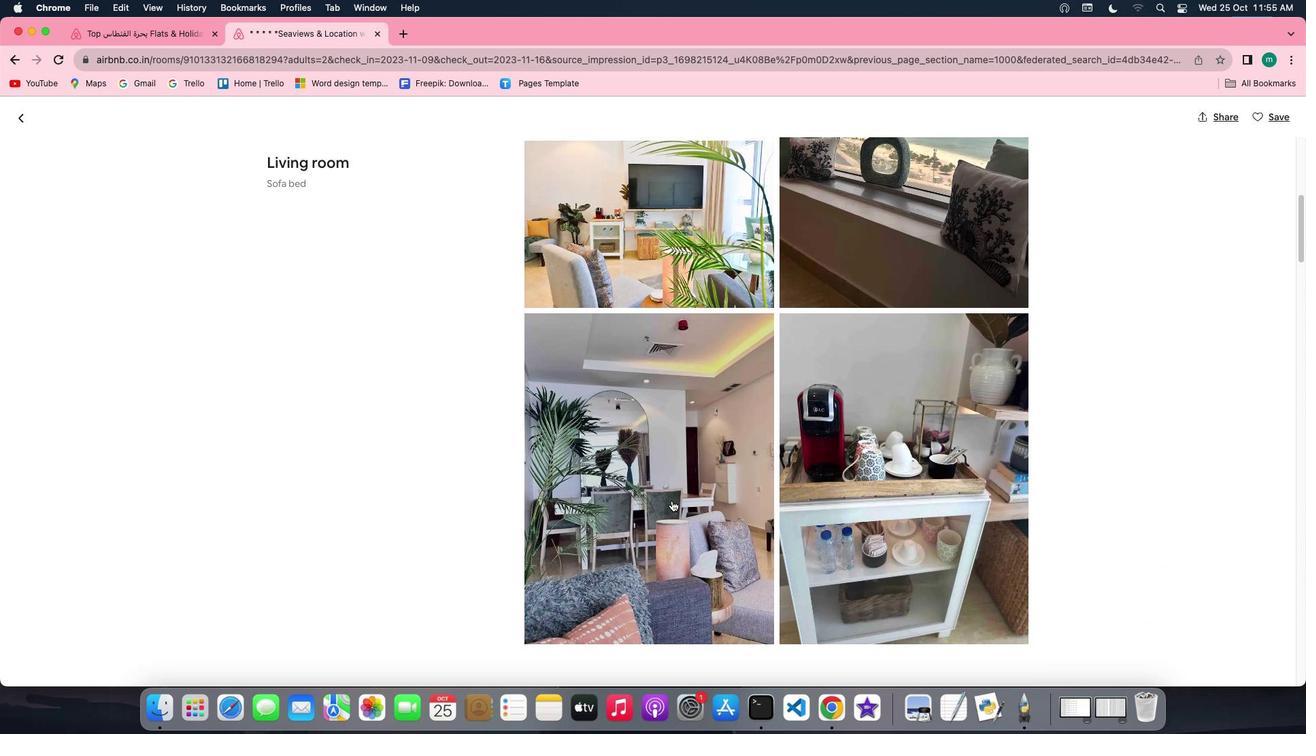 
Action: Mouse scrolled (672, 500) with delta (0, 0)
Screenshot: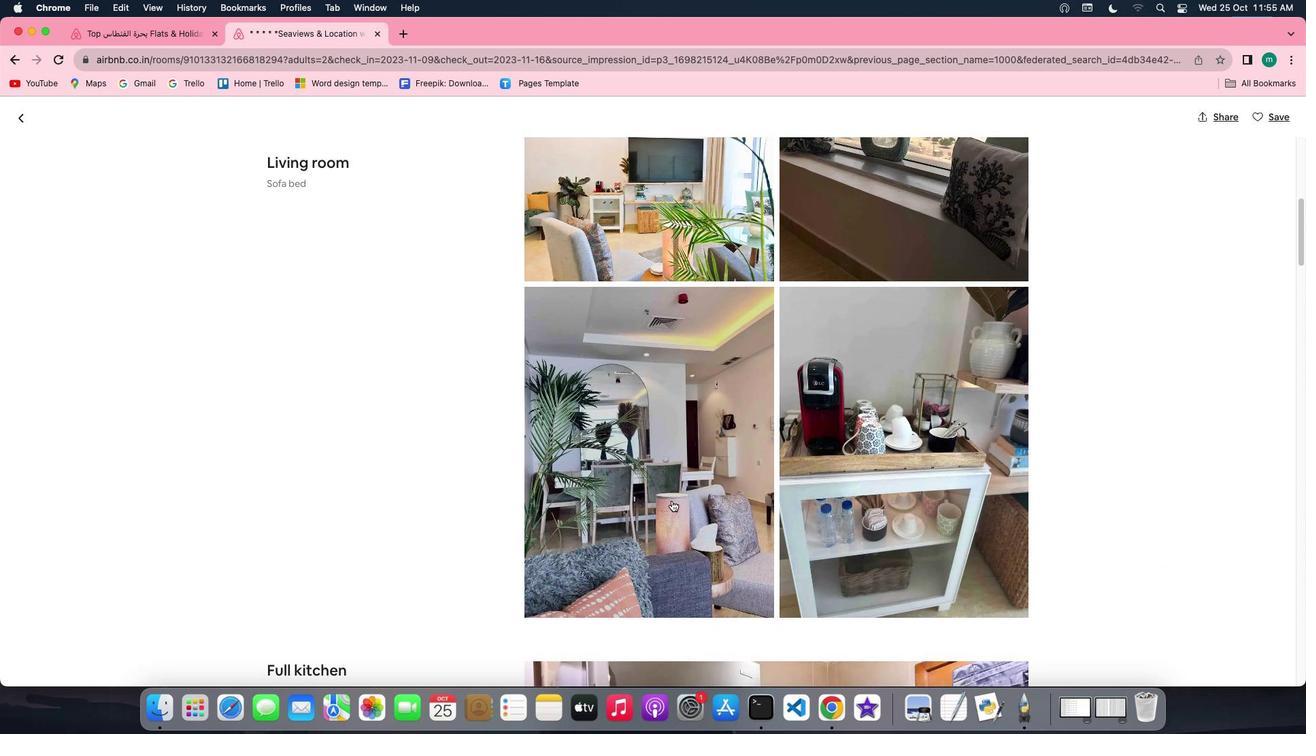 
Action: Mouse scrolled (672, 500) with delta (0, 0)
Screenshot: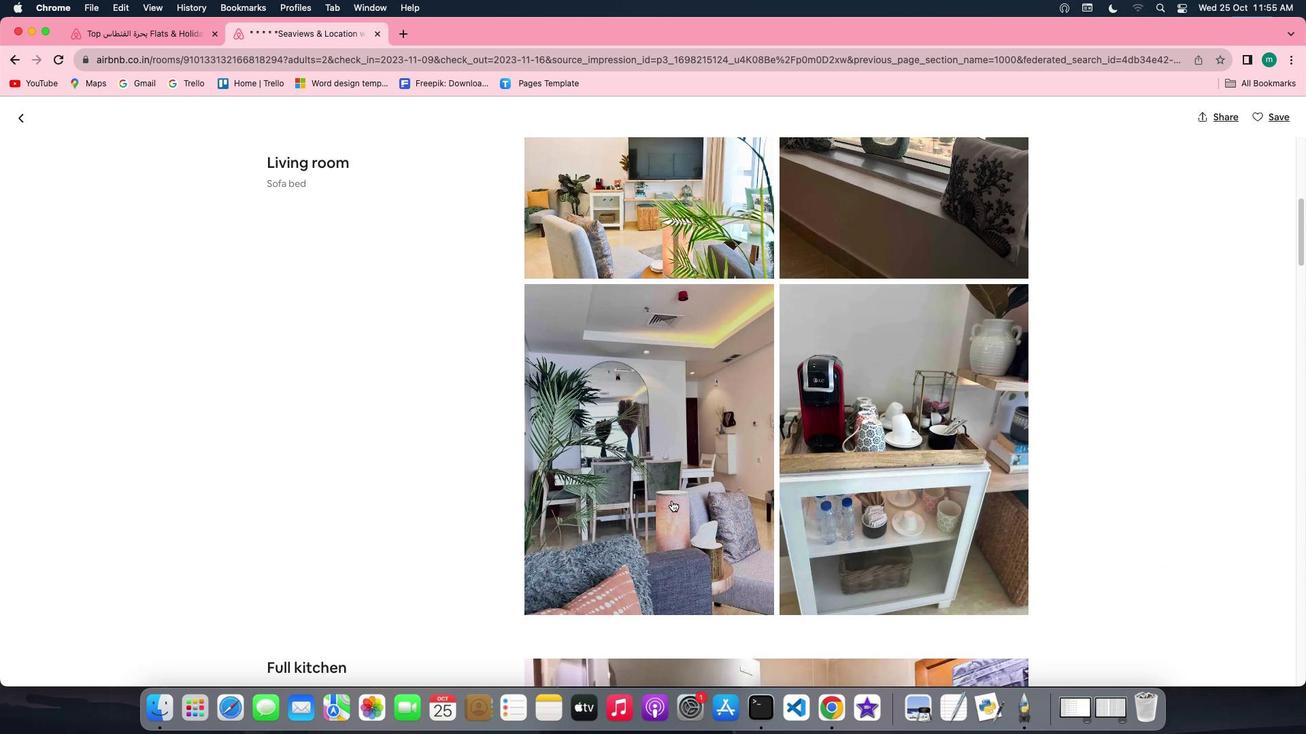 
Action: Mouse scrolled (672, 500) with delta (0, 0)
Screenshot: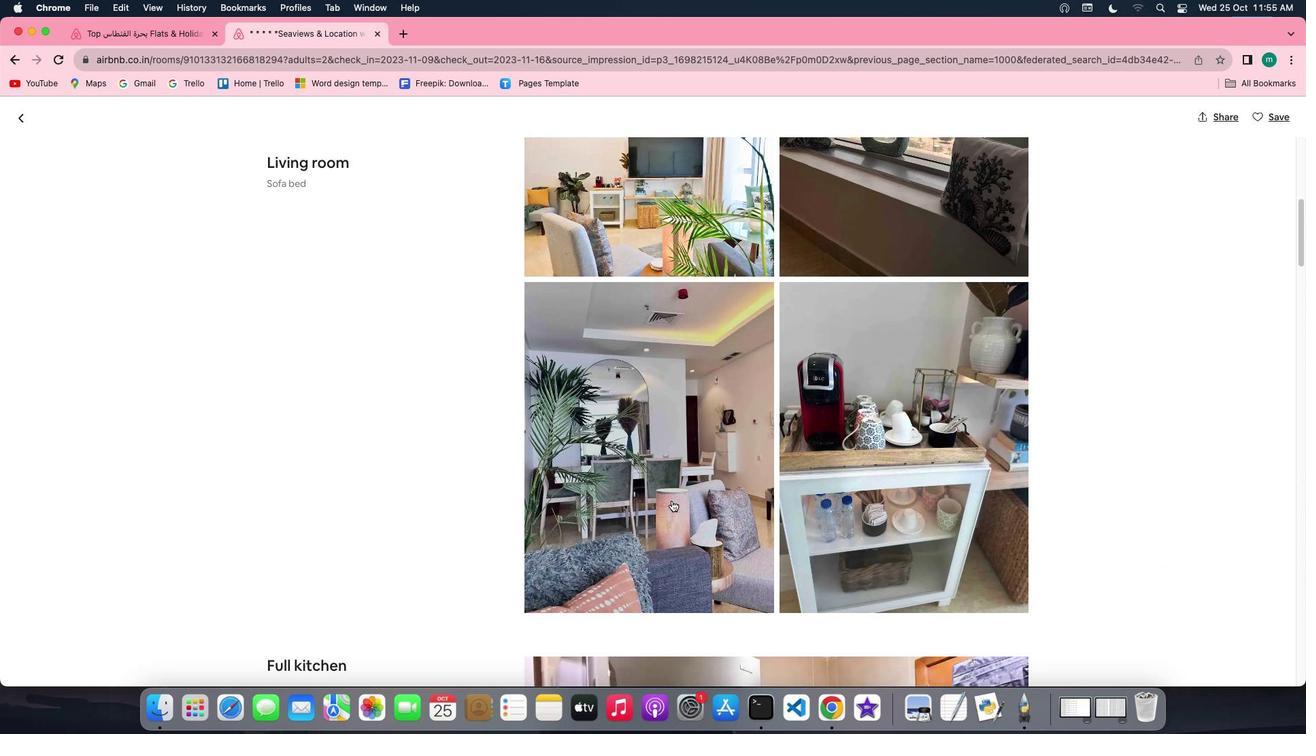 
Action: Mouse scrolled (672, 500) with delta (0, 0)
Screenshot: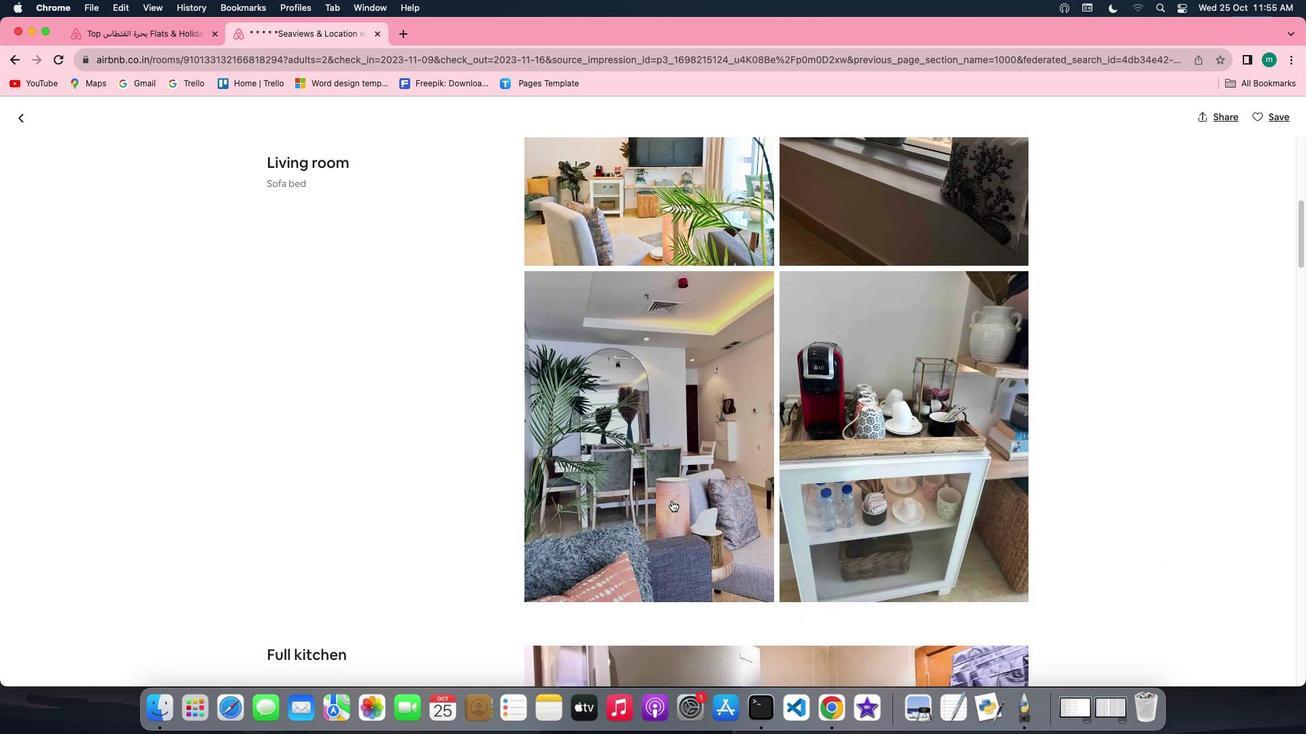 
Action: Mouse scrolled (672, 500) with delta (0, 0)
Screenshot: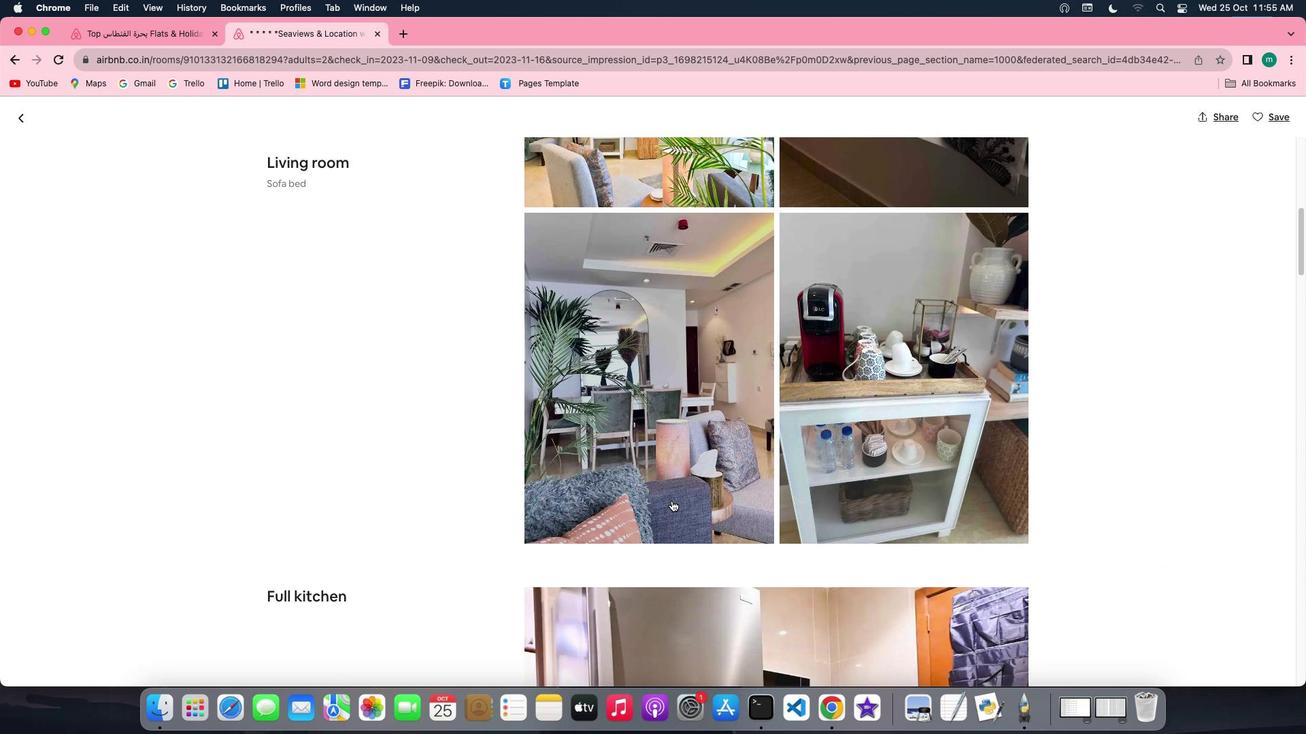 
Action: Mouse scrolled (672, 500) with delta (0, 0)
Screenshot: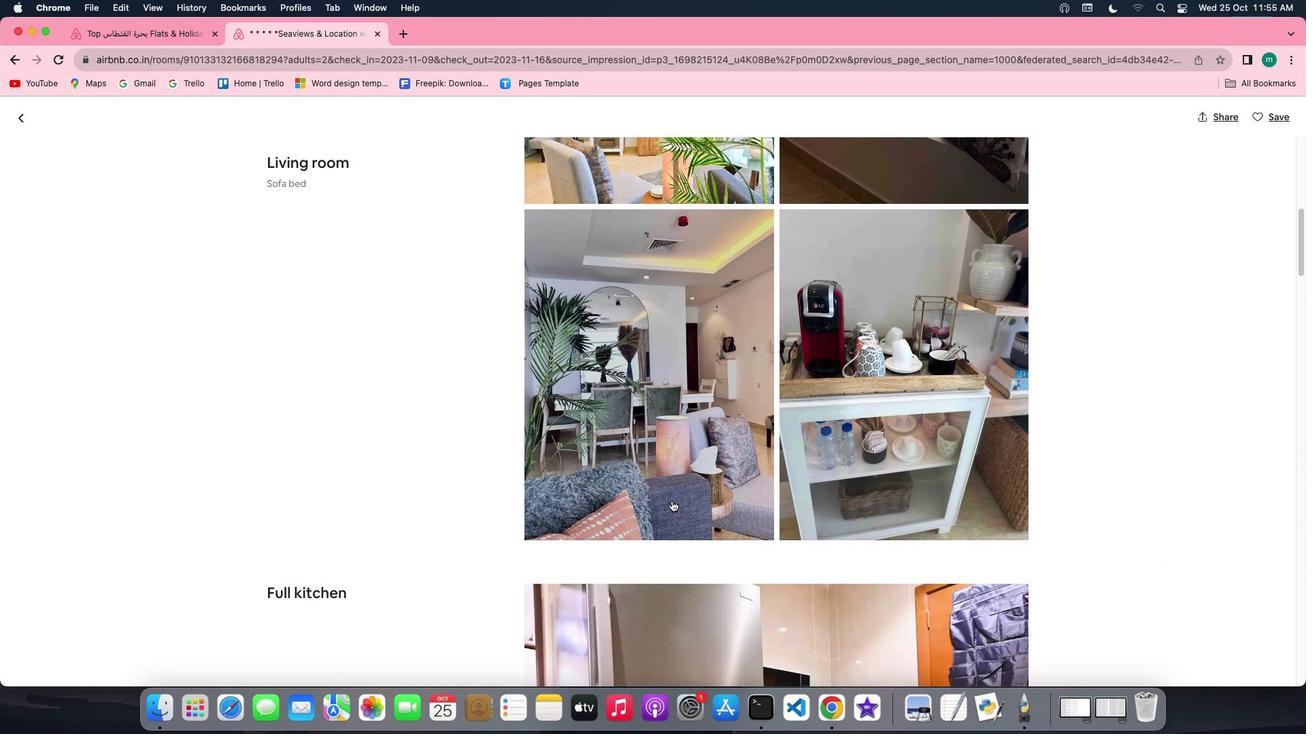
Action: Mouse scrolled (672, 500) with delta (0, 0)
Screenshot: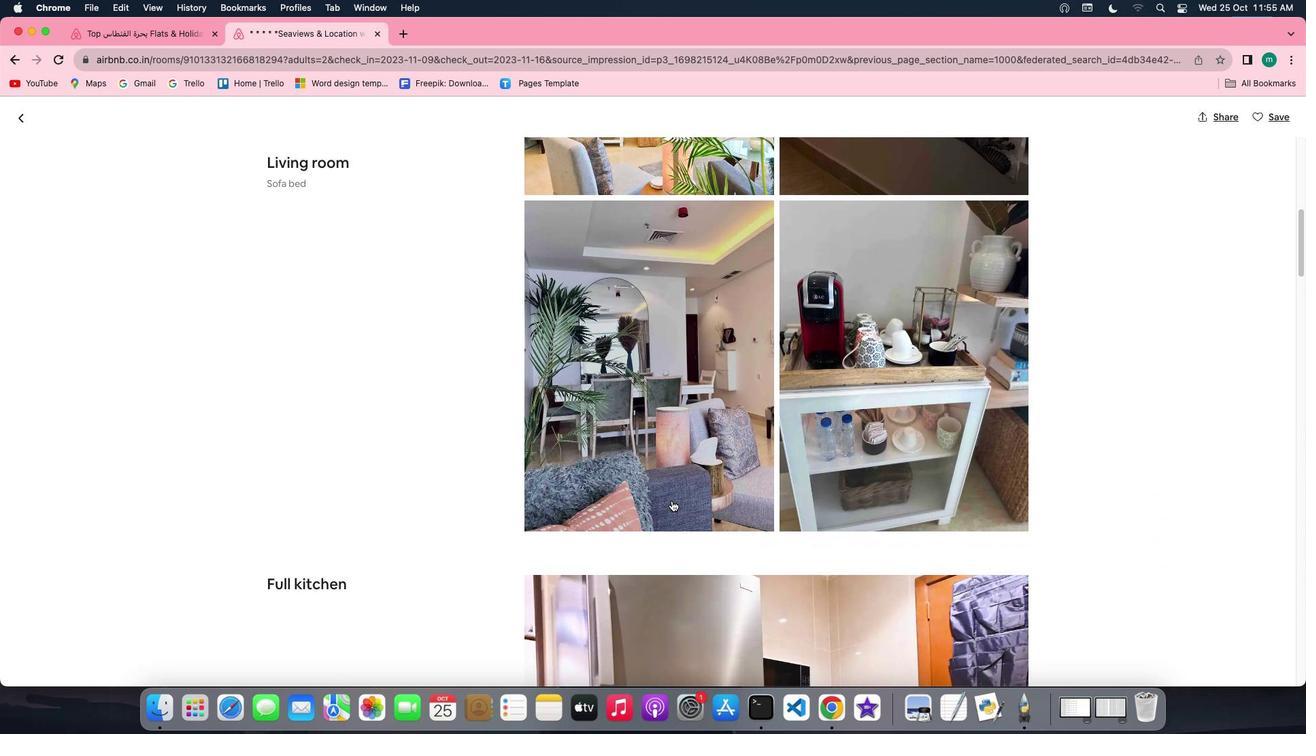 
Action: Mouse scrolled (672, 500) with delta (0, 0)
Screenshot: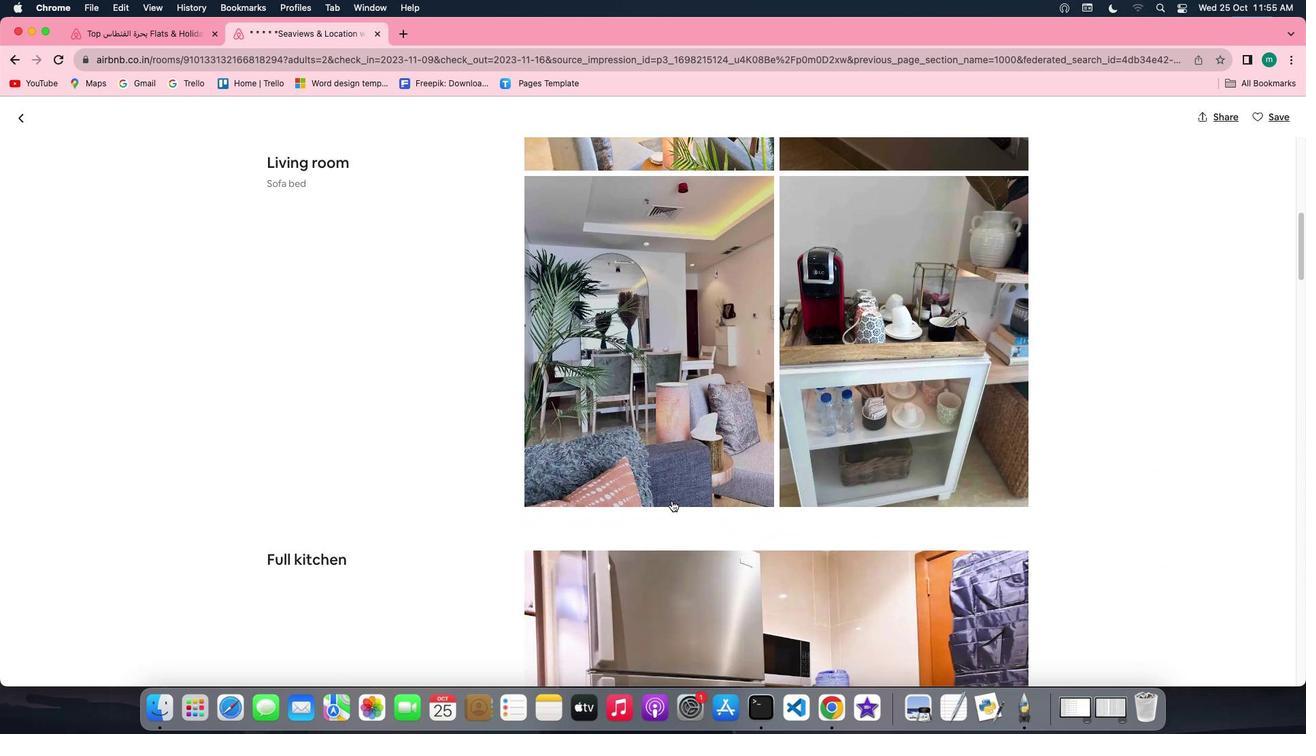 
Action: Mouse scrolled (672, 500) with delta (0, 0)
Screenshot: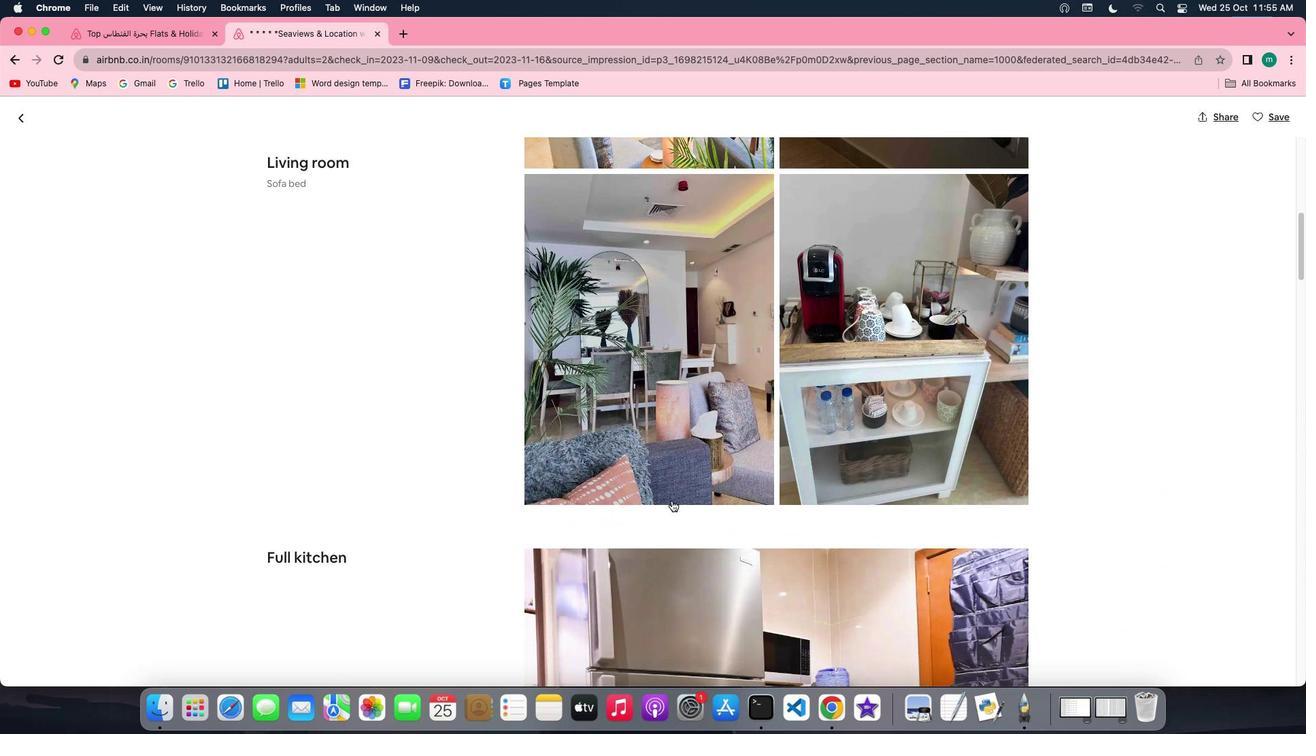 
Action: Mouse scrolled (672, 500) with delta (0, 0)
Screenshot: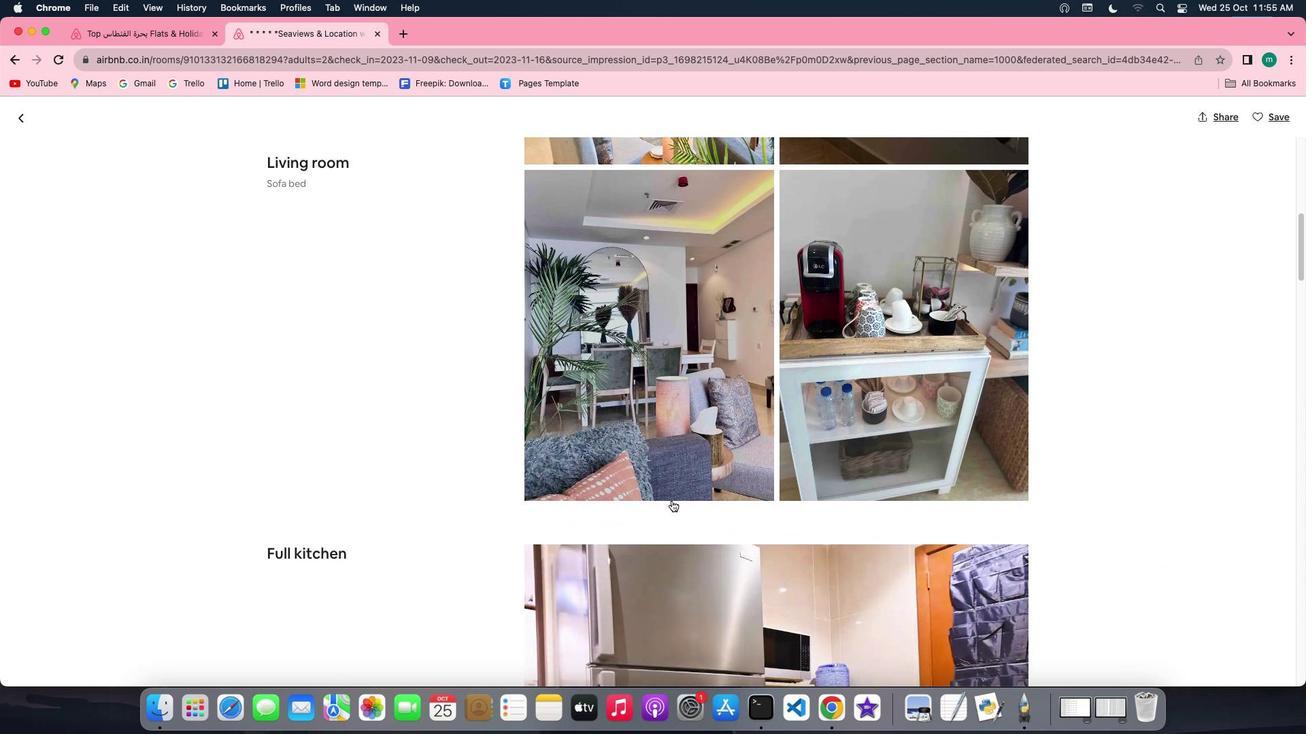 
Action: Mouse scrolled (672, 500) with delta (0, 0)
Screenshot: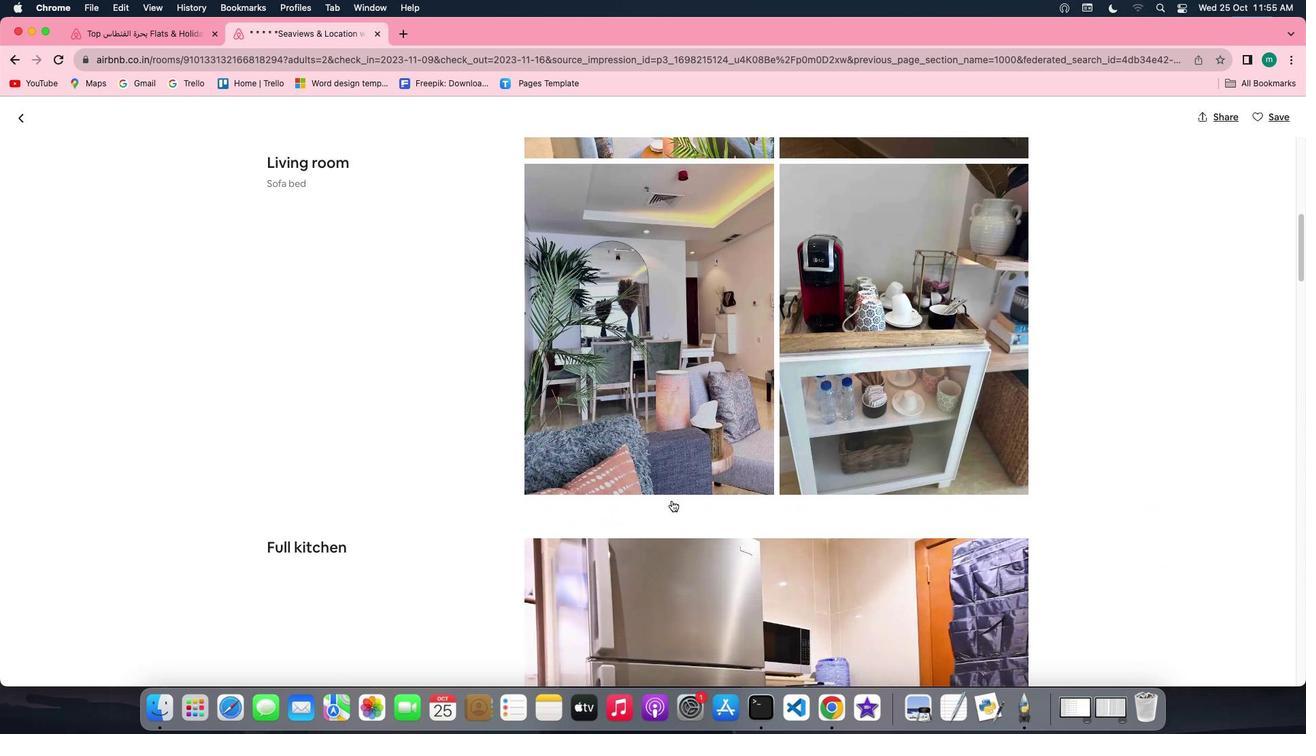
Action: Mouse scrolled (672, 500) with delta (0, 0)
Screenshot: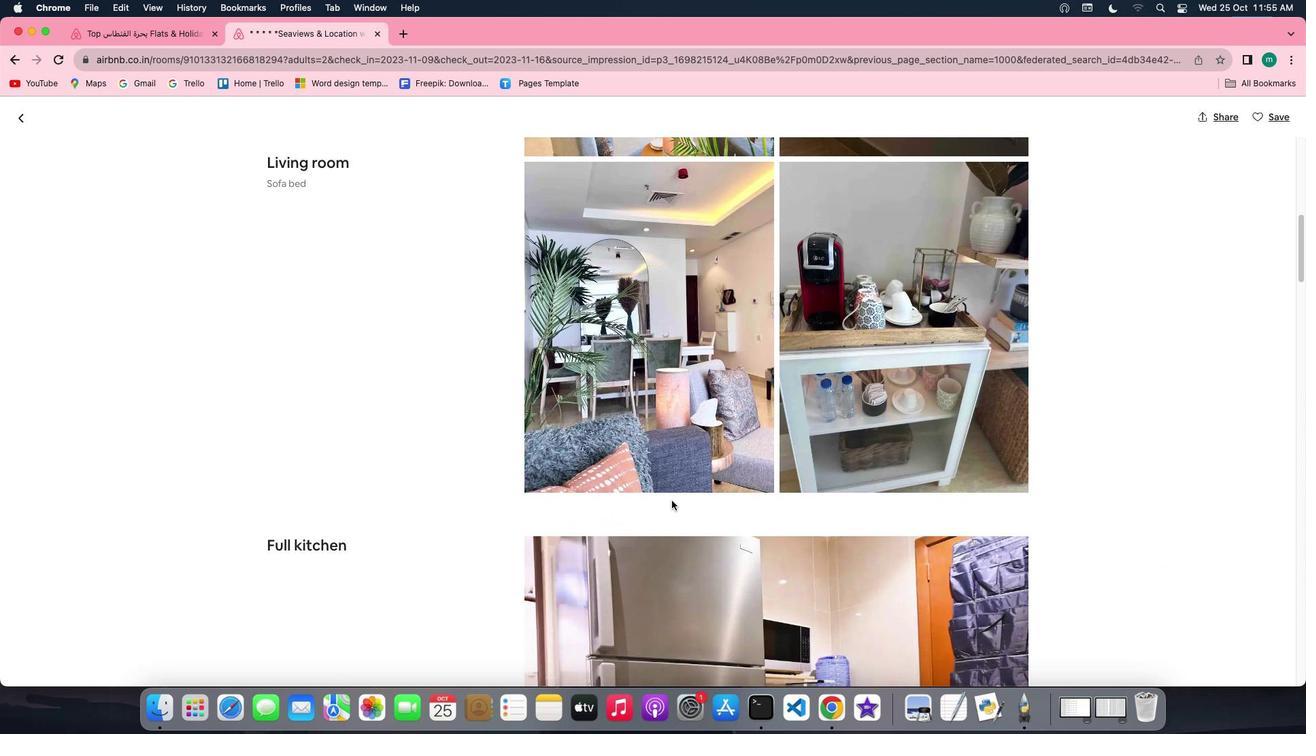 
Action: Mouse scrolled (672, 500) with delta (0, 0)
Screenshot: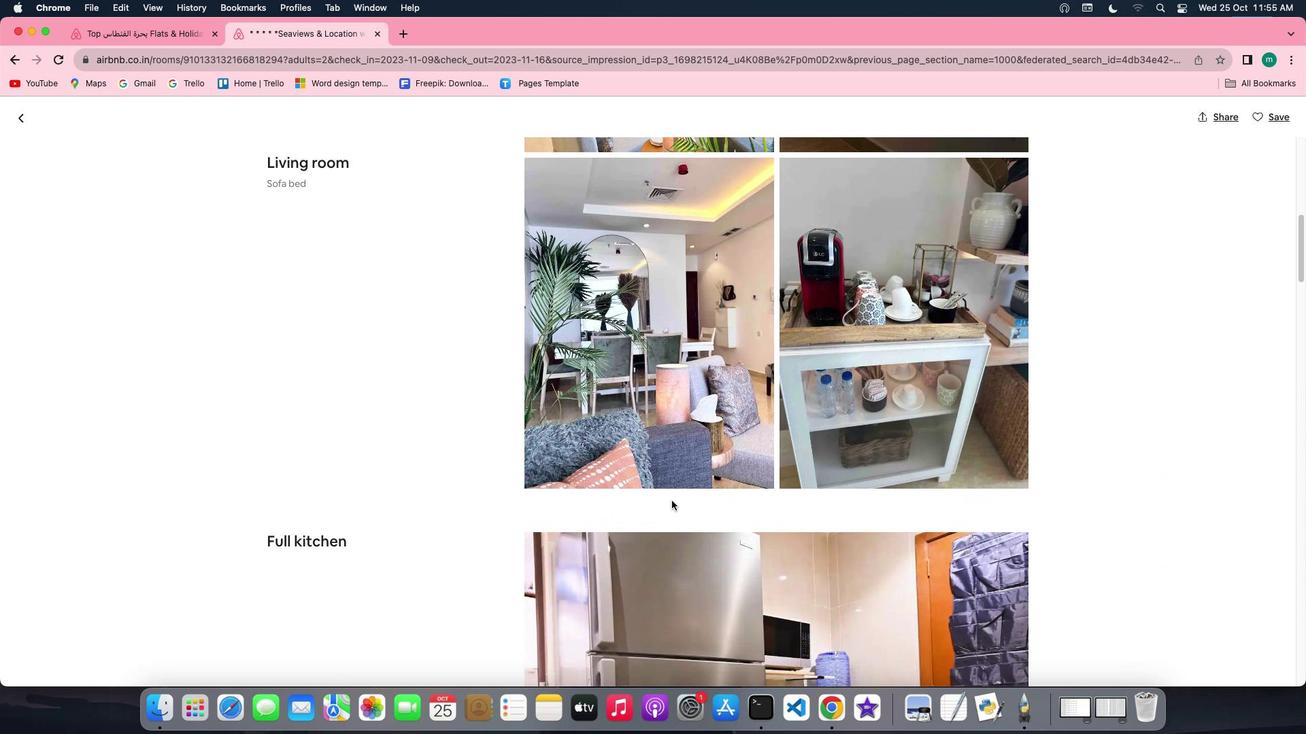 
Action: Mouse scrolled (672, 500) with delta (0, 0)
Screenshot: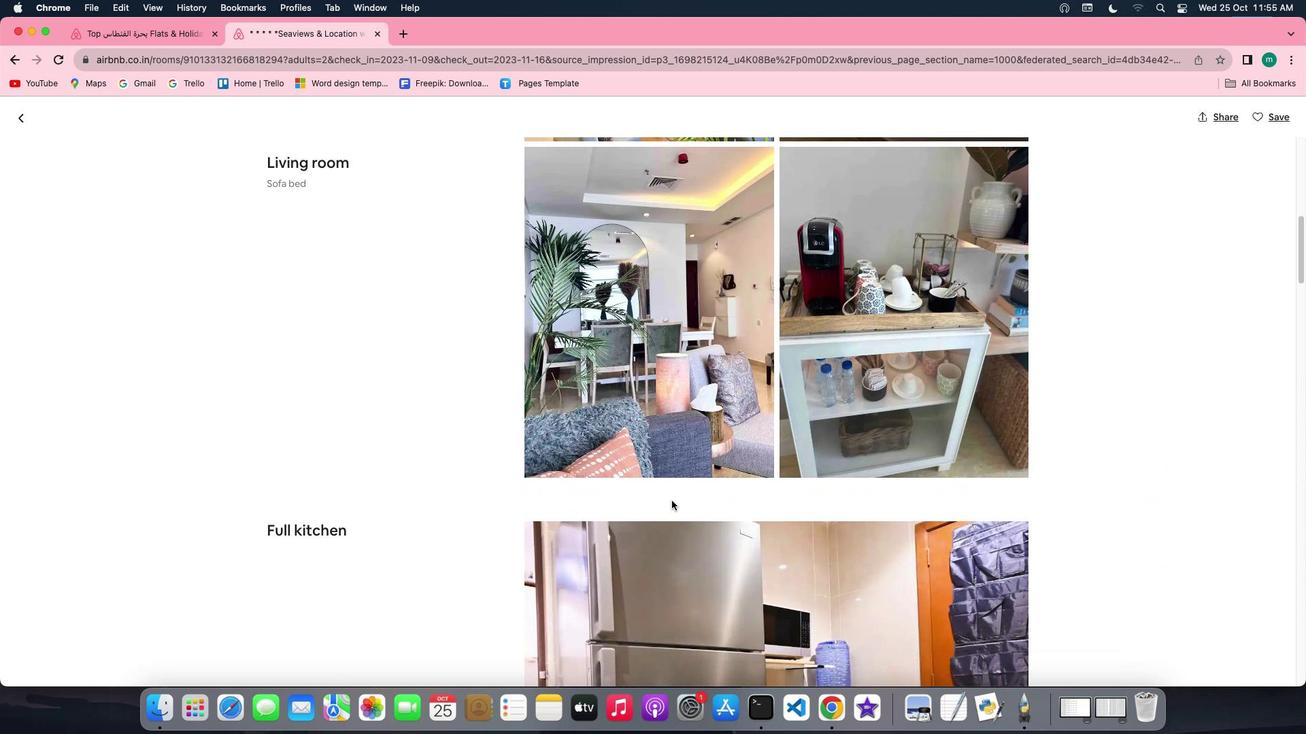 
Action: Mouse scrolled (672, 500) with delta (0, 0)
Screenshot: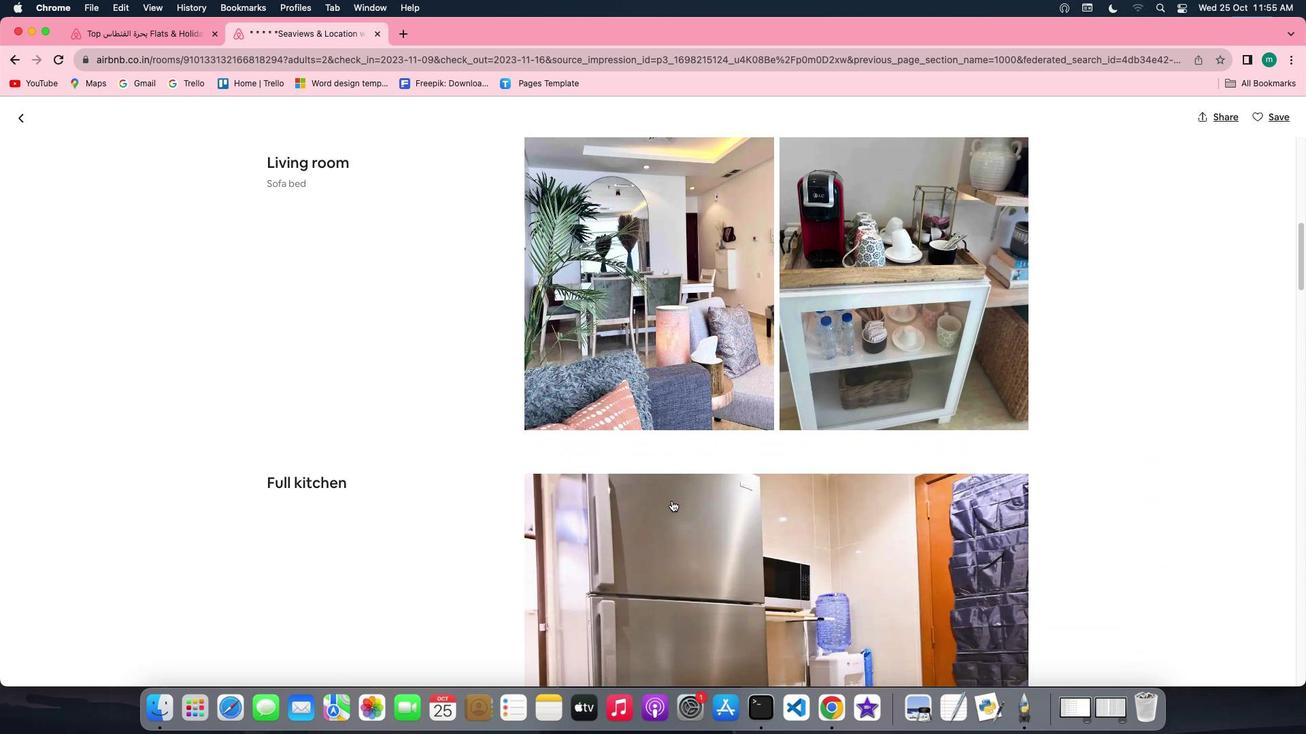 
Action: Mouse scrolled (672, 500) with delta (0, 0)
Screenshot: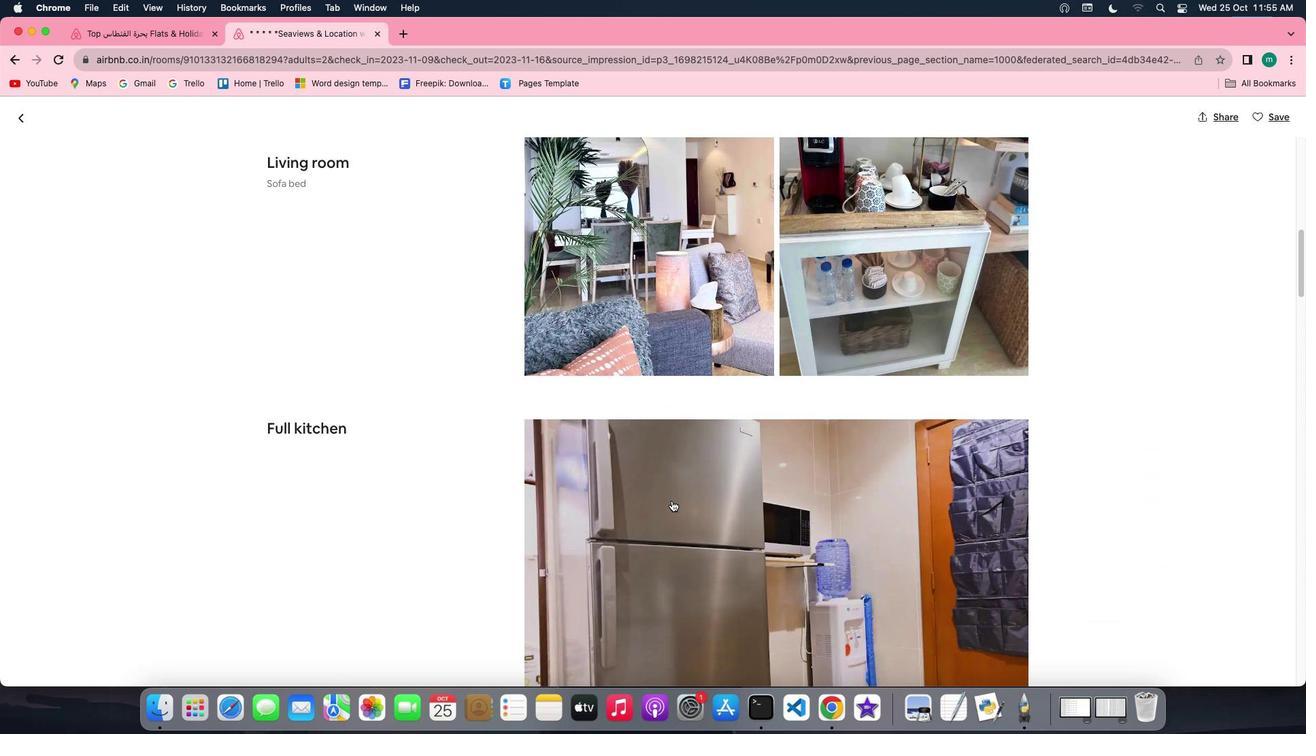 
Action: Mouse scrolled (672, 500) with delta (0, 0)
Screenshot: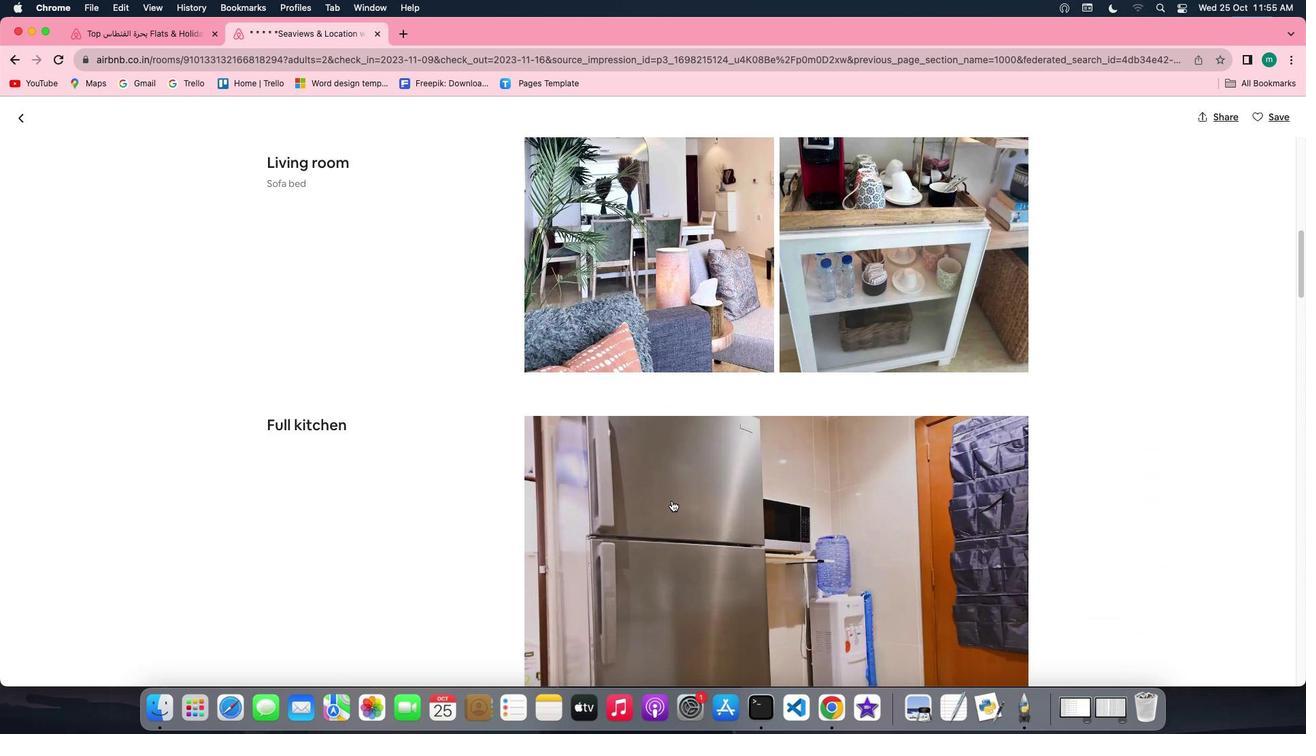 
Action: Mouse scrolled (672, 500) with delta (0, 0)
Screenshot: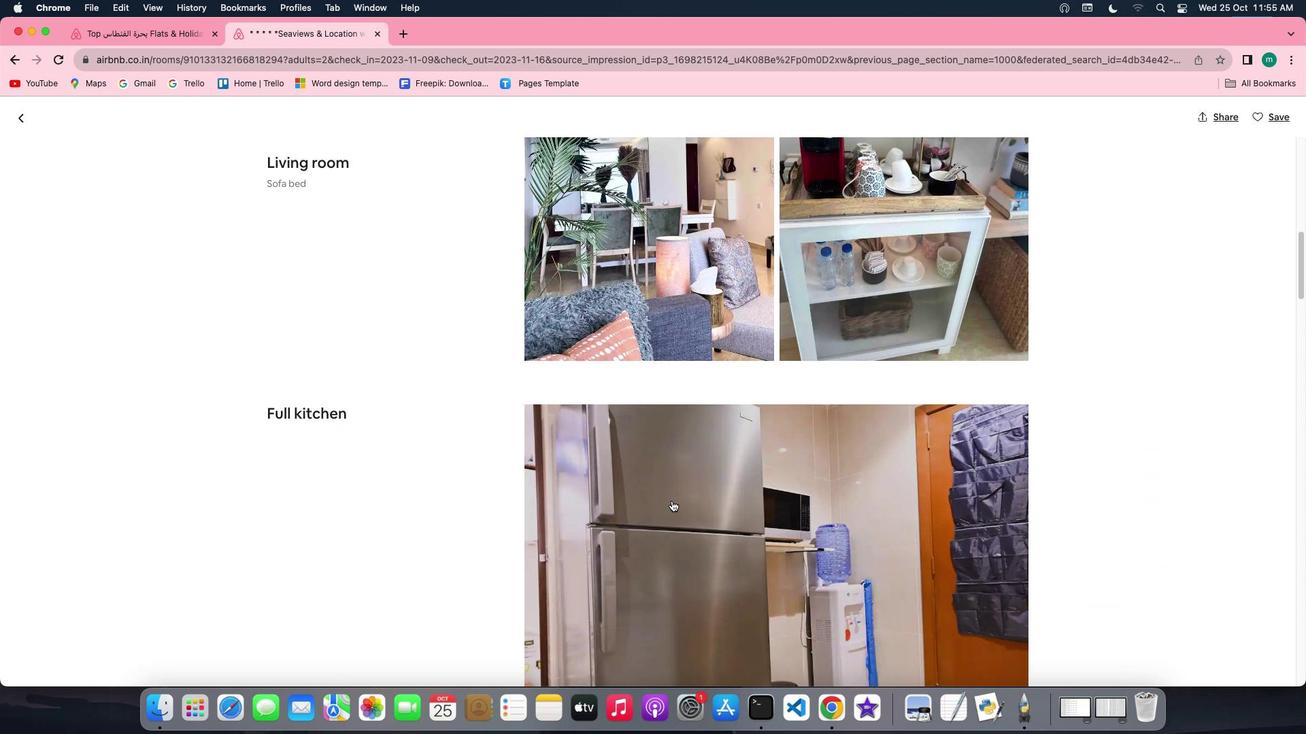 
Action: Mouse scrolled (672, 500) with delta (0, 0)
Screenshot: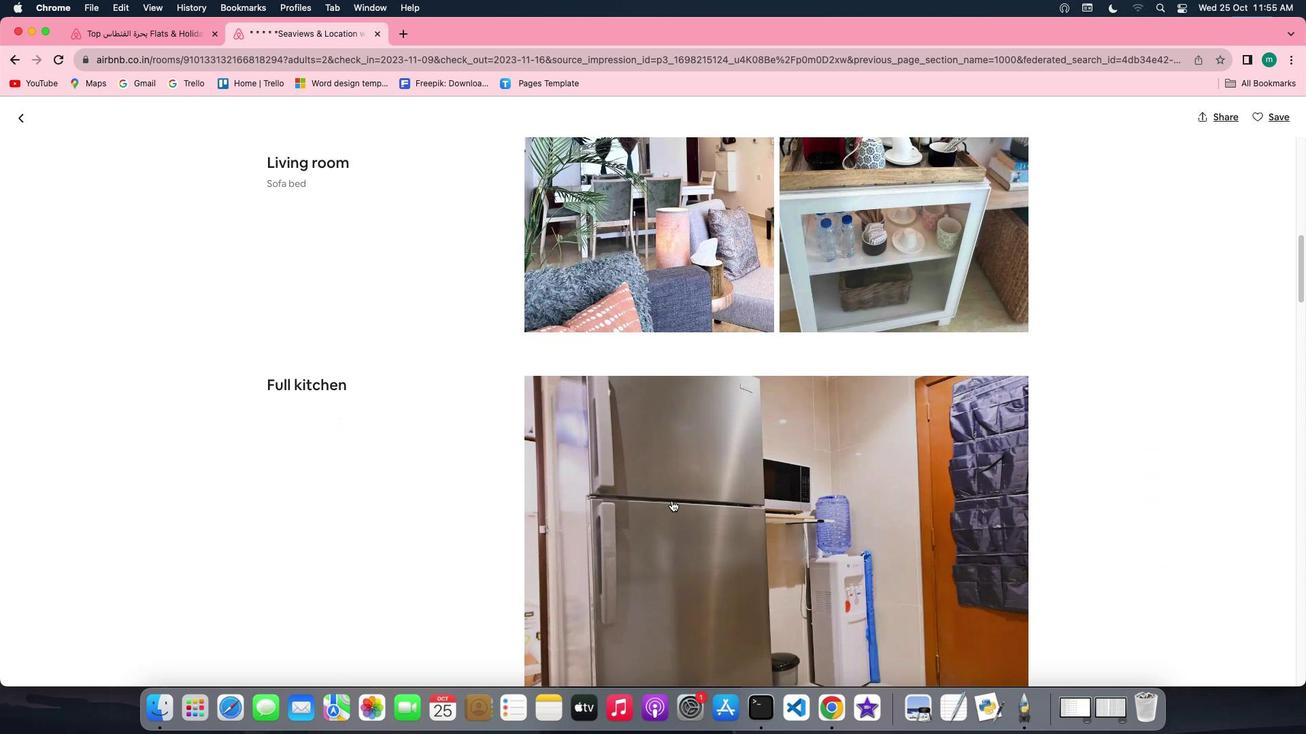 
Action: Mouse scrolled (672, 500) with delta (0, 0)
Screenshot: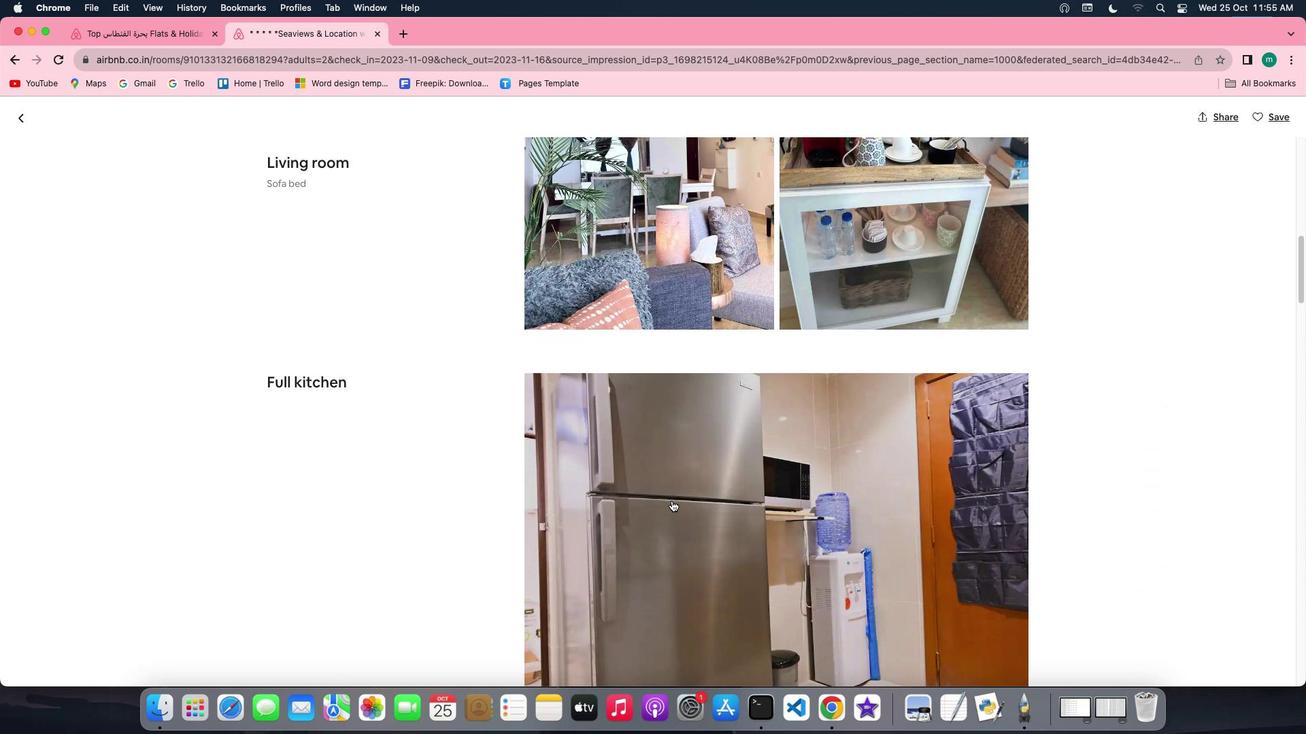 
Action: Mouse scrolled (672, 500) with delta (0, 0)
Screenshot: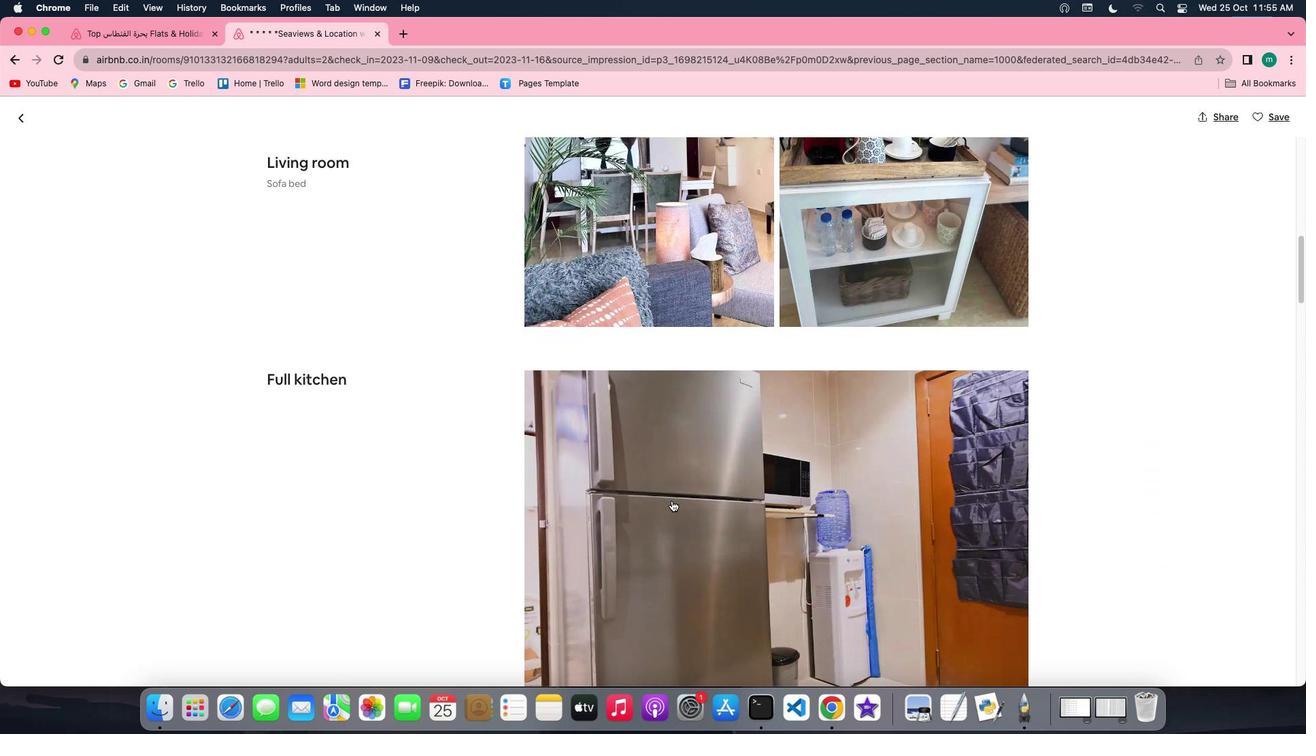 
Action: Mouse scrolled (672, 500) with delta (0, 0)
Screenshot: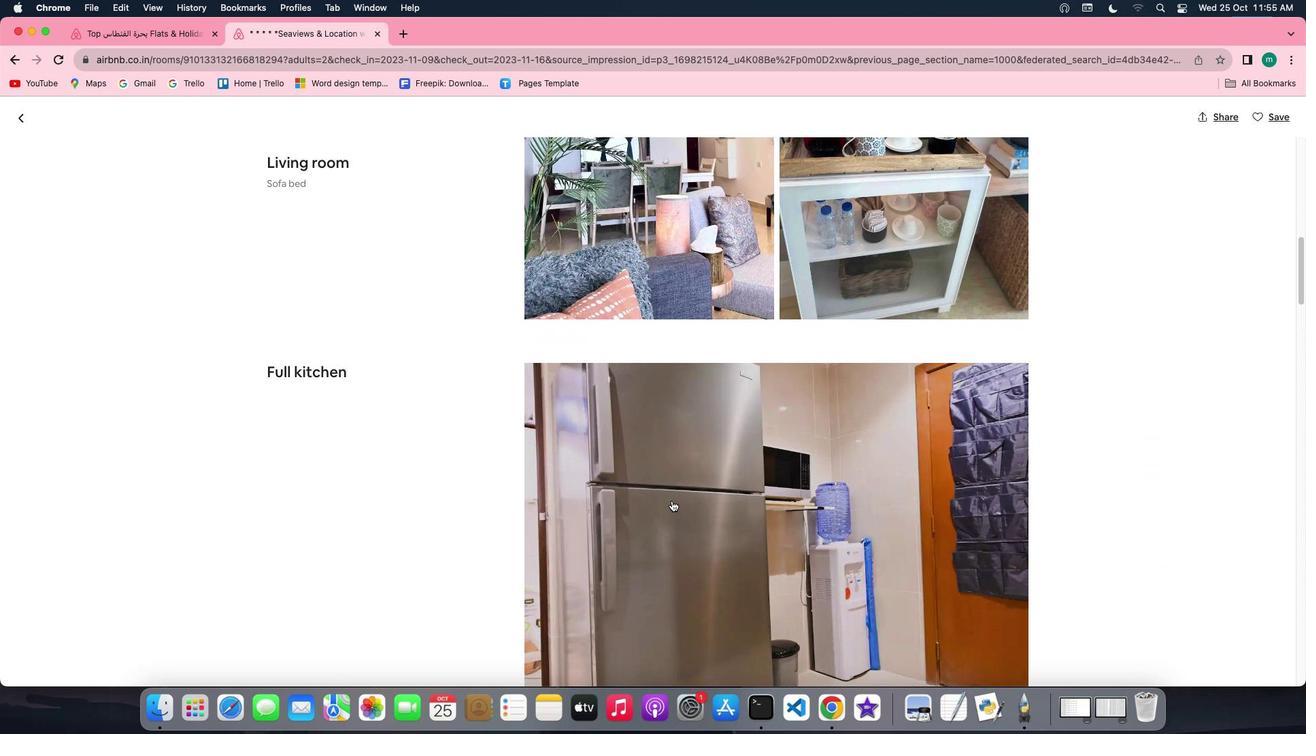 
Action: Mouse scrolled (672, 500) with delta (0, 0)
Screenshot: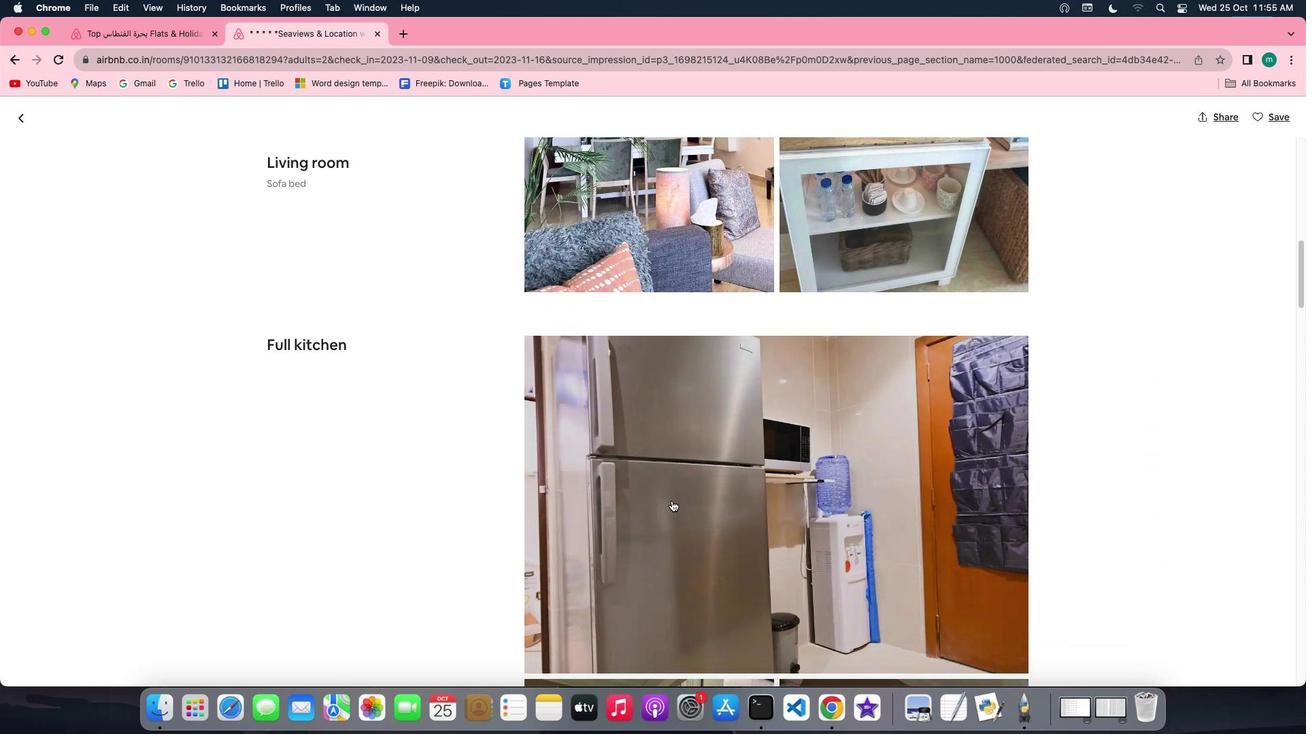 
Action: Mouse scrolled (672, 500) with delta (0, 0)
Screenshot: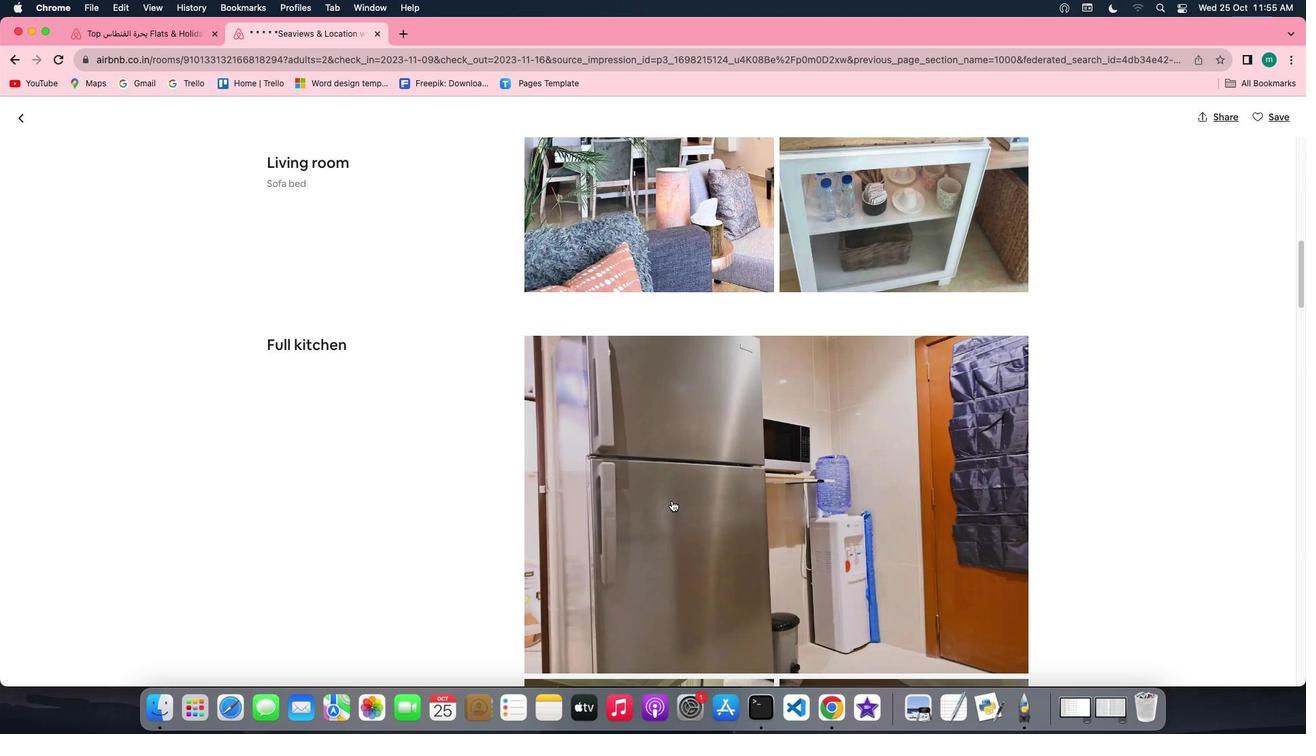 
Action: Mouse scrolled (672, 500) with delta (0, 0)
Screenshot: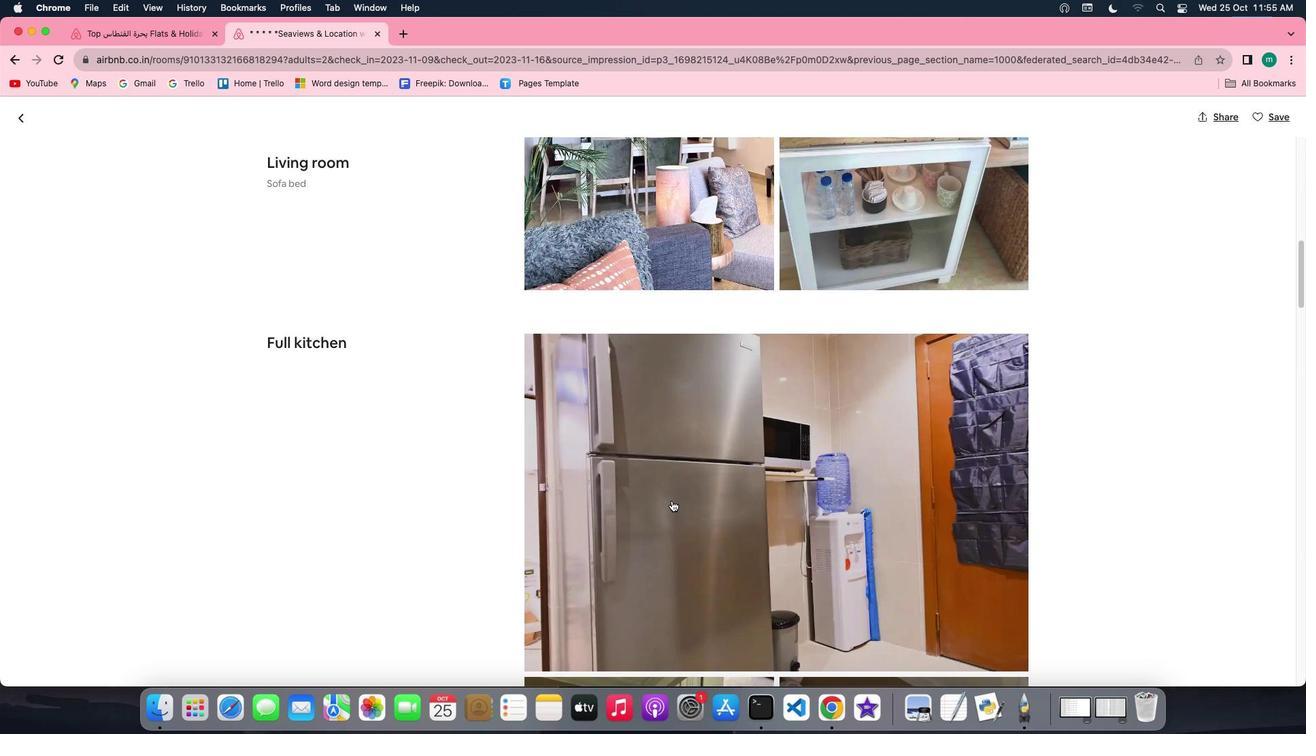 
Action: Mouse scrolled (672, 500) with delta (0, 0)
Screenshot: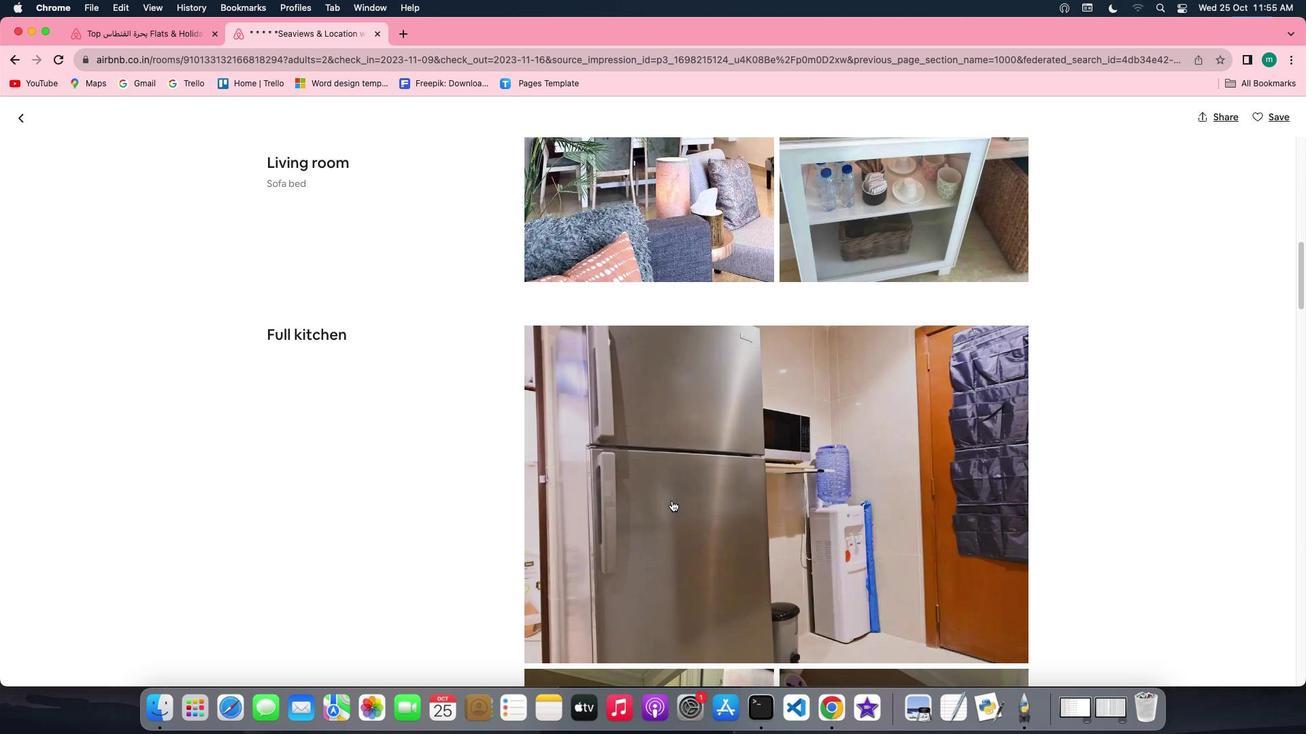 
Action: Mouse scrolled (672, 500) with delta (0, 0)
Screenshot: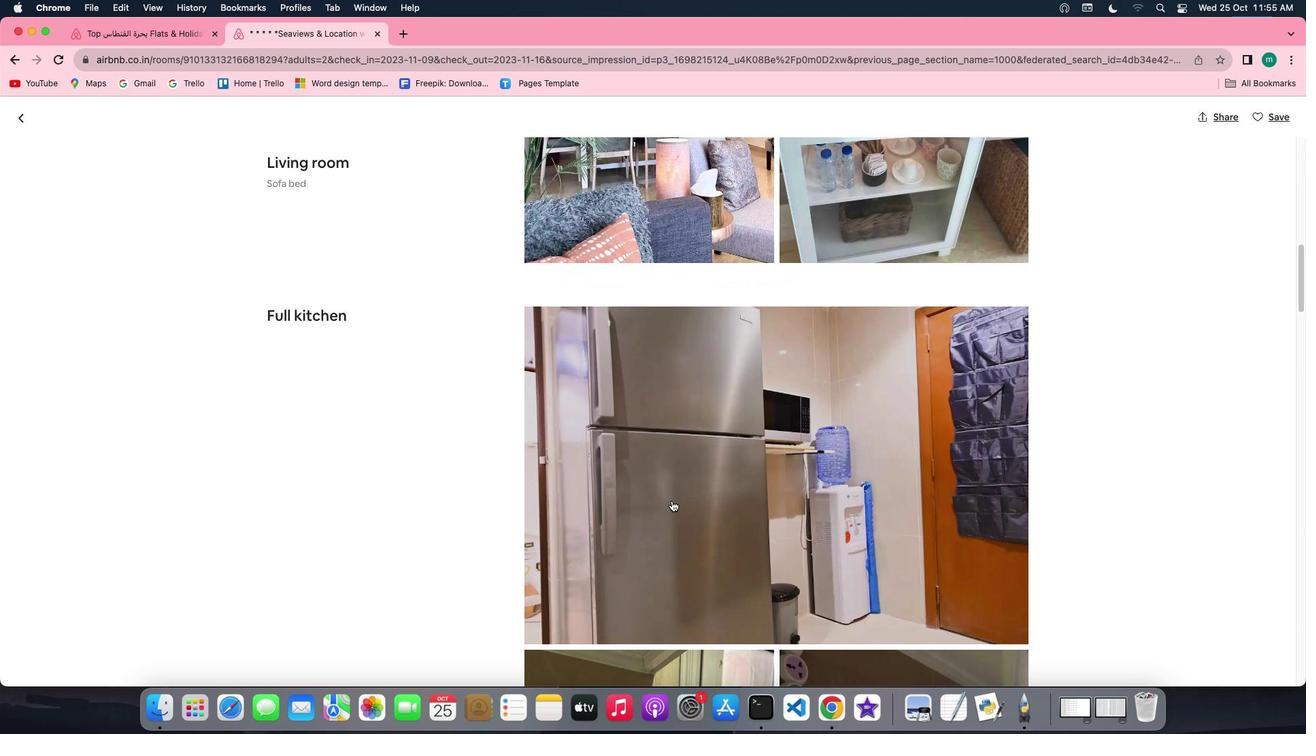 
Action: Mouse scrolled (672, 500) with delta (0, 0)
Screenshot: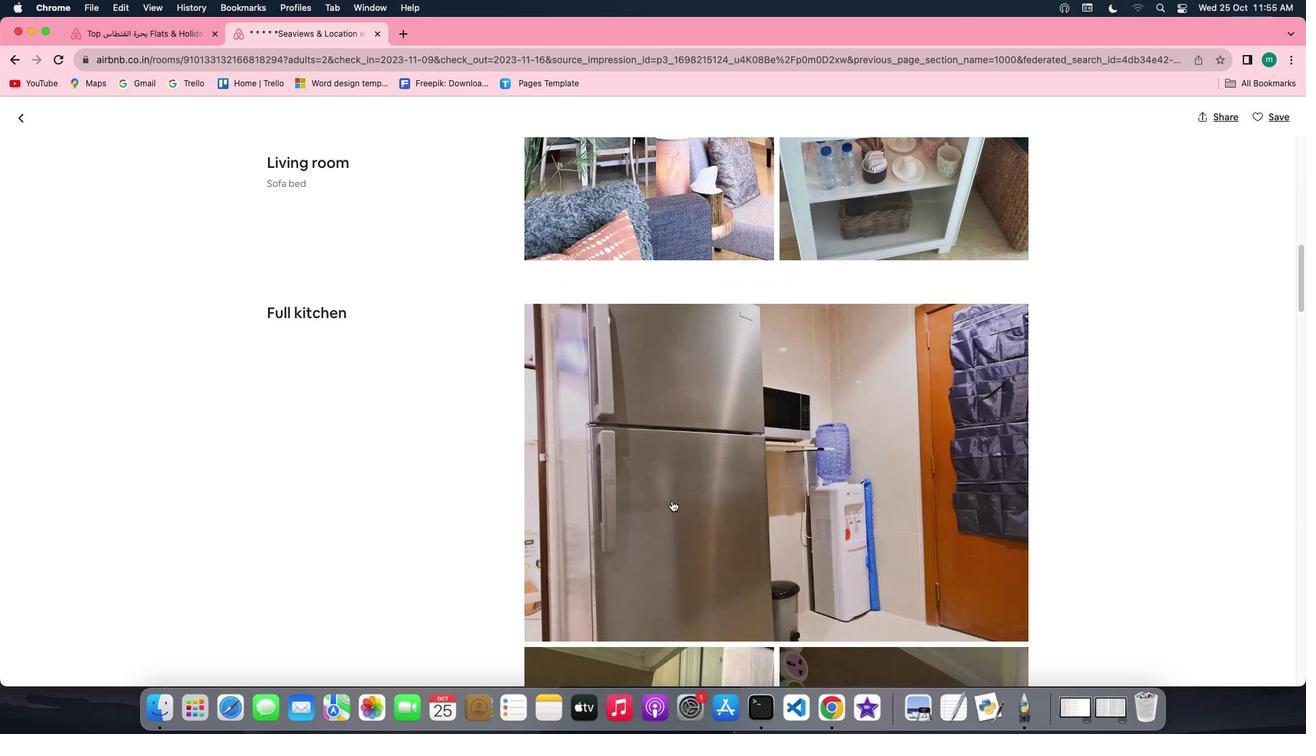 
Action: Mouse scrolled (672, 500) with delta (0, 0)
Screenshot: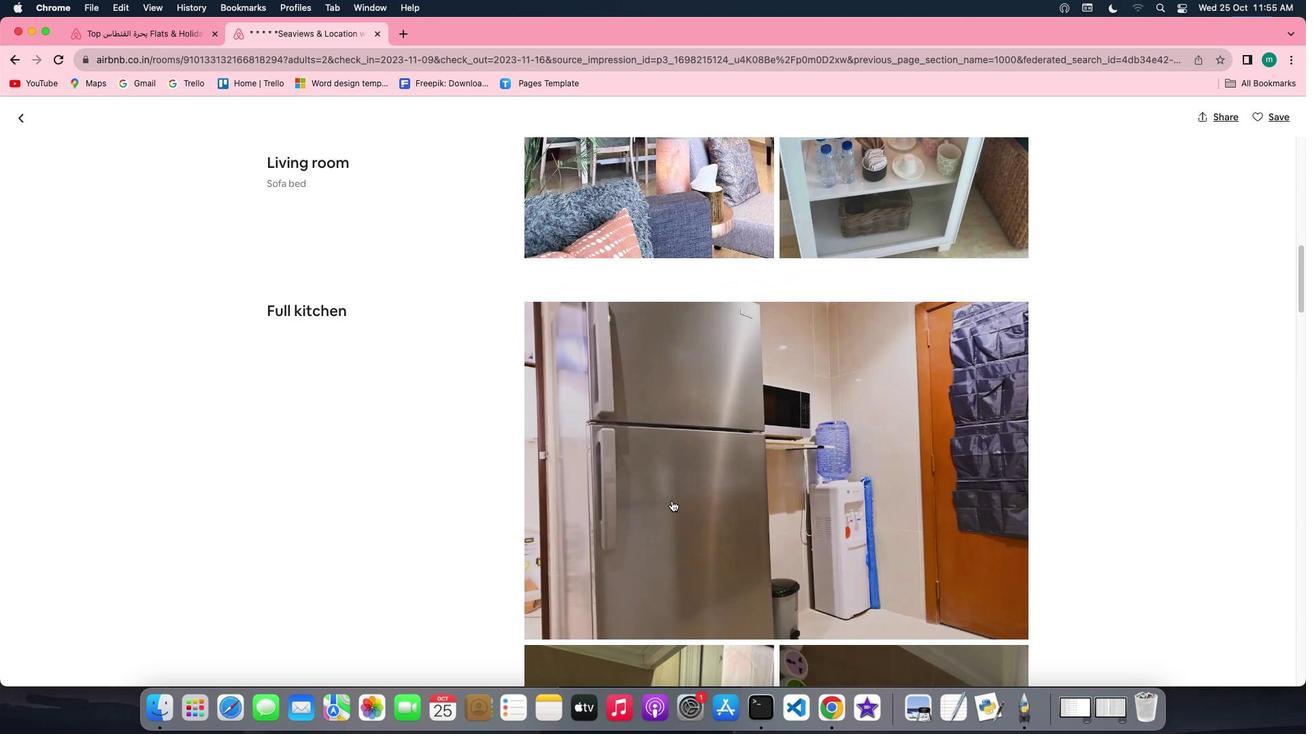 
Action: Mouse scrolled (672, 500) with delta (0, -1)
Screenshot: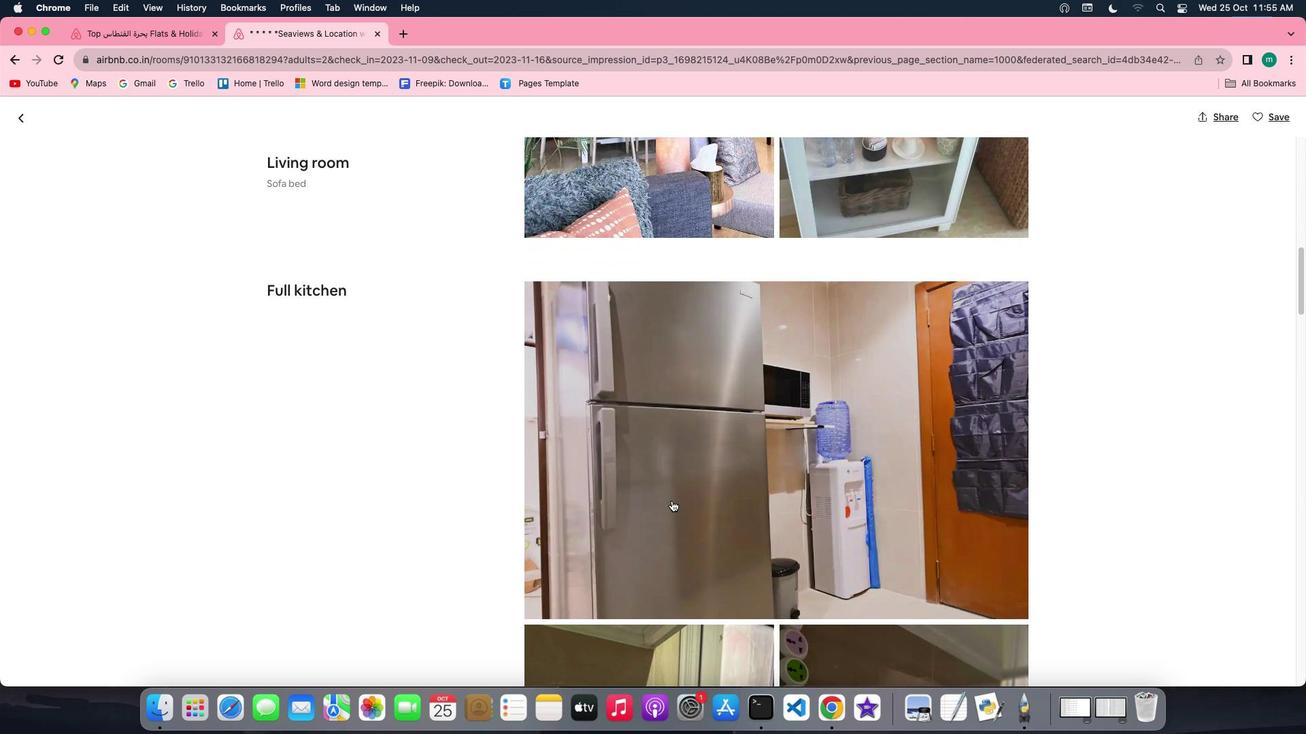 
Action: Mouse scrolled (672, 500) with delta (0, -1)
Screenshot: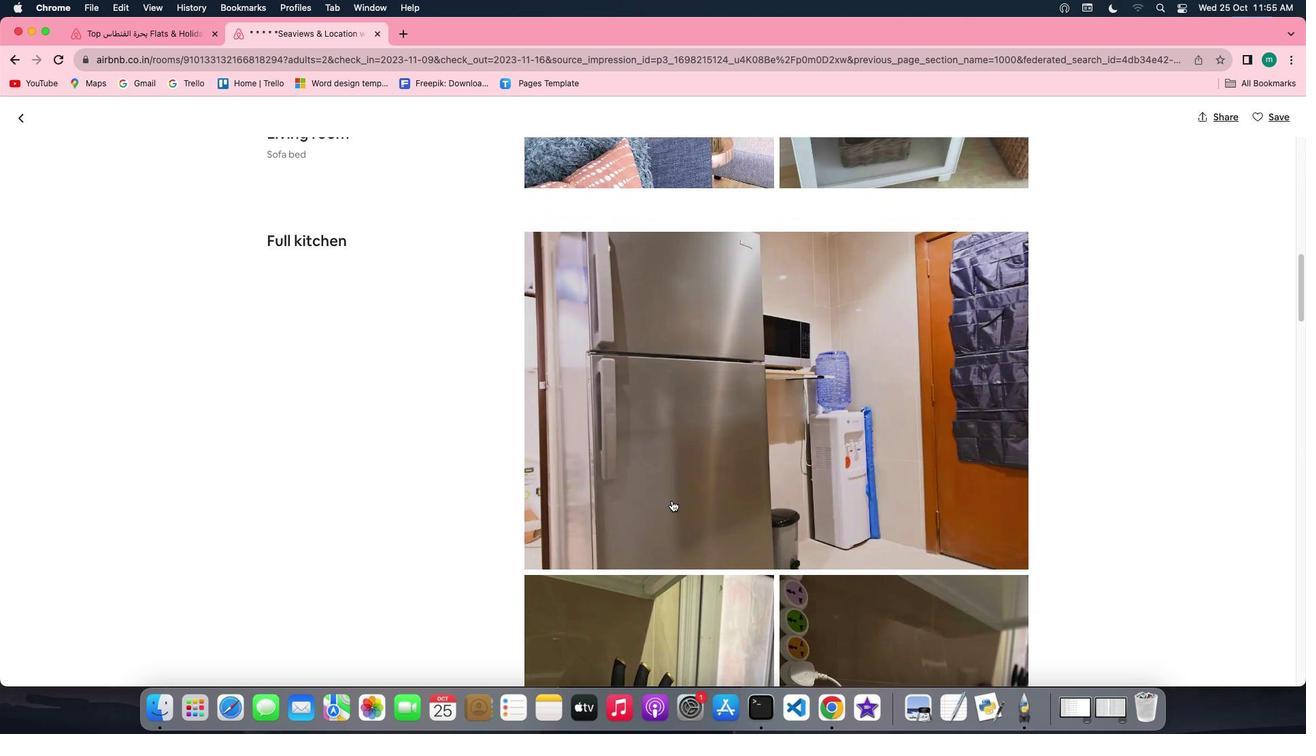 
Action: Mouse scrolled (672, 500) with delta (0, 0)
Screenshot: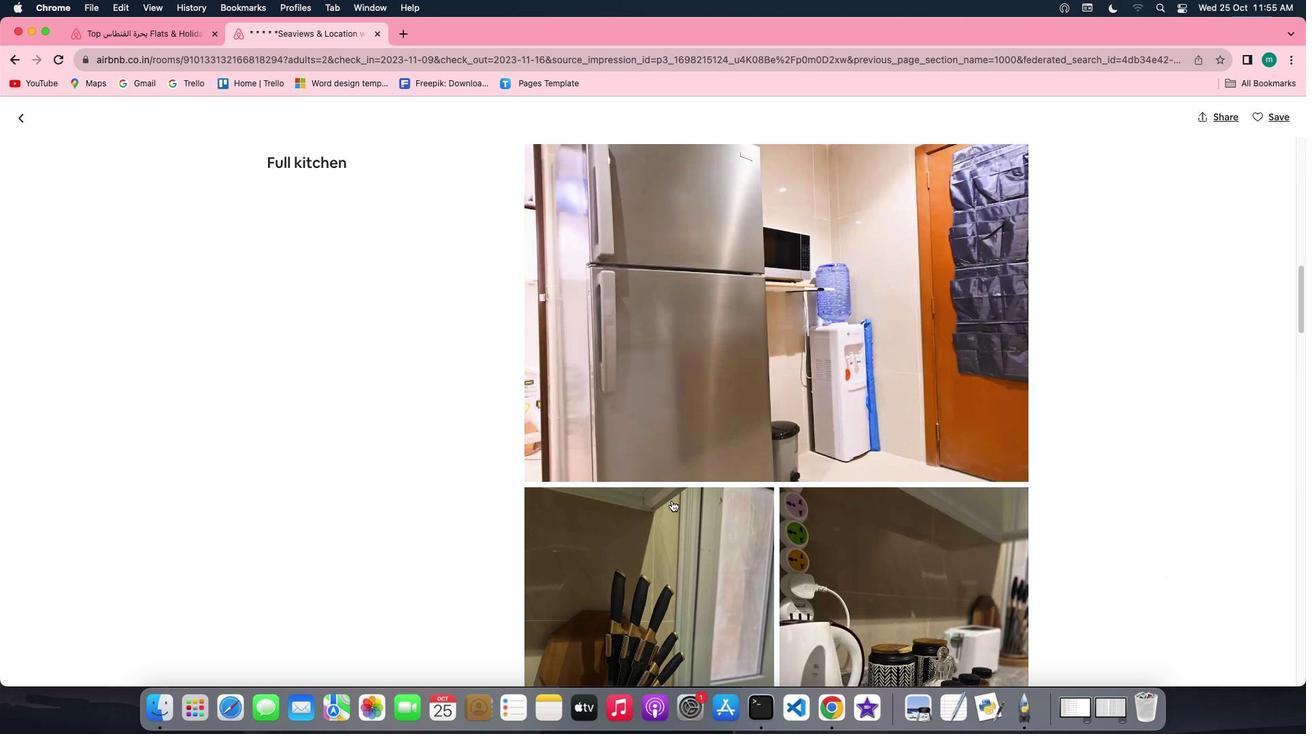 
Action: Mouse scrolled (672, 500) with delta (0, 0)
Screenshot: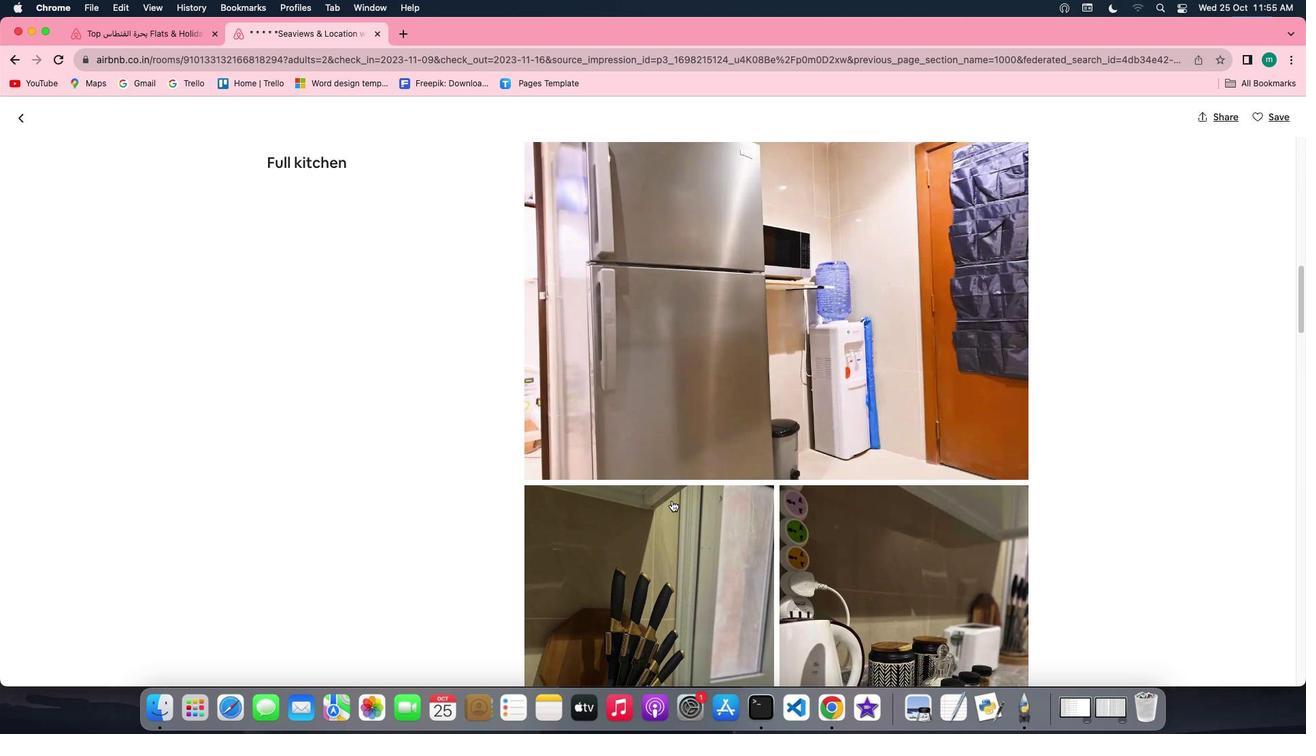 
Action: Mouse scrolled (672, 500) with delta (0, -1)
Screenshot: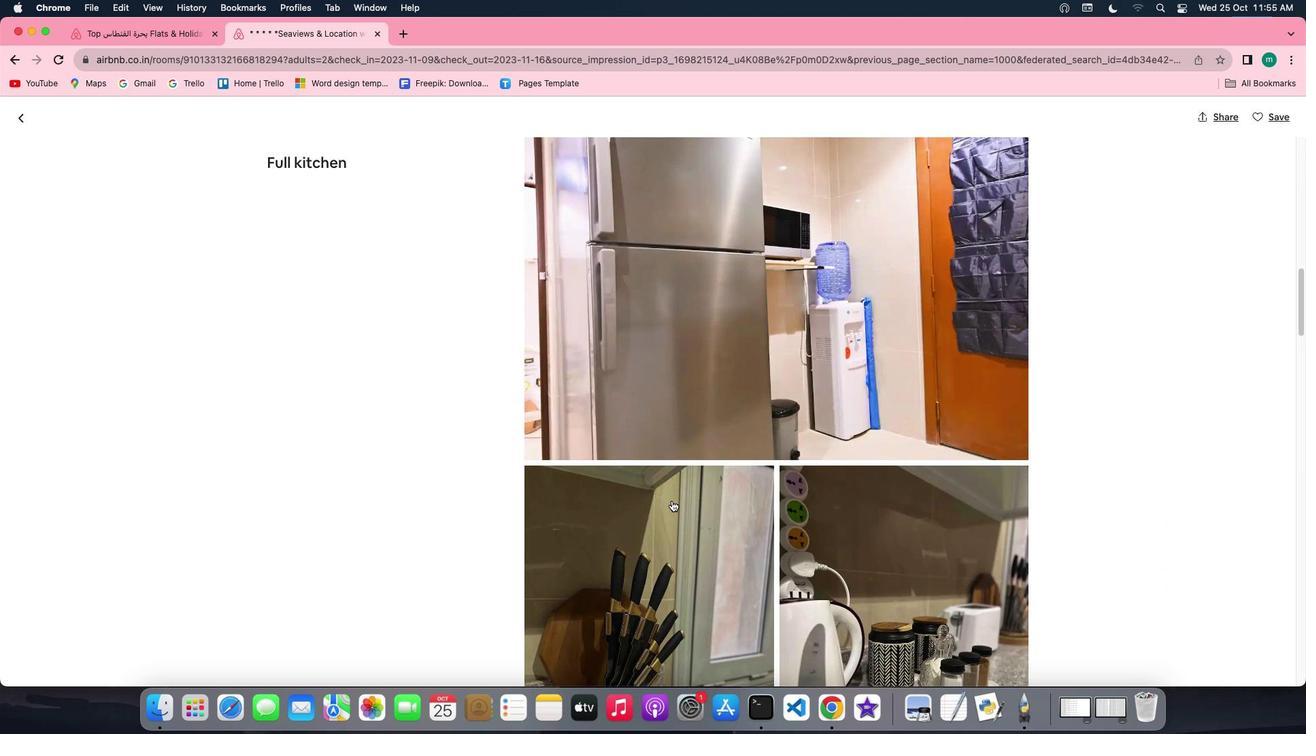 
Action: Mouse scrolled (672, 500) with delta (0, 0)
Screenshot: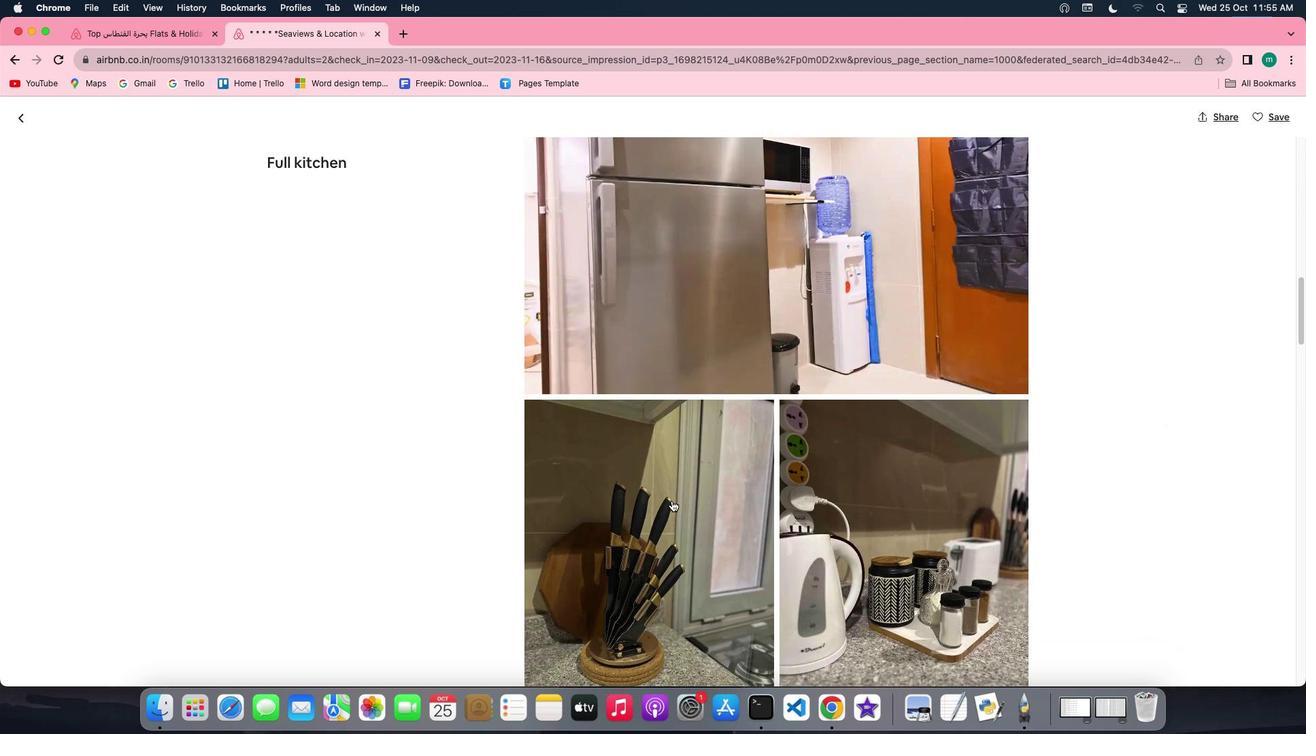 
Action: Mouse scrolled (672, 500) with delta (0, 0)
Screenshot: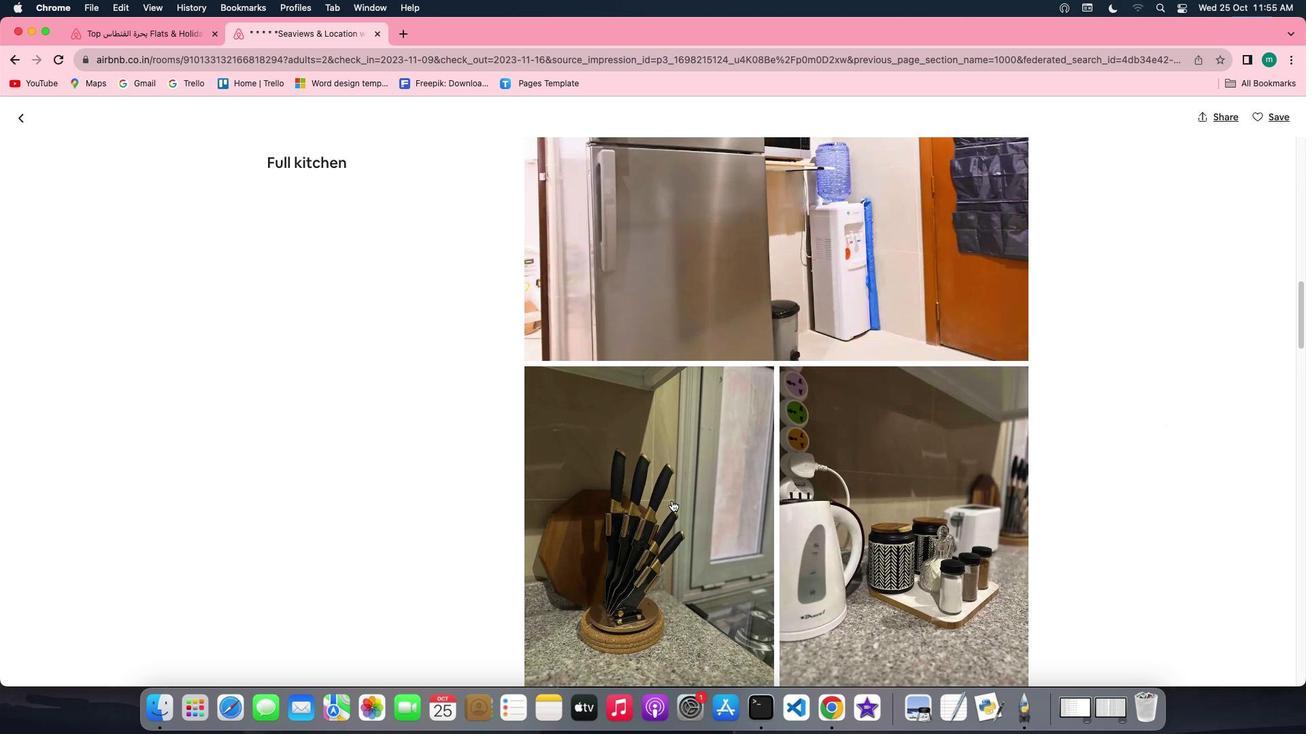 
Action: Mouse scrolled (672, 500) with delta (0, 0)
Screenshot: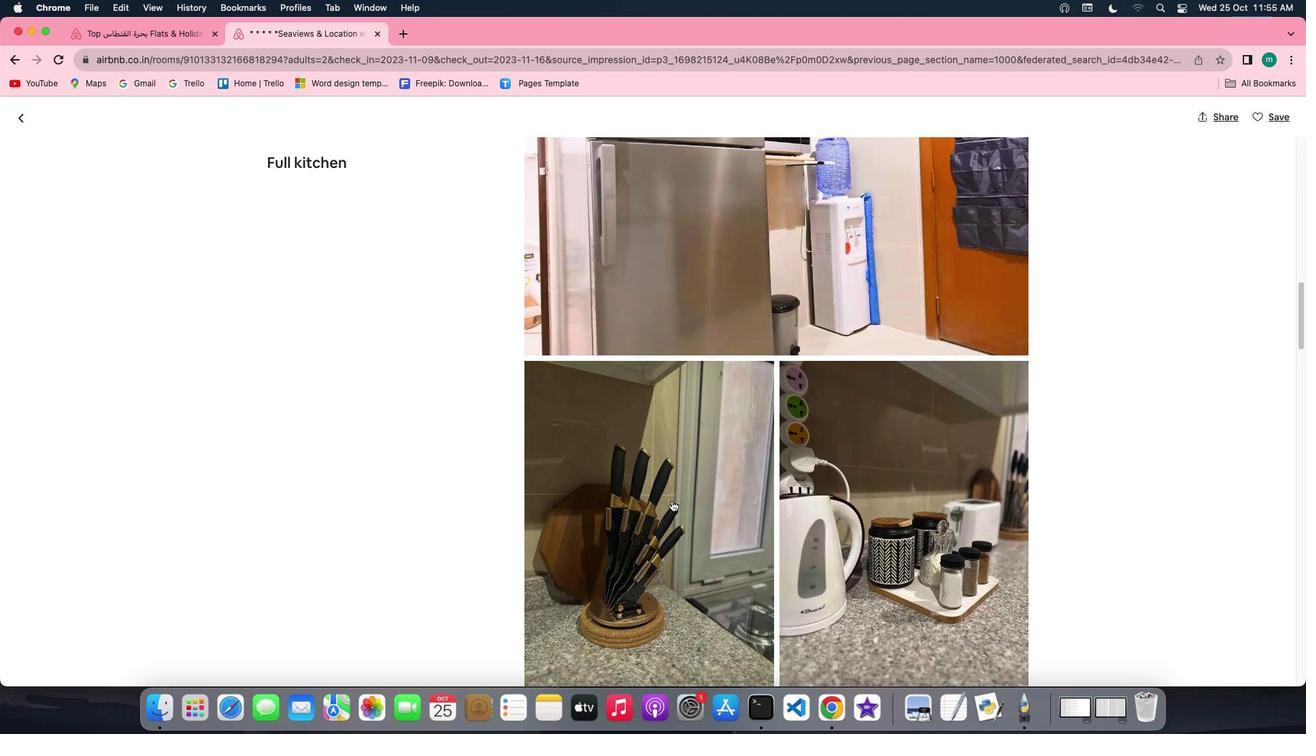 
Action: Mouse scrolled (672, 500) with delta (0, -1)
Screenshot: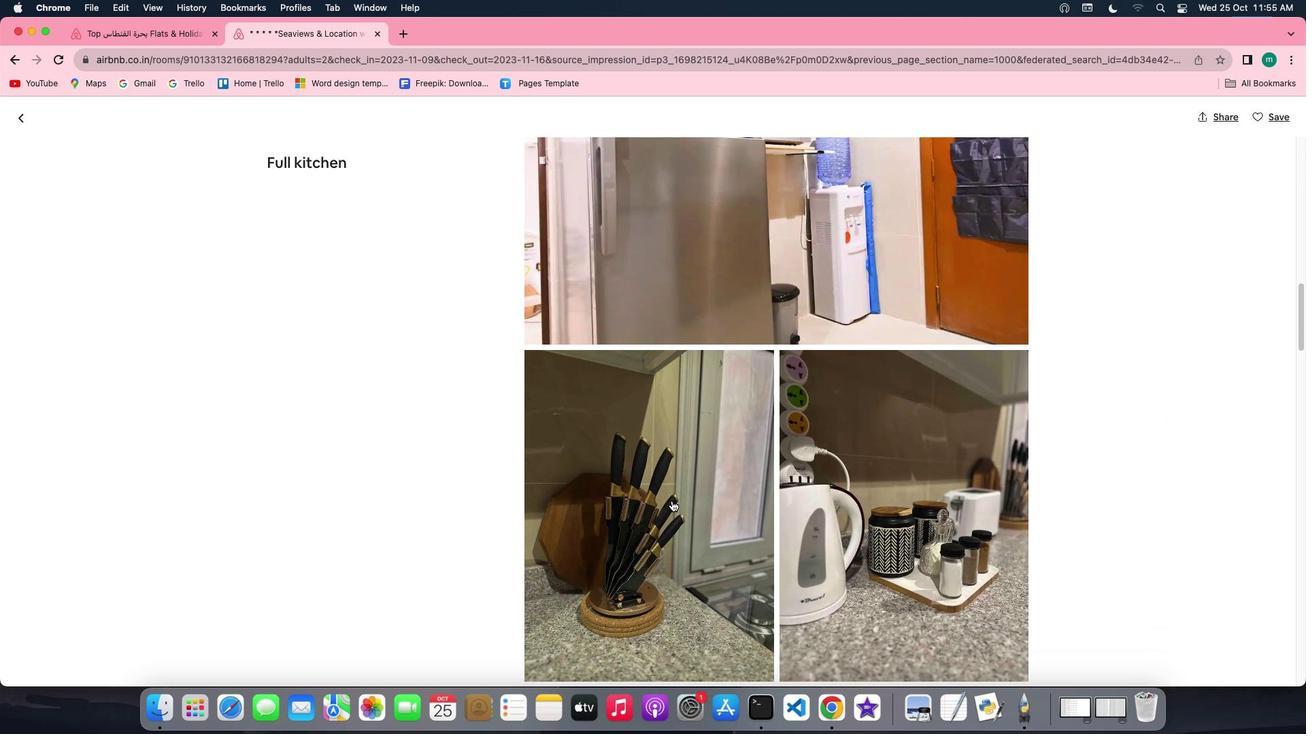 
Action: Mouse scrolled (672, 500) with delta (0, -1)
Screenshot: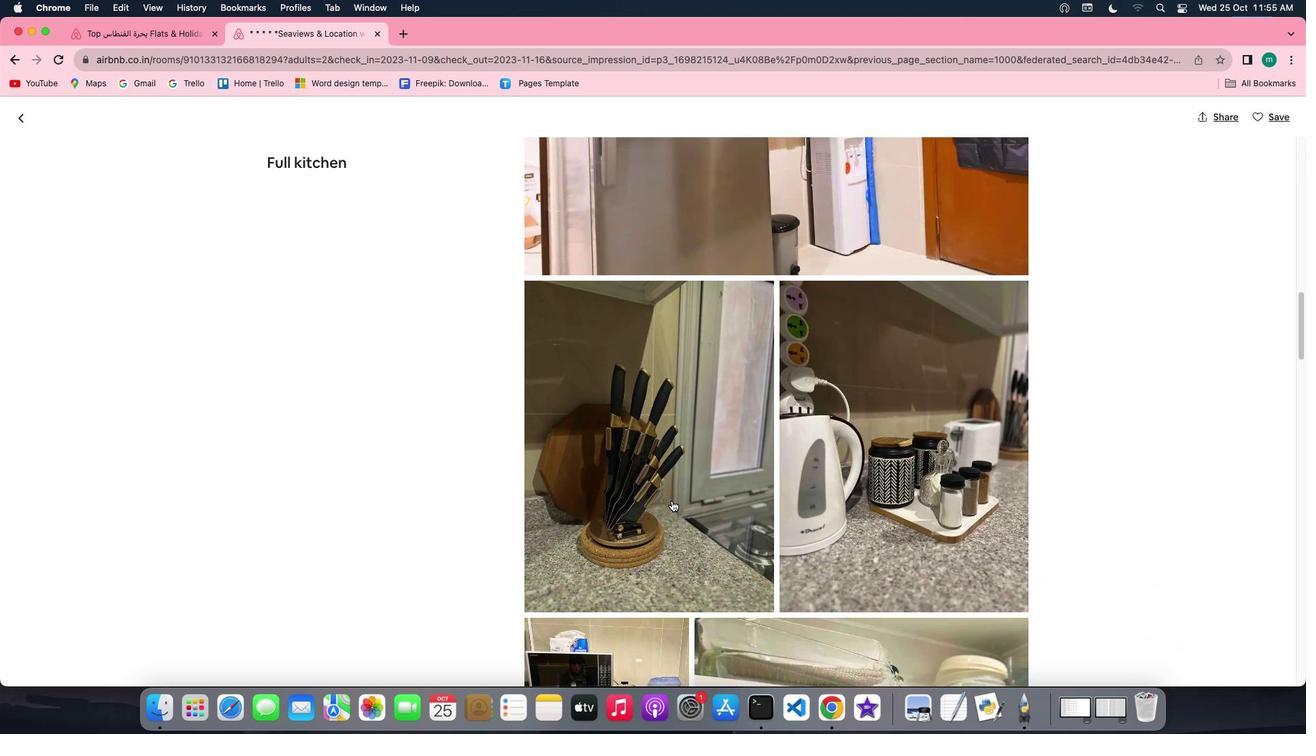 
Action: Mouse scrolled (672, 500) with delta (0, 0)
Screenshot: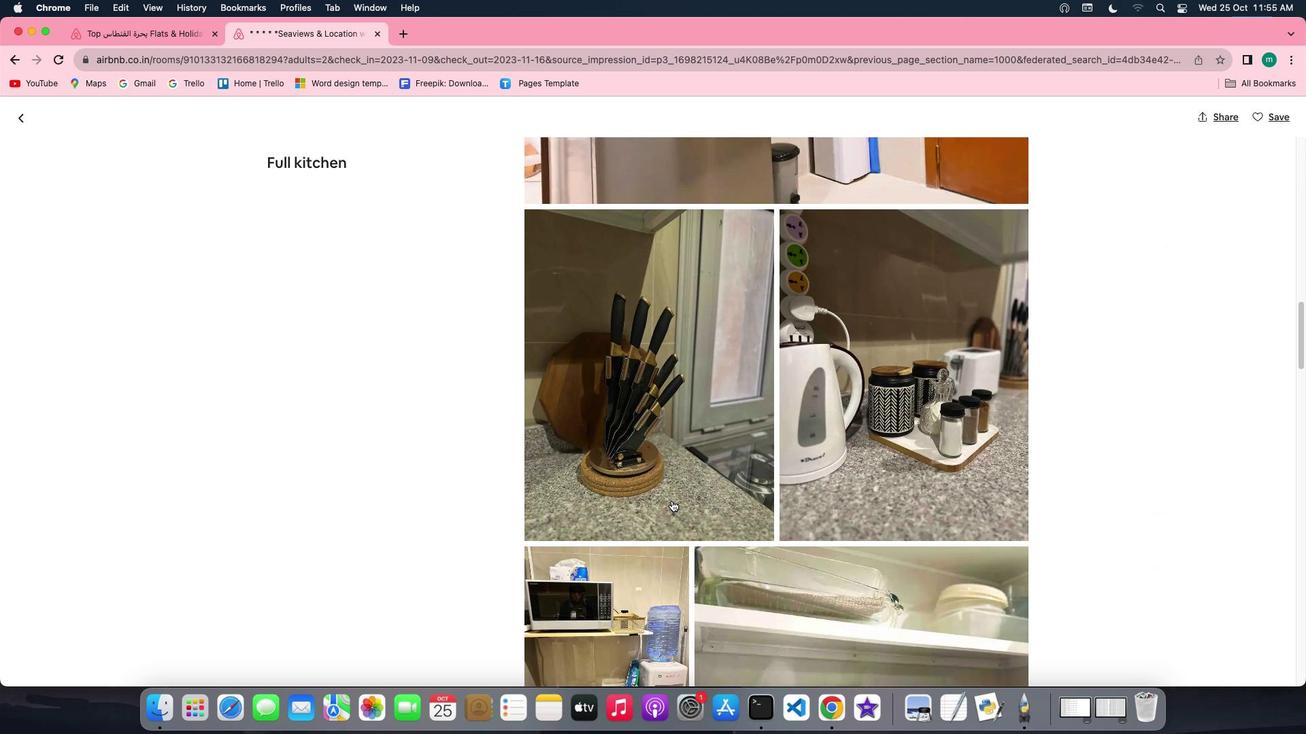 
Action: Mouse scrolled (672, 500) with delta (0, 0)
Screenshot: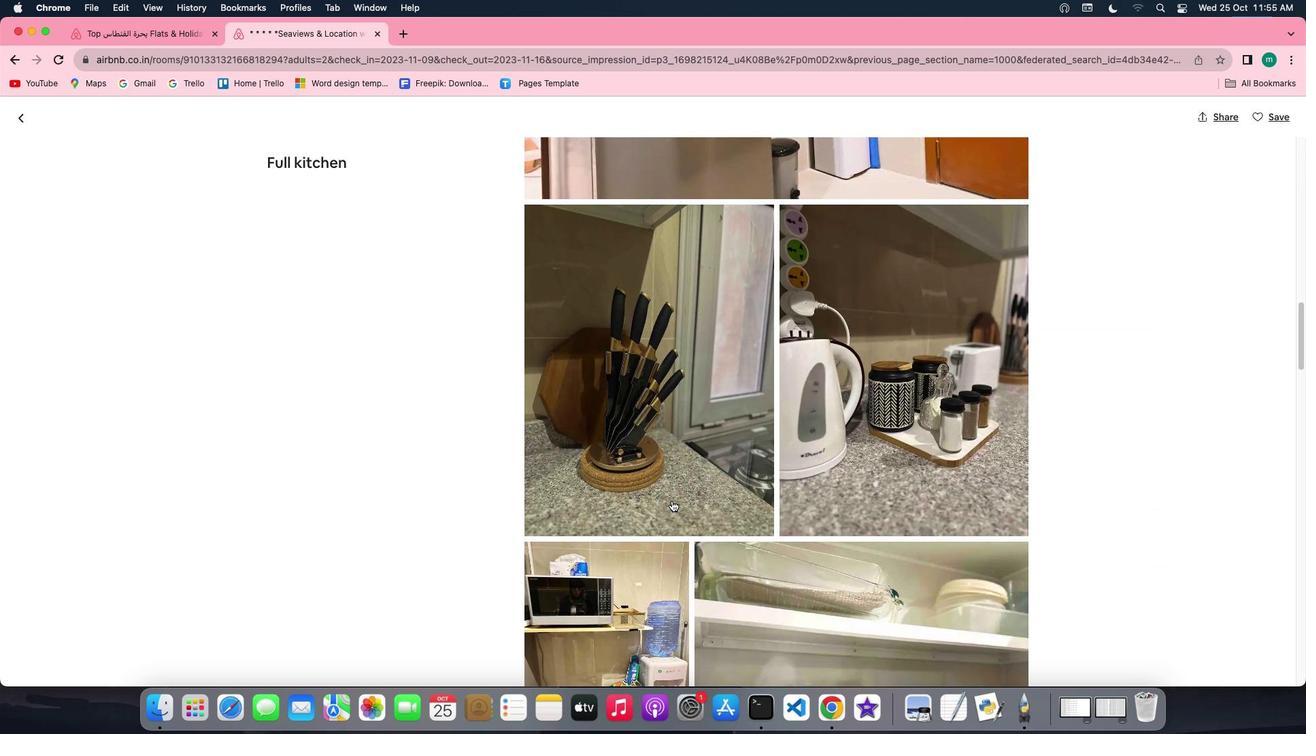 
Action: Mouse scrolled (672, 500) with delta (0, -1)
Screenshot: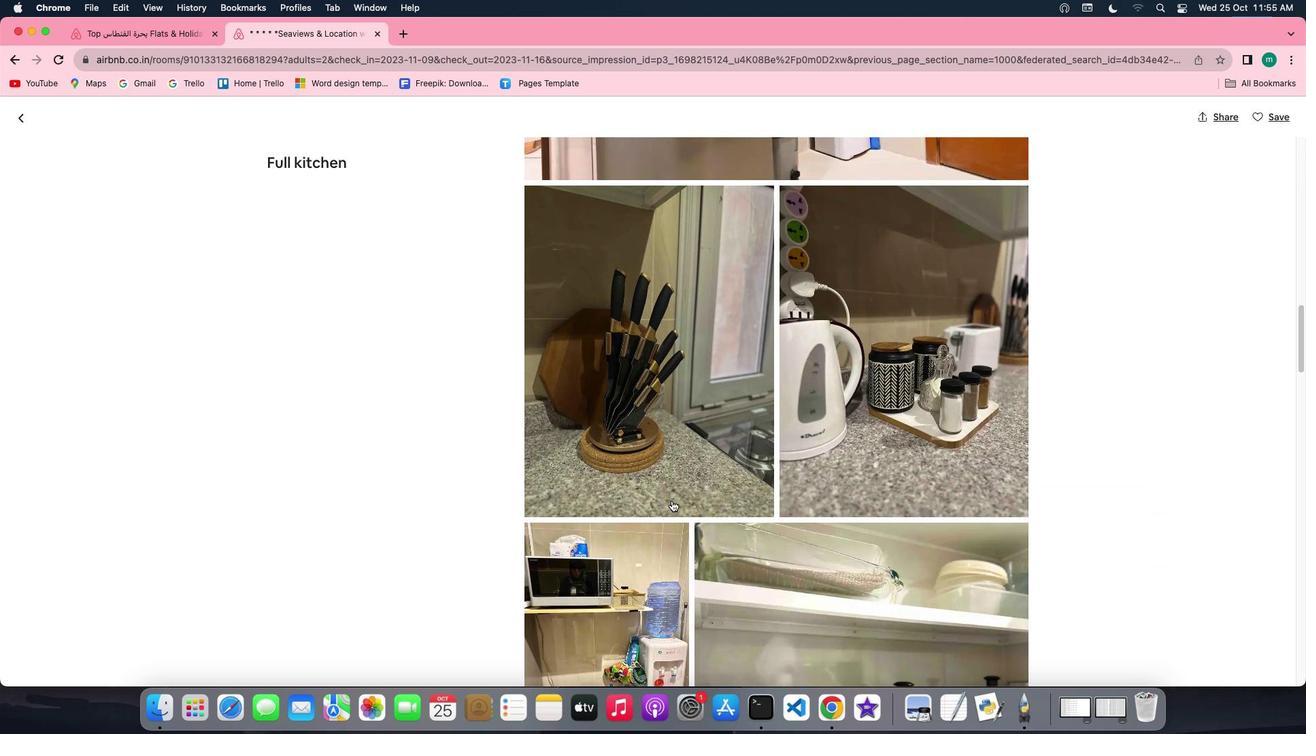 
Action: Mouse scrolled (672, 500) with delta (0, -1)
Screenshot: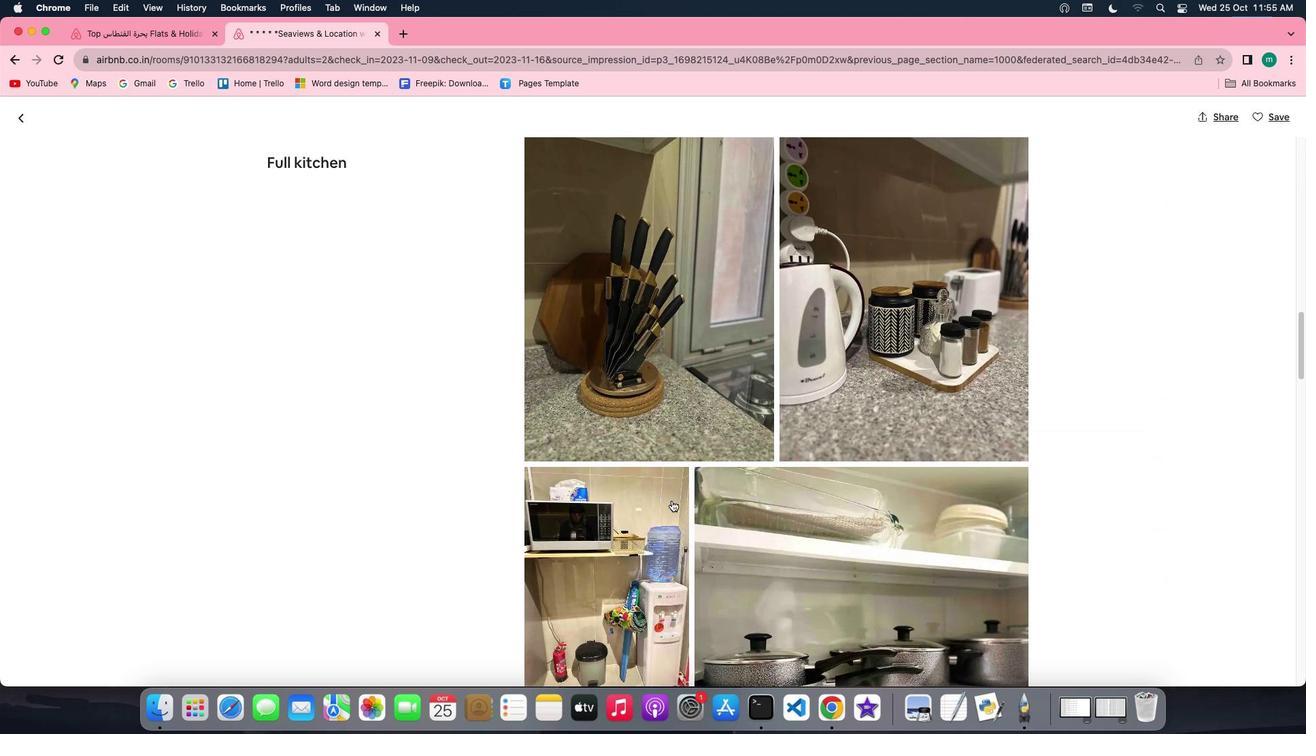 
Action: Mouse scrolled (672, 500) with delta (0, 0)
Screenshot: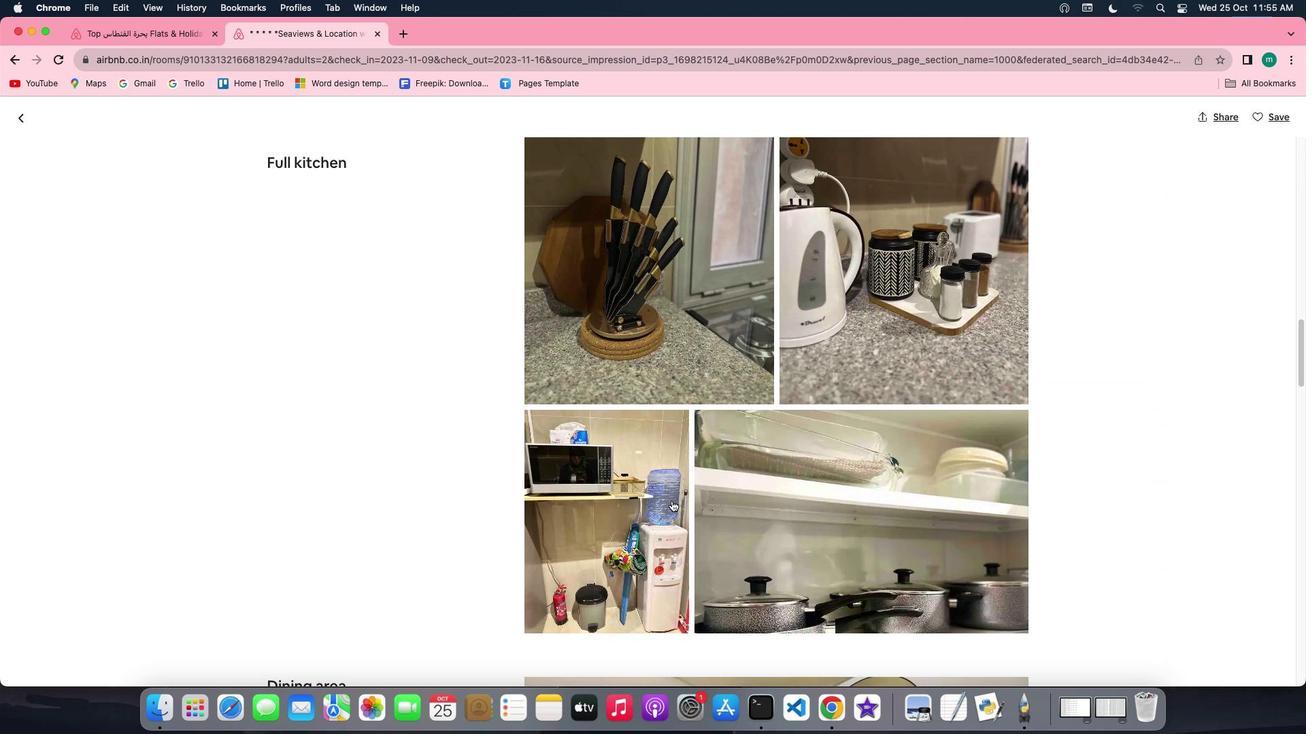 
Action: Mouse scrolled (672, 500) with delta (0, 0)
Screenshot: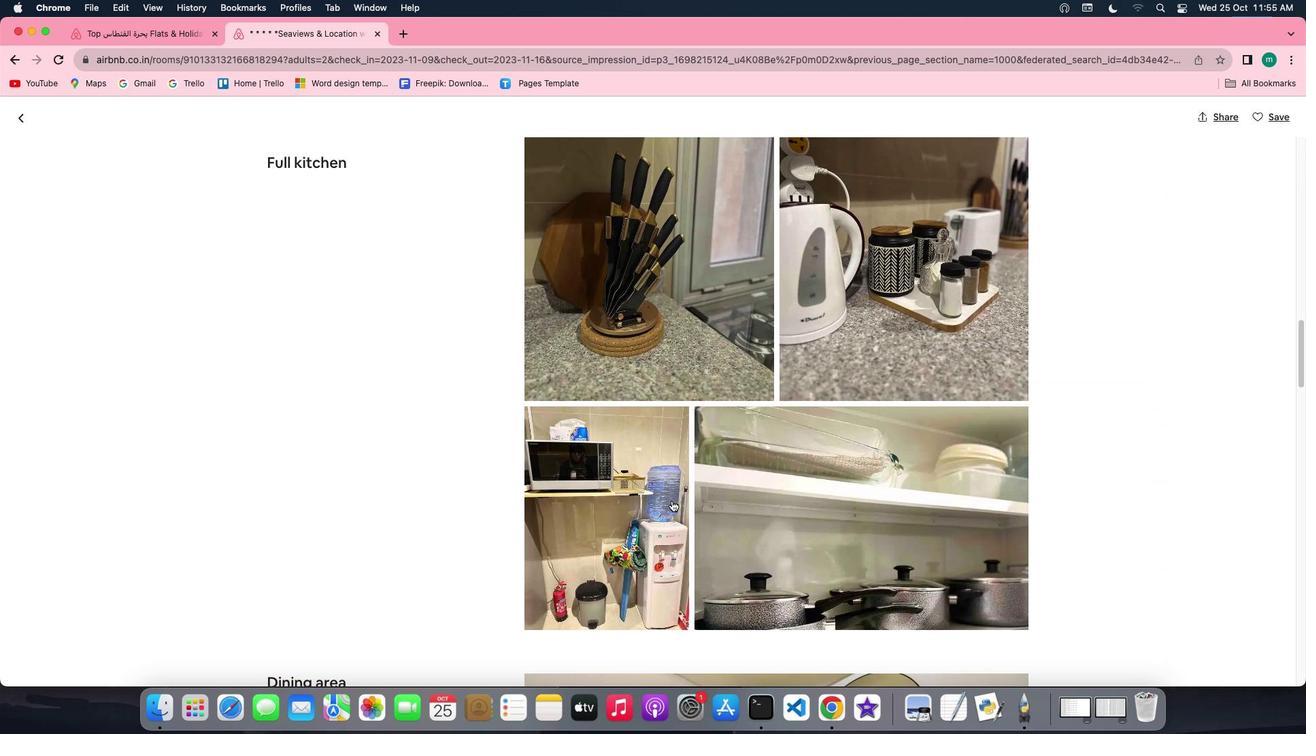 
Action: Mouse scrolled (672, 500) with delta (0, -1)
Screenshot: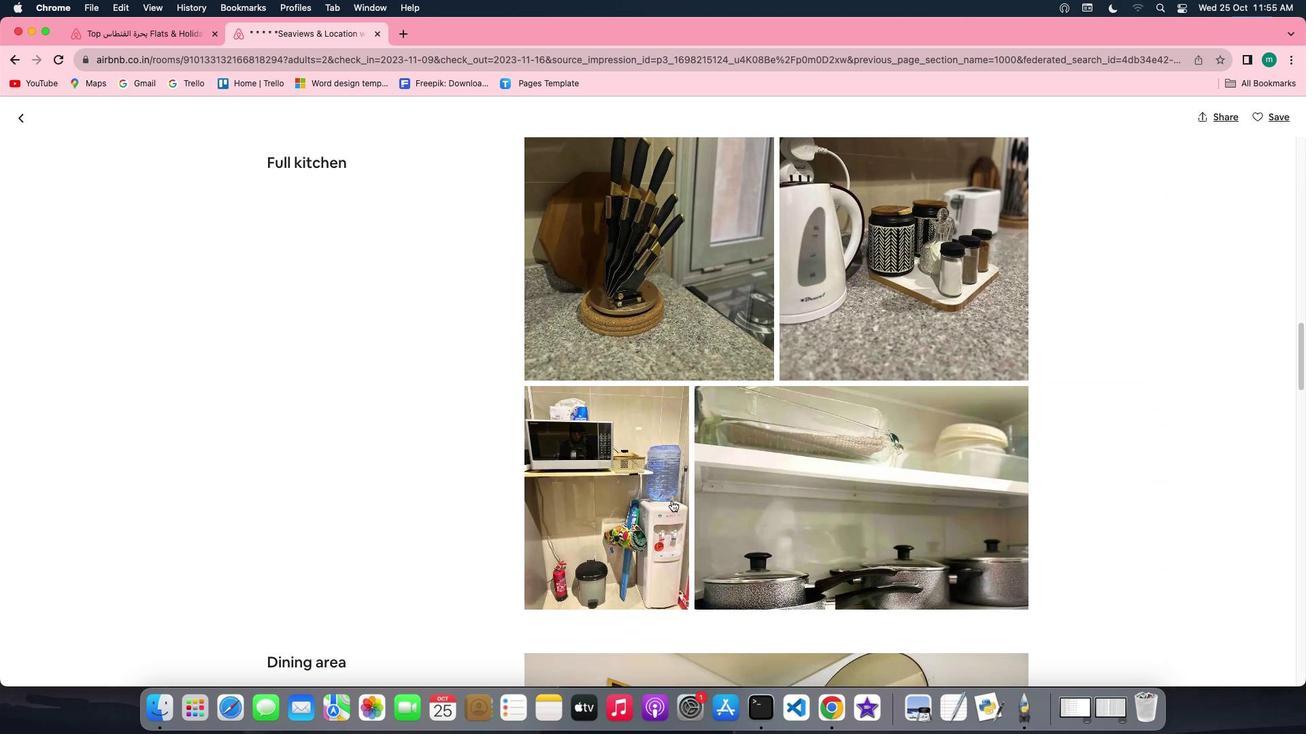 
Action: Mouse scrolled (672, 500) with delta (0, 0)
Screenshot: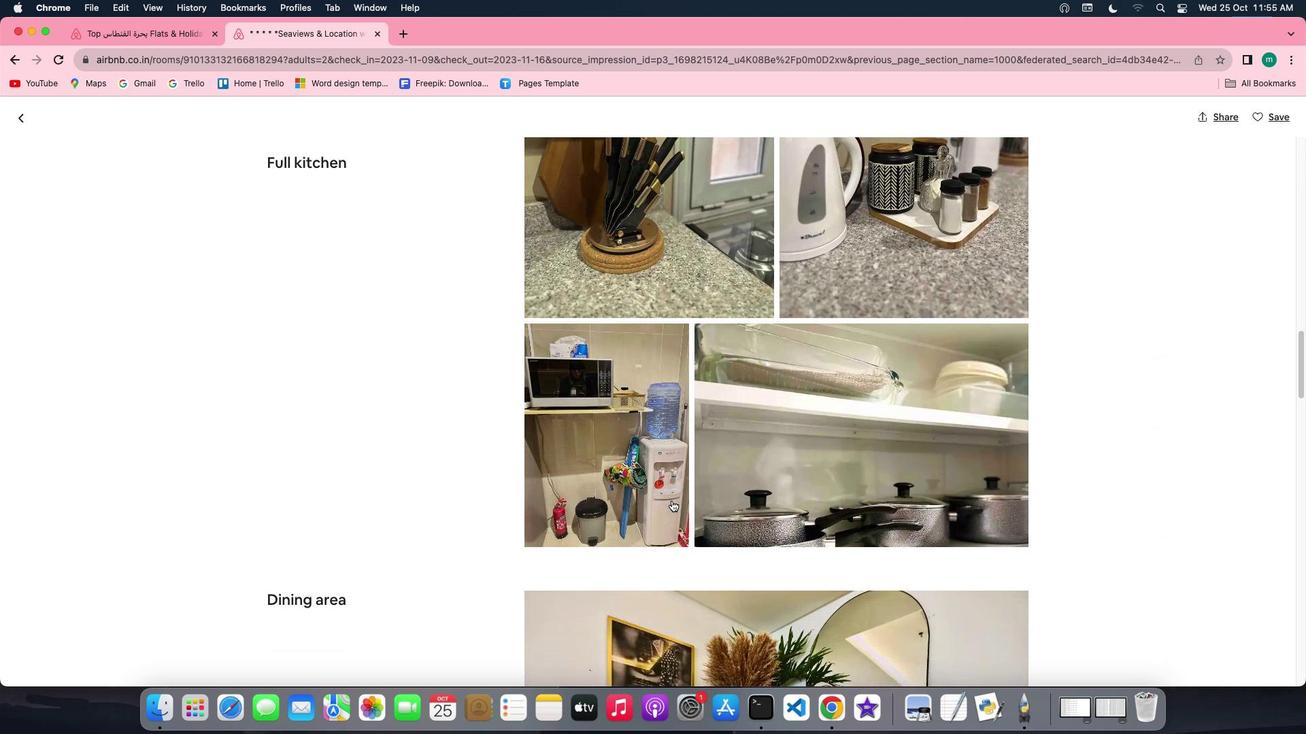 
Action: Mouse scrolled (672, 500) with delta (0, 0)
Screenshot: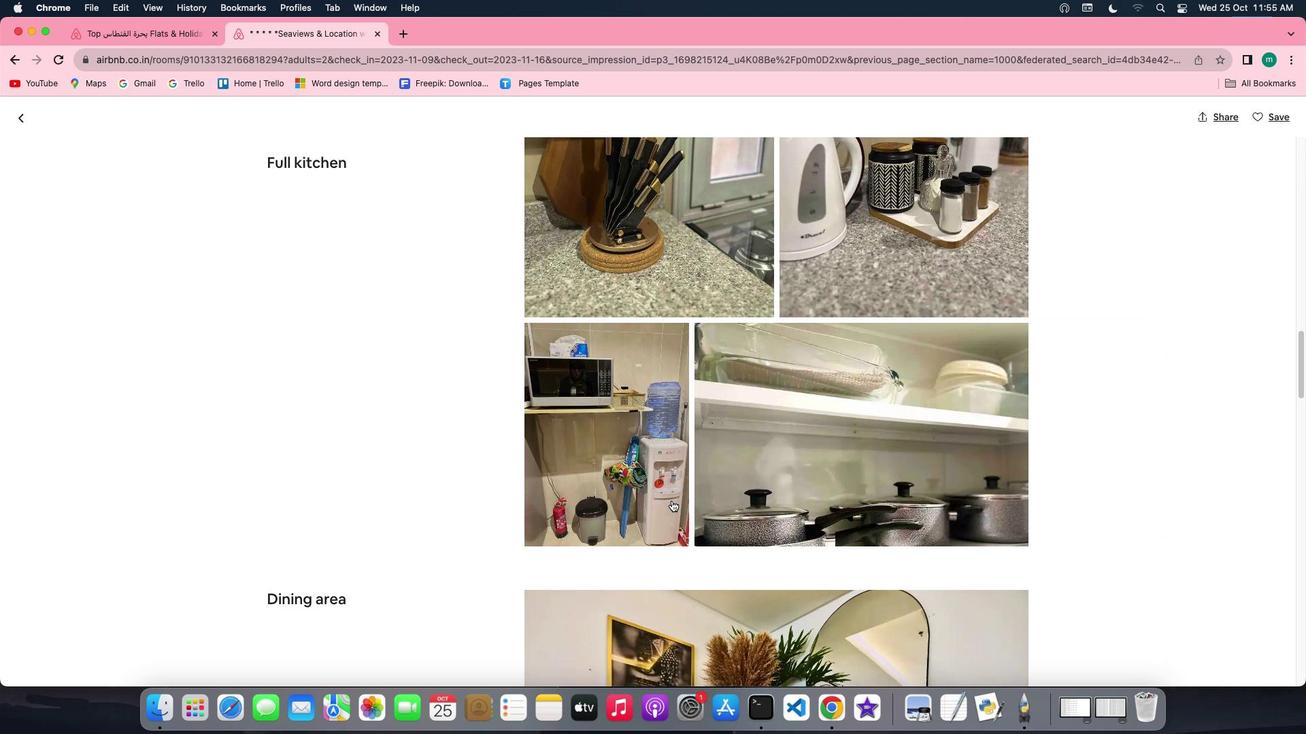 
Action: Mouse scrolled (672, 500) with delta (0, 0)
Screenshot: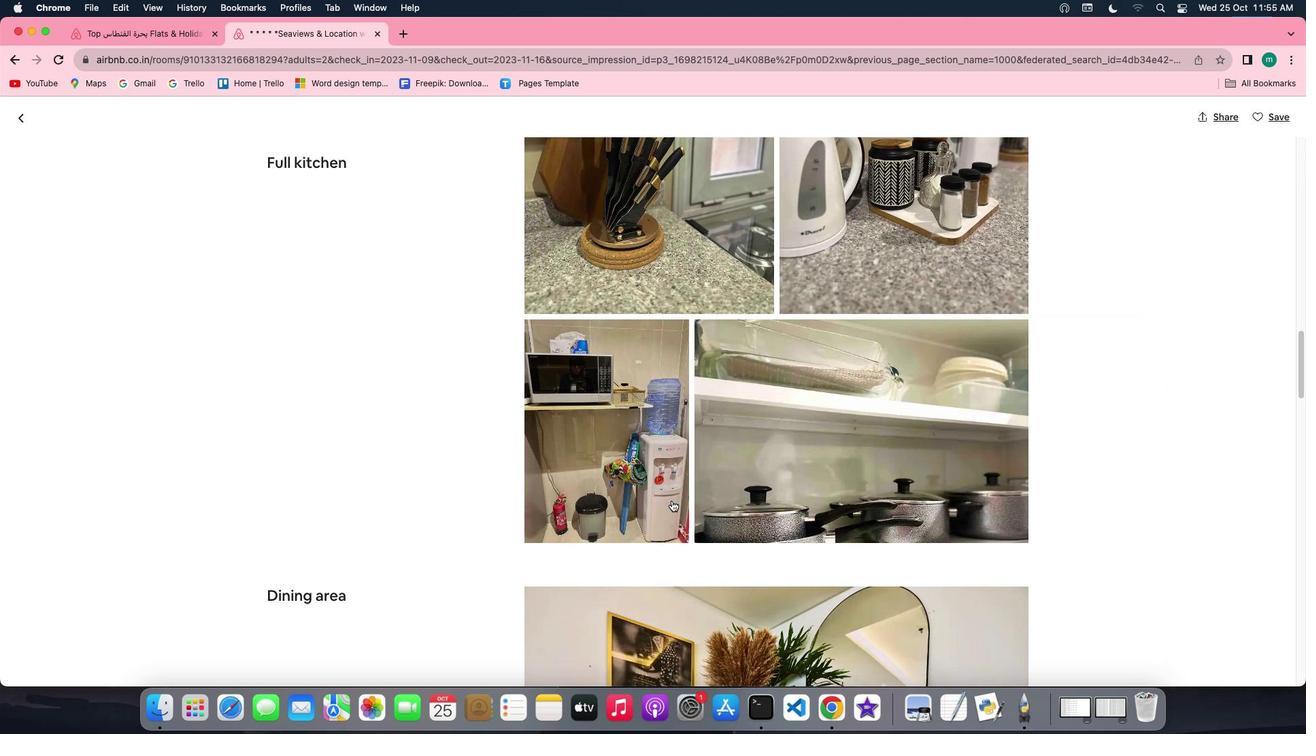 
Action: Mouse scrolled (672, 500) with delta (0, 0)
Screenshot: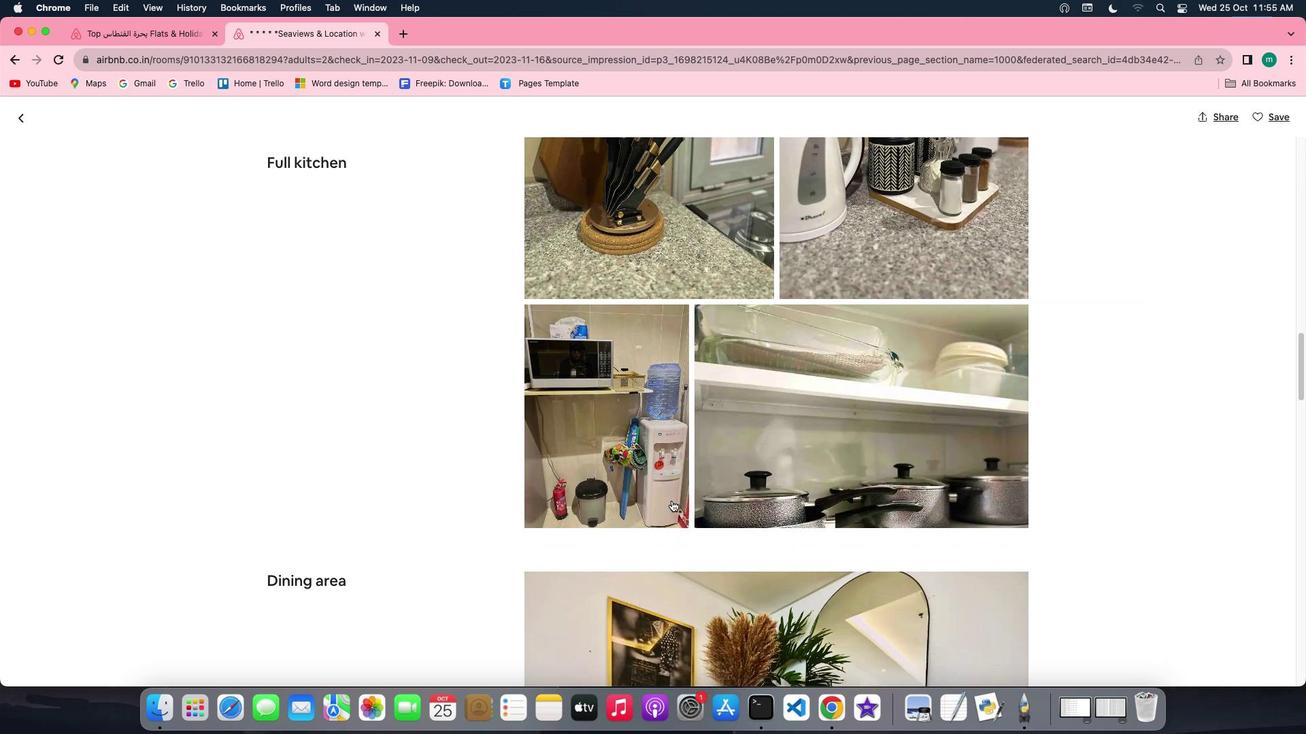 
Action: Mouse scrolled (672, 500) with delta (0, 0)
Screenshot: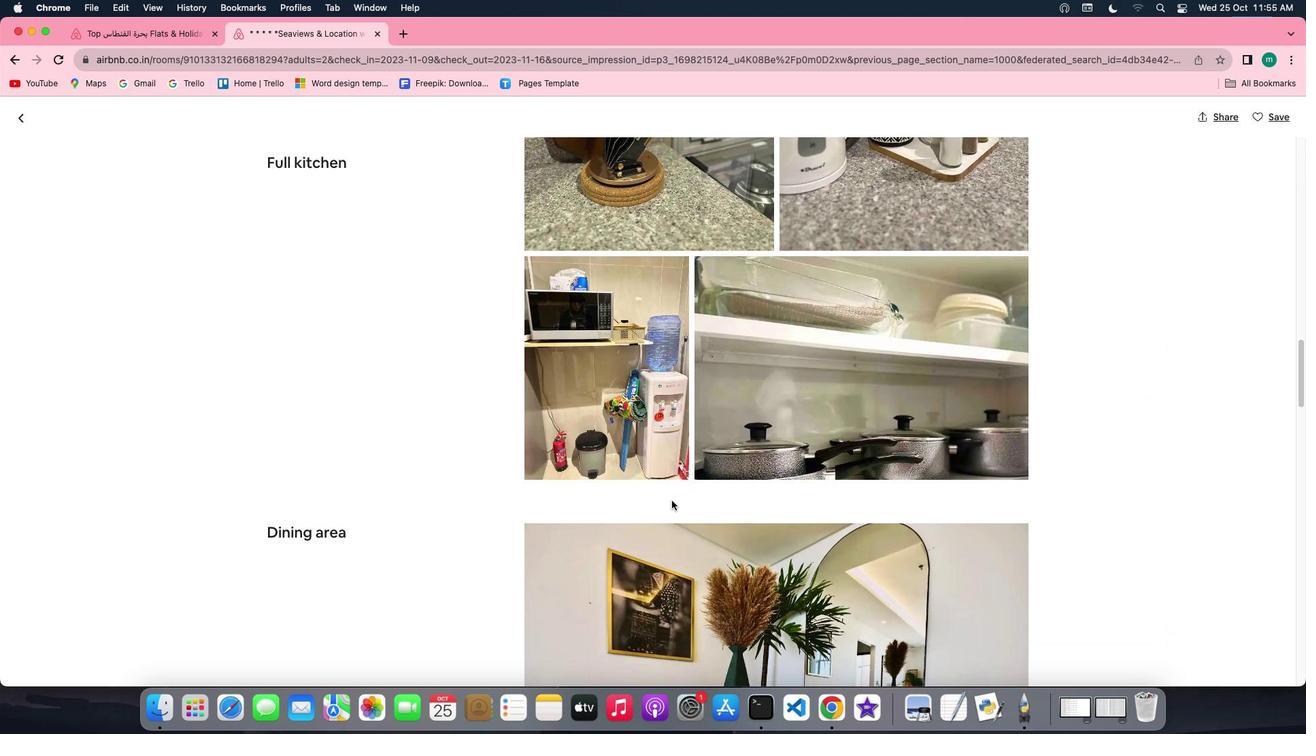 
Action: Mouse scrolled (672, 500) with delta (0, 0)
Screenshot: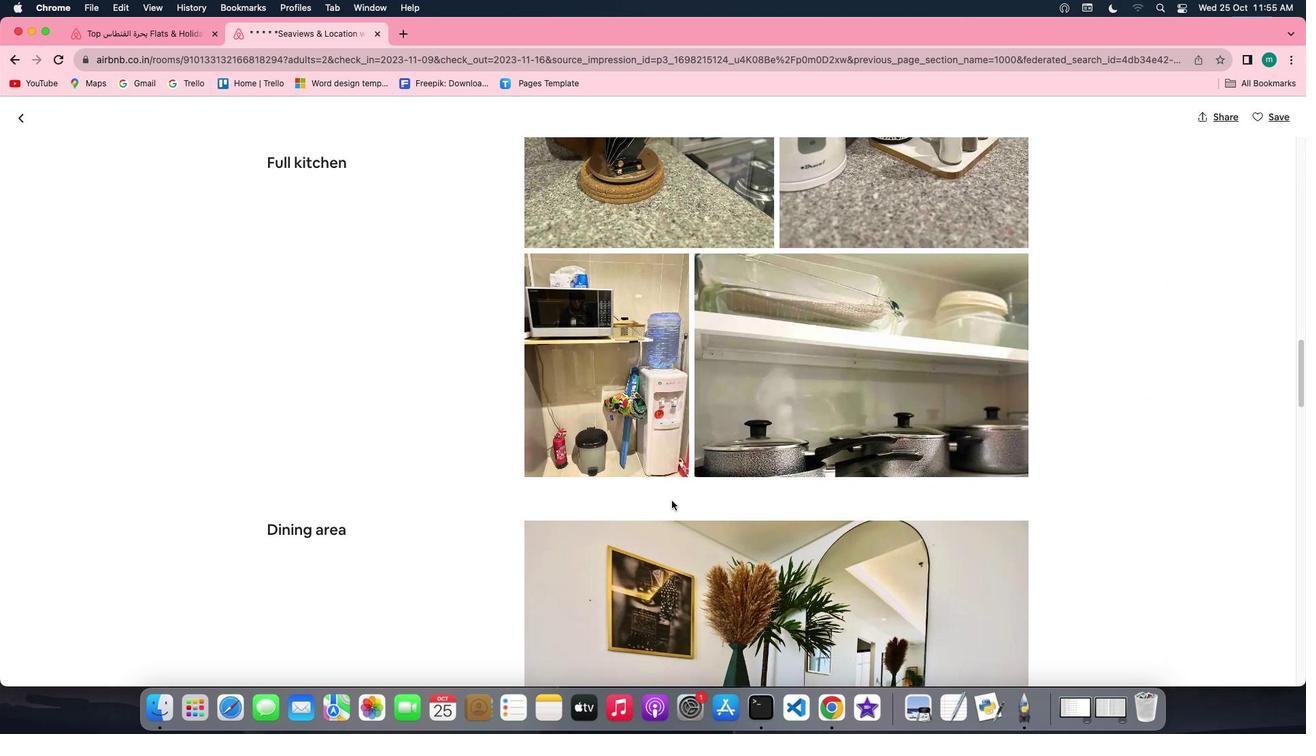 
Action: Mouse scrolled (672, 500) with delta (0, -1)
Screenshot: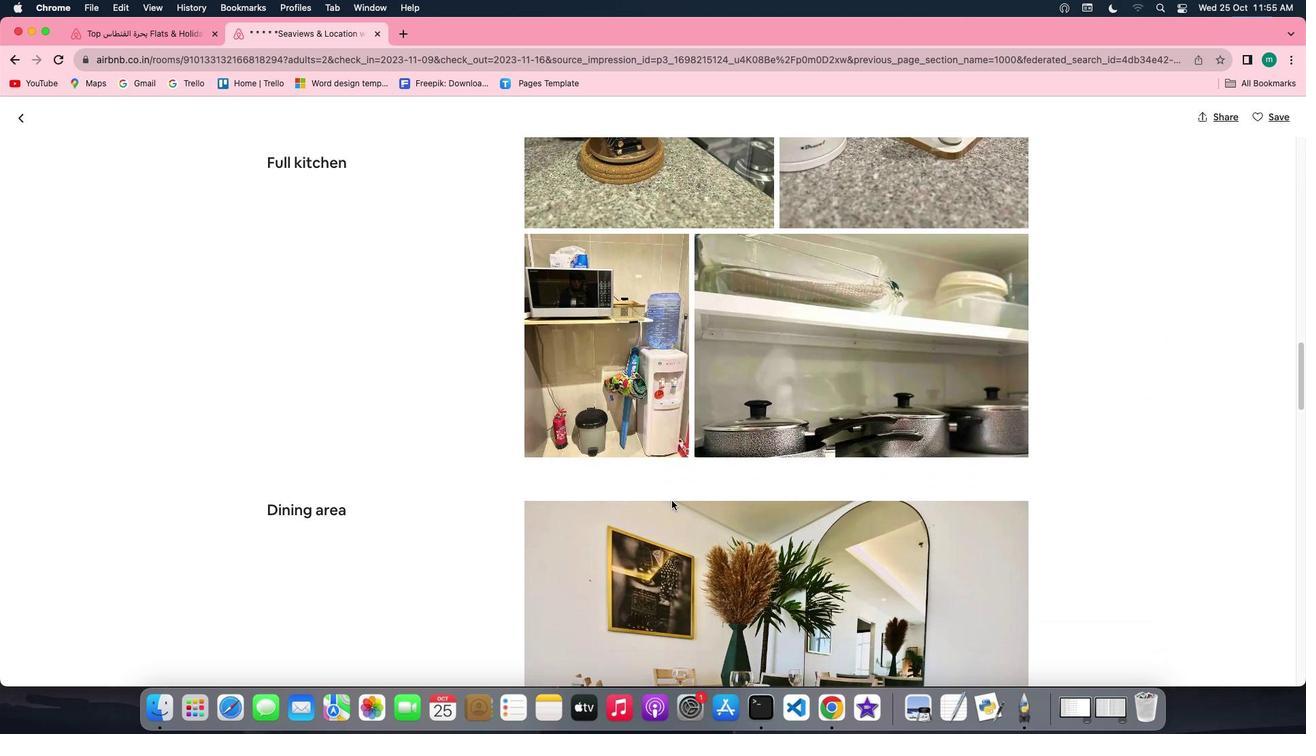 
Action: Mouse scrolled (672, 500) with delta (0, 0)
Screenshot: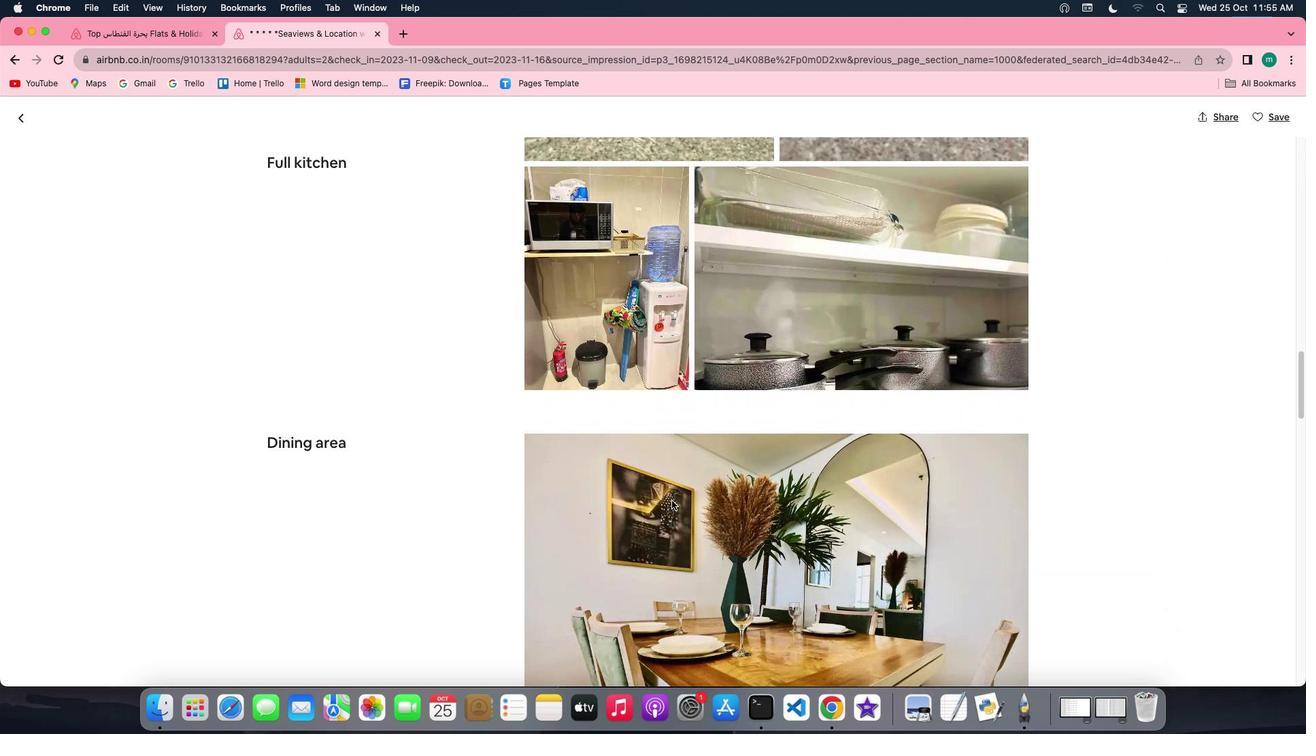 
Action: Mouse scrolled (672, 500) with delta (0, 0)
Screenshot: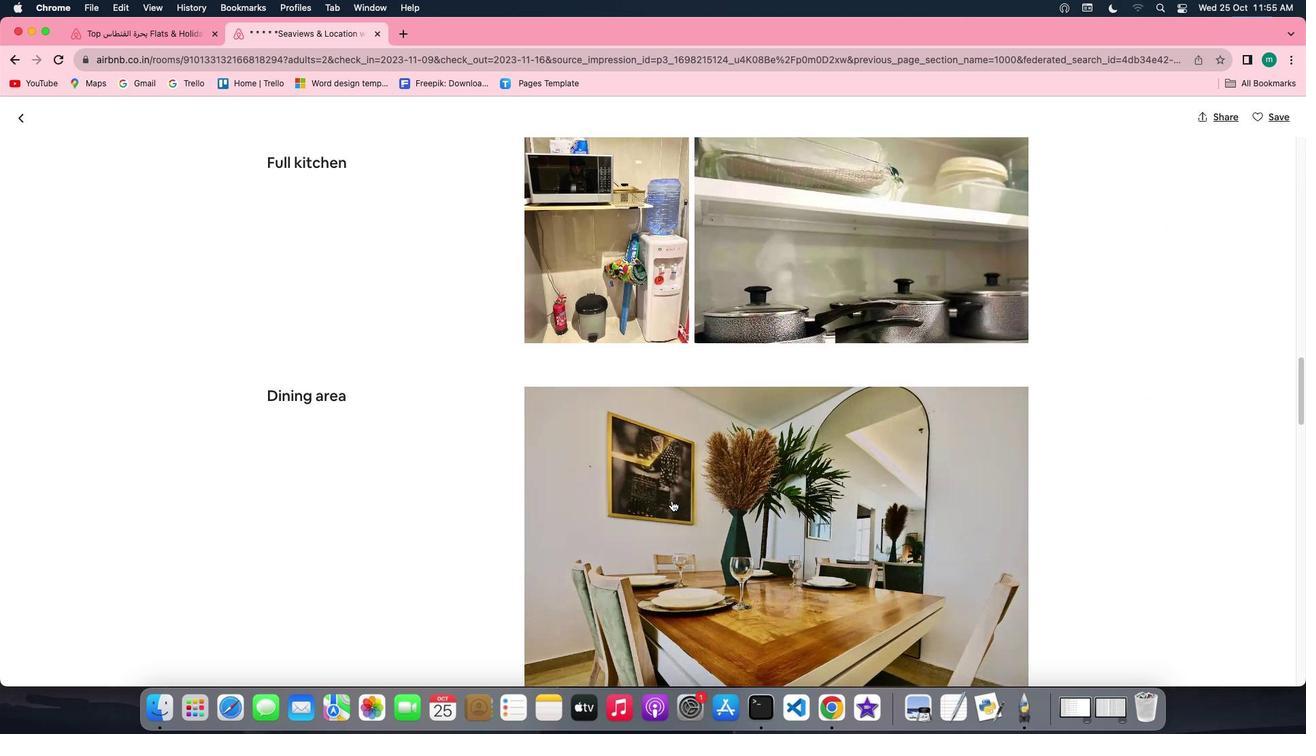 
Action: Mouse scrolled (672, 500) with delta (0, 0)
Screenshot: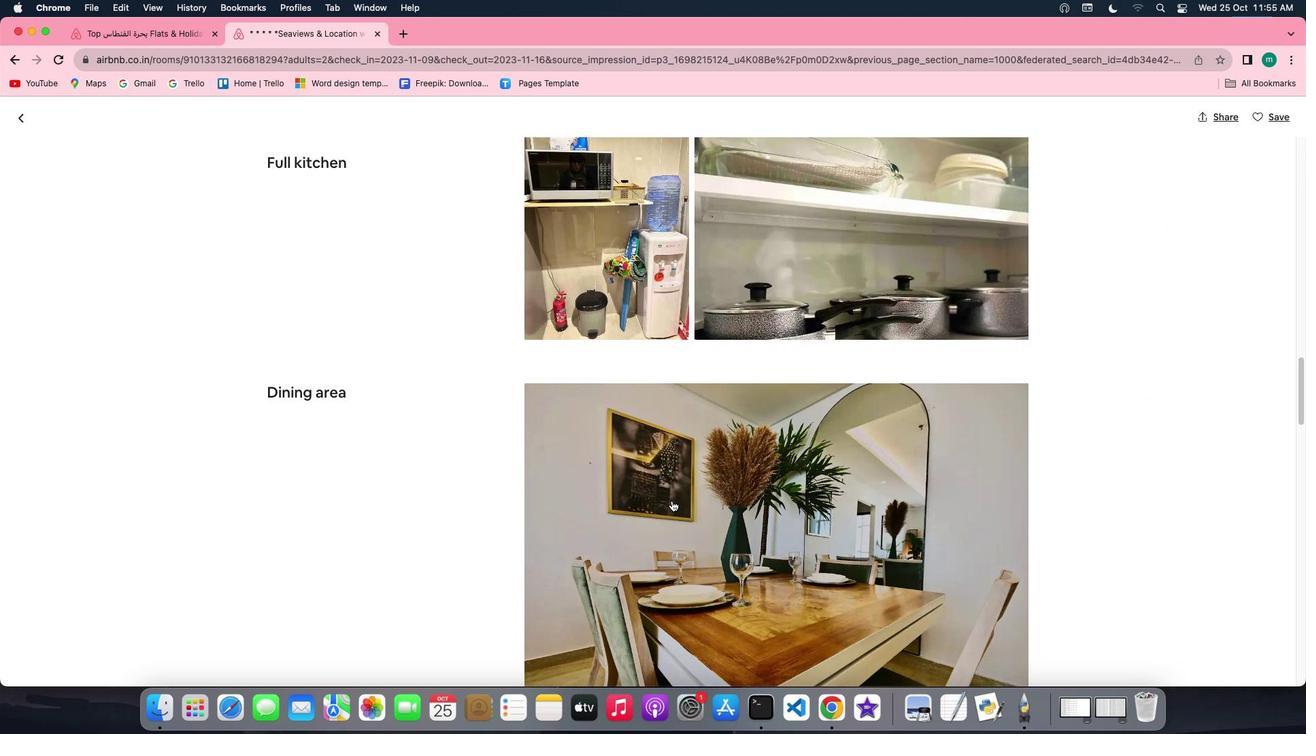 
Action: Mouse scrolled (672, 500) with delta (0, 0)
Screenshot: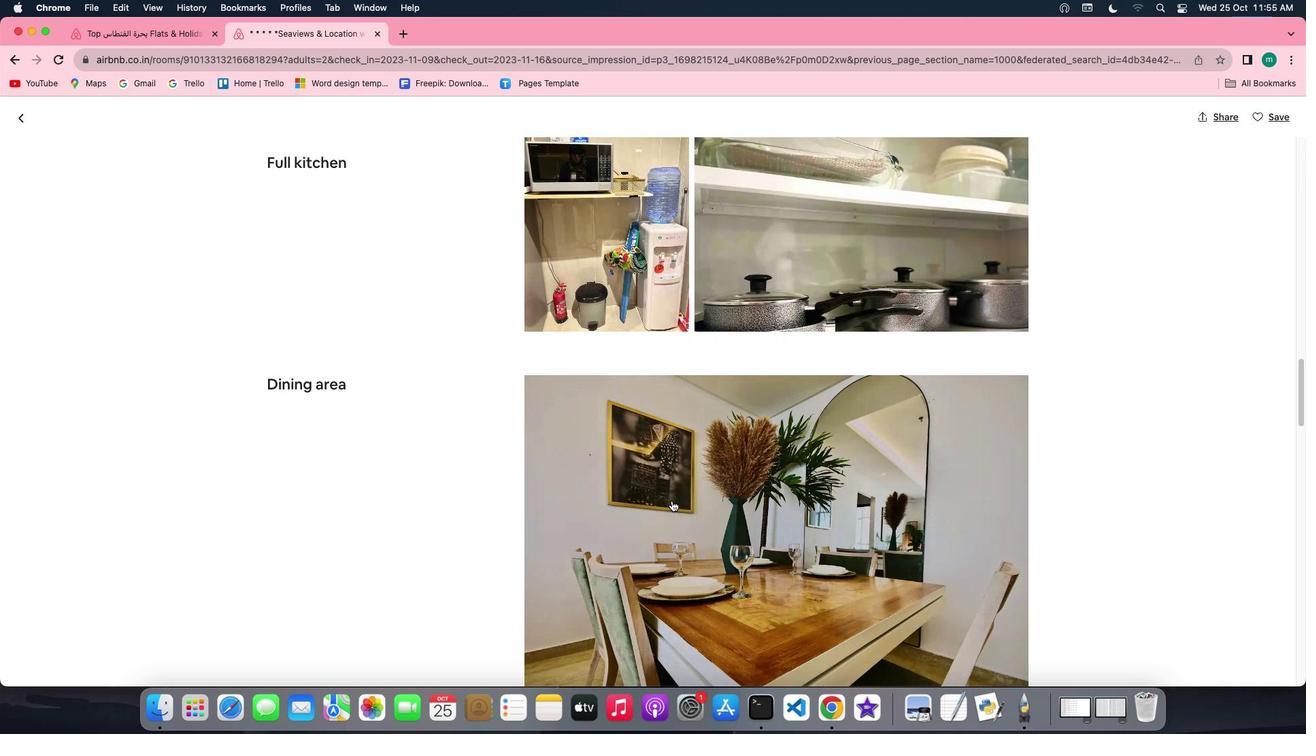 
Action: Mouse scrolled (672, 500) with delta (0, 0)
Screenshot: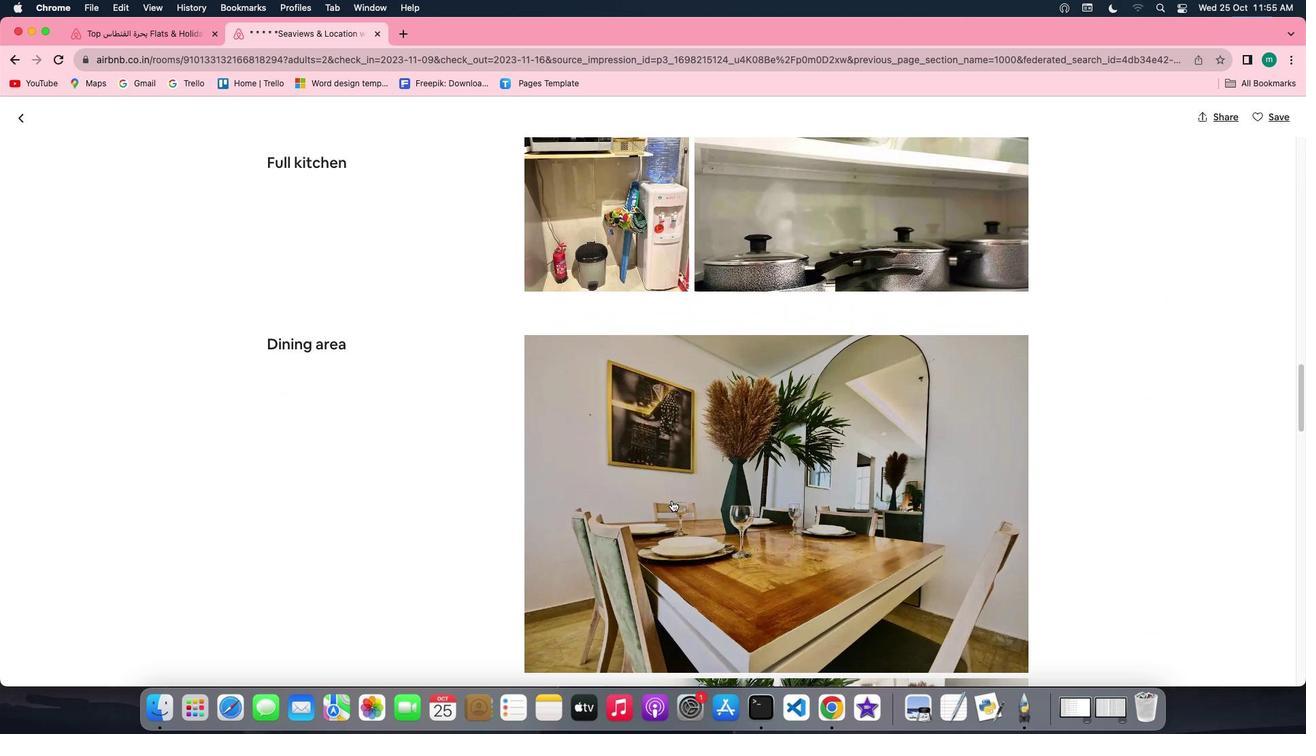 
Action: Mouse scrolled (672, 500) with delta (0, 0)
Screenshot: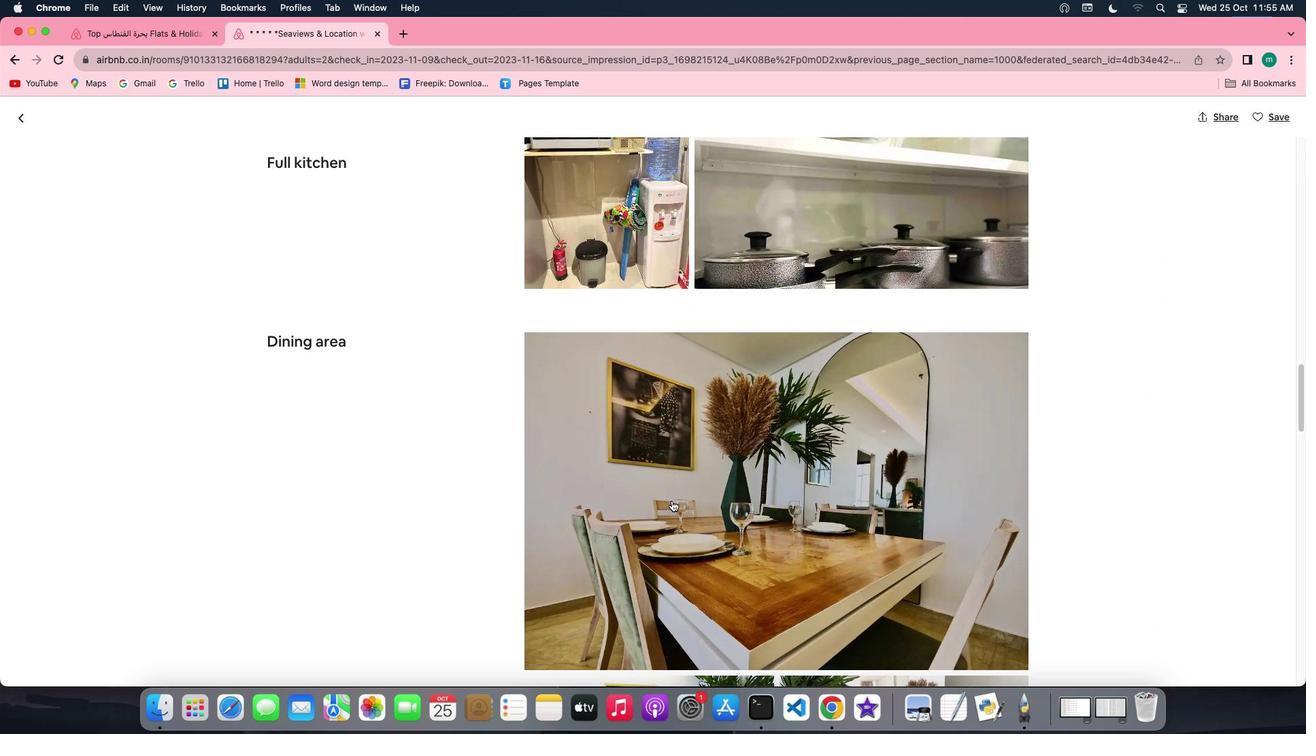 
Action: Mouse scrolled (672, 500) with delta (0, 0)
Screenshot: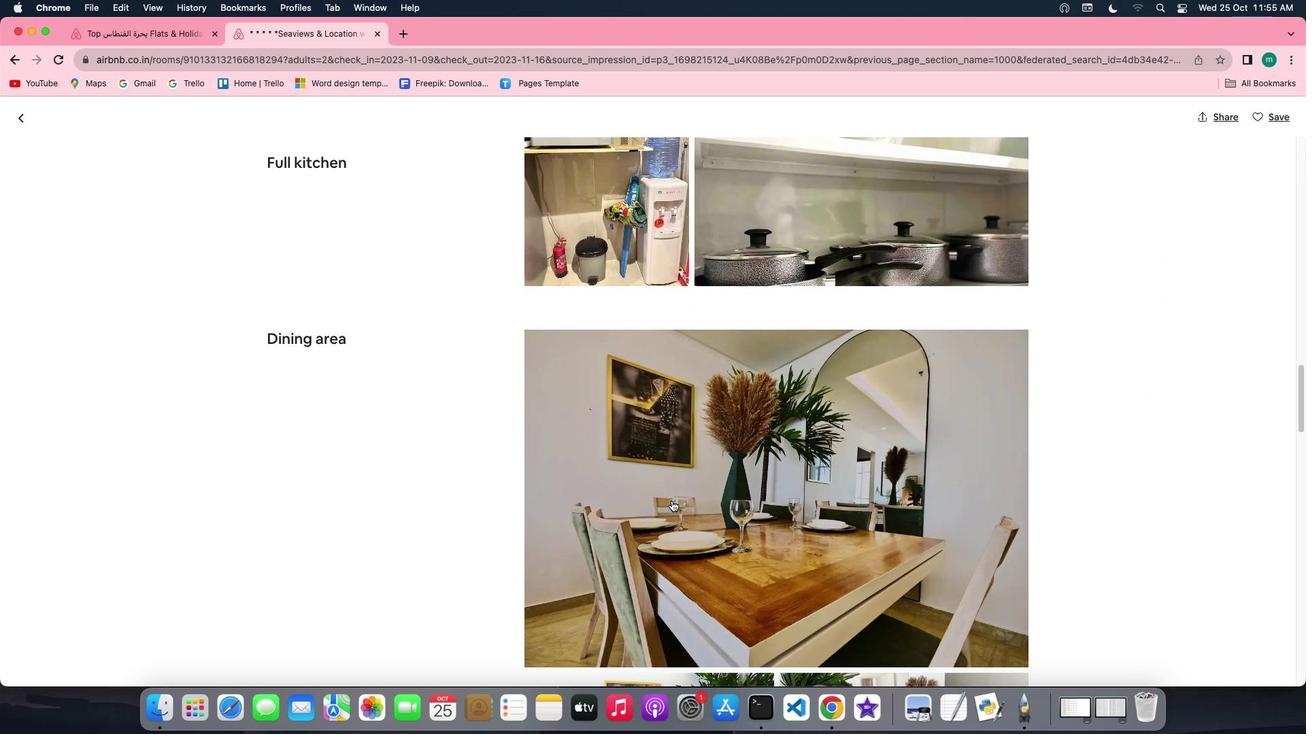 
Action: Mouse scrolled (672, 500) with delta (0, 0)
Screenshot: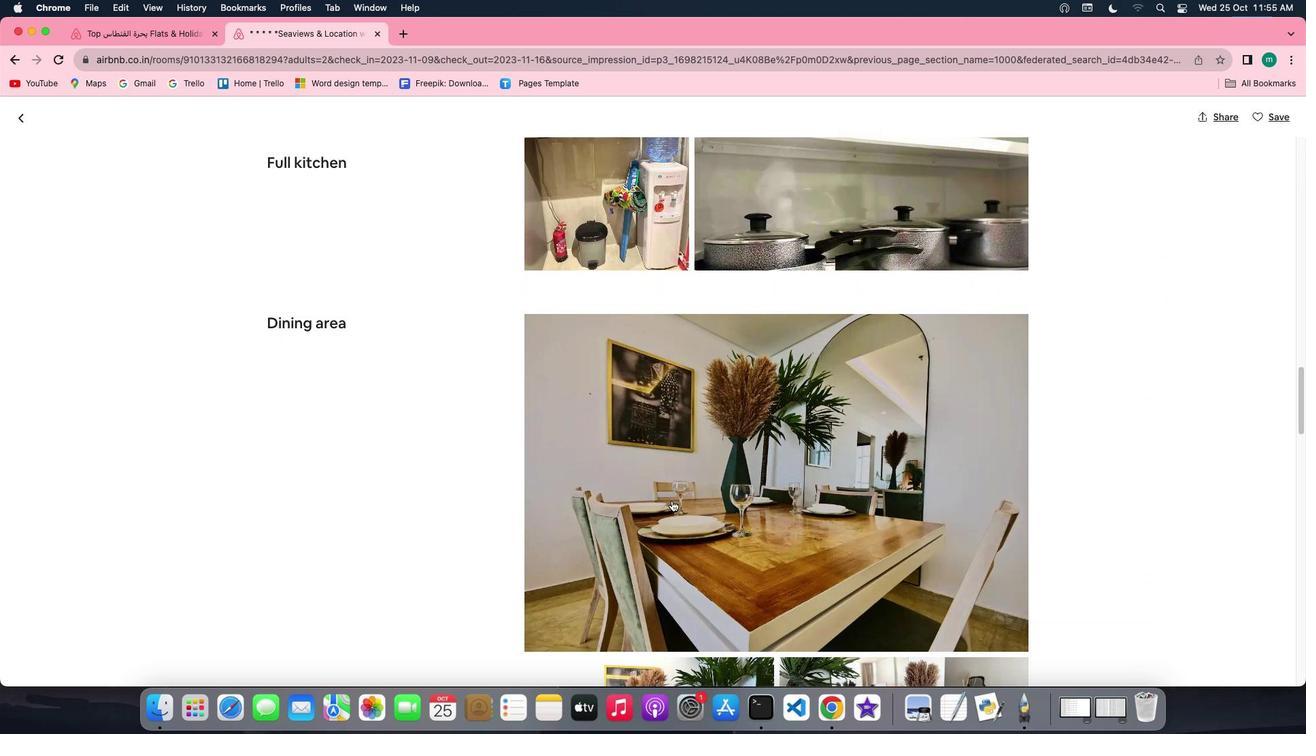 
Action: Mouse scrolled (672, 500) with delta (0, 0)
Screenshot: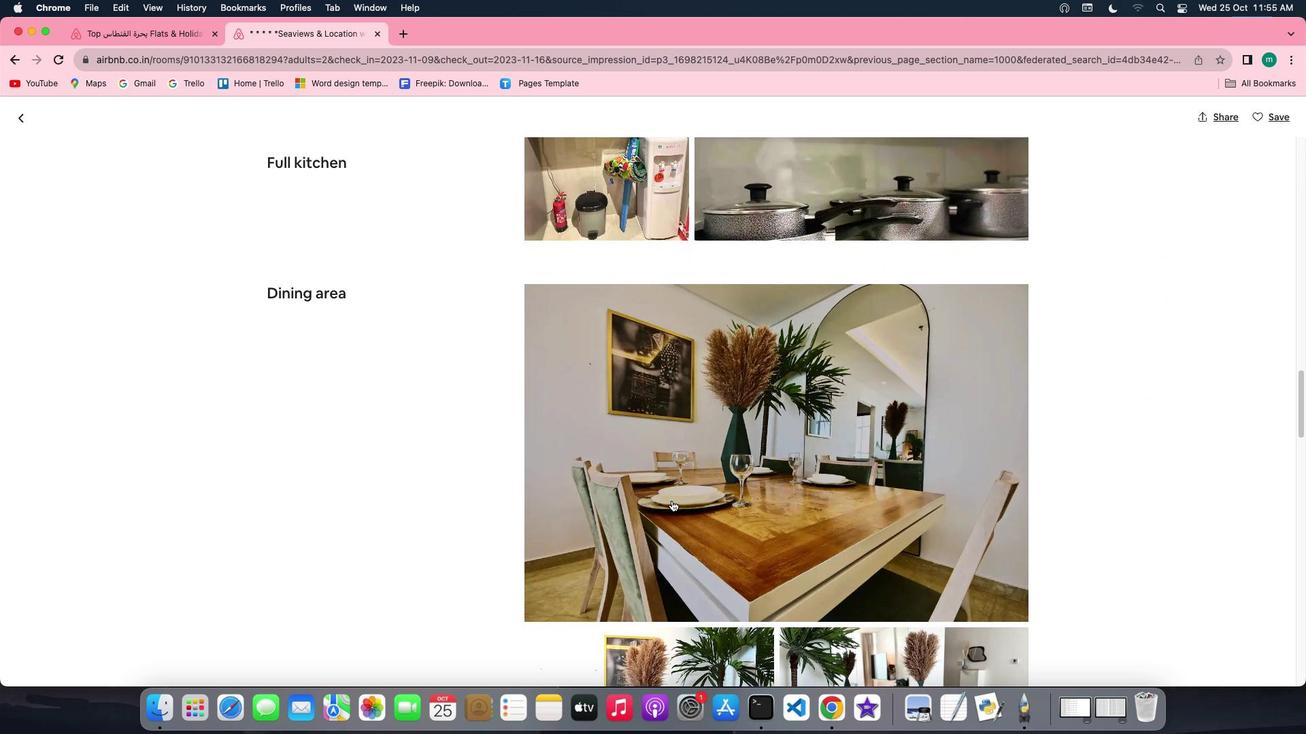 
Action: Mouse scrolled (672, 500) with delta (0, 0)
Screenshot: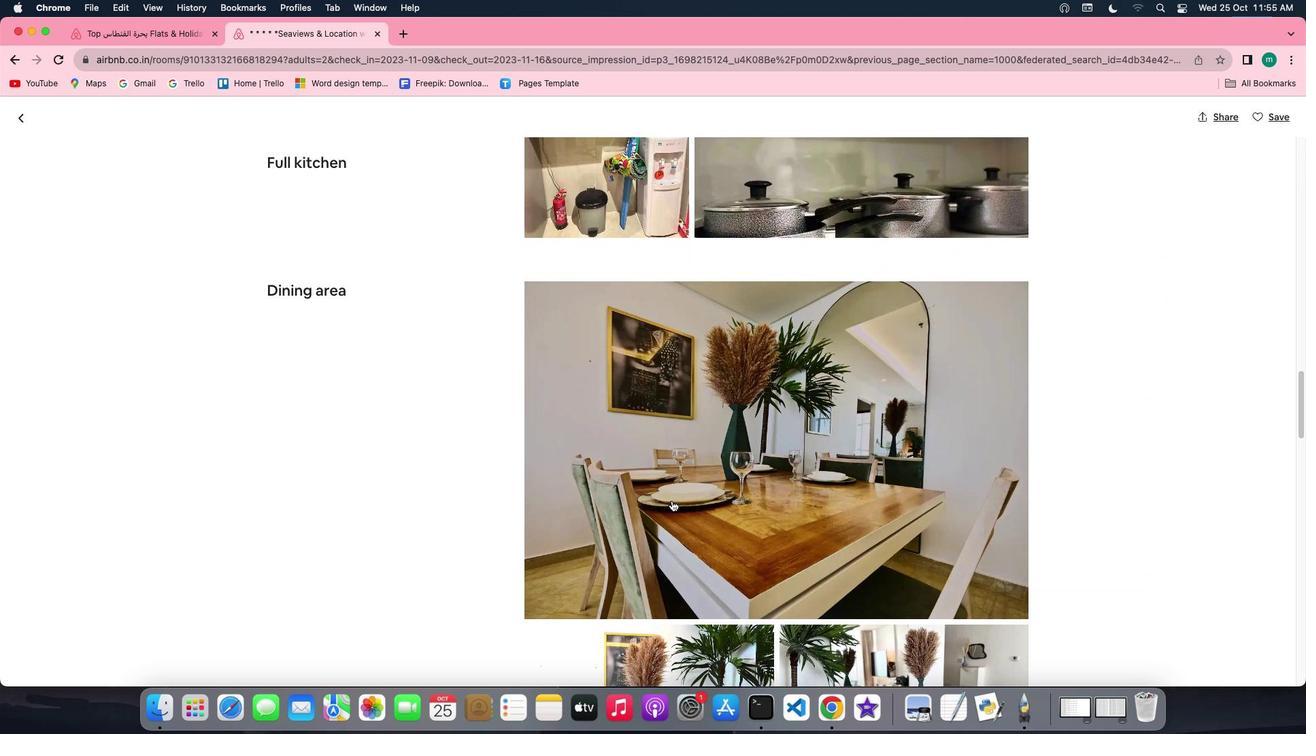 
Action: Mouse scrolled (672, 500) with delta (0, 0)
Screenshot: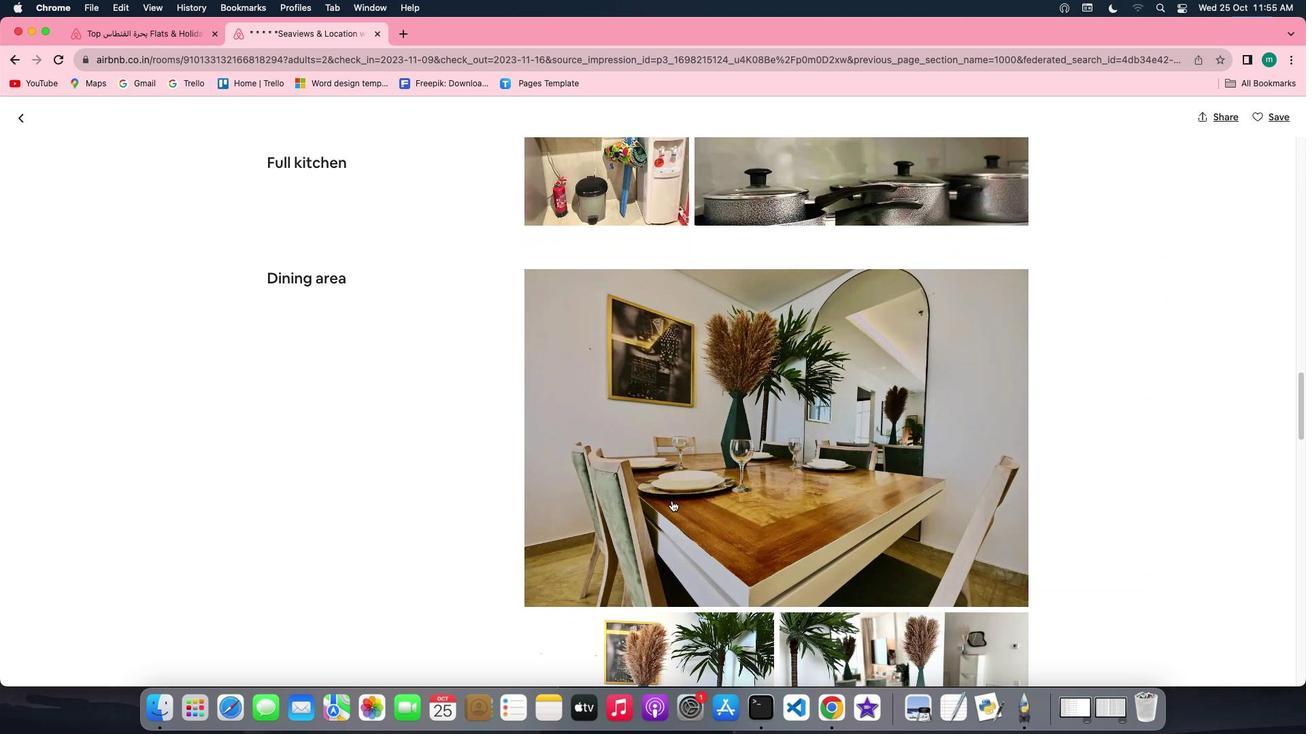 
Action: Mouse scrolled (672, 500) with delta (0, 0)
Screenshot: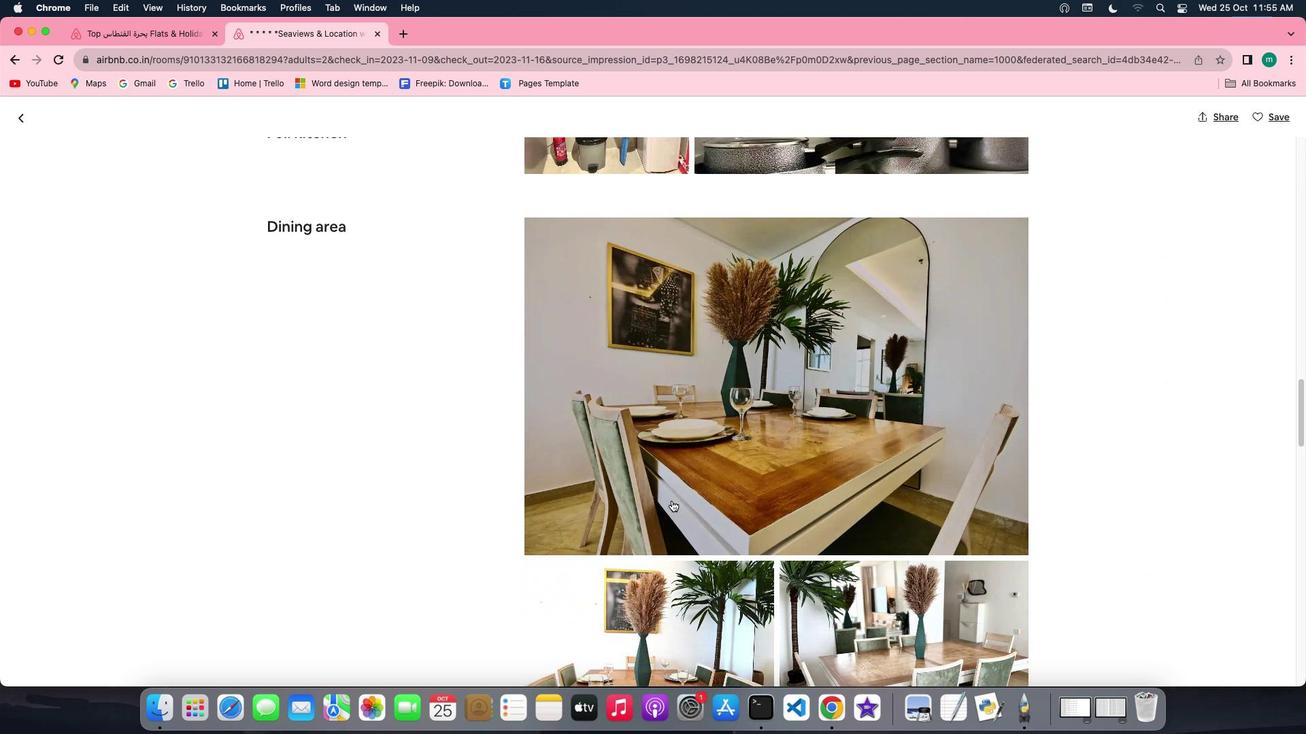 
Action: Mouse scrolled (672, 500) with delta (0, 0)
Screenshot: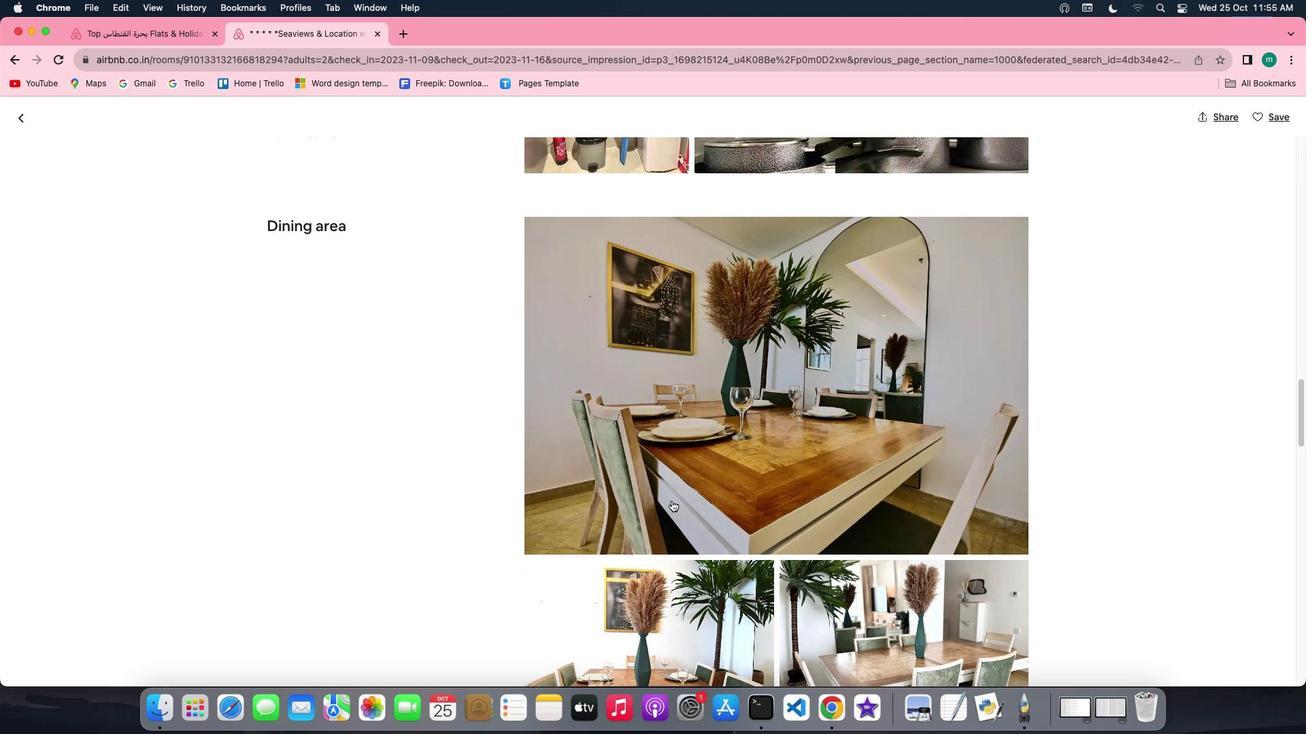 
Action: Mouse scrolled (672, 500) with delta (0, 0)
Screenshot: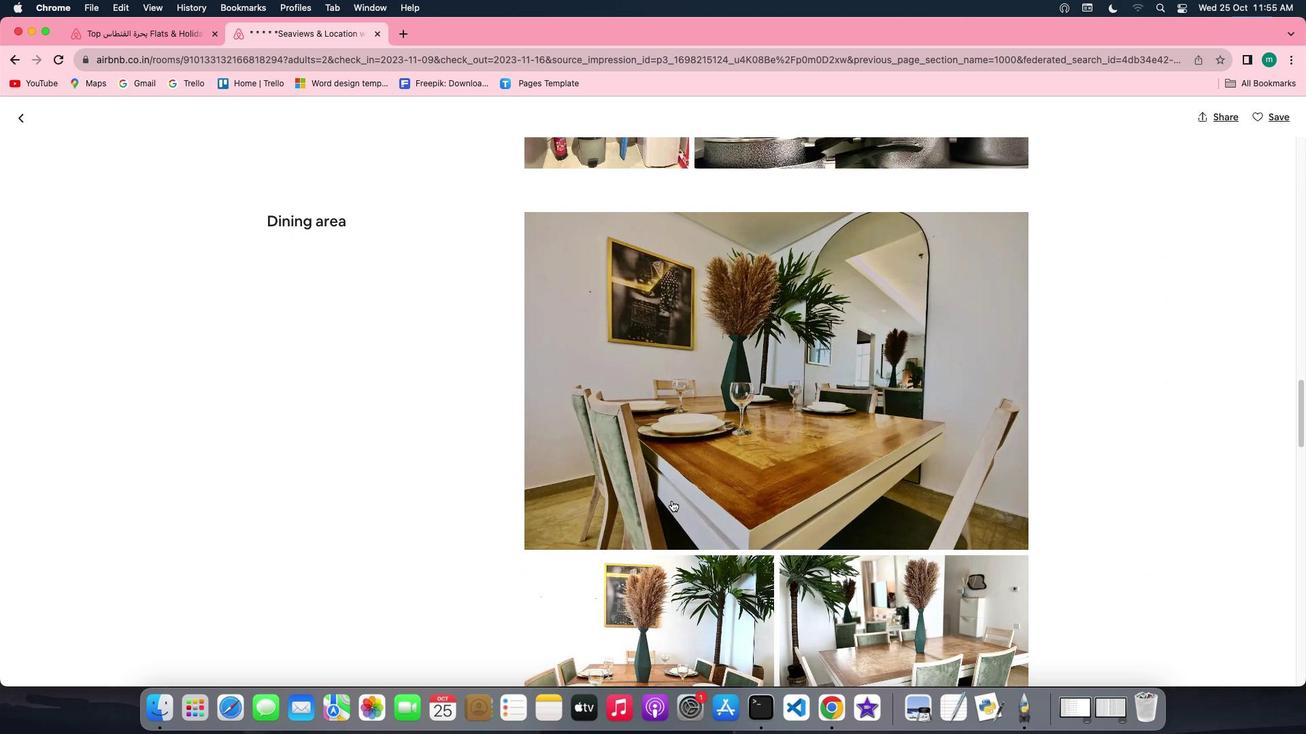 
Action: Mouse scrolled (672, 500) with delta (0, -1)
Screenshot: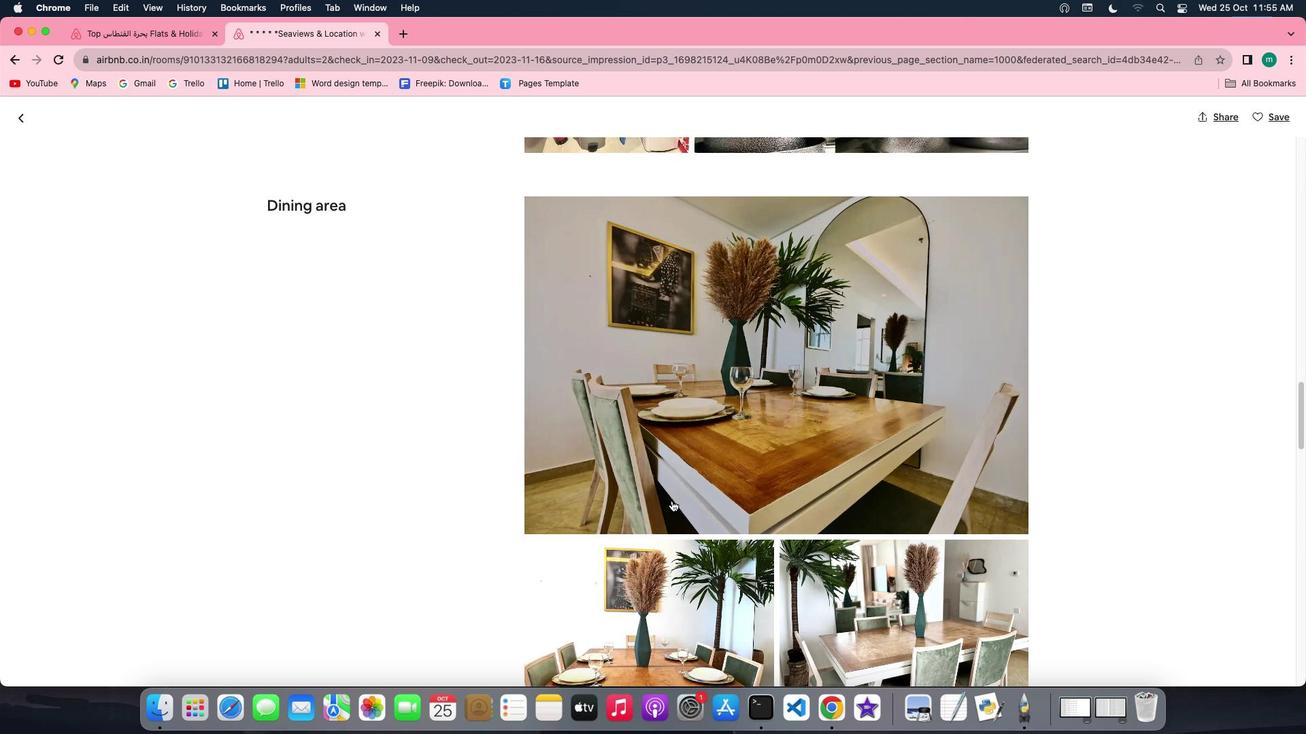 
Action: Mouse scrolled (672, 500) with delta (0, 0)
Screenshot: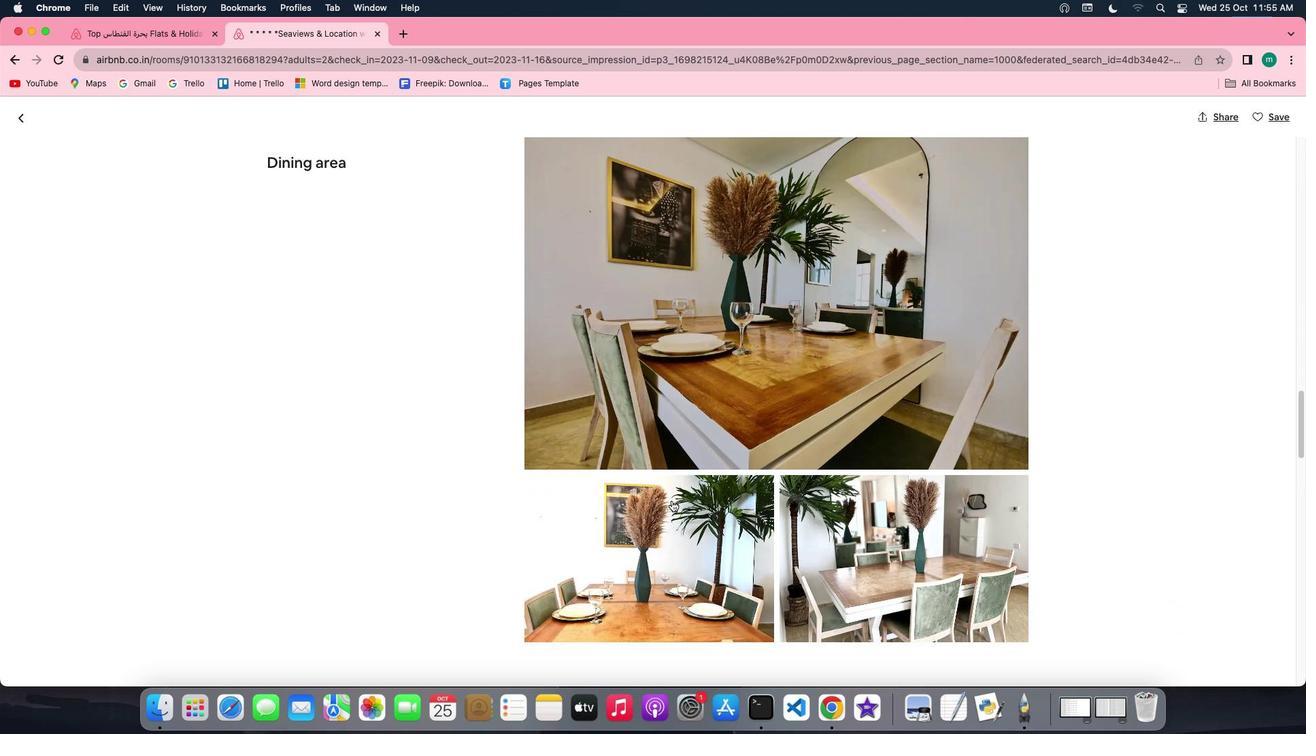 
Action: Mouse scrolled (672, 500) with delta (0, 0)
Screenshot: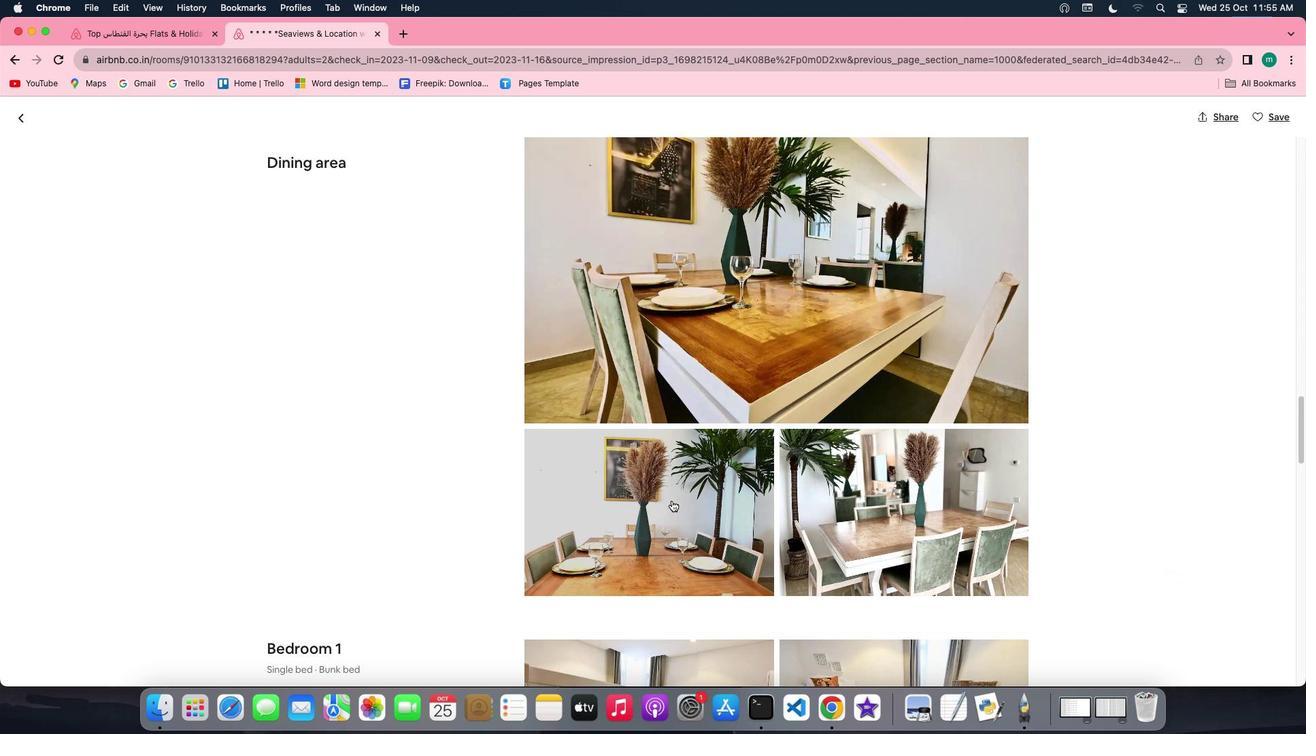 
Action: Mouse scrolled (672, 500) with delta (0, 0)
Screenshot: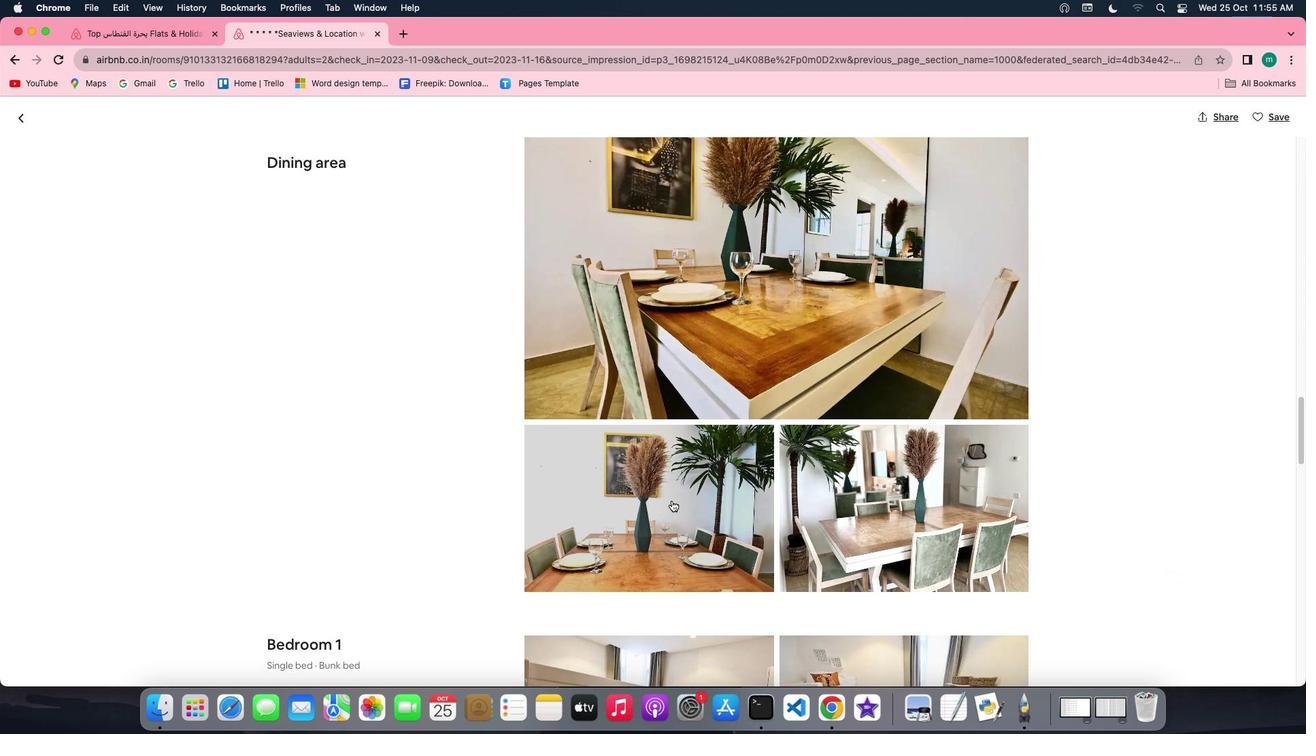 
Action: Mouse scrolled (672, 500) with delta (0, -1)
Screenshot: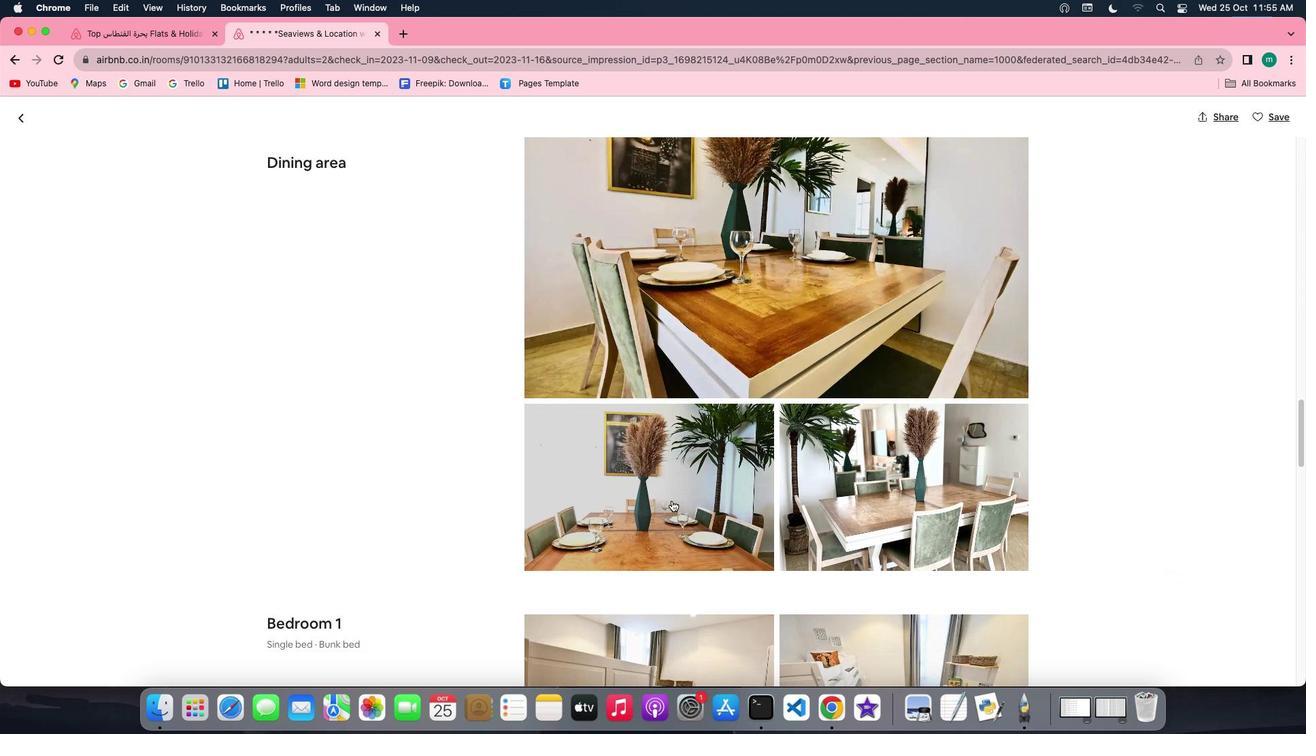 
Action: Mouse scrolled (672, 500) with delta (0, 0)
Screenshot: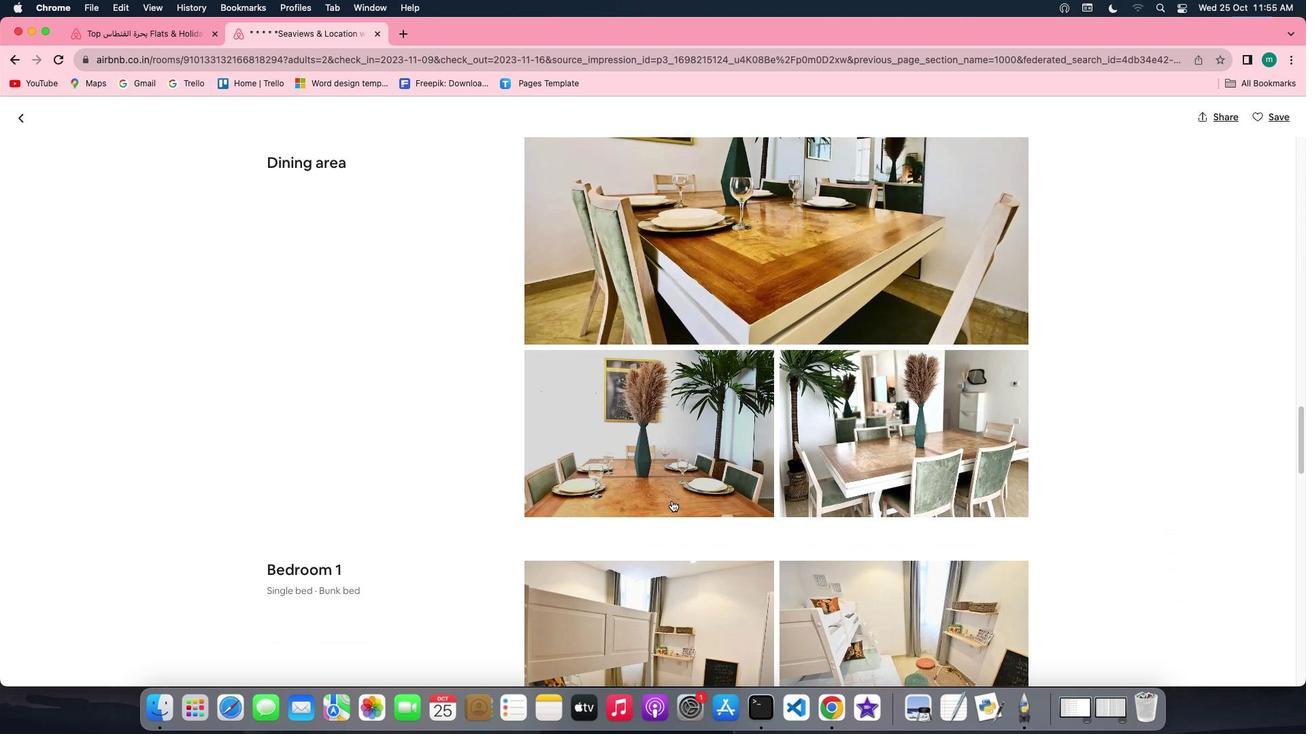 
Action: Mouse scrolled (672, 500) with delta (0, 0)
Screenshot: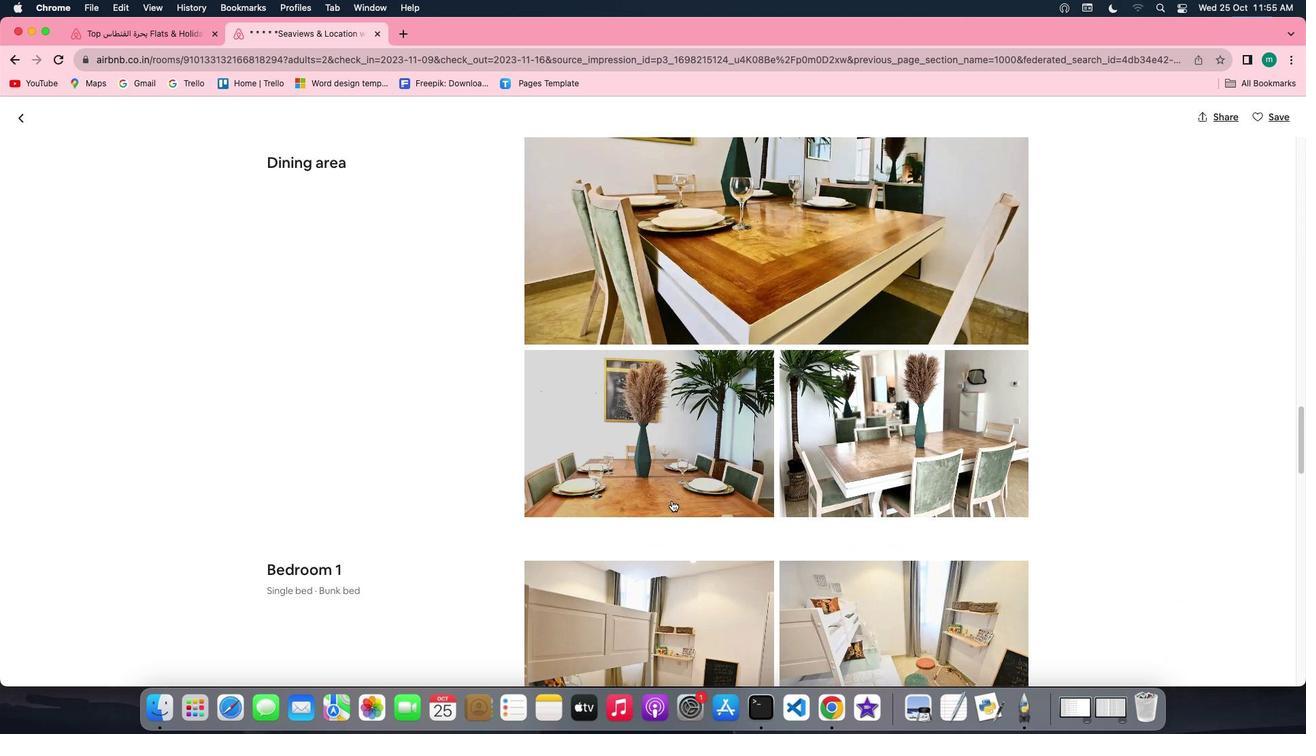 
Action: Mouse scrolled (672, 500) with delta (0, 0)
Screenshot: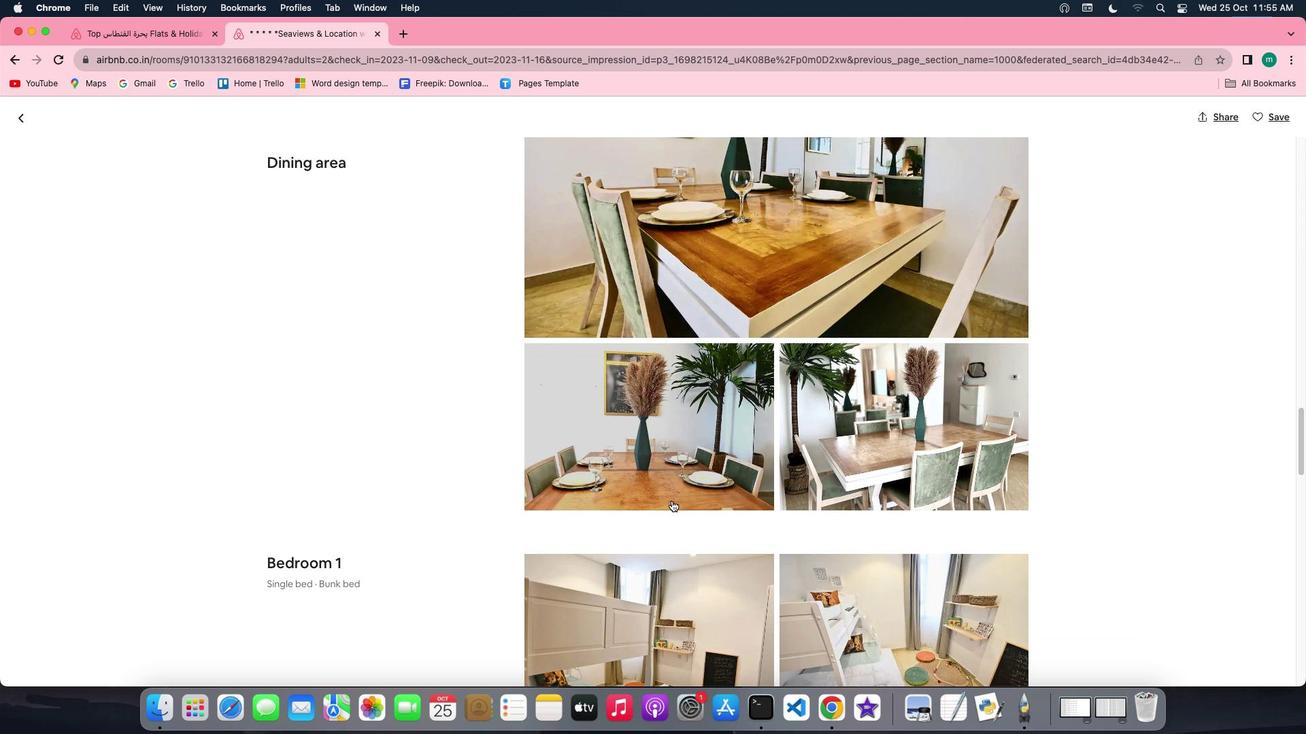 
Action: Mouse scrolled (672, 500) with delta (0, 0)
Screenshot: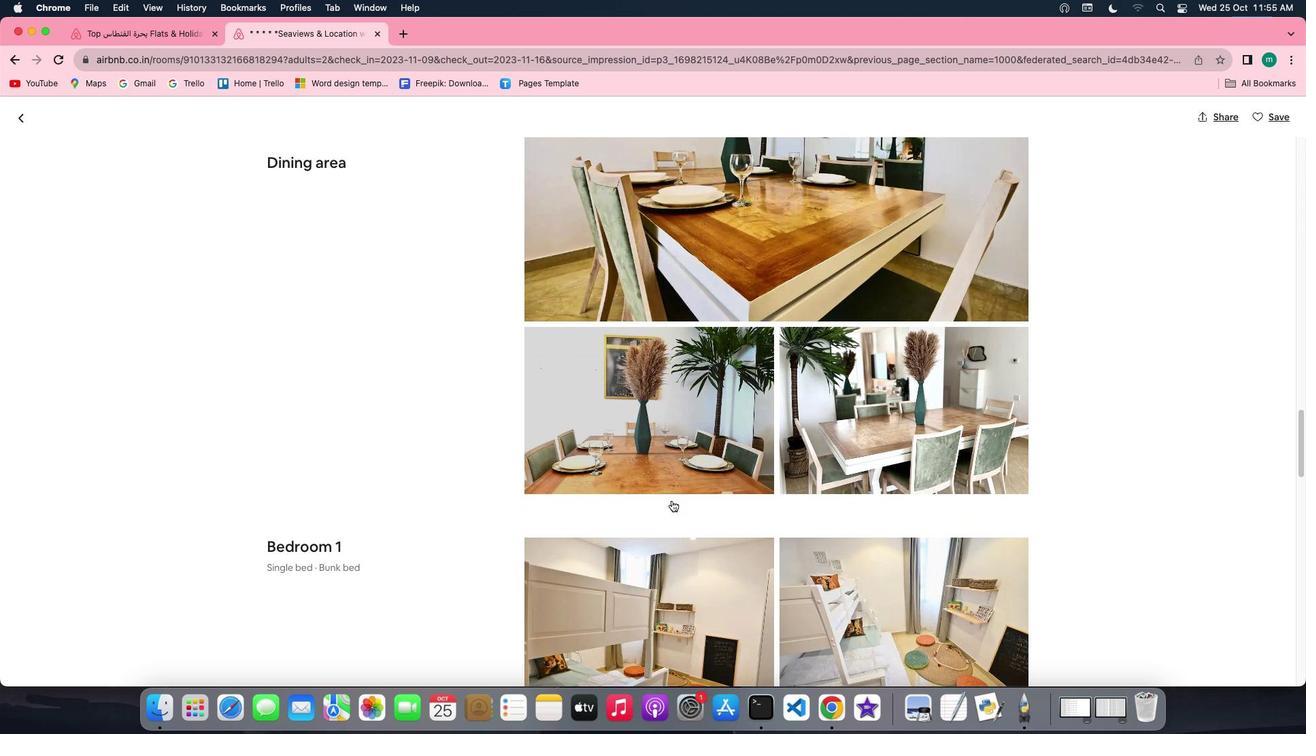 
Action: Mouse scrolled (672, 500) with delta (0, 0)
Screenshot: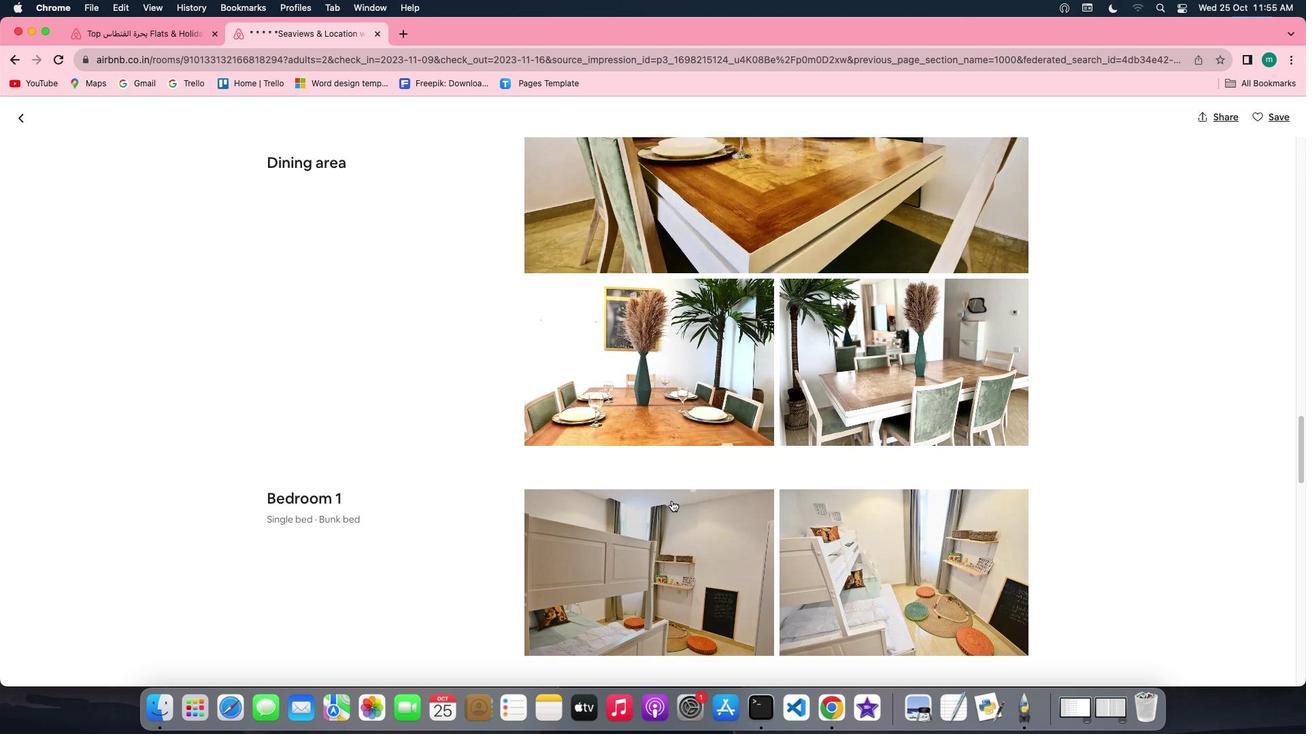 
Action: Mouse scrolled (672, 500) with delta (0, 0)
Screenshot: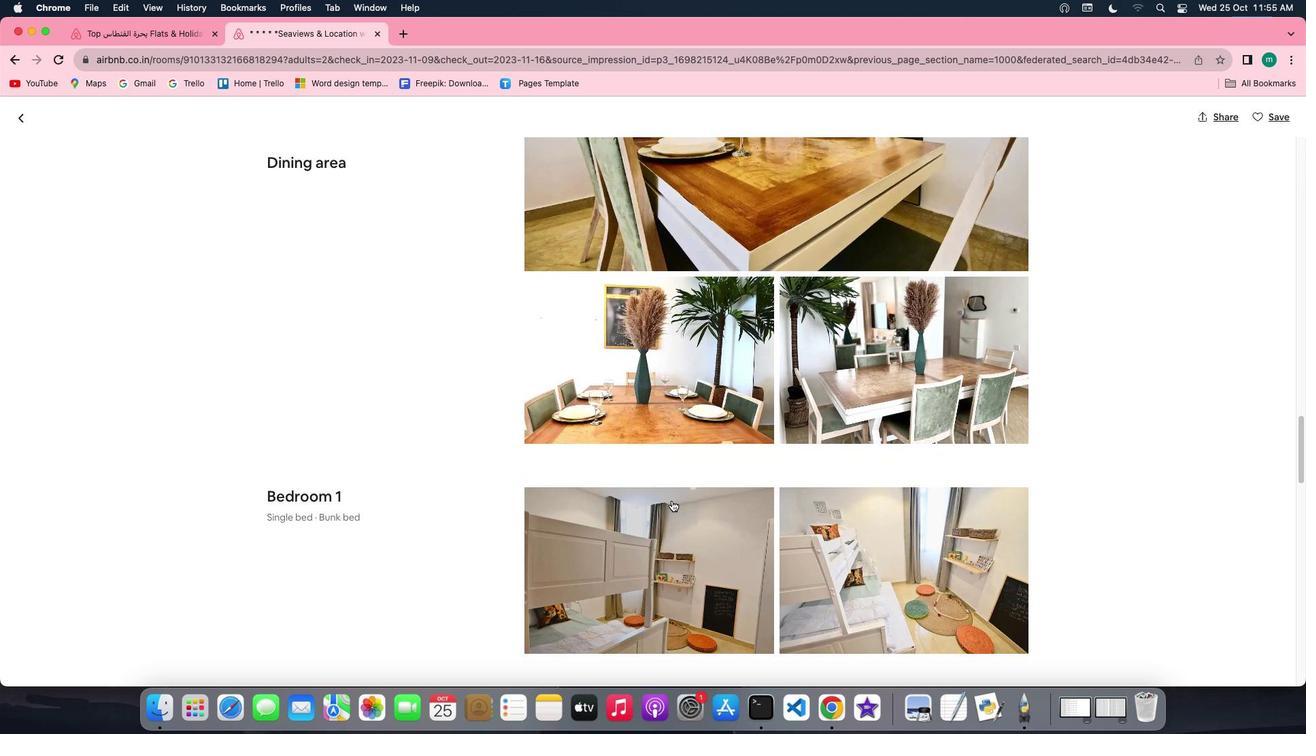 
Action: Mouse scrolled (672, 500) with delta (0, 0)
Screenshot: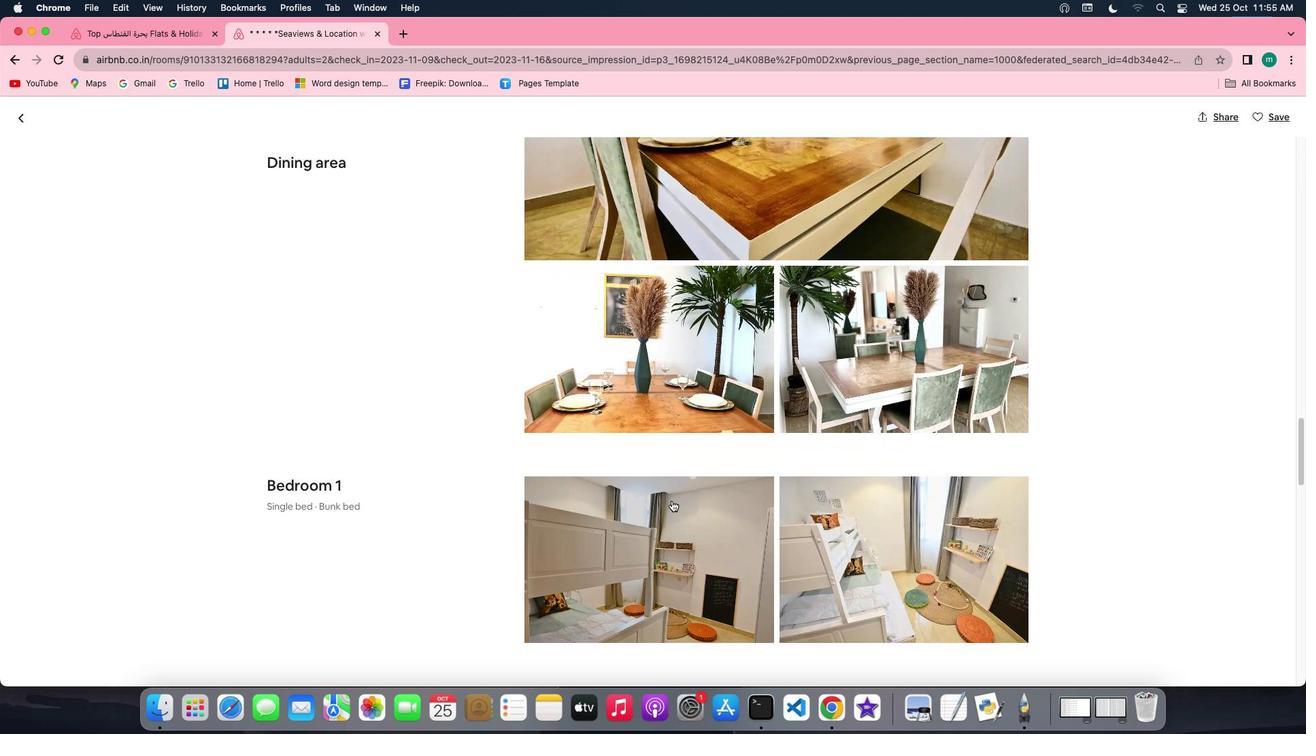 
Action: Mouse scrolled (672, 500) with delta (0, 0)
Screenshot: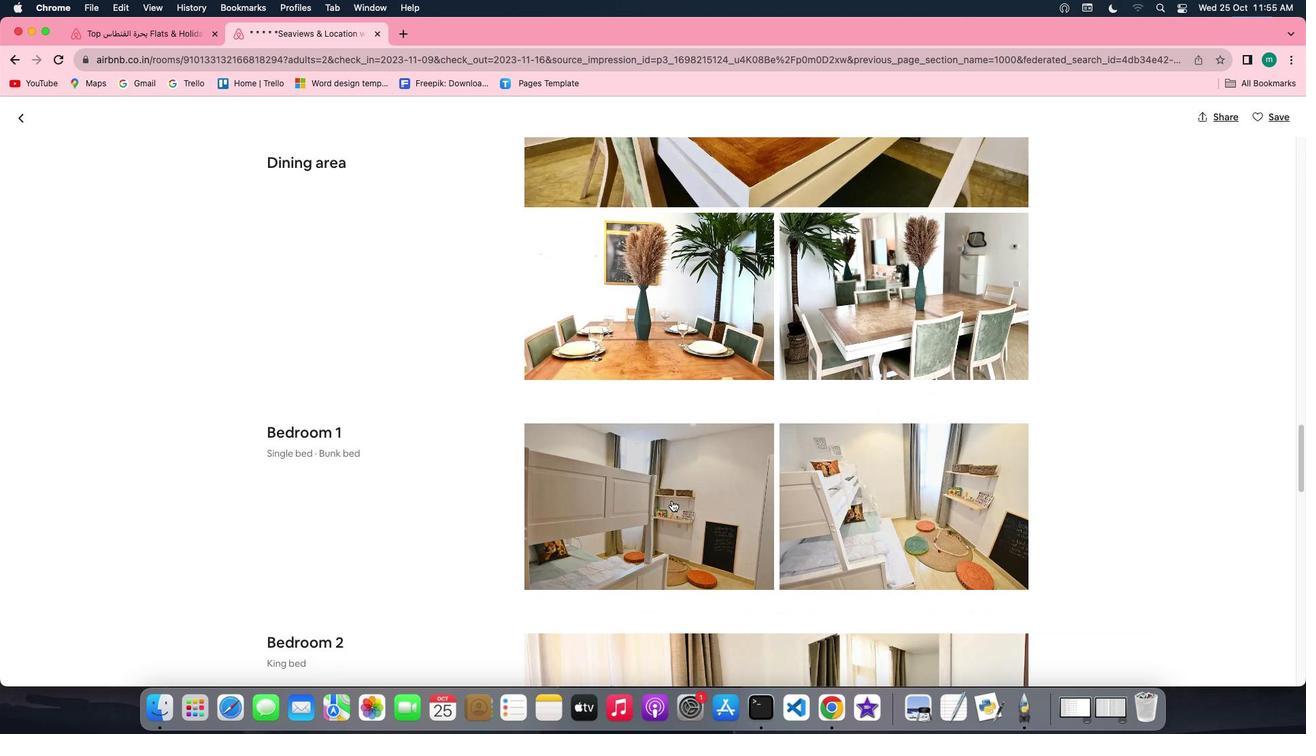 
Action: Mouse scrolled (672, 500) with delta (0, 0)
Screenshot: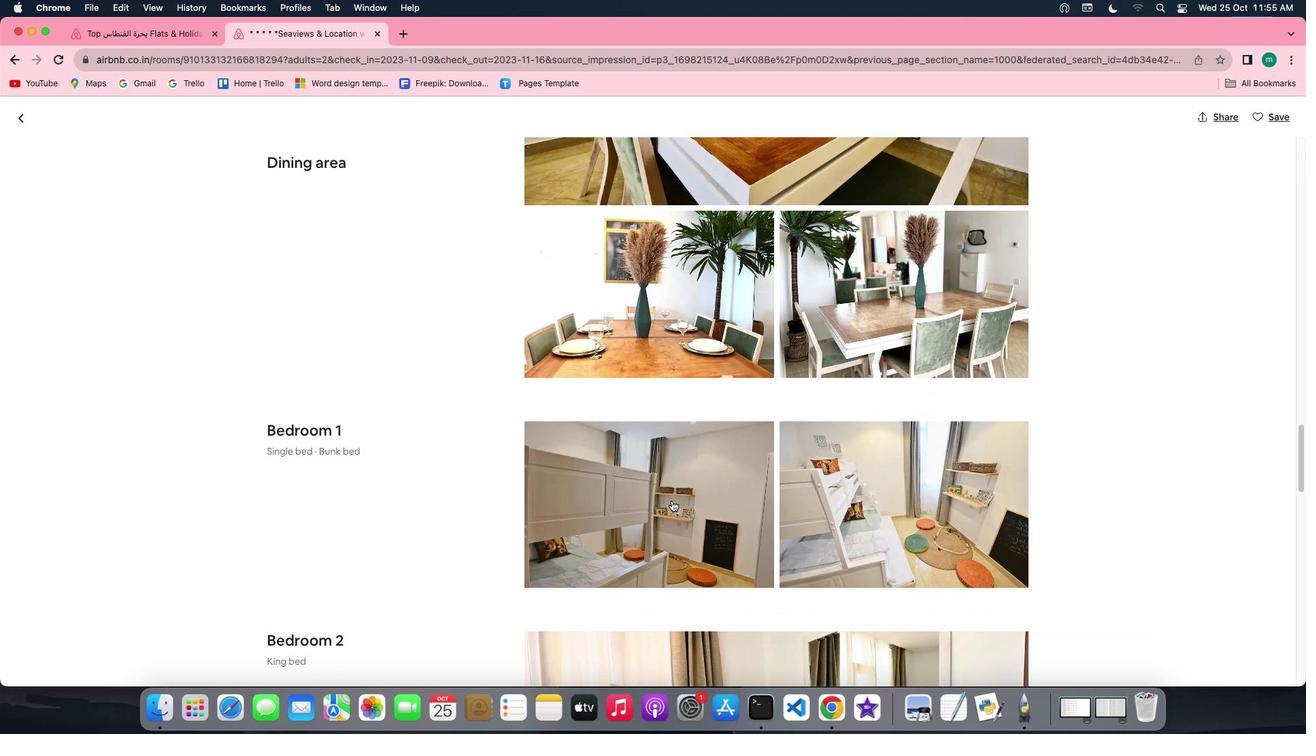 
Action: Mouse scrolled (672, 500) with delta (0, -1)
Screenshot: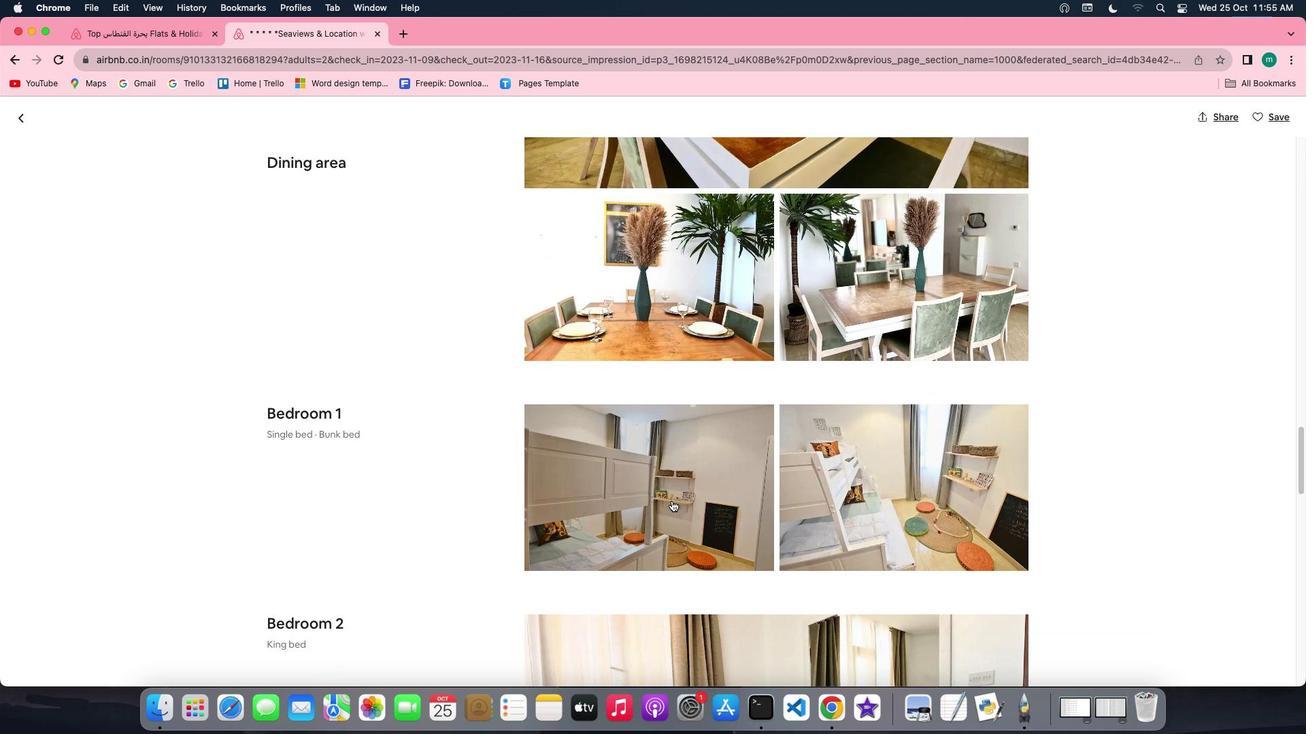 
Action: Mouse scrolled (672, 500) with delta (0, 0)
Screenshot: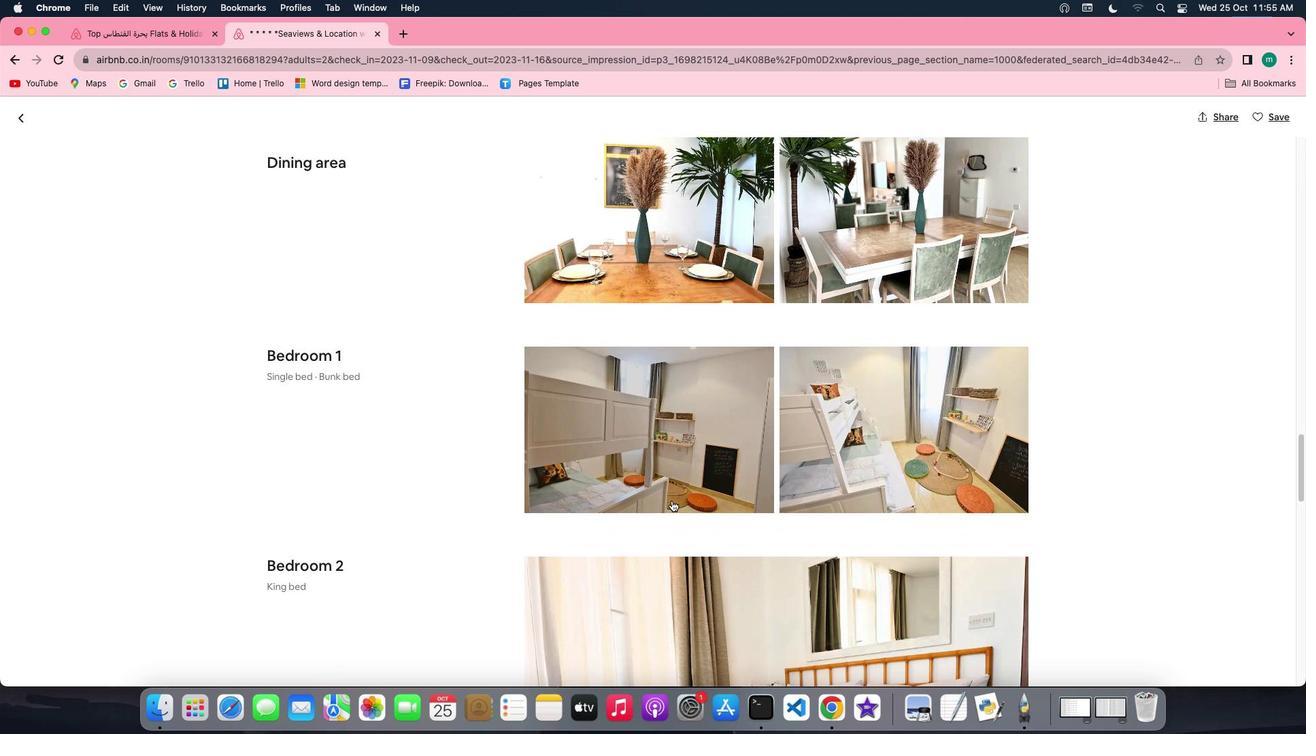 
Action: Mouse scrolled (672, 500) with delta (0, 0)
Screenshot: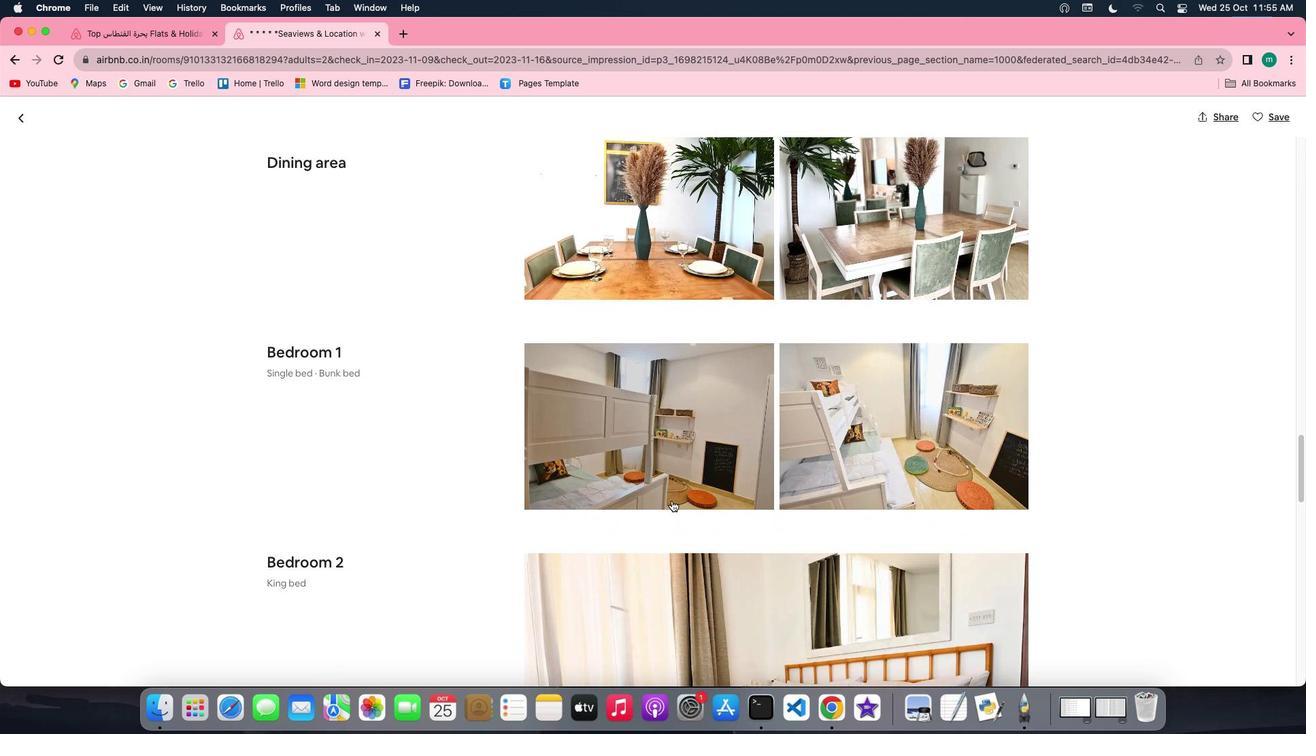
Action: Mouse scrolled (672, 500) with delta (0, 0)
Screenshot: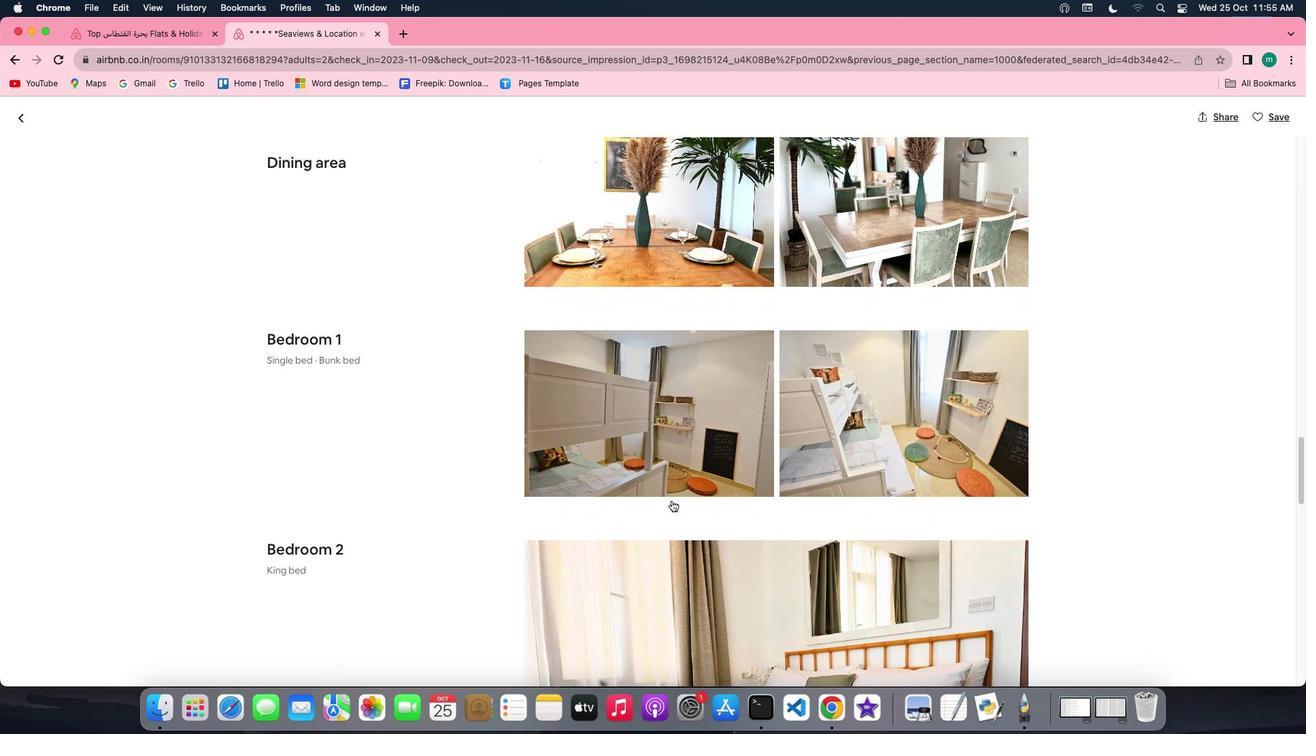 
Action: Mouse scrolled (672, 500) with delta (0, 0)
Screenshot: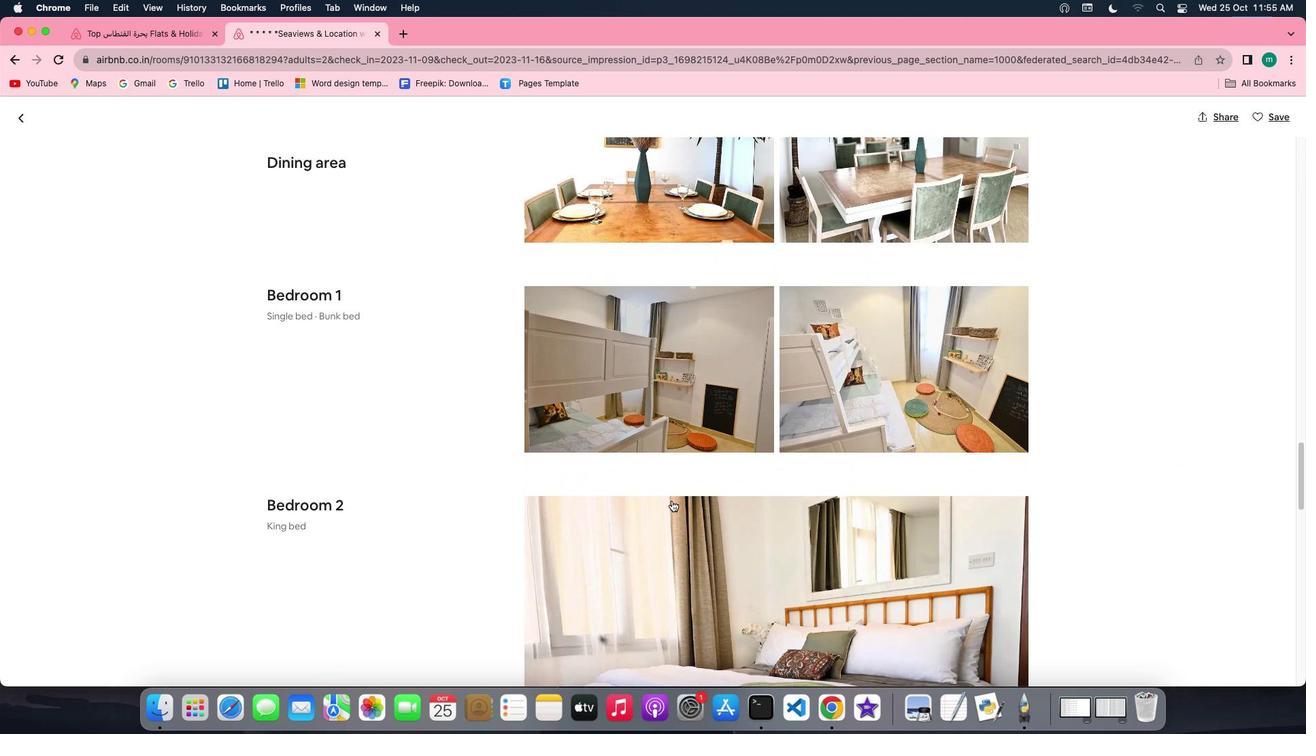 
Action: Mouse scrolled (672, 500) with delta (0, 0)
Screenshot: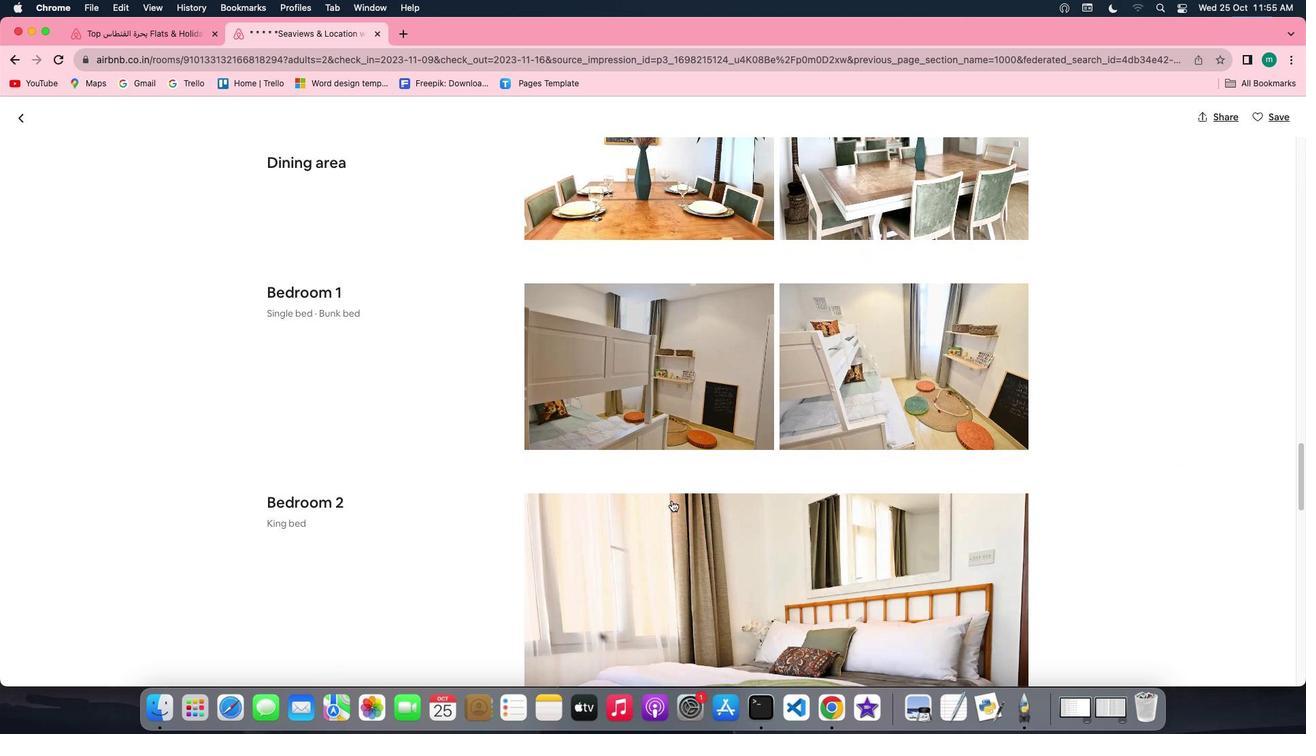 
Action: Mouse scrolled (672, 500) with delta (0, 0)
Screenshot: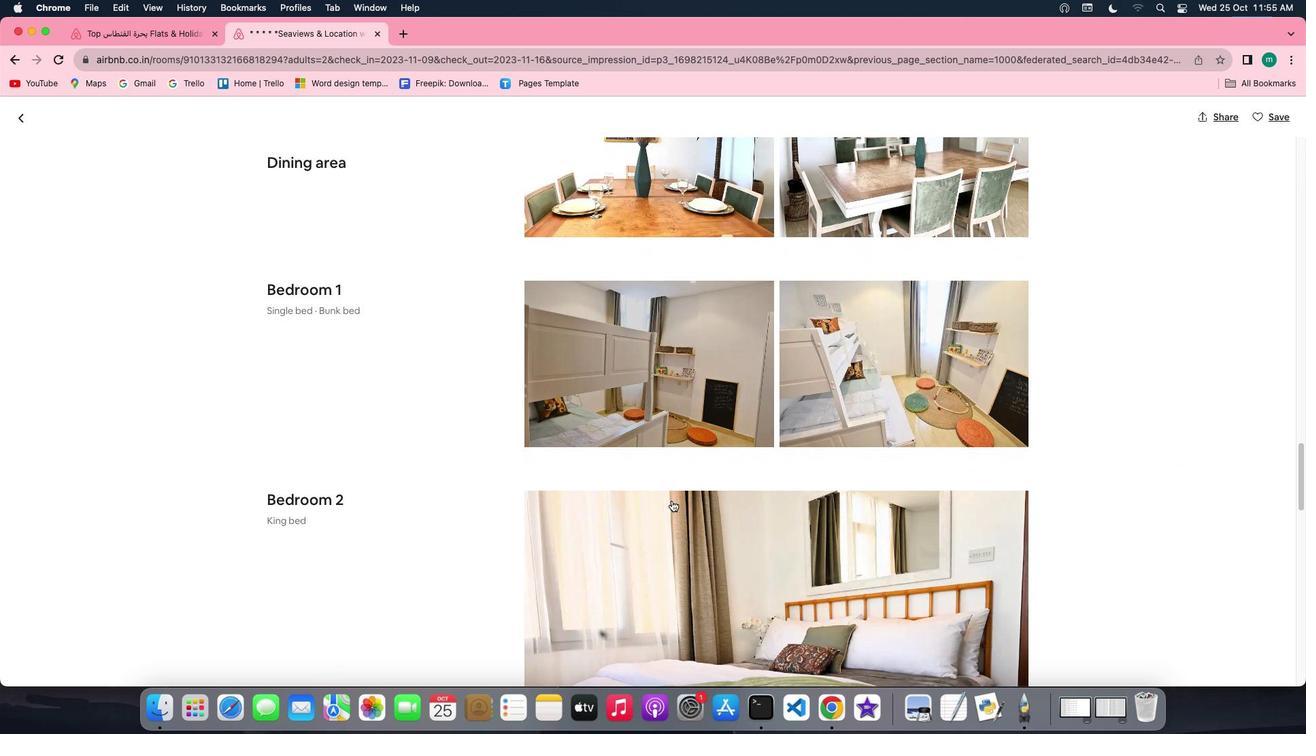 
Action: Mouse scrolled (672, 500) with delta (0, 0)
Screenshot: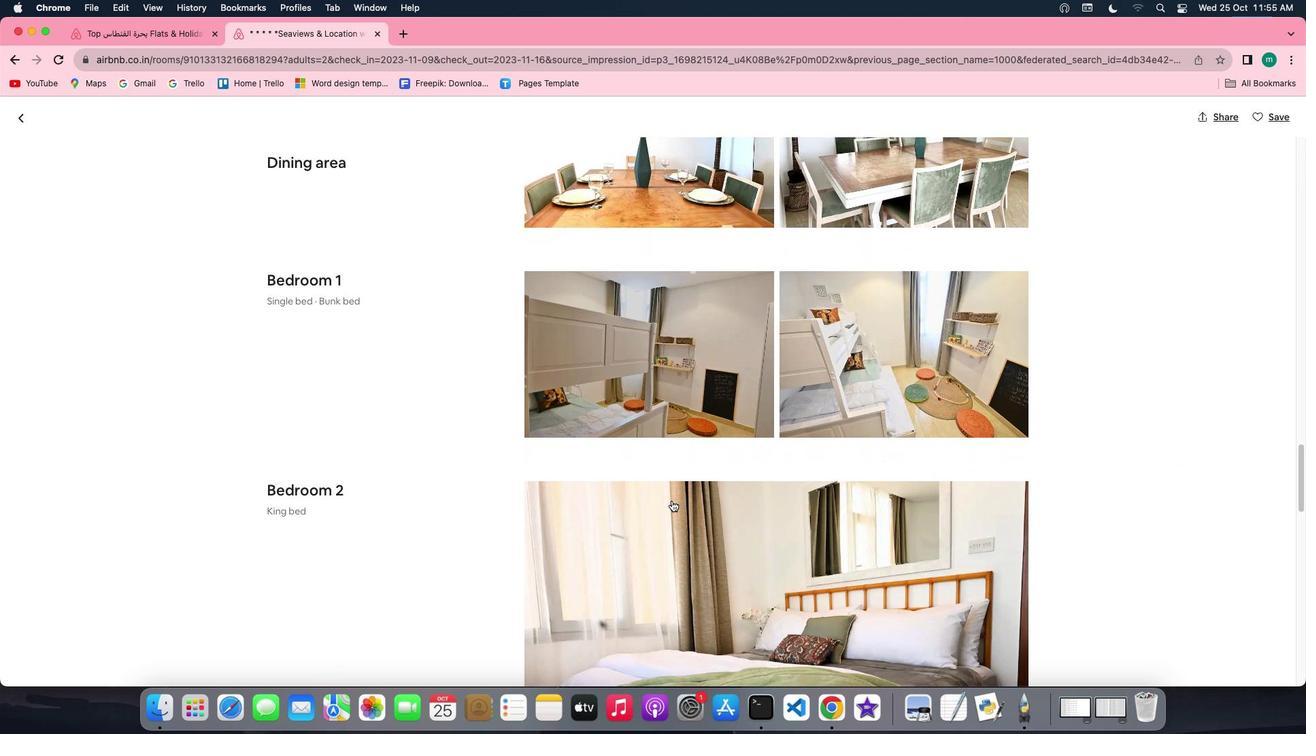
Action: Mouse scrolled (672, 500) with delta (0, 0)
Screenshot: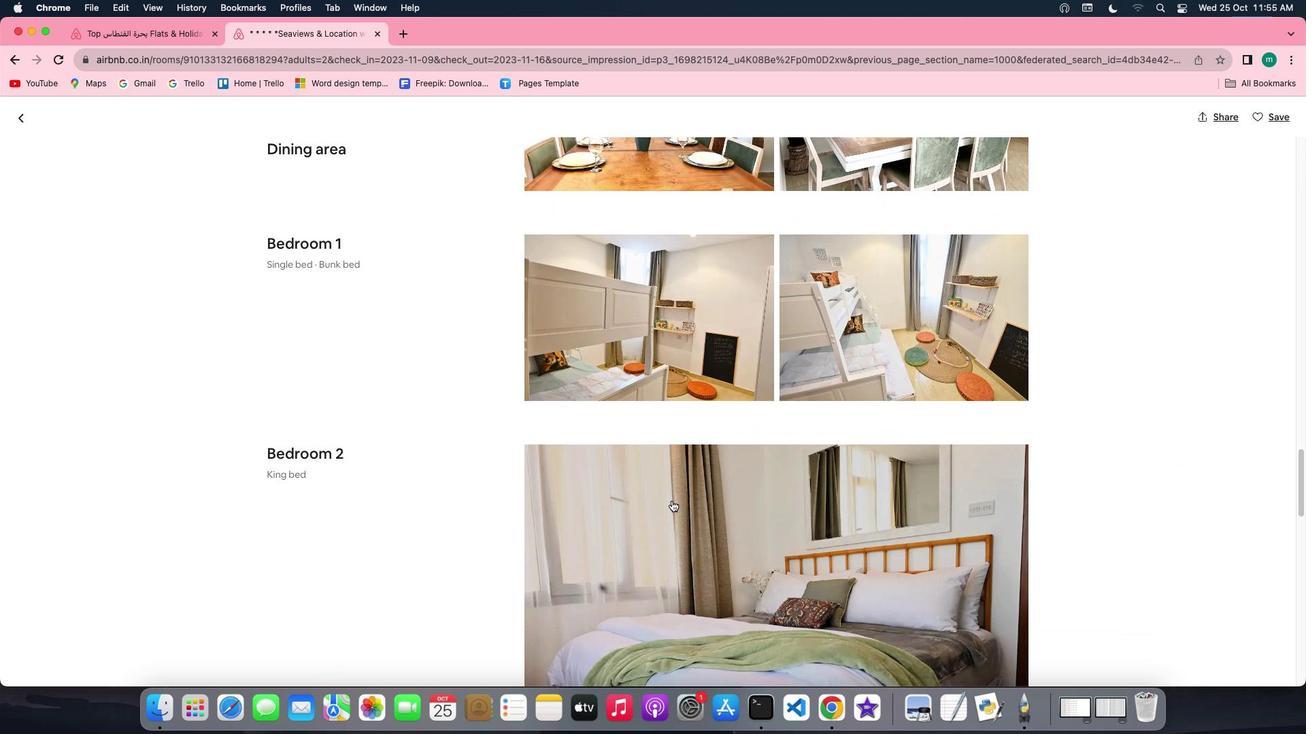 
Action: Mouse scrolled (672, 500) with delta (0, 0)
Screenshot: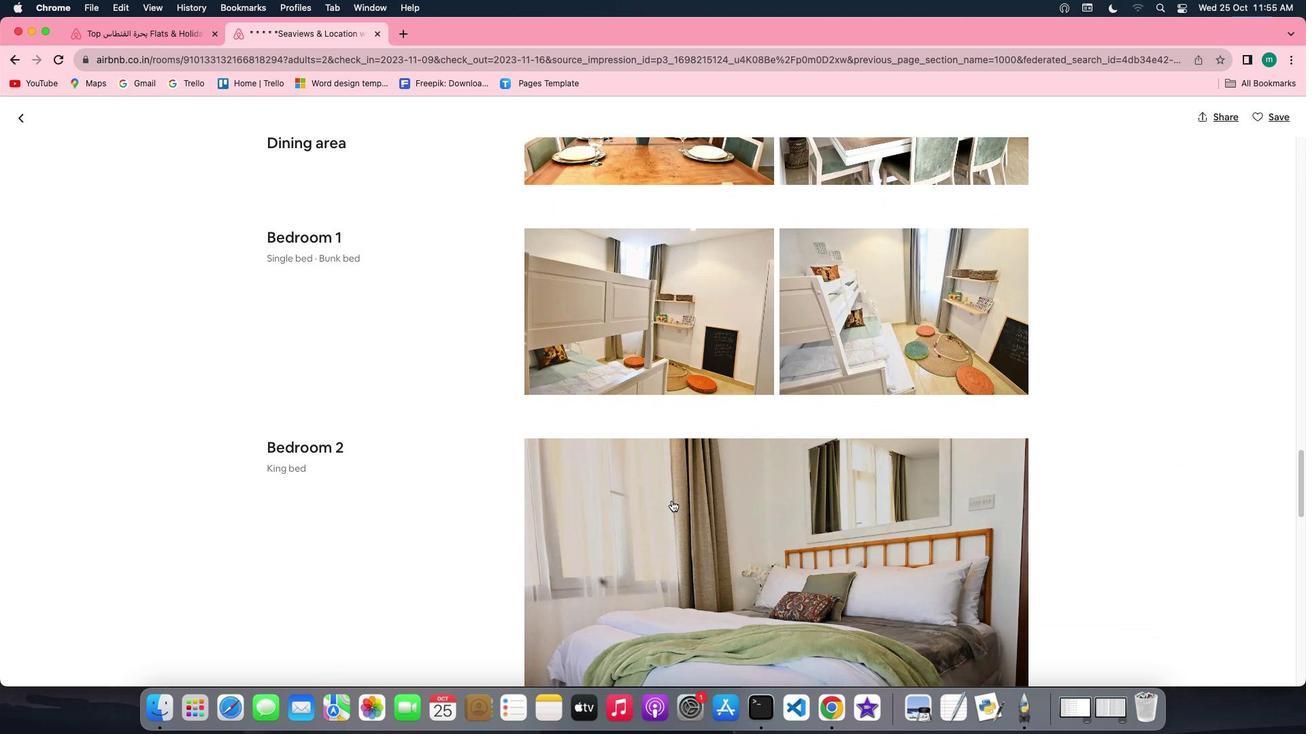 
Action: Mouse scrolled (672, 500) with delta (0, -1)
Screenshot: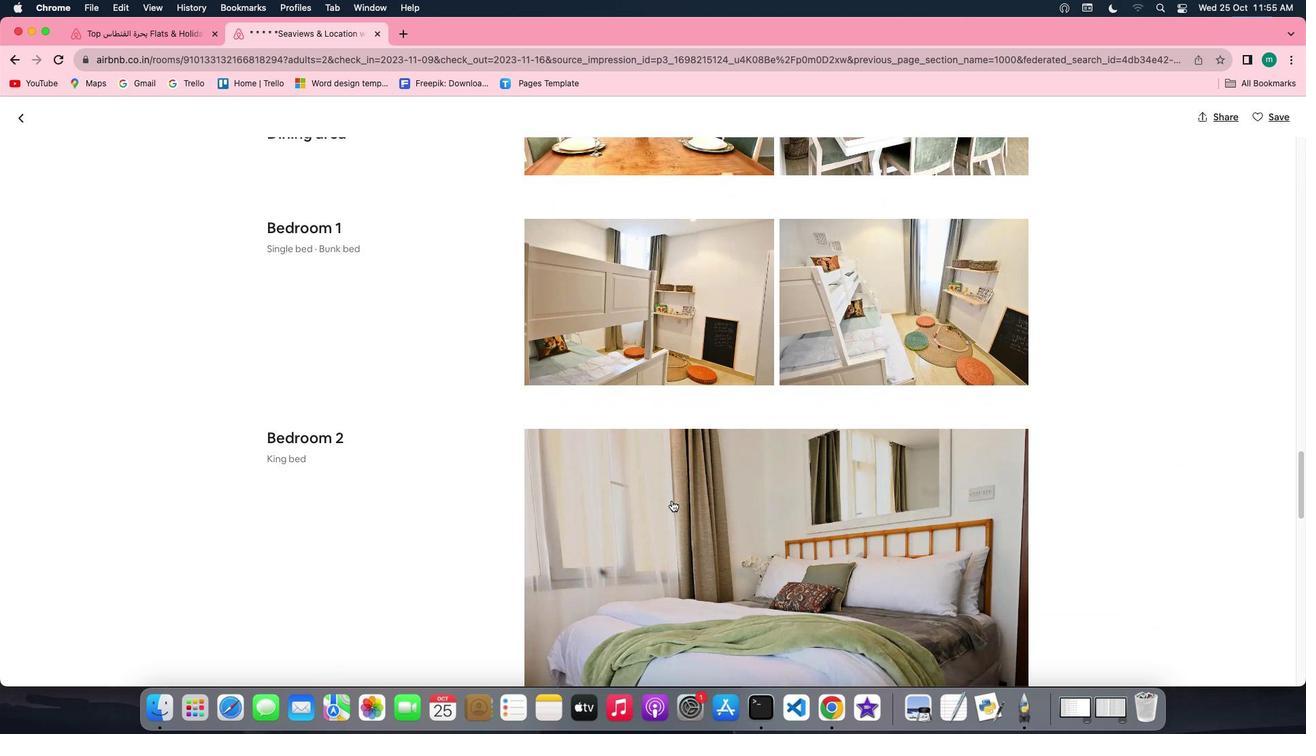 
Action: Mouse scrolled (672, 500) with delta (0, 0)
Screenshot: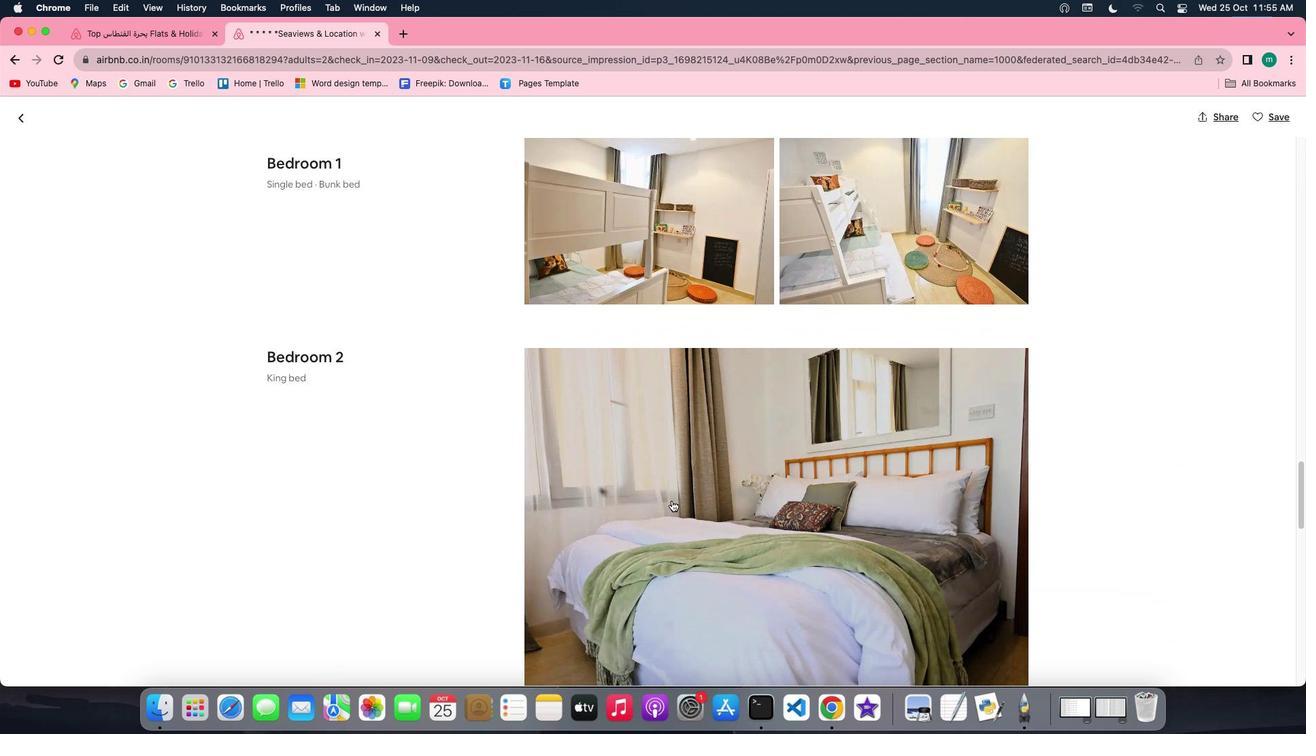 
Action: Mouse scrolled (672, 500) with delta (0, 0)
Screenshot: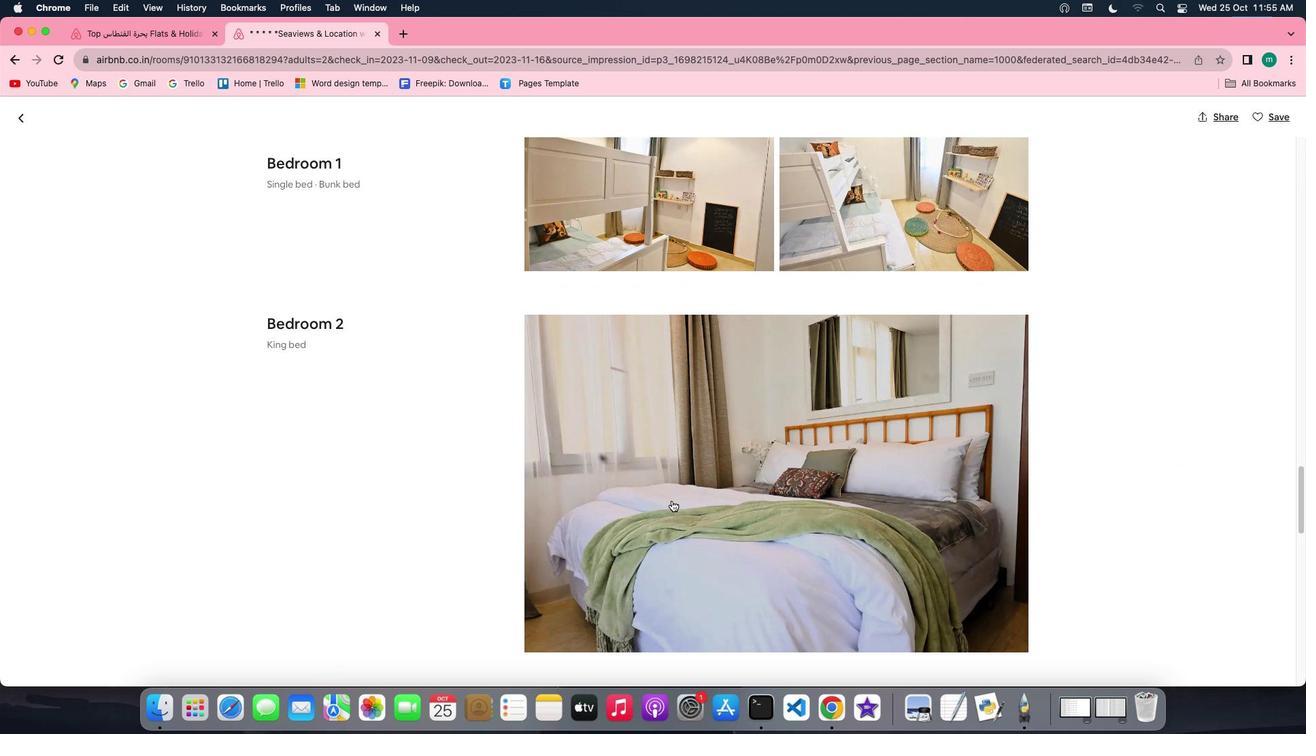 
Action: Mouse scrolled (672, 500) with delta (0, 0)
Screenshot: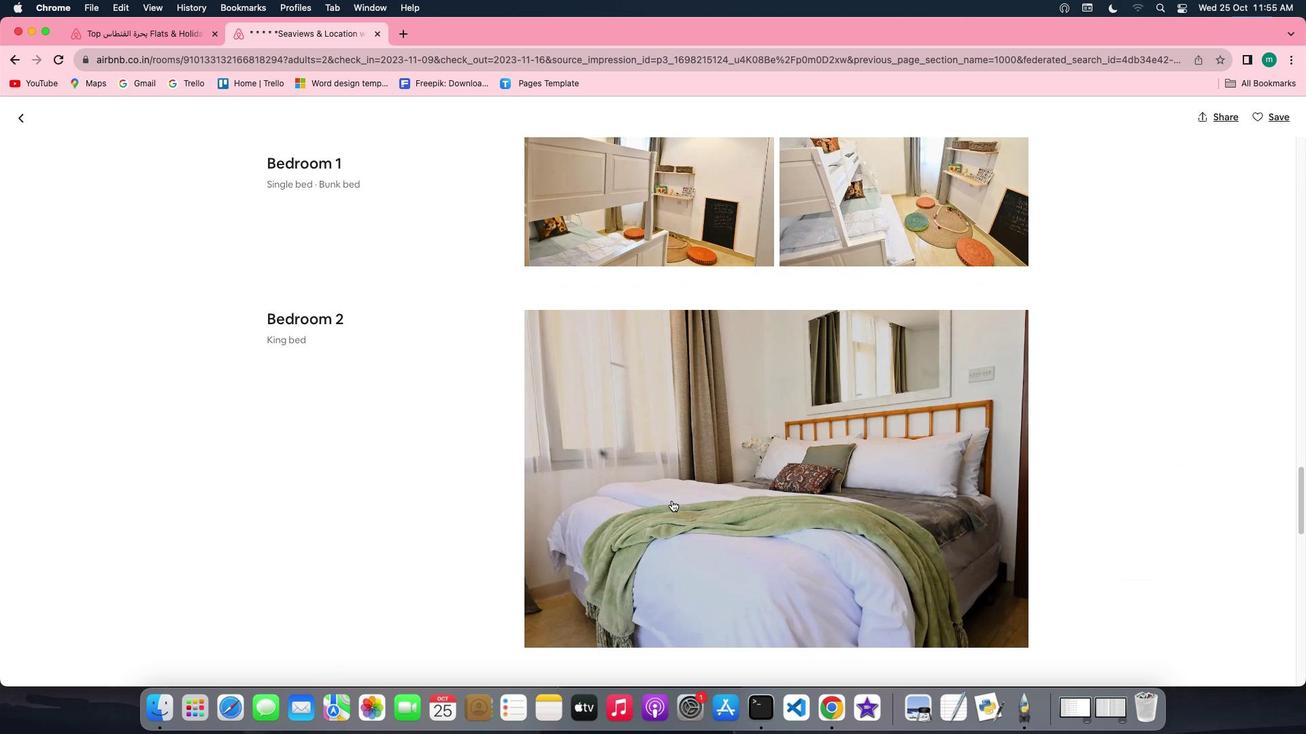 
Action: Mouse scrolled (672, 500) with delta (0, 0)
Screenshot: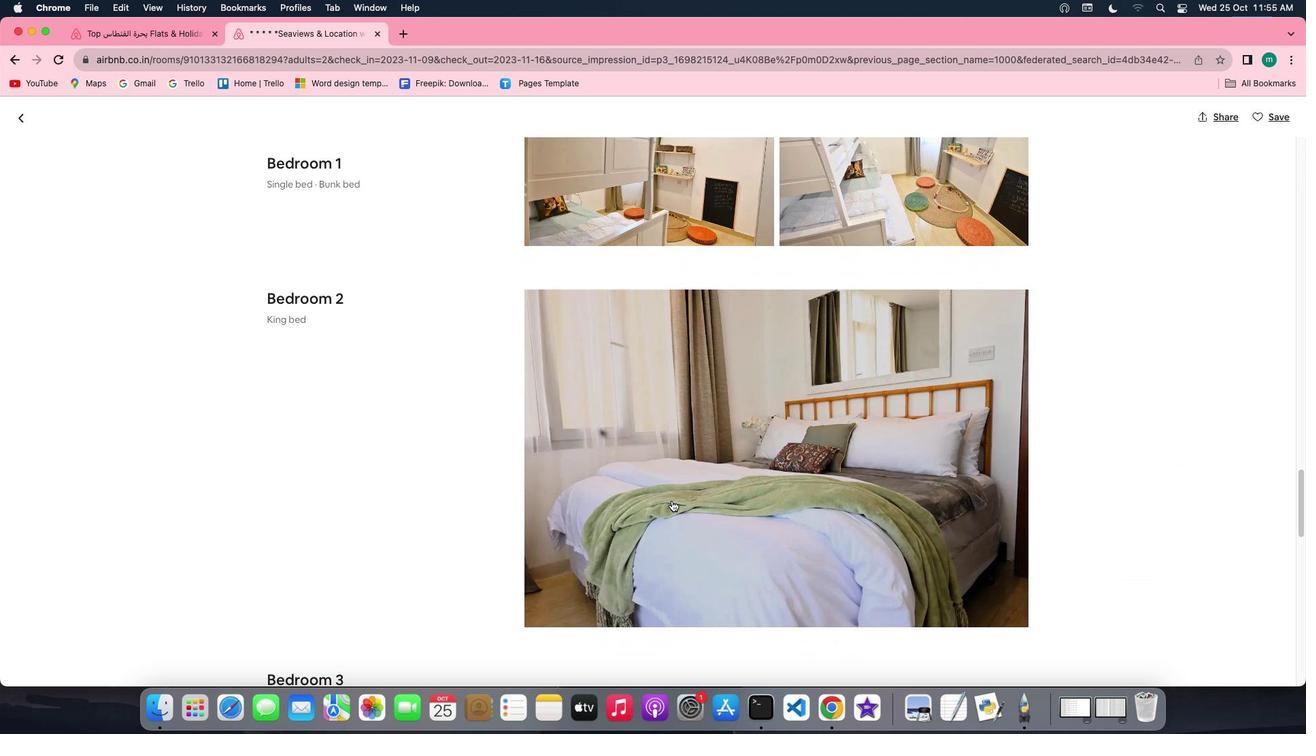 
Action: Mouse scrolled (672, 500) with delta (0, 0)
Screenshot: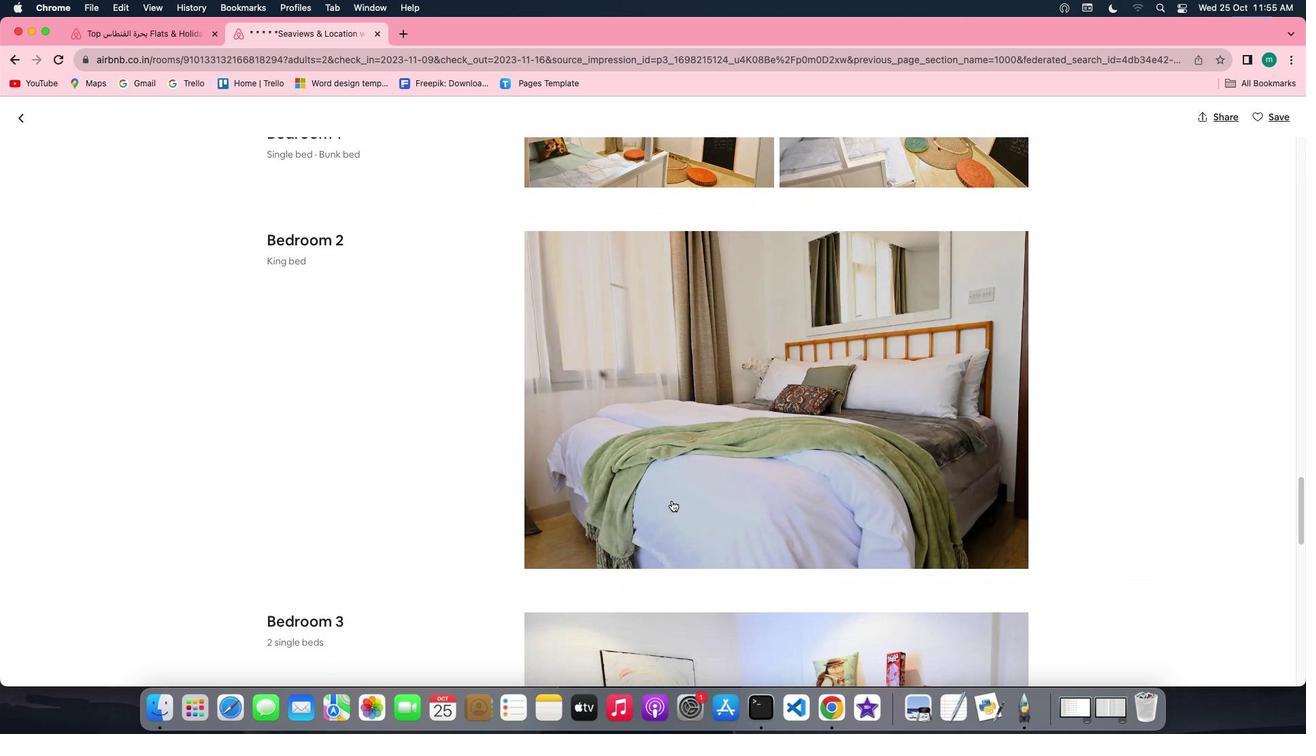 
Action: Mouse scrolled (672, 500) with delta (0, 0)
Screenshot: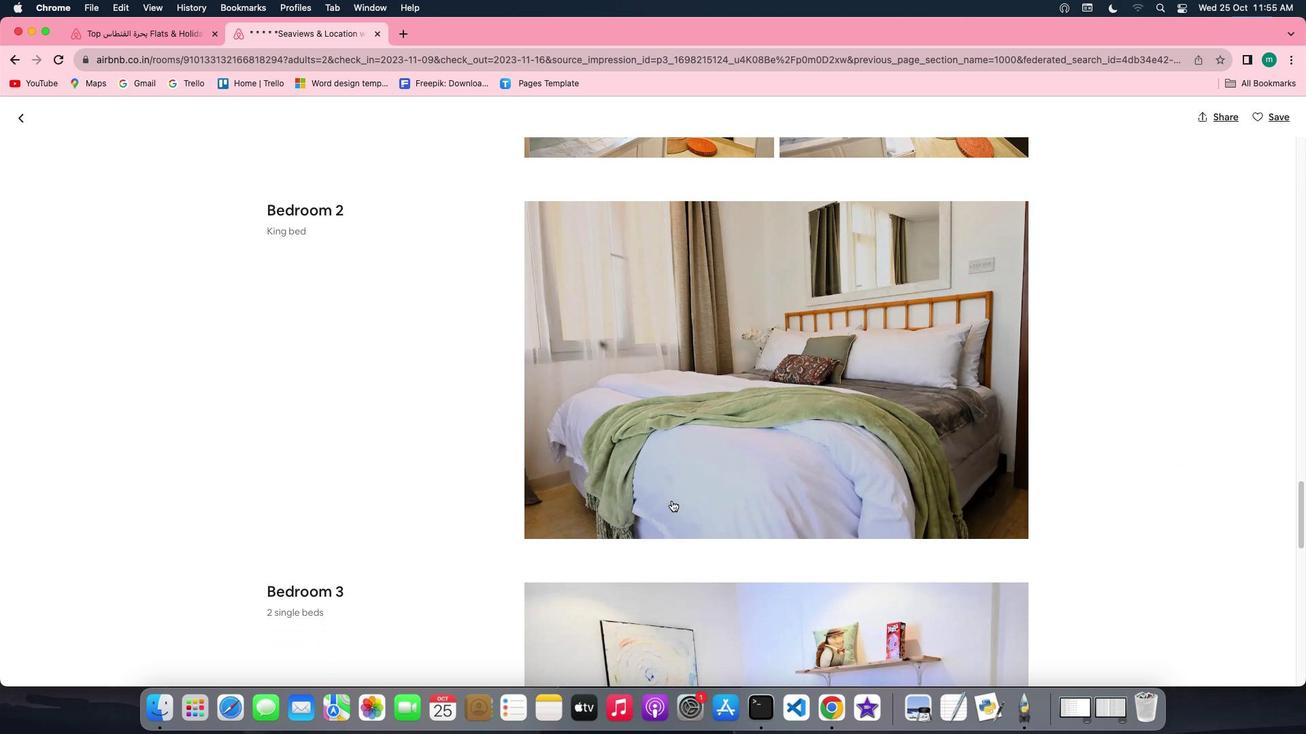 
Action: Mouse scrolled (672, 500) with delta (0, 0)
Screenshot: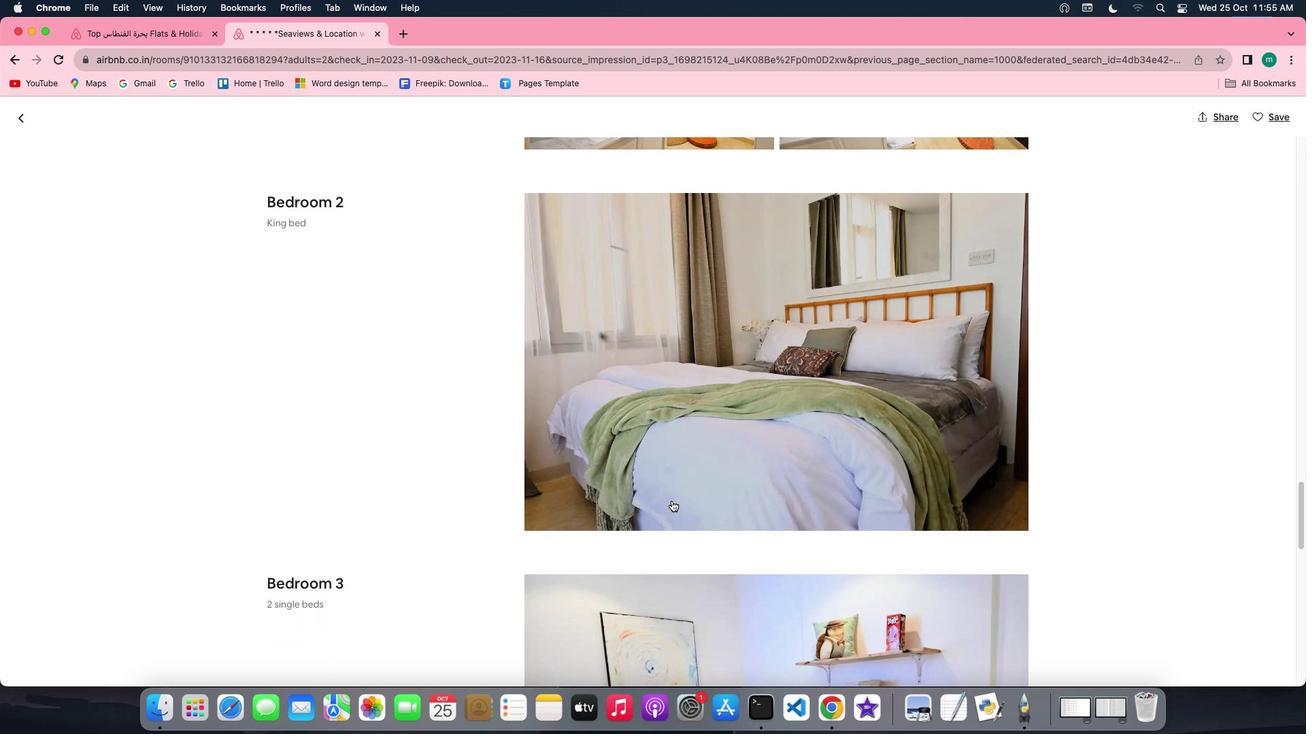 
Action: Mouse scrolled (672, 500) with delta (0, -1)
Screenshot: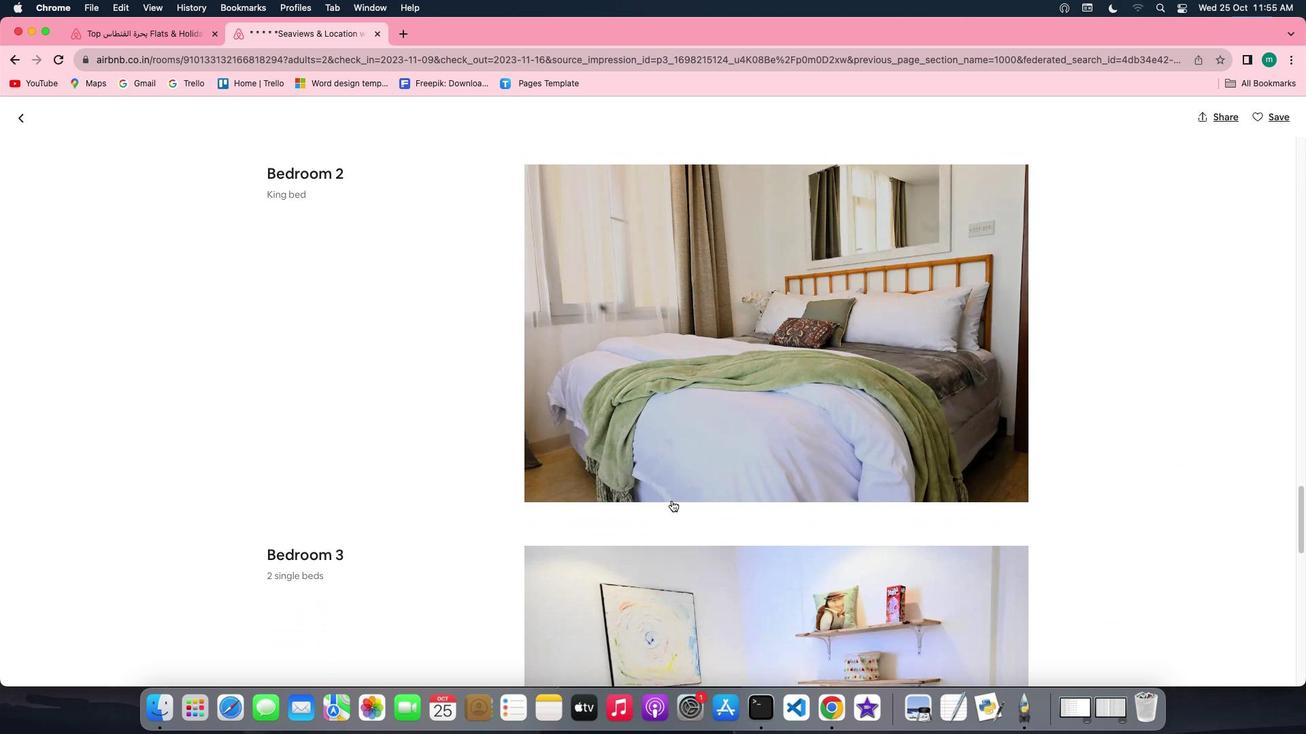 
Action: Mouse scrolled (672, 500) with delta (0, 0)
Screenshot: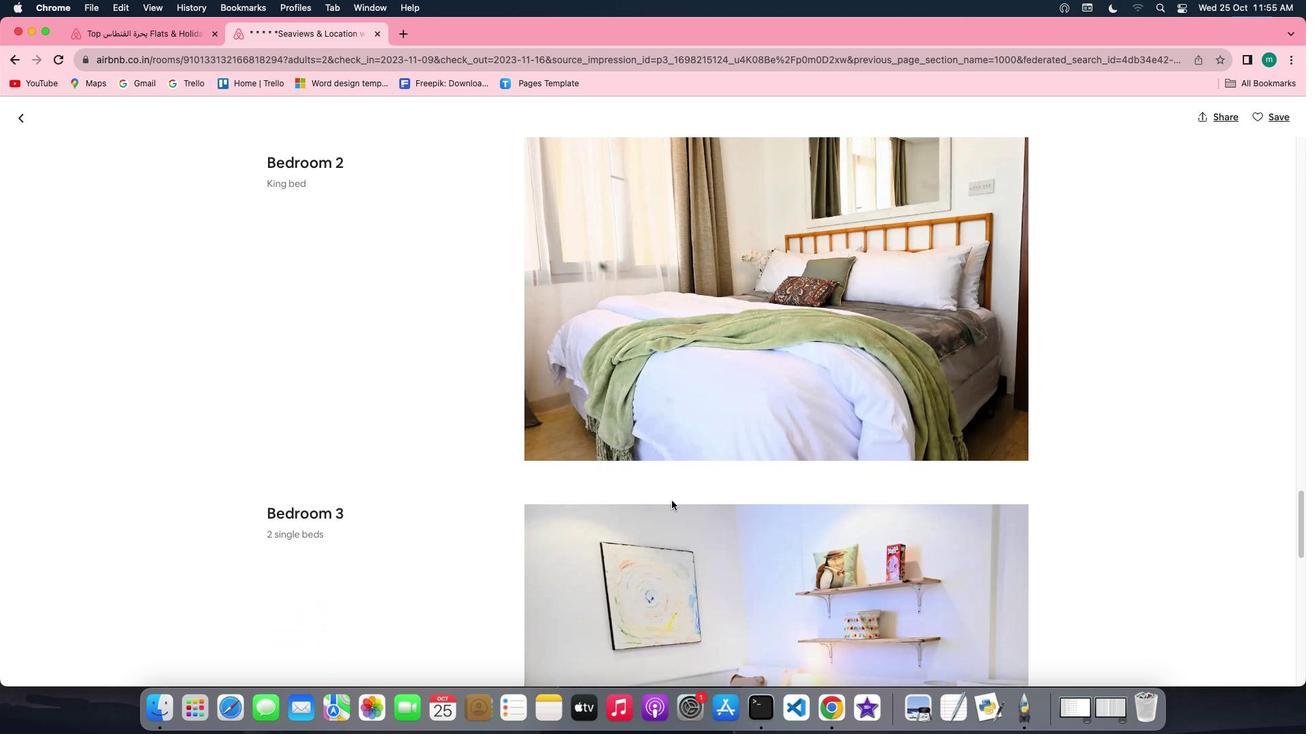 
Action: Mouse scrolled (672, 500) with delta (0, 0)
Screenshot: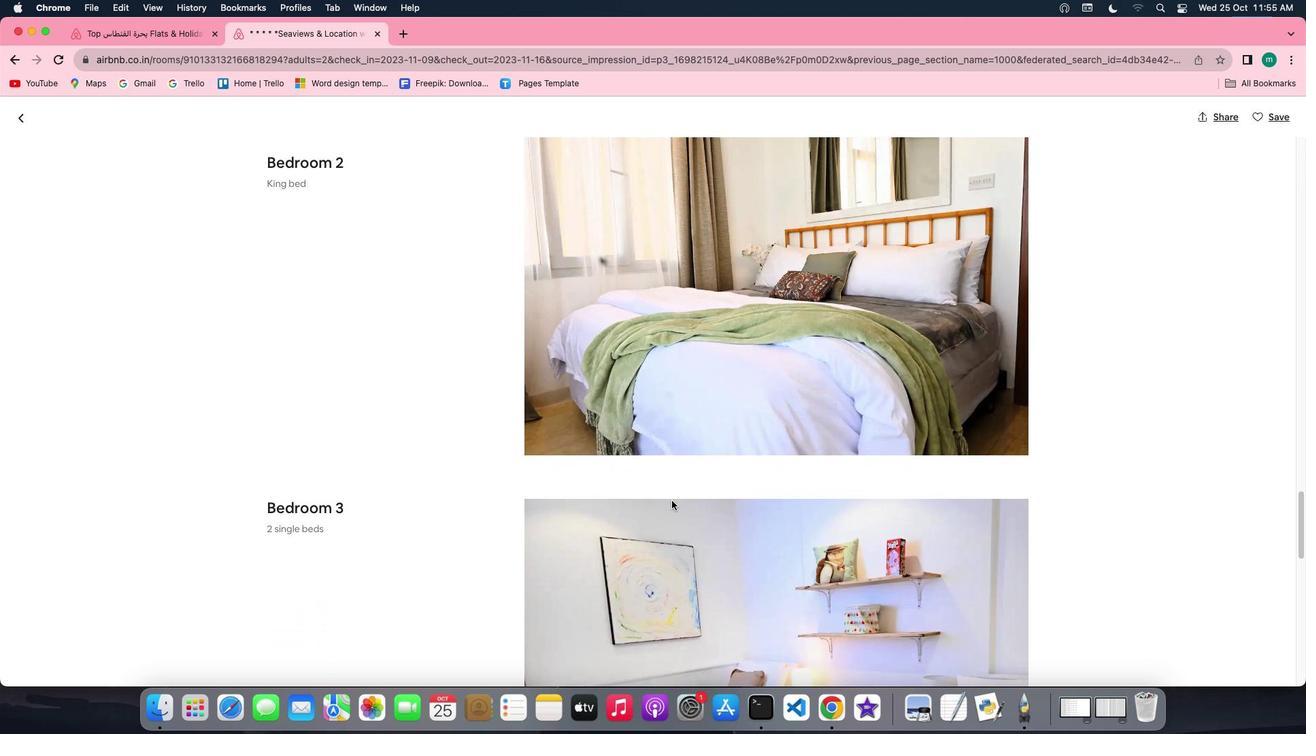 
Action: Mouse scrolled (672, 500) with delta (0, 0)
Screenshot: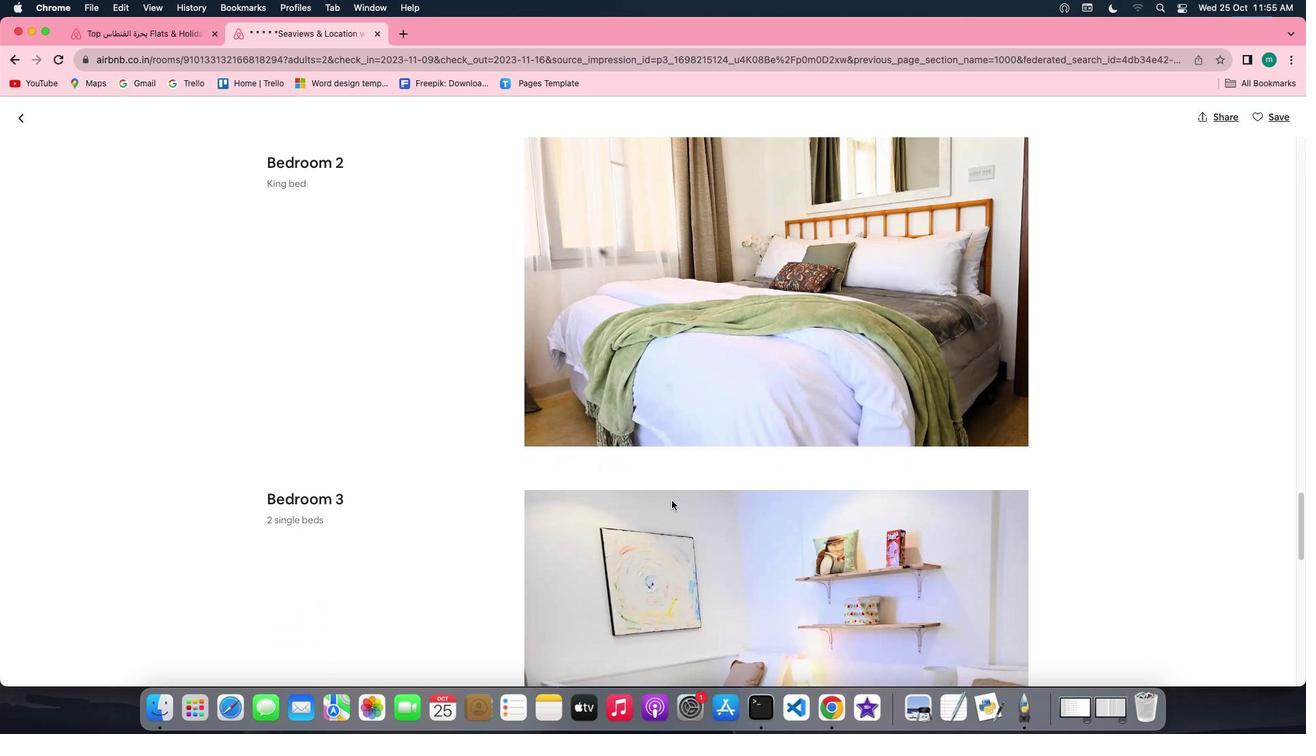 
Action: Mouse scrolled (672, 500) with delta (0, 0)
Screenshot: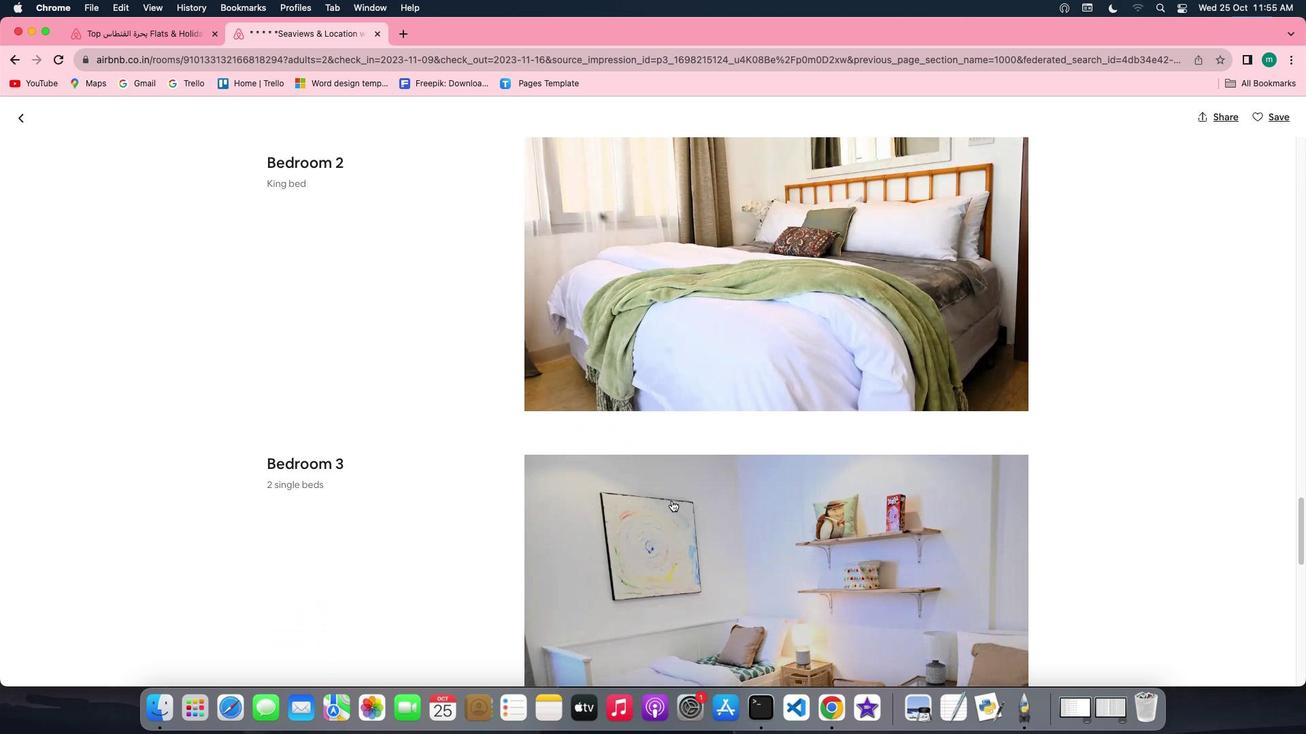 
Action: Mouse scrolled (672, 500) with delta (0, 0)
Screenshot: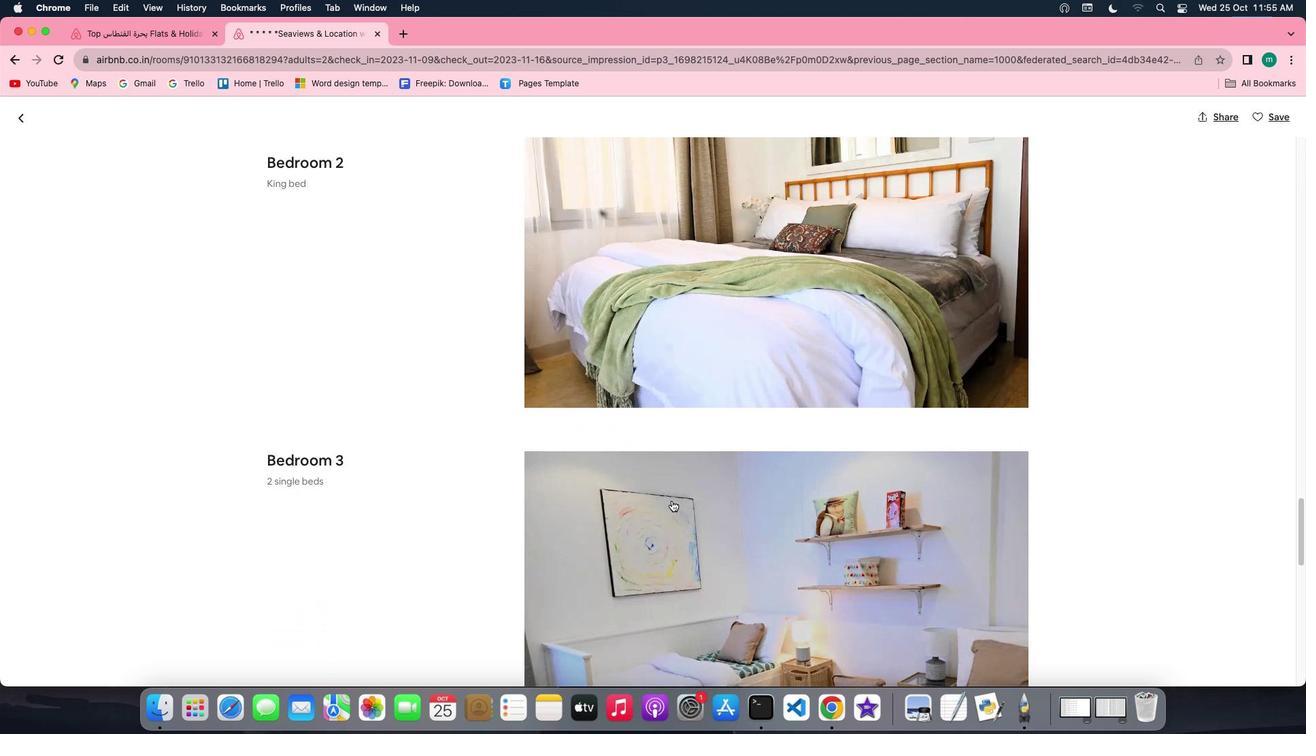 
Action: Mouse scrolled (672, 500) with delta (0, 0)
Screenshot: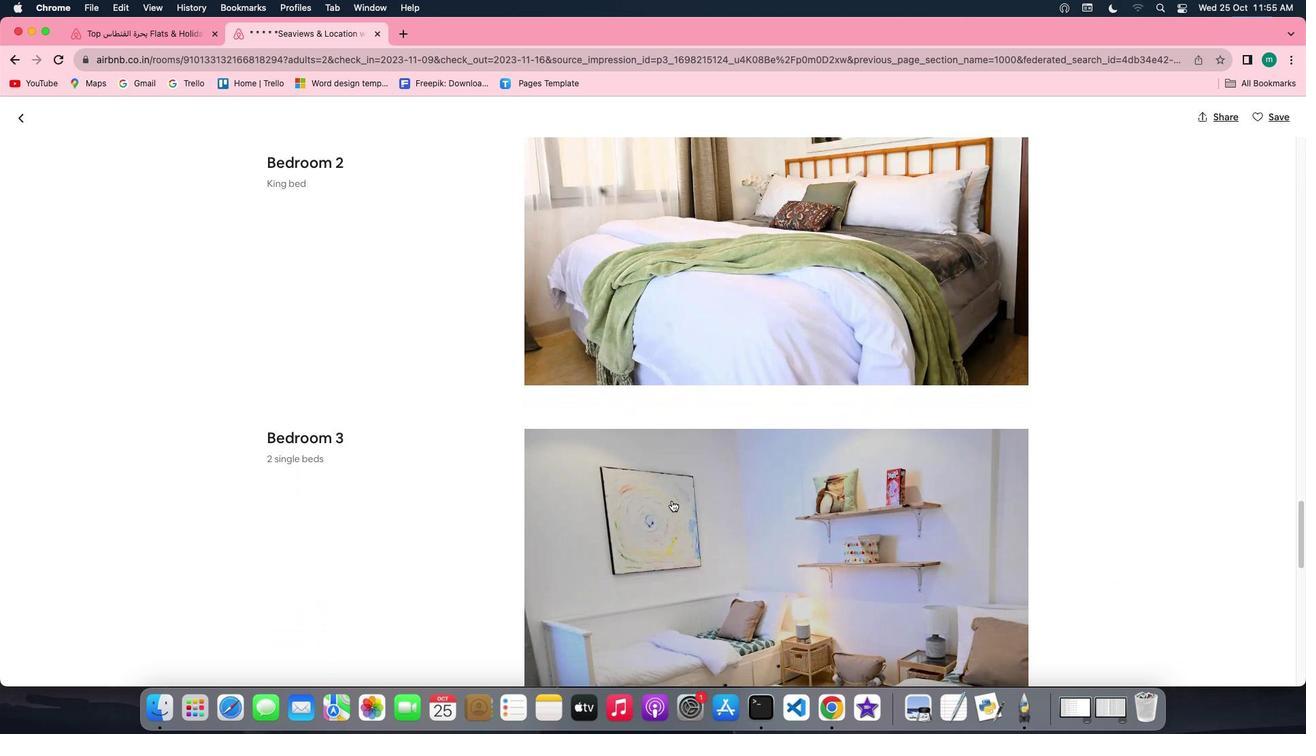 
Action: Mouse scrolled (672, 500) with delta (0, 0)
Screenshot: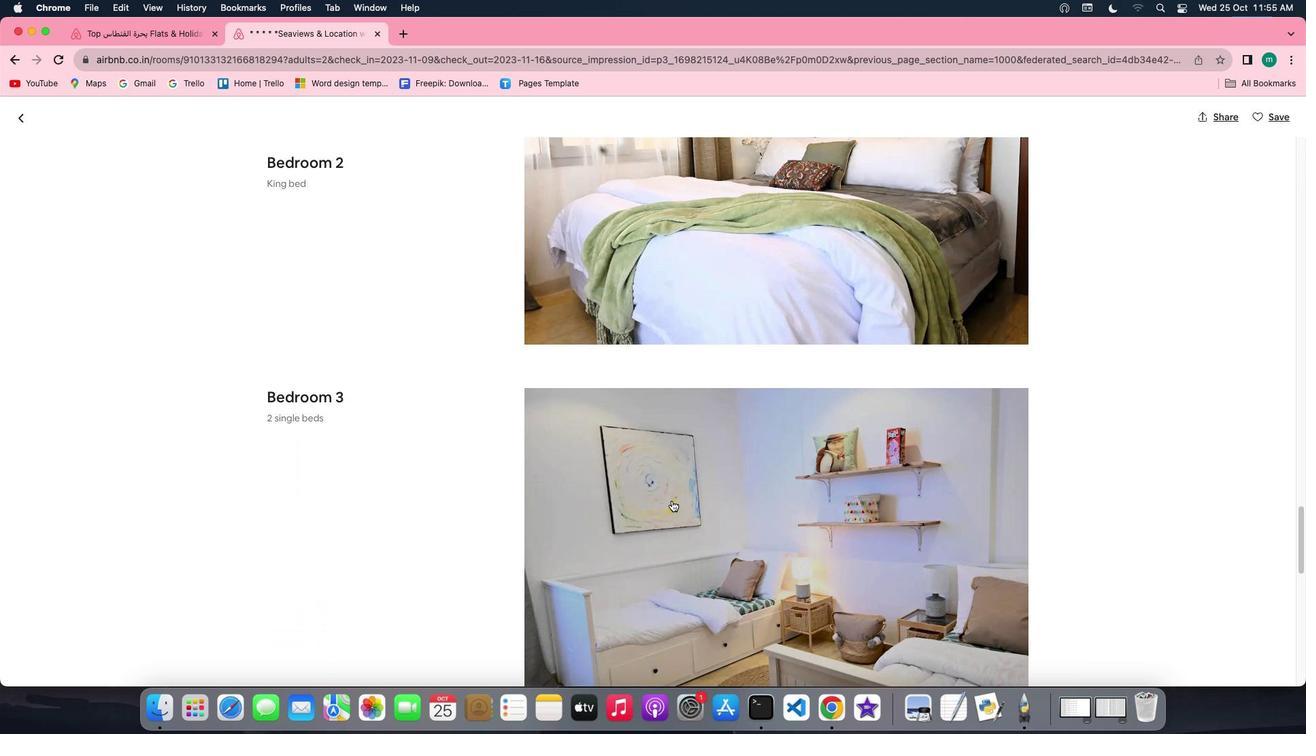 
Action: Mouse scrolled (672, 500) with delta (0, 0)
Screenshot: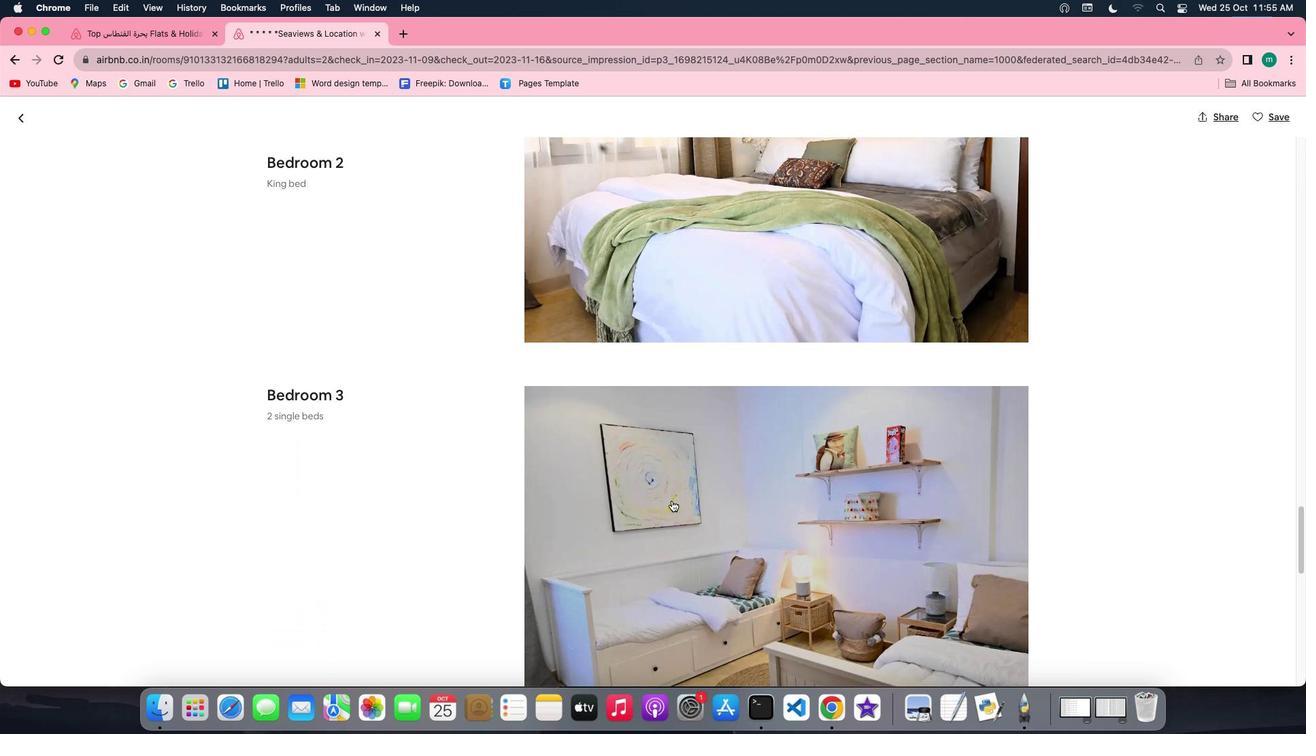
Action: Mouse scrolled (672, 500) with delta (0, 0)
Screenshot: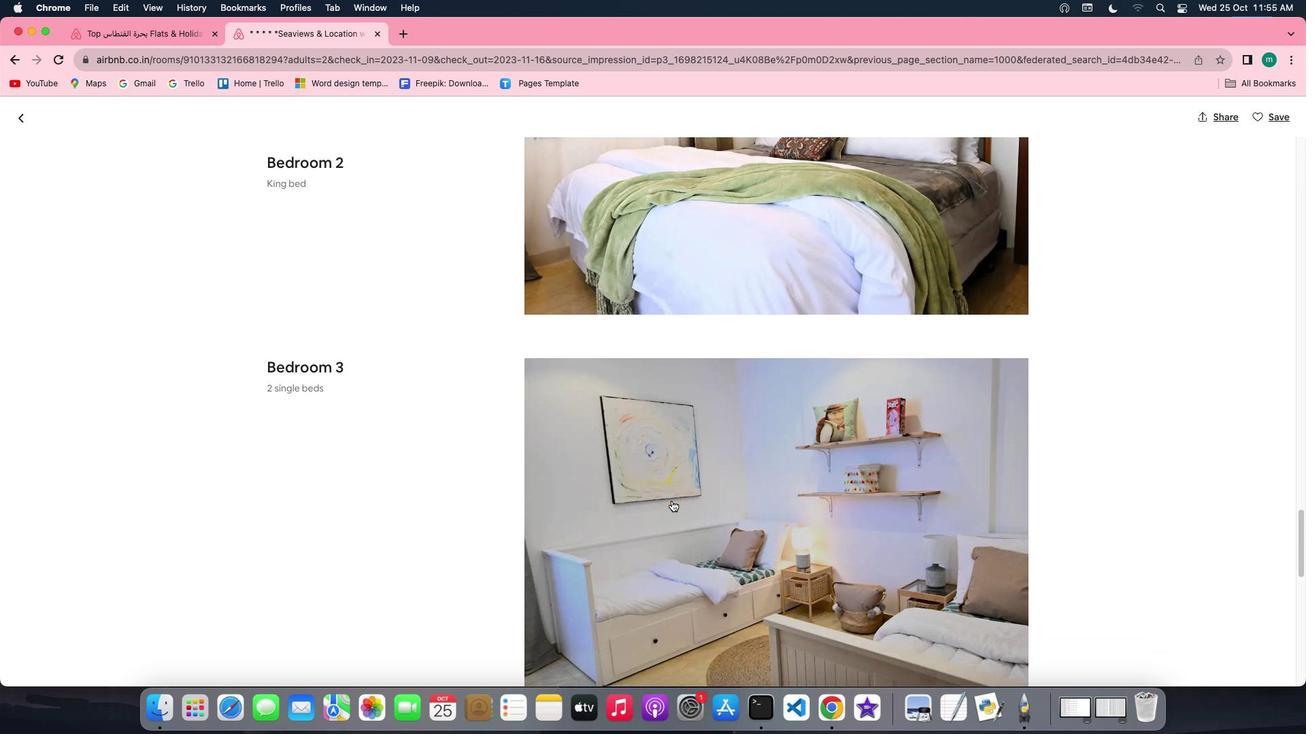 
Action: Mouse scrolled (672, 500) with delta (0, 0)
Screenshot: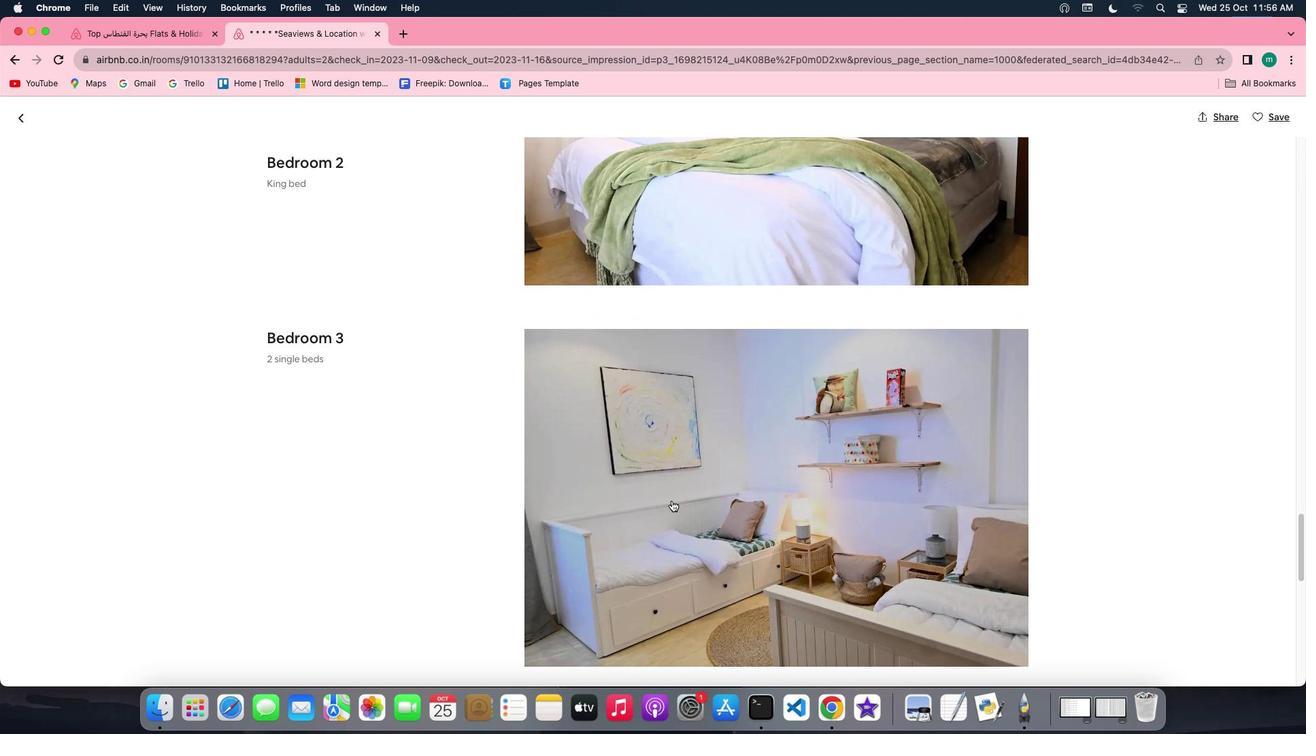 
Action: Mouse scrolled (672, 500) with delta (0, 0)
Screenshot: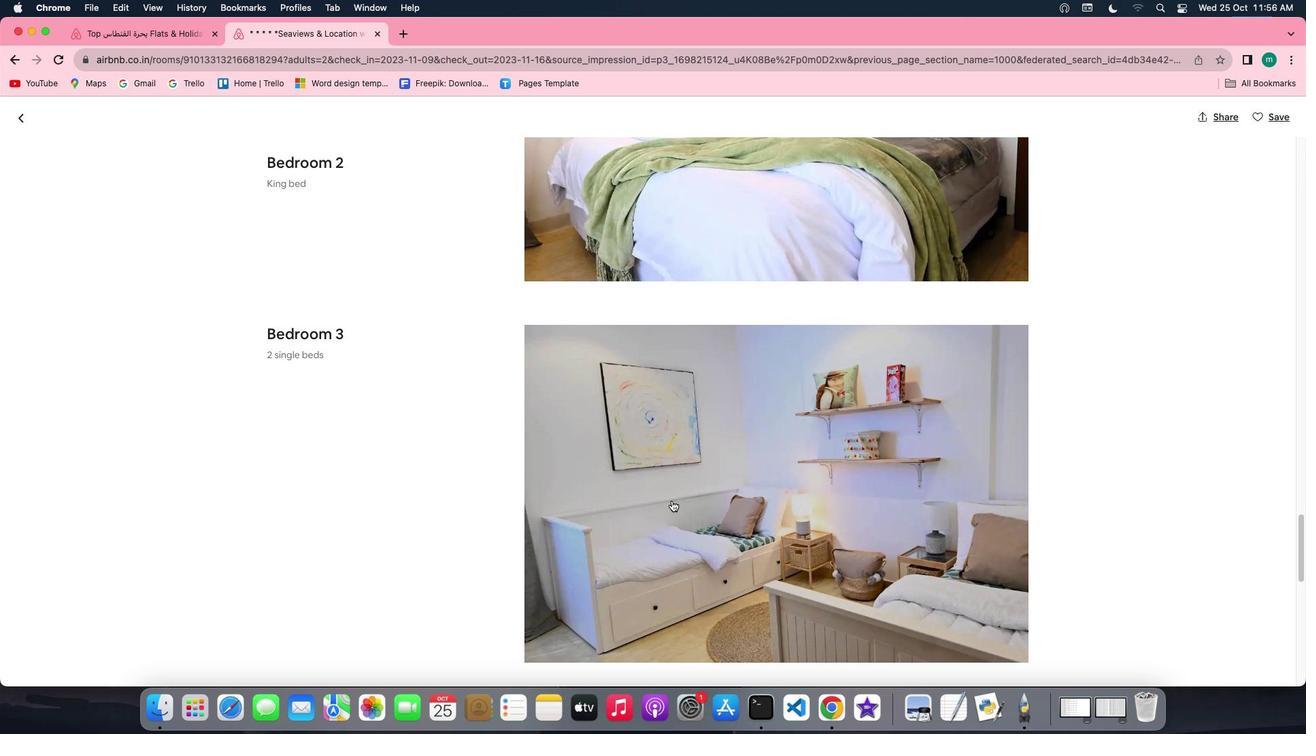 
Action: Mouse scrolled (672, 500) with delta (0, 0)
